 Task: Explore Griffith Observatory, Los Angeles.
Action: Mouse moved to (94, 77)
Screenshot: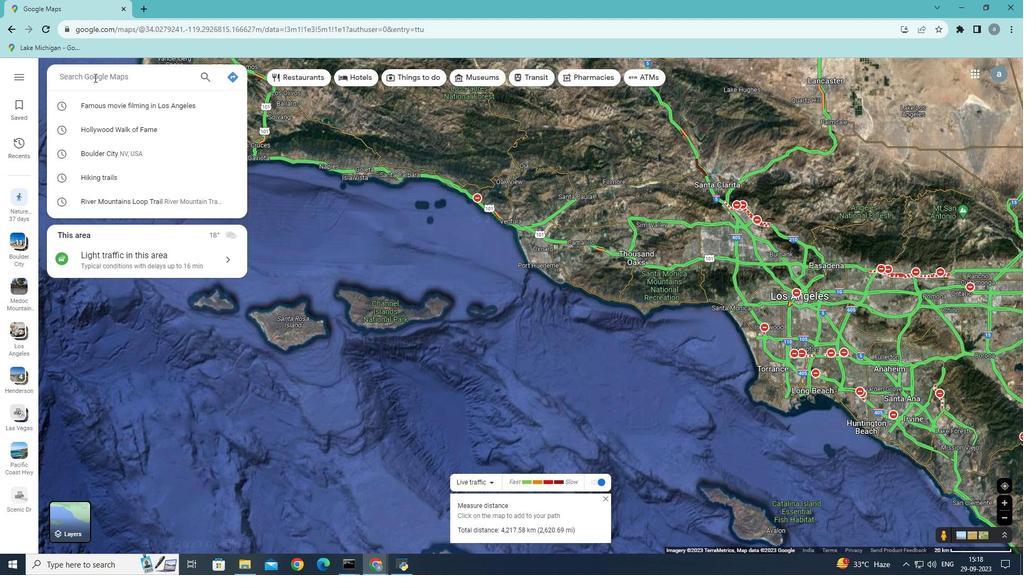 
Action: Mouse pressed left at (94, 77)
Screenshot: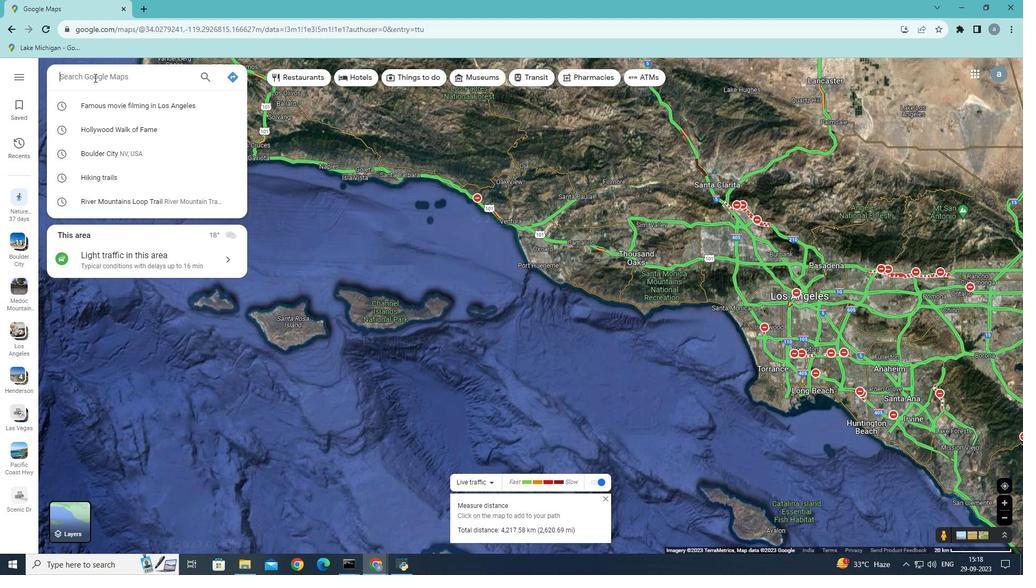 
Action: Mouse moved to (166, 81)
Screenshot: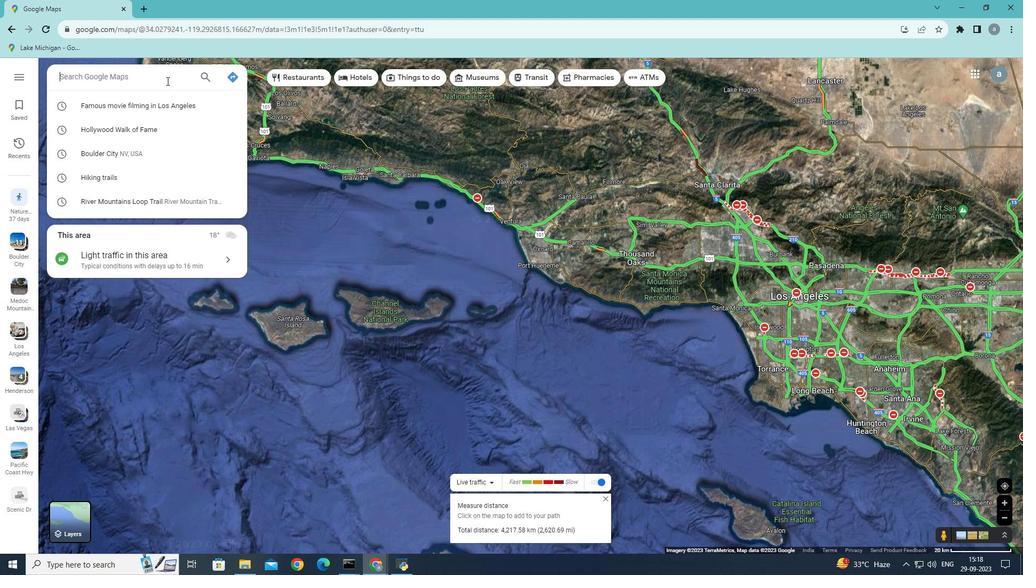 
Action: Key pressed <Key.shift><Key.shift><Key.shift><Key.shift><Key.shift><Key.shift><Key.shift><Key.shift><Key.shift><Key.shift><Key.shift><Key.shift><Key.shift>Gri
Screenshot: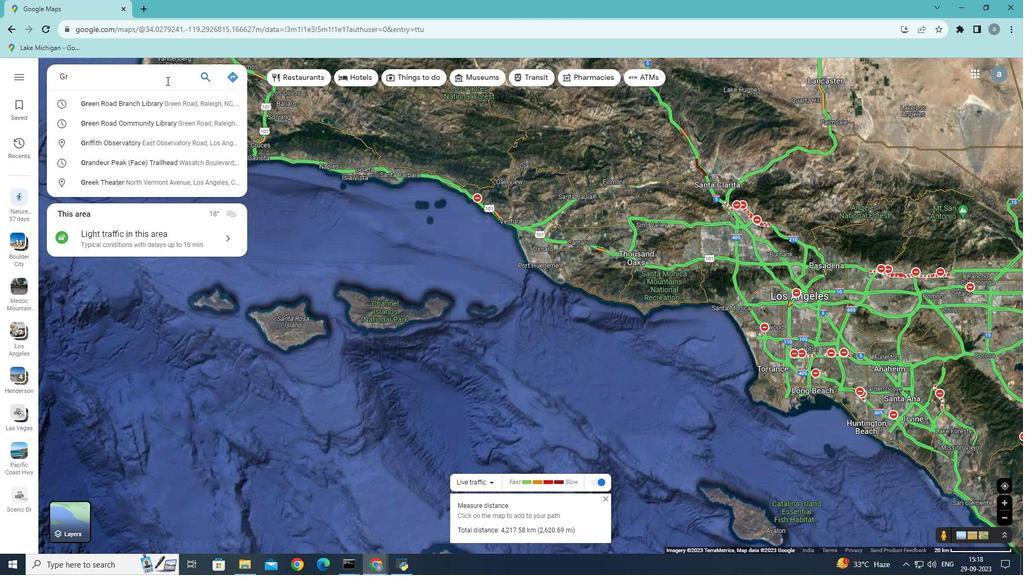 
Action: Mouse moved to (156, 110)
Screenshot: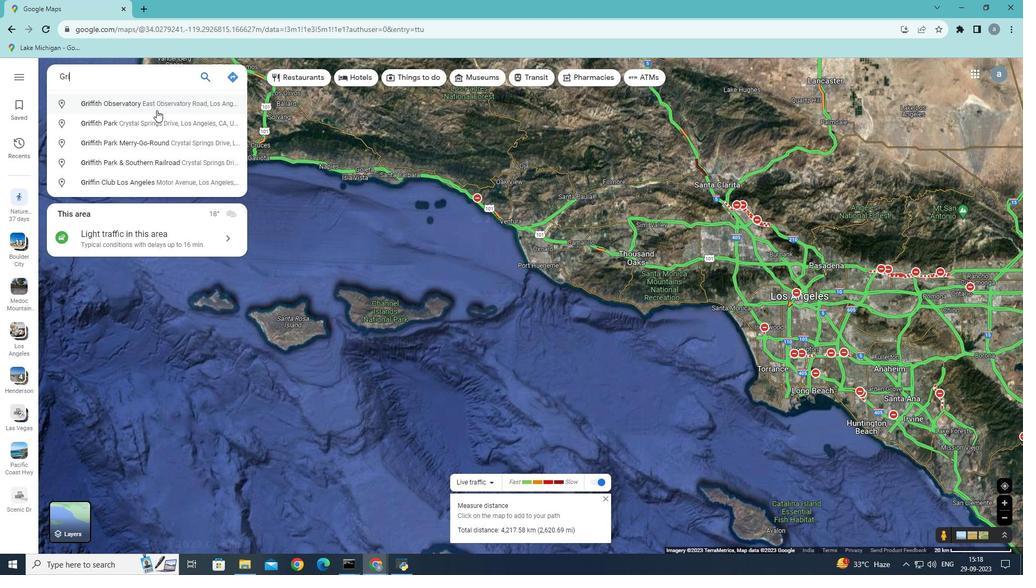 
Action: Mouse pressed left at (156, 110)
Screenshot: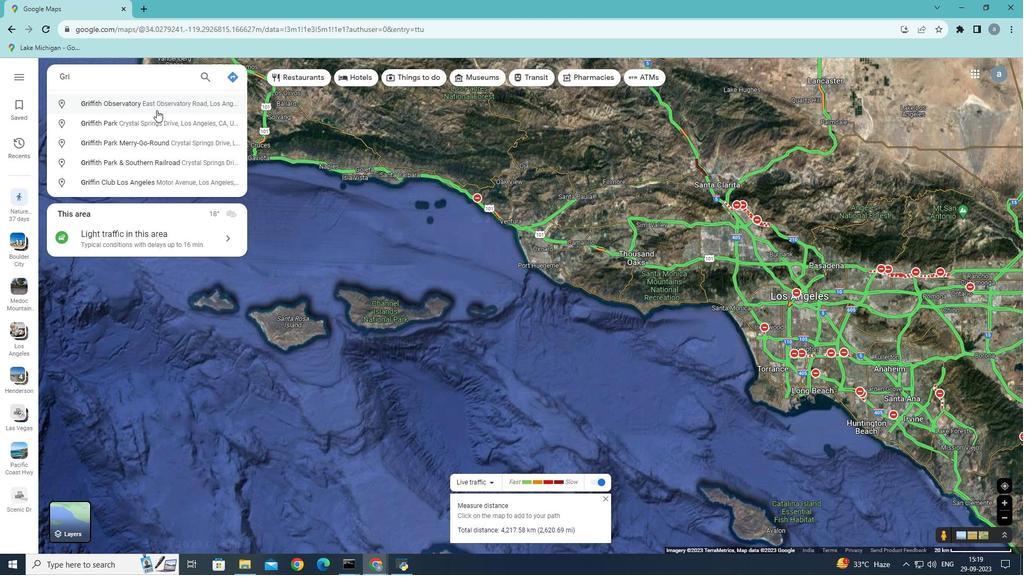 
Action: Mouse moved to (180, 148)
Screenshot: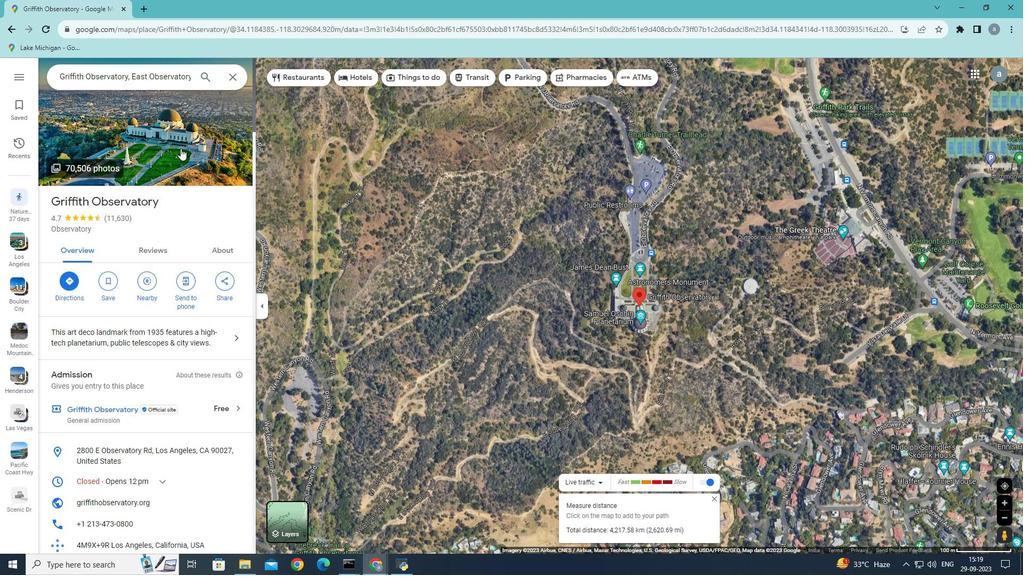 
Action: Mouse scrolled (180, 148) with delta (0, 0)
Screenshot: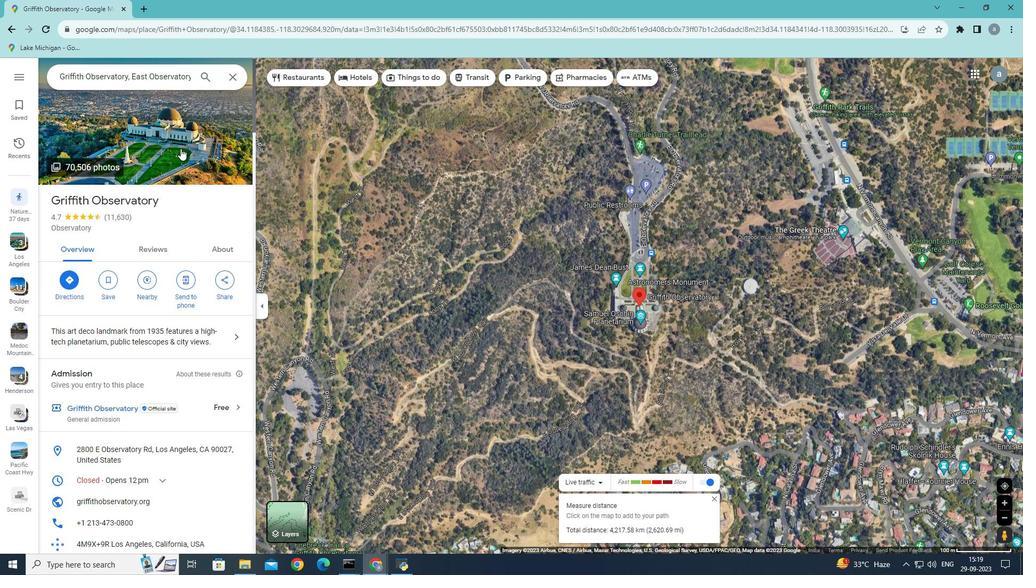 
Action: Mouse scrolled (180, 148) with delta (0, 0)
Screenshot: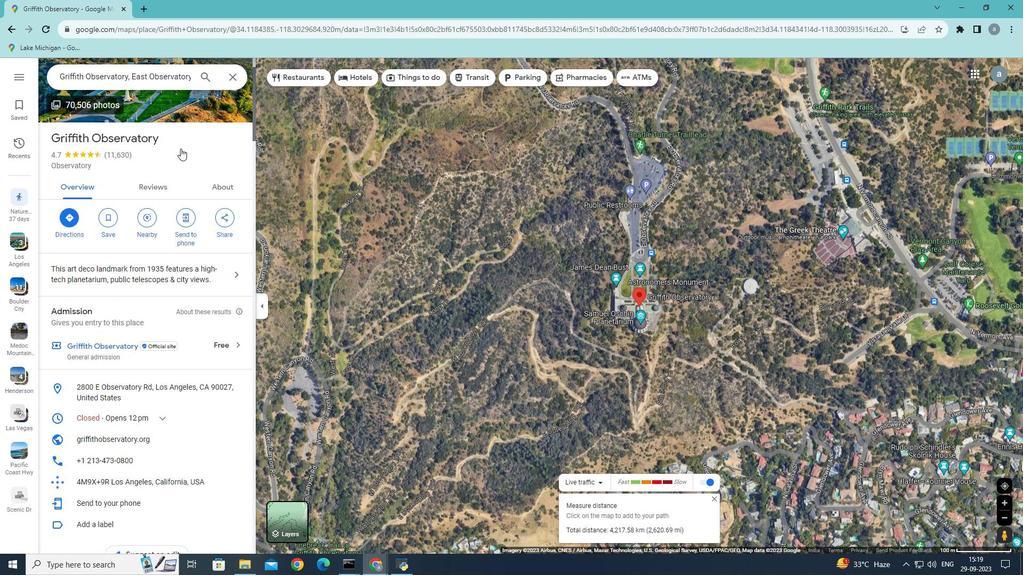 
Action: Mouse scrolled (180, 149) with delta (0, 0)
Screenshot: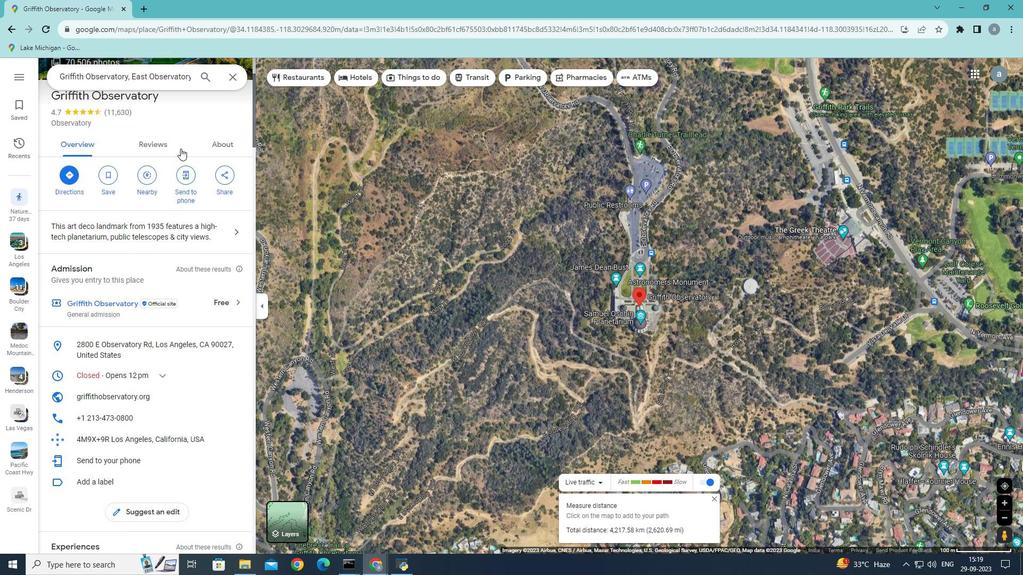 
Action: Mouse scrolled (180, 149) with delta (0, 0)
Screenshot: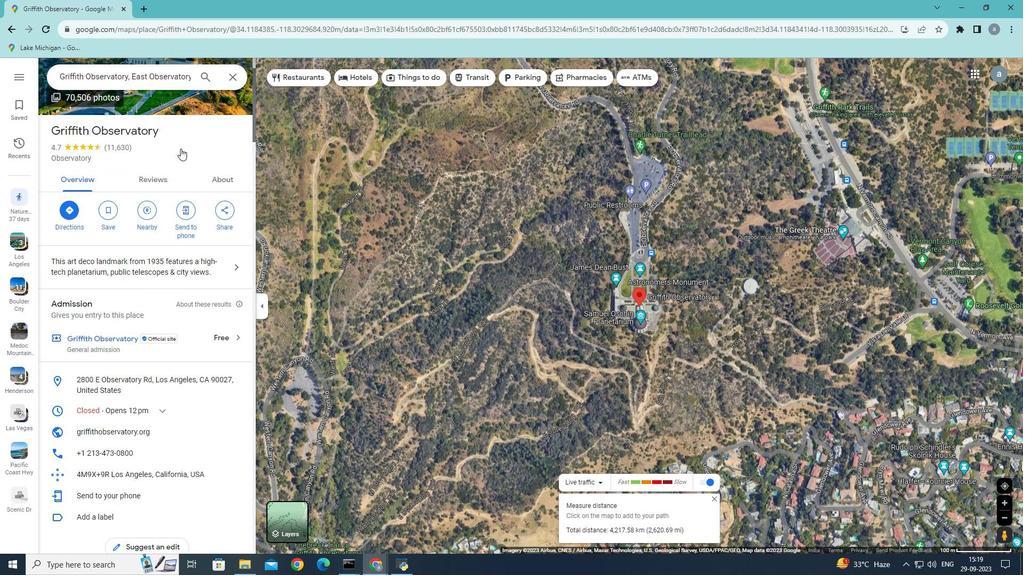 
Action: Mouse pressed left at (180, 148)
Screenshot: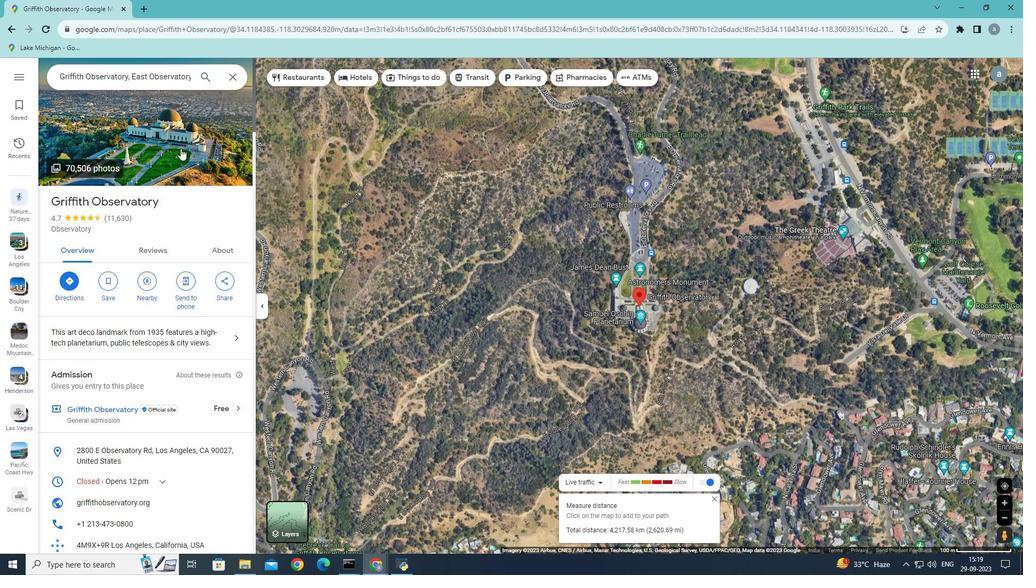 
Action: Mouse moved to (209, 284)
Screenshot: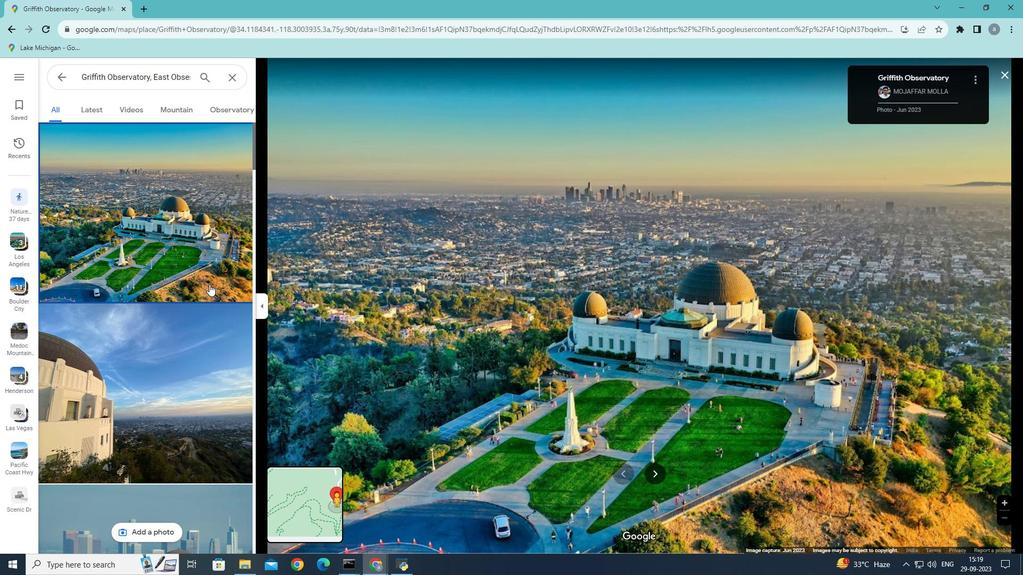 
Action: Mouse scrolled (209, 284) with delta (0, 0)
Screenshot: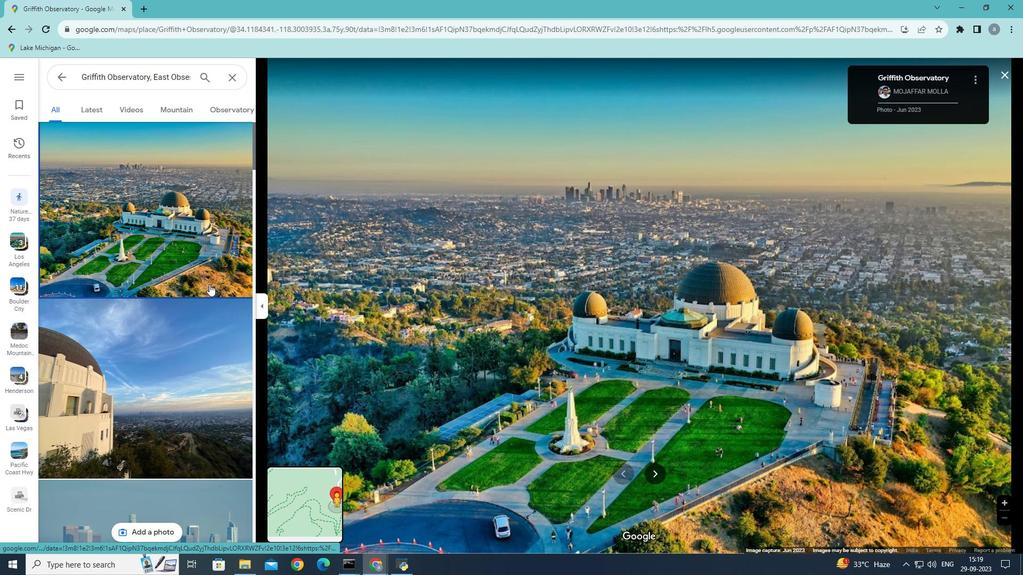 
Action: Mouse scrolled (209, 284) with delta (0, 0)
Screenshot: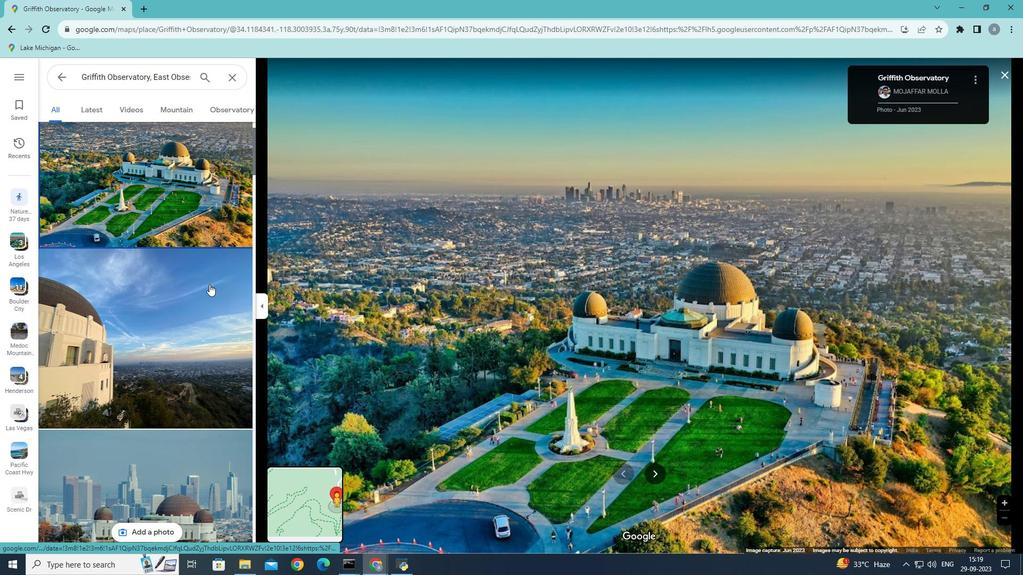 
Action: Mouse moved to (211, 277)
Screenshot: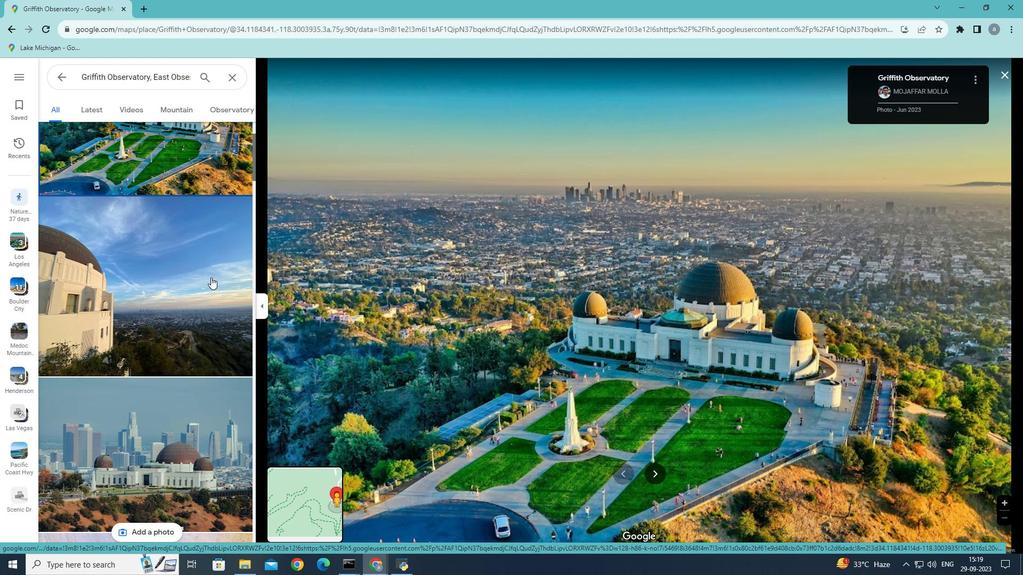
Action: Mouse scrolled (211, 277) with delta (0, 0)
Screenshot: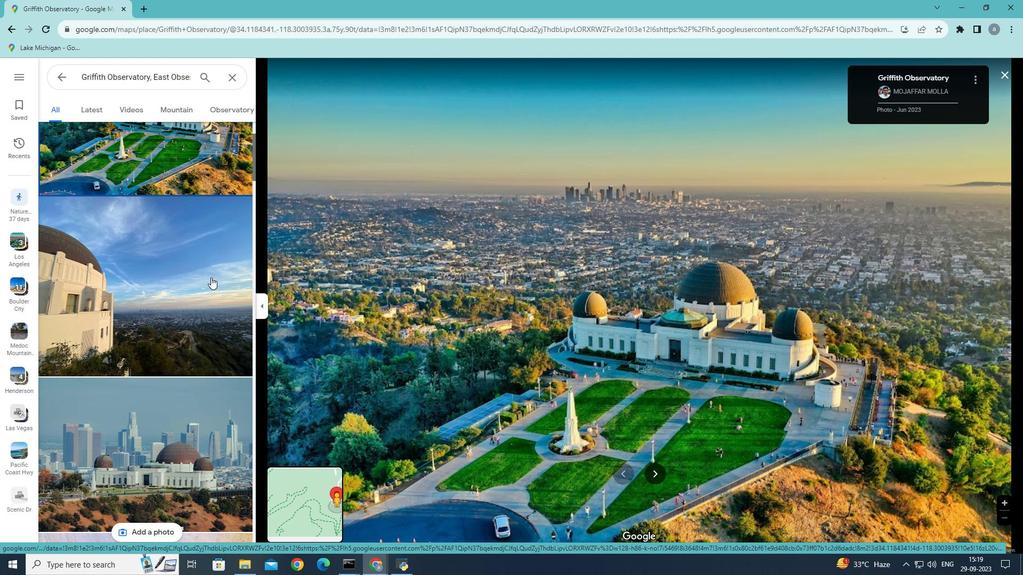 
Action: Mouse moved to (212, 278)
Screenshot: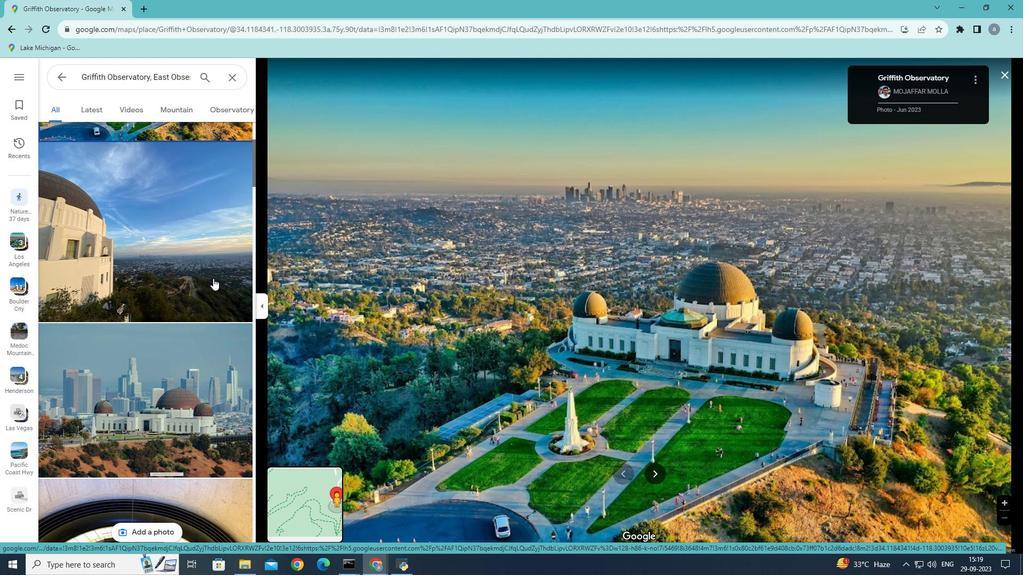 
Action: Mouse scrolled (212, 277) with delta (0, 0)
Screenshot: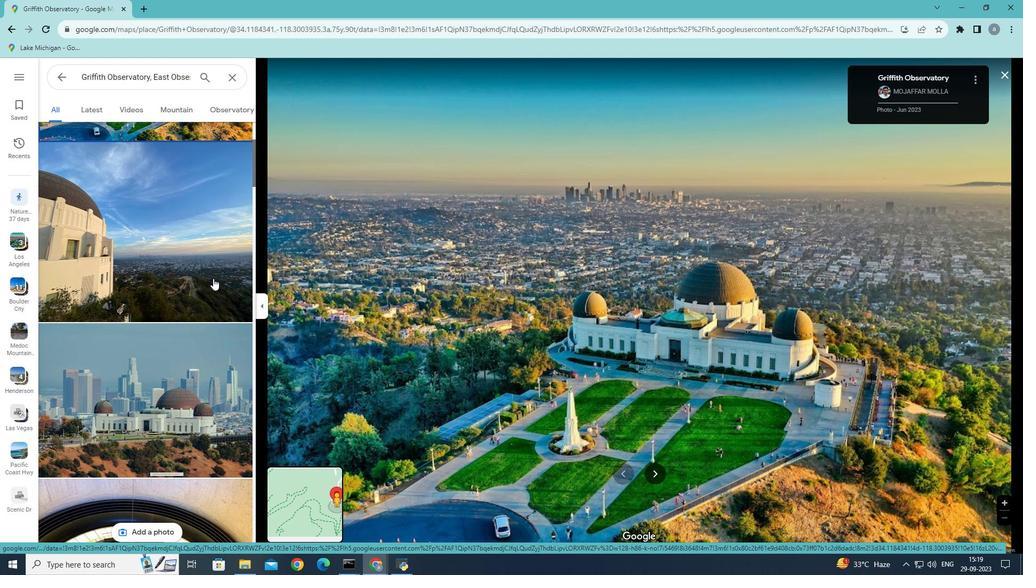 
Action: Mouse moved to (214, 279)
Screenshot: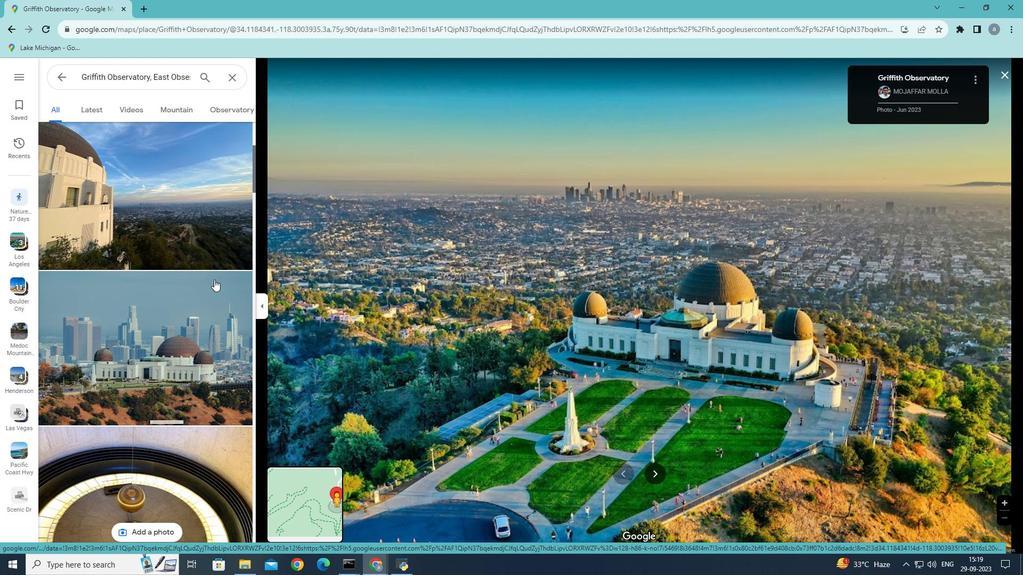 
Action: Mouse scrolled (214, 279) with delta (0, 0)
Screenshot: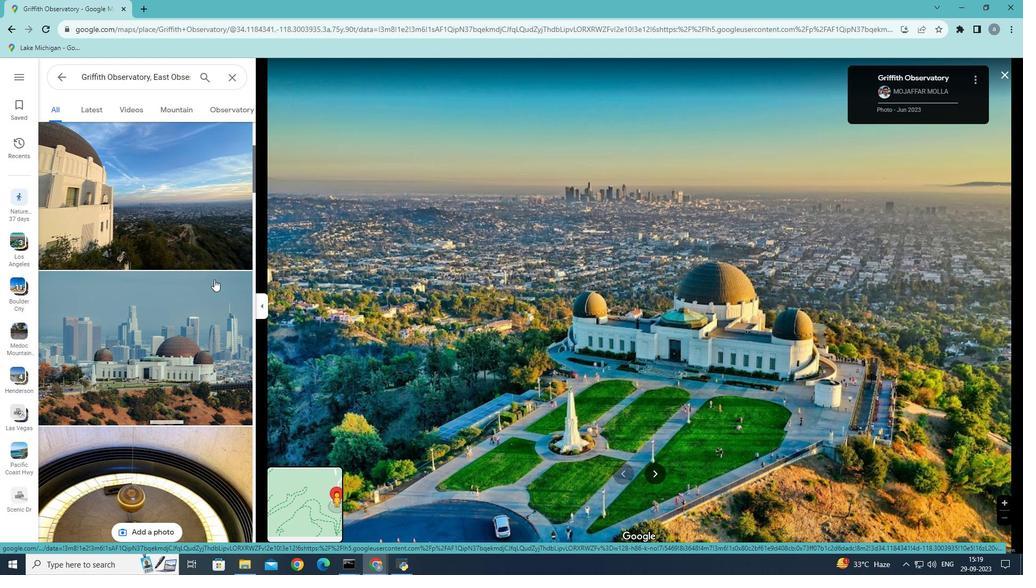 
Action: Mouse scrolled (214, 279) with delta (0, 0)
Screenshot: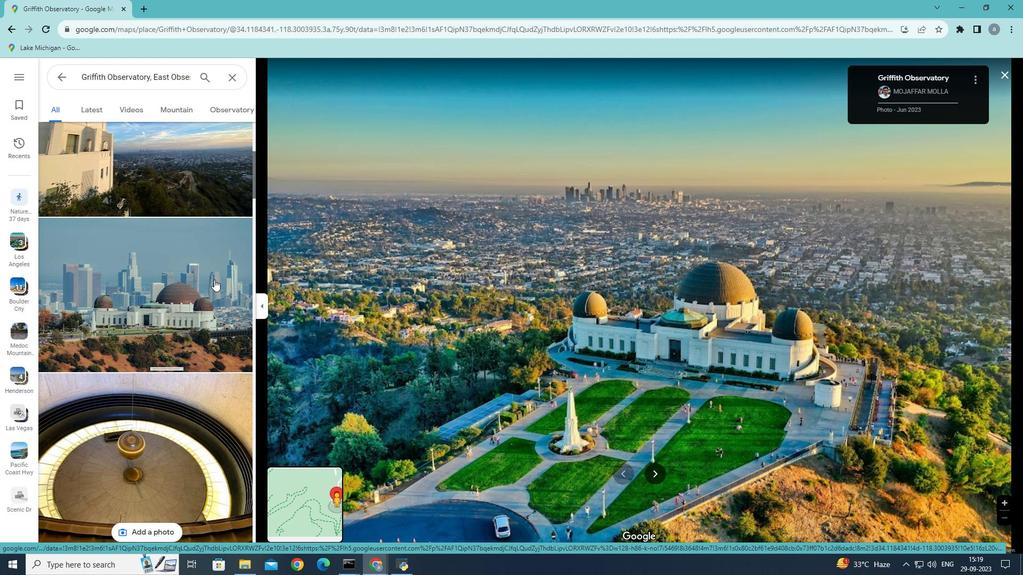 
Action: Mouse moved to (216, 280)
Screenshot: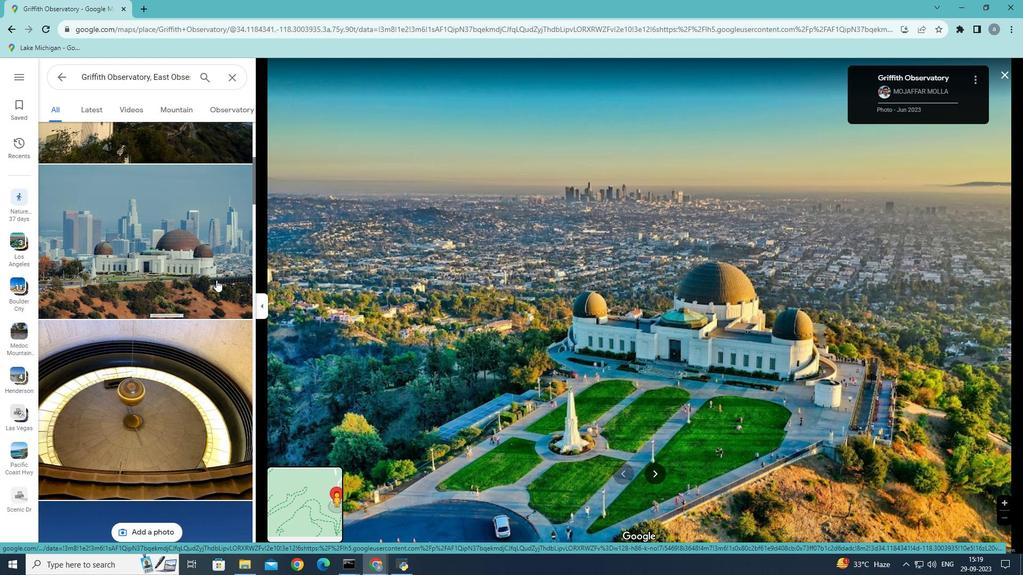 
Action: Mouse scrolled (216, 279) with delta (0, 0)
Screenshot: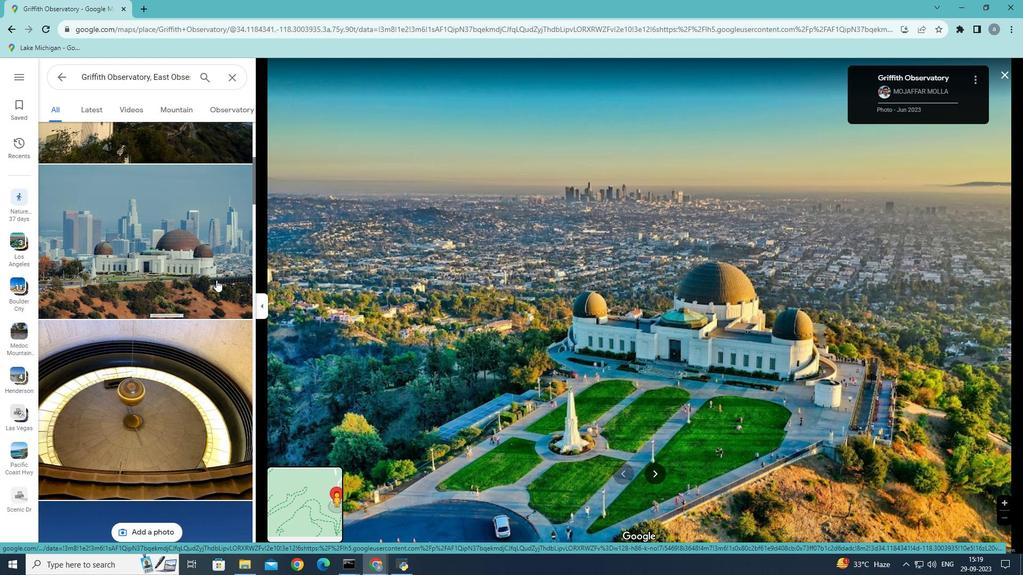 
Action: Mouse scrolled (216, 279) with delta (0, 0)
Screenshot: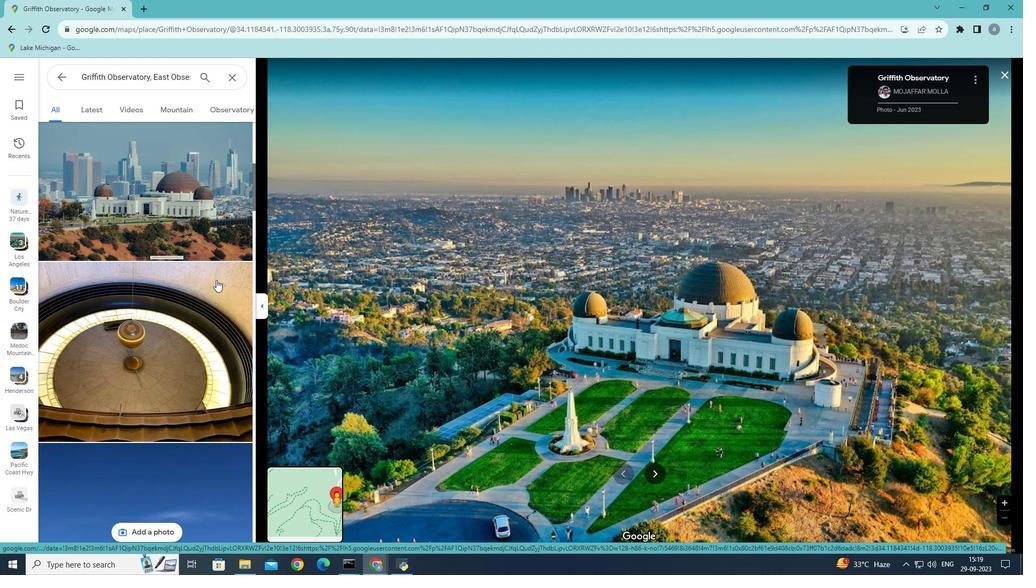 
Action: Mouse moved to (216, 279)
Screenshot: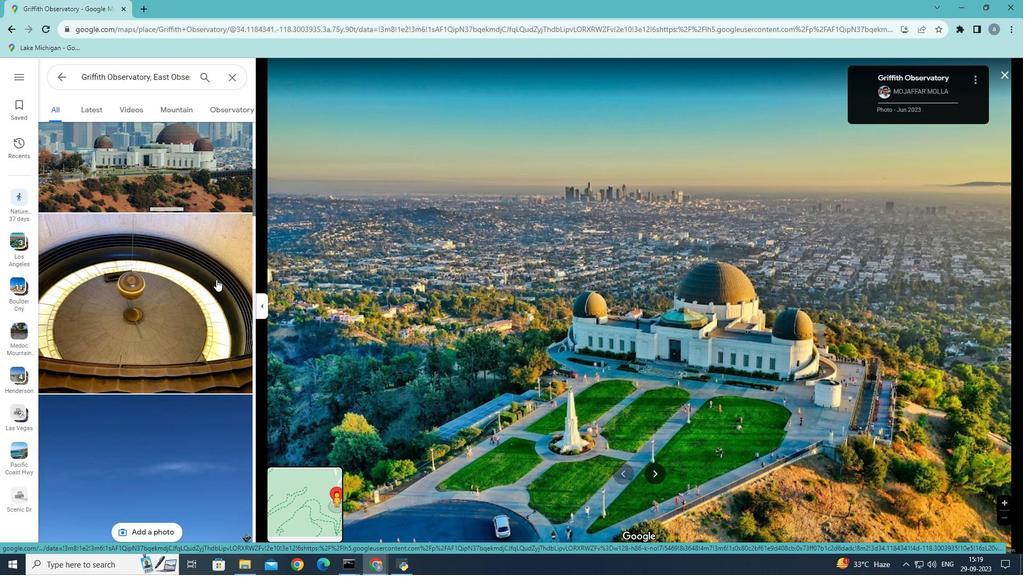 
Action: Mouse scrolled (216, 279) with delta (0, 0)
Screenshot: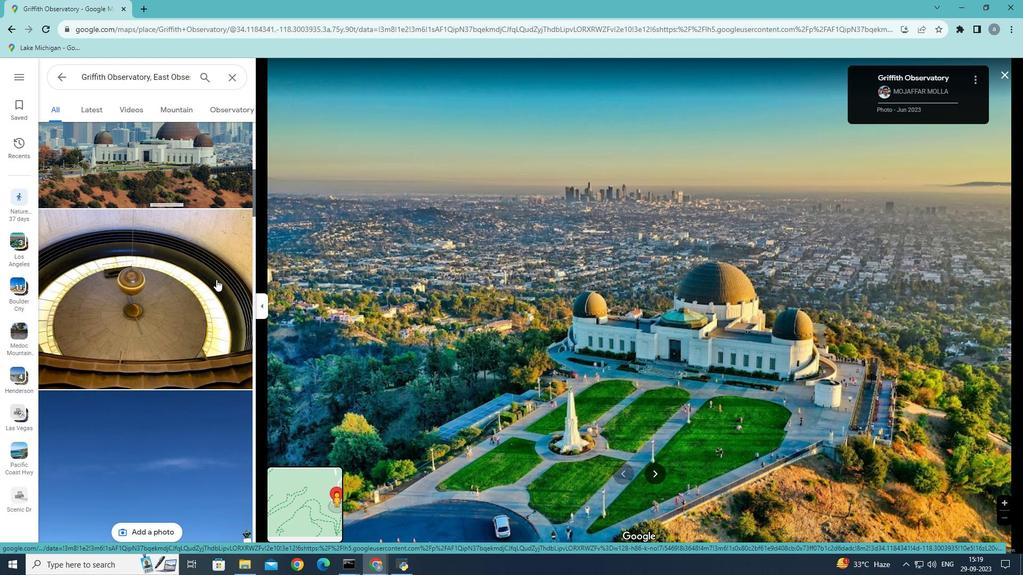
Action: Mouse moved to (217, 279)
Screenshot: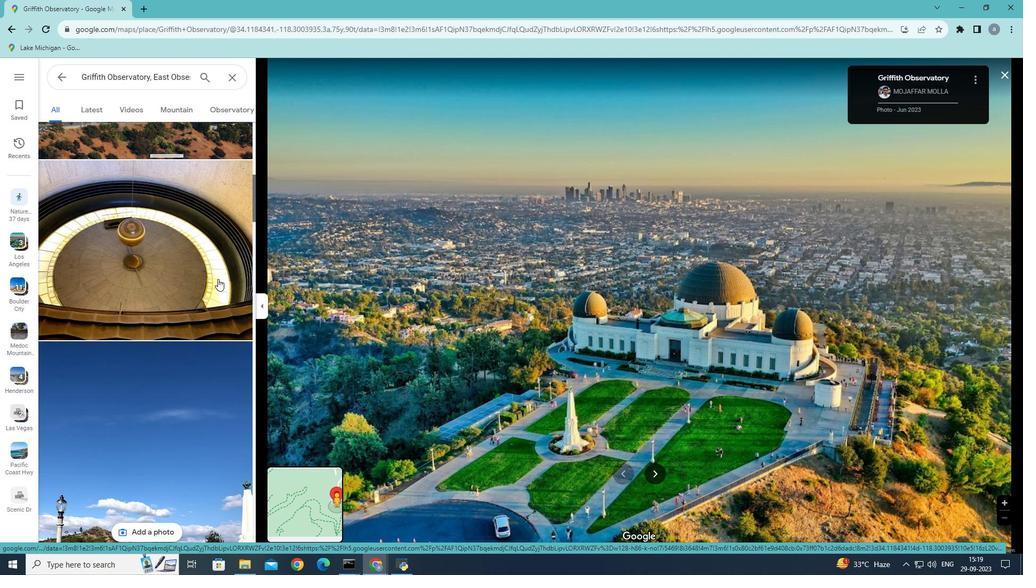 
Action: Mouse scrolled (217, 278) with delta (0, 0)
Screenshot: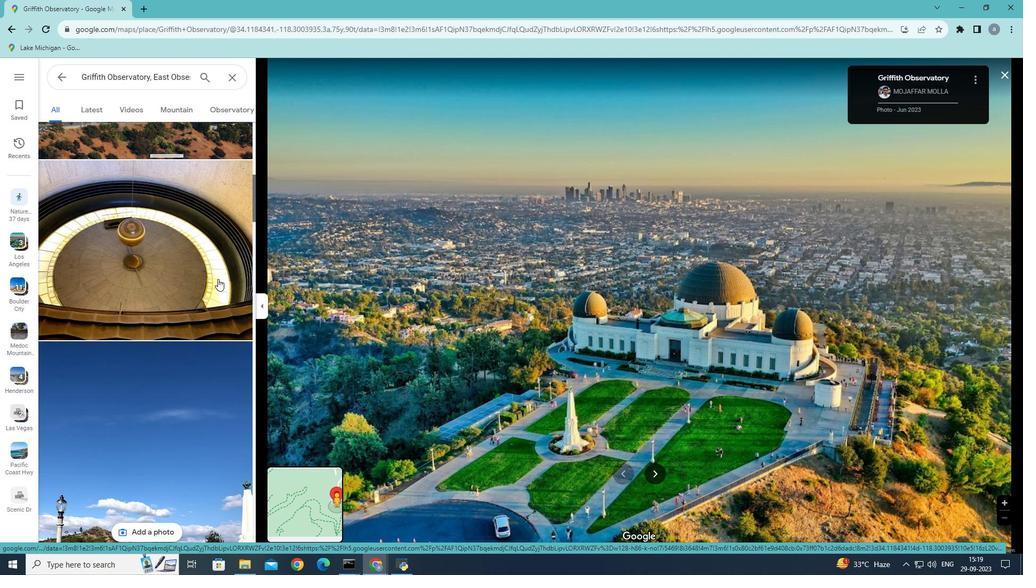 
Action: Mouse scrolled (217, 278) with delta (0, 0)
Screenshot: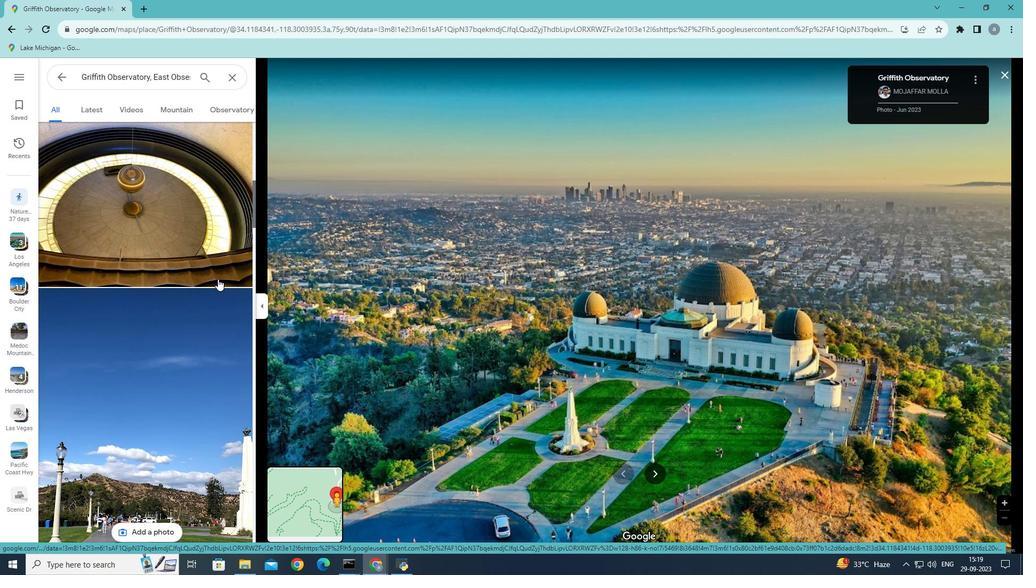 
Action: Mouse scrolled (217, 278) with delta (0, 0)
Screenshot: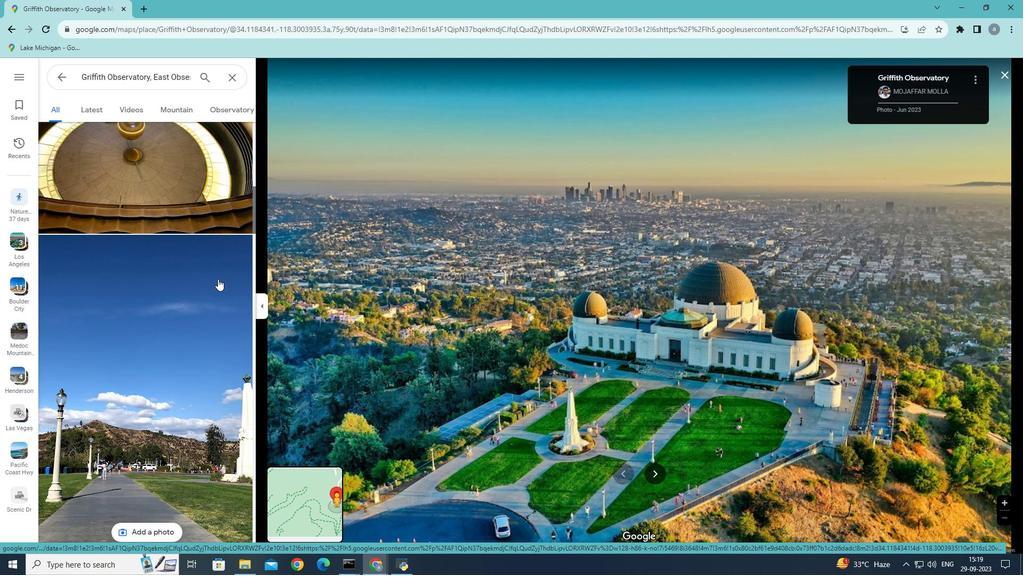 
Action: Mouse scrolled (217, 278) with delta (0, 0)
Screenshot: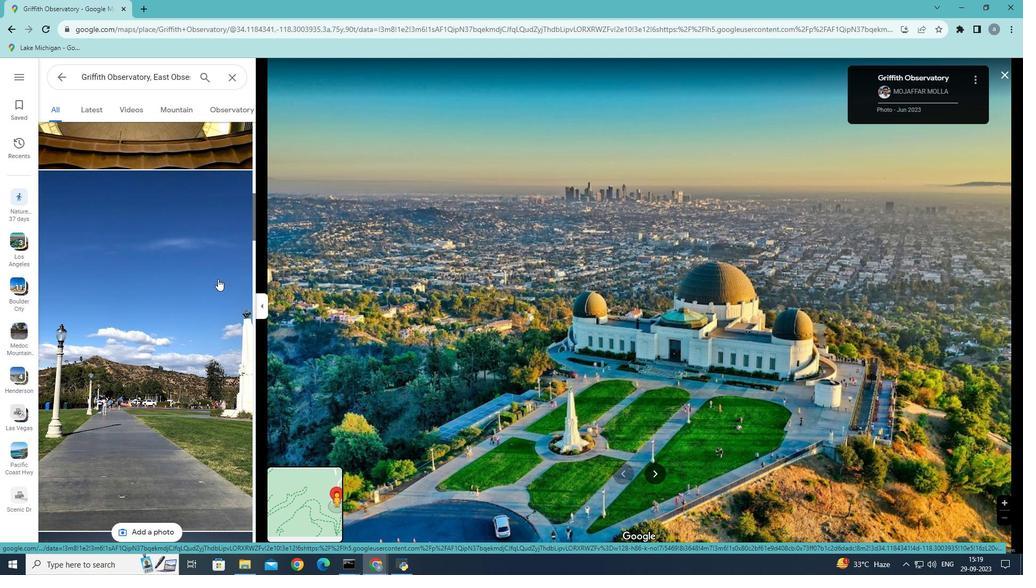 
Action: Mouse scrolled (217, 278) with delta (0, 0)
Screenshot: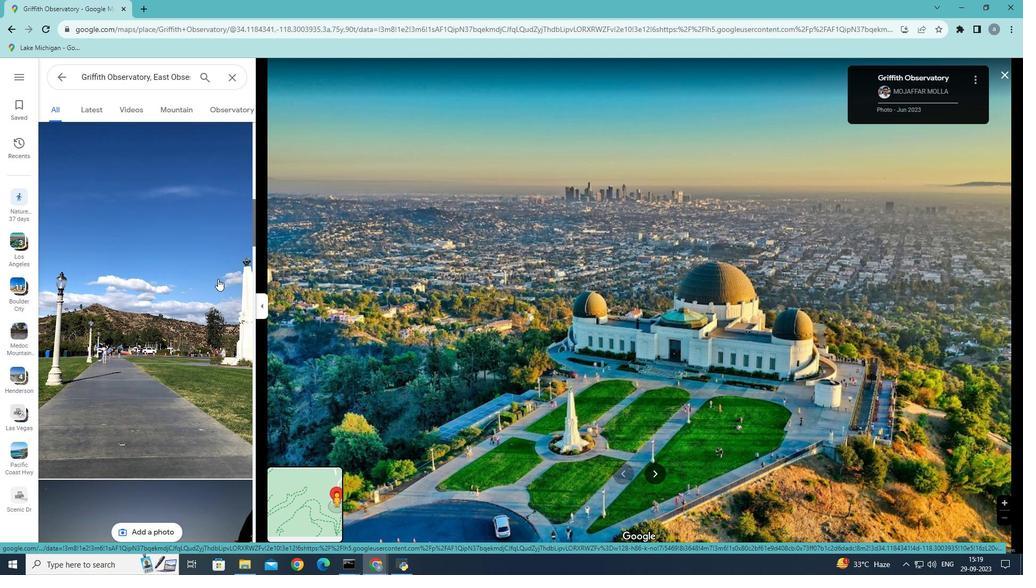 
Action: Mouse scrolled (217, 278) with delta (0, 0)
Screenshot: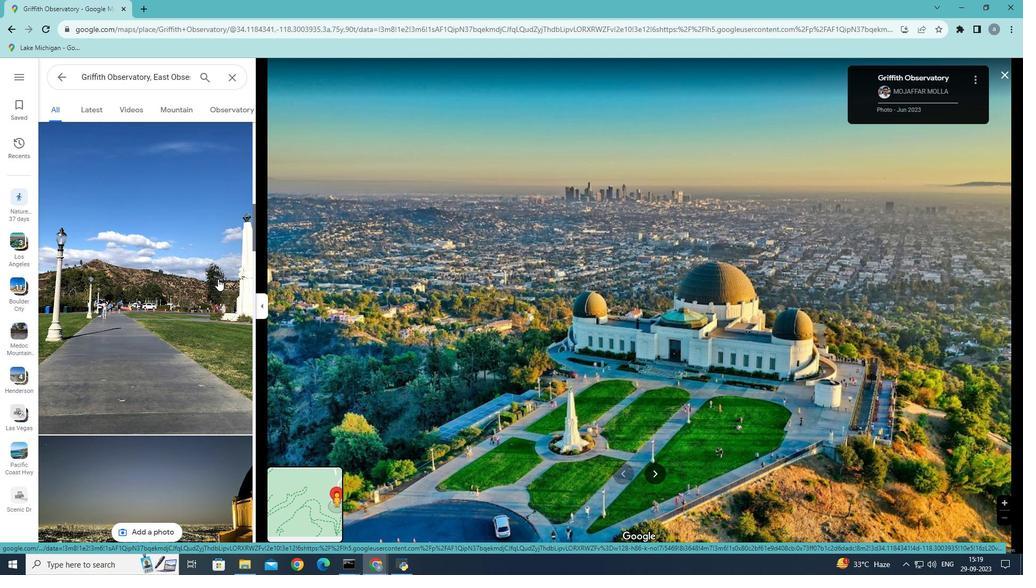 
Action: Mouse scrolled (217, 278) with delta (0, 0)
Screenshot: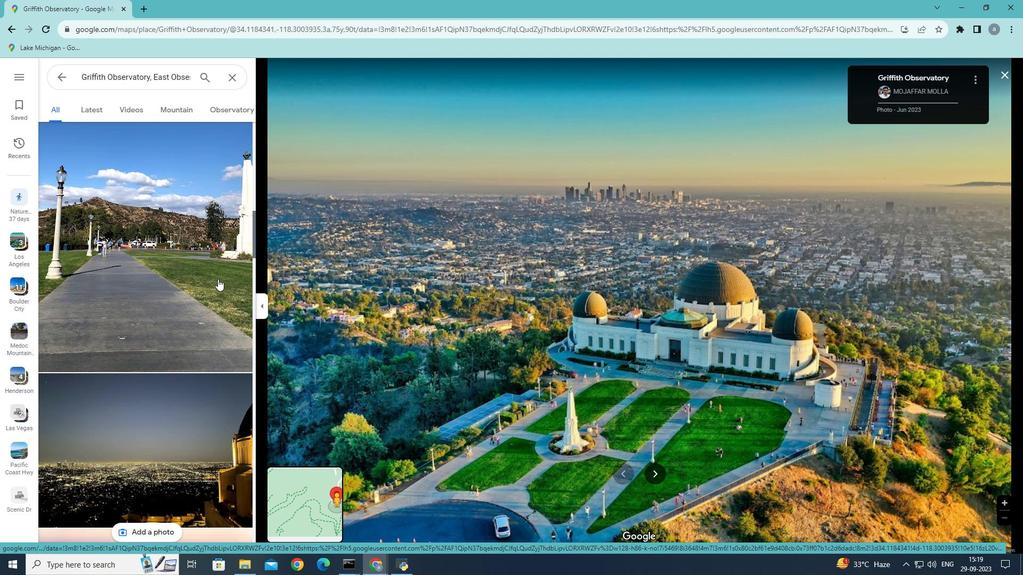 
Action: Mouse scrolled (217, 278) with delta (0, 0)
Screenshot: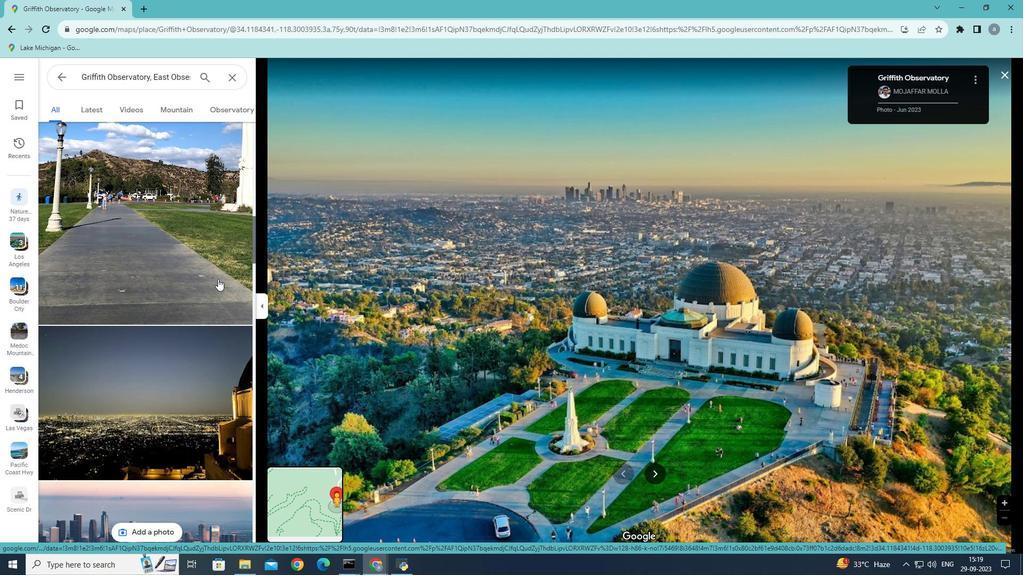 
Action: Mouse scrolled (217, 278) with delta (0, 0)
Screenshot: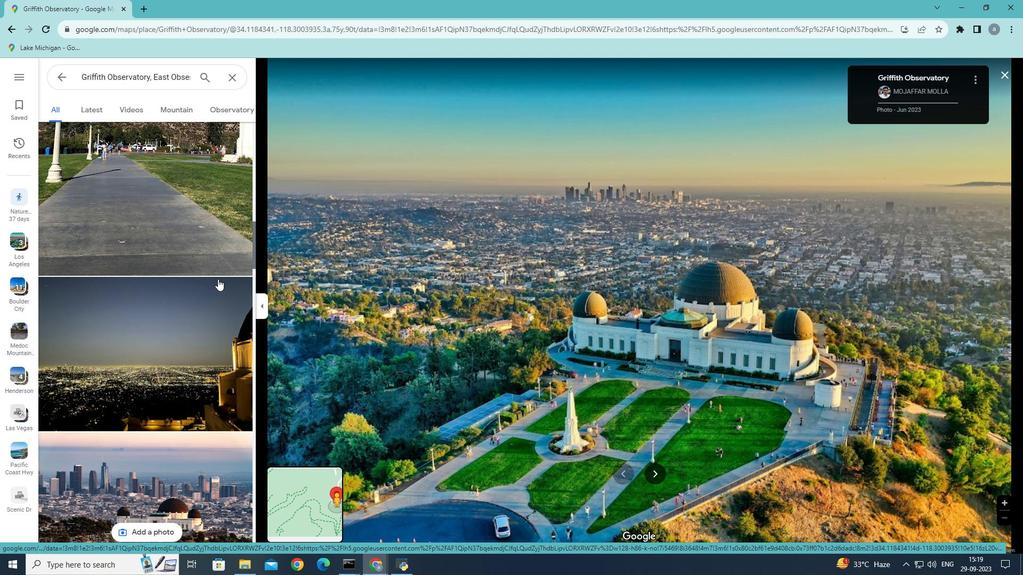 
Action: Mouse scrolled (217, 278) with delta (0, 0)
Screenshot: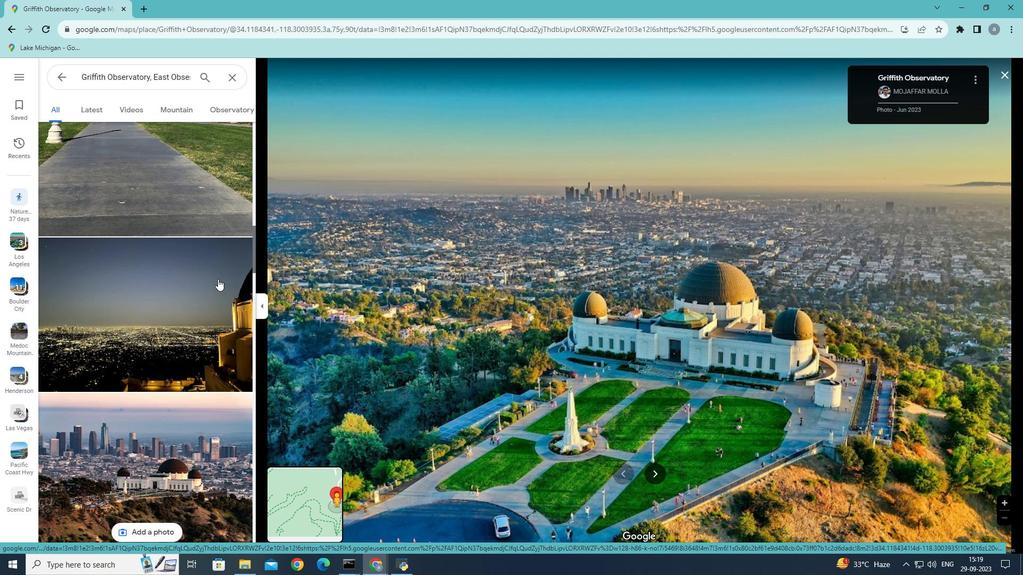 
Action: Mouse scrolled (217, 278) with delta (0, 0)
Screenshot: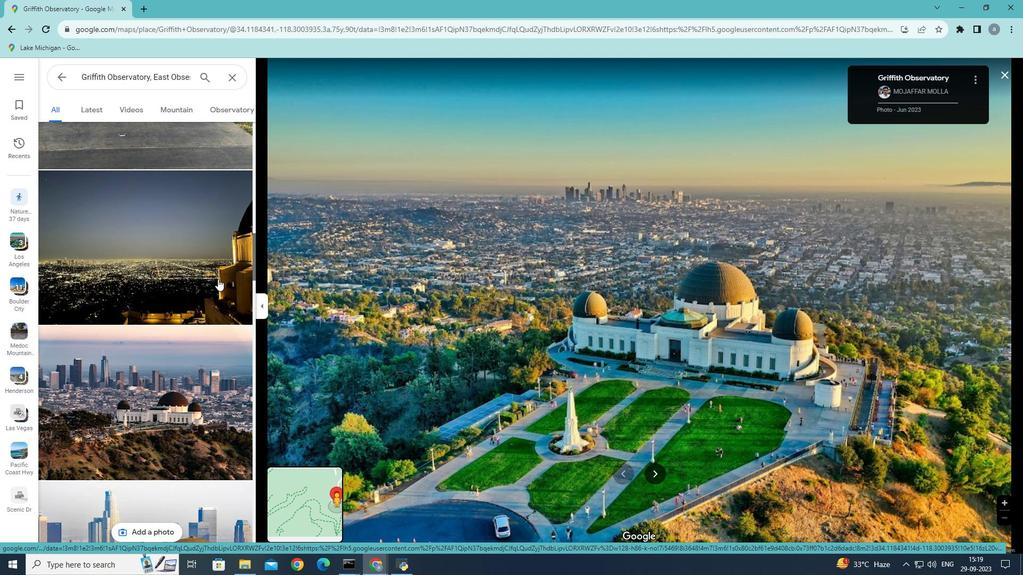 
Action: Mouse scrolled (217, 278) with delta (0, 0)
Screenshot: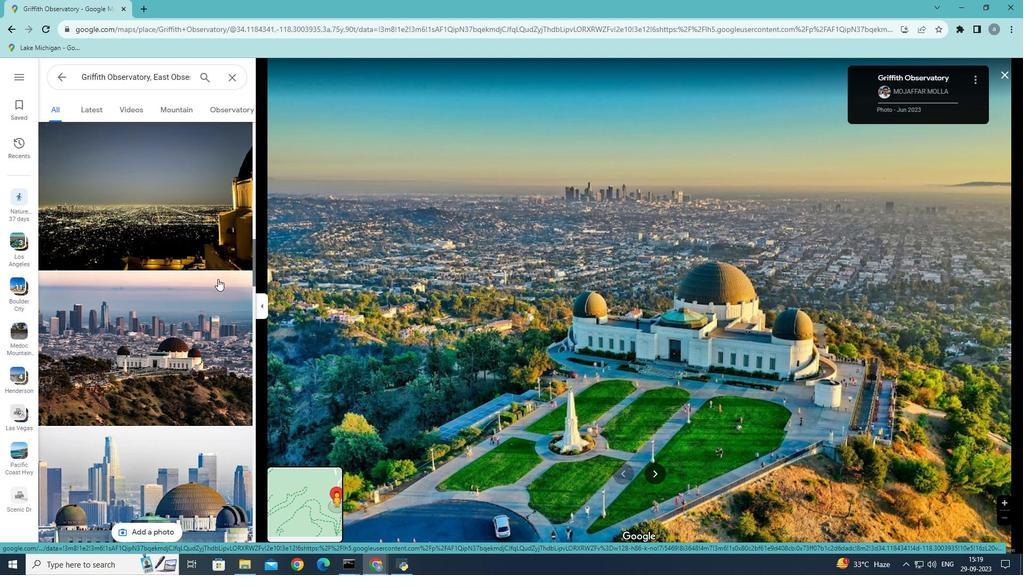 
Action: Mouse scrolled (217, 278) with delta (0, 0)
Screenshot: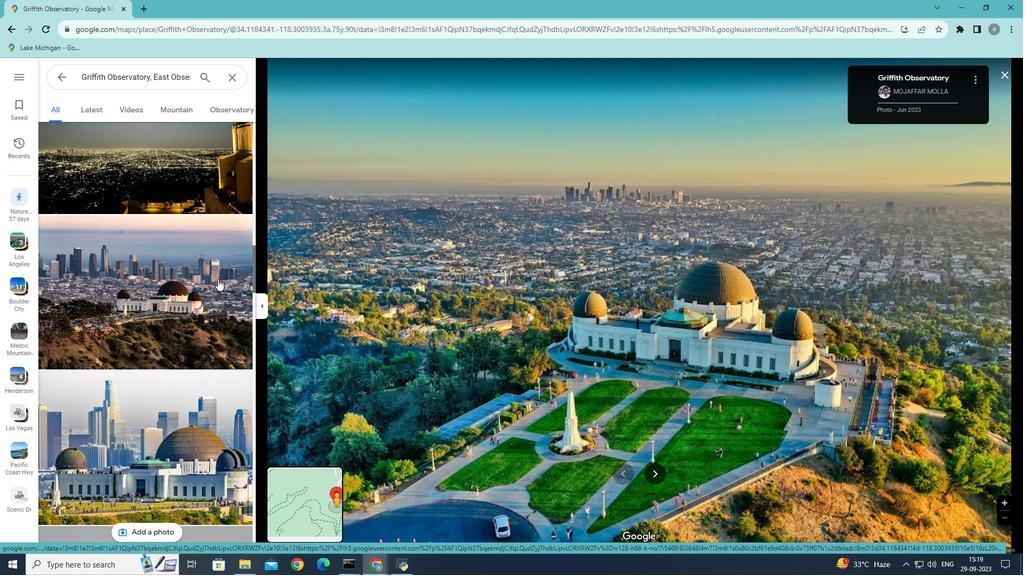 
Action: Mouse scrolled (217, 278) with delta (0, 0)
Screenshot: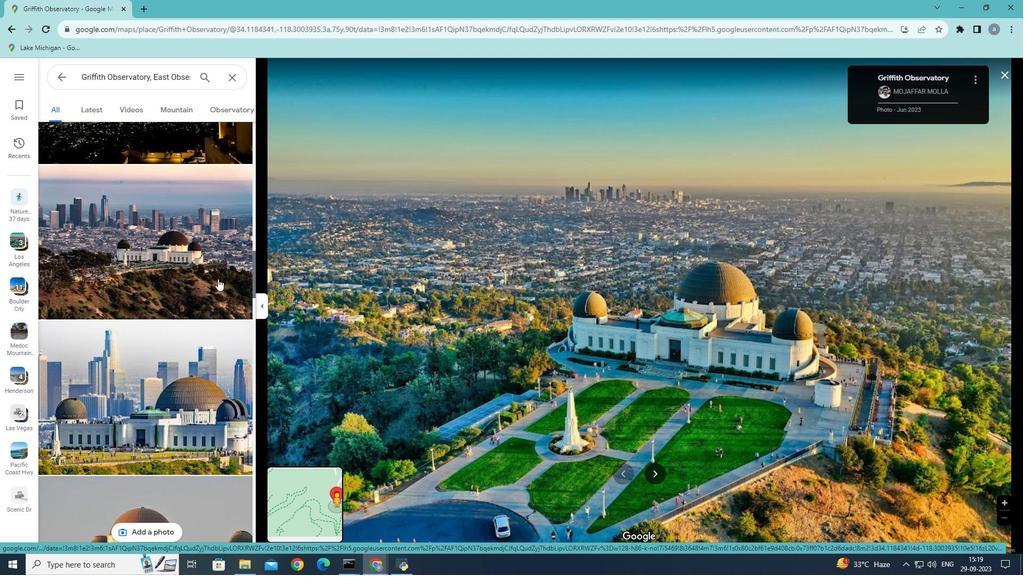 
Action: Mouse scrolled (217, 278) with delta (0, 0)
Screenshot: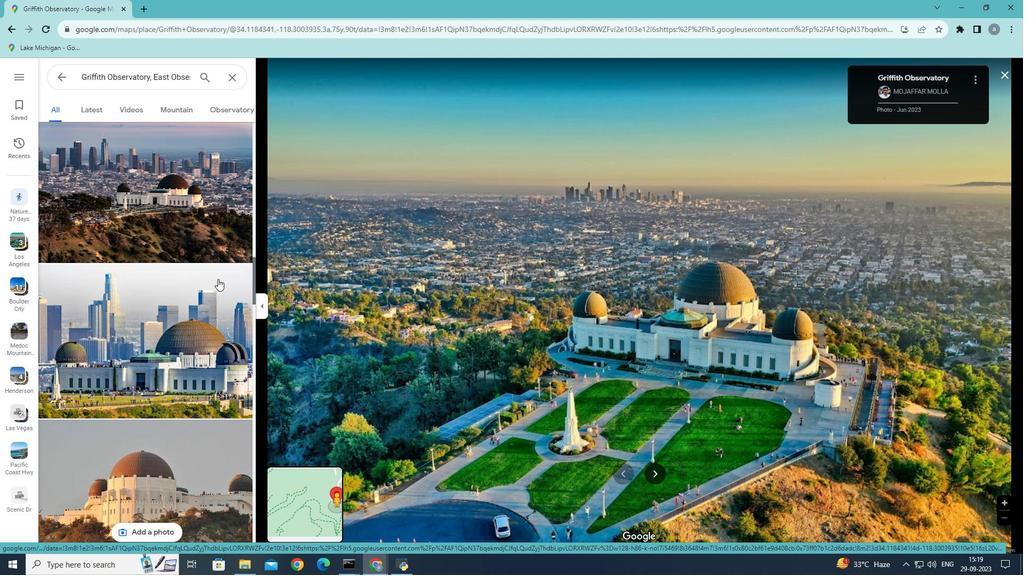 
Action: Mouse scrolled (217, 278) with delta (0, 0)
Screenshot: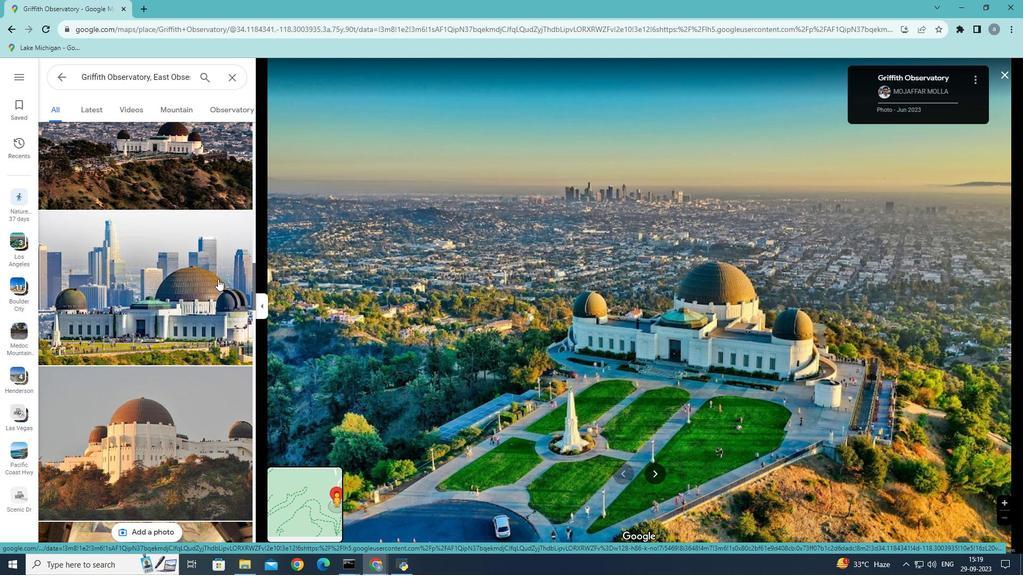 
Action: Mouse scrolled (217, 278) with delta (0, 0)
Screenshot: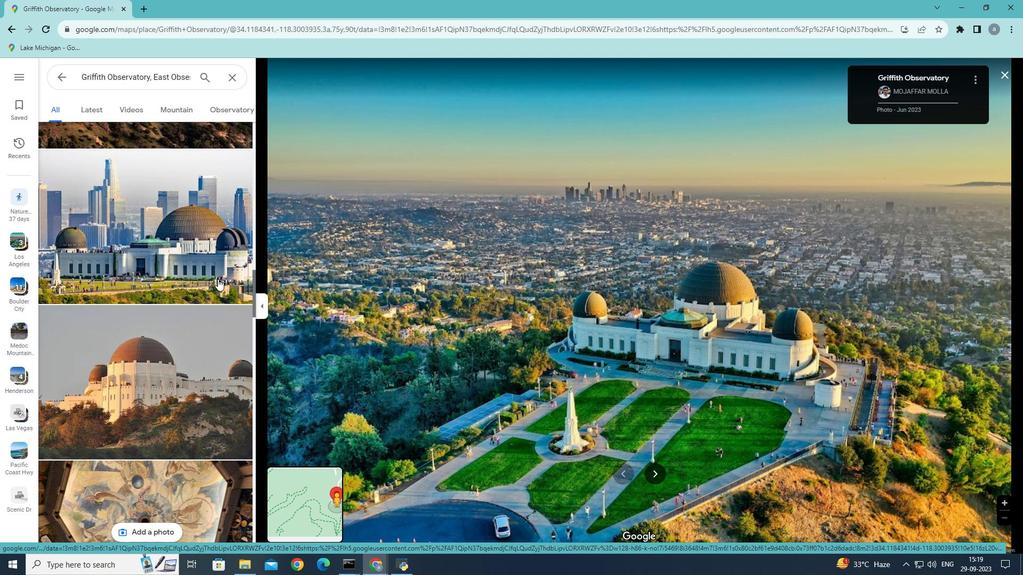 
Action: Mouse scrolled (217, 278) with delta (0, 0)
Screenshot: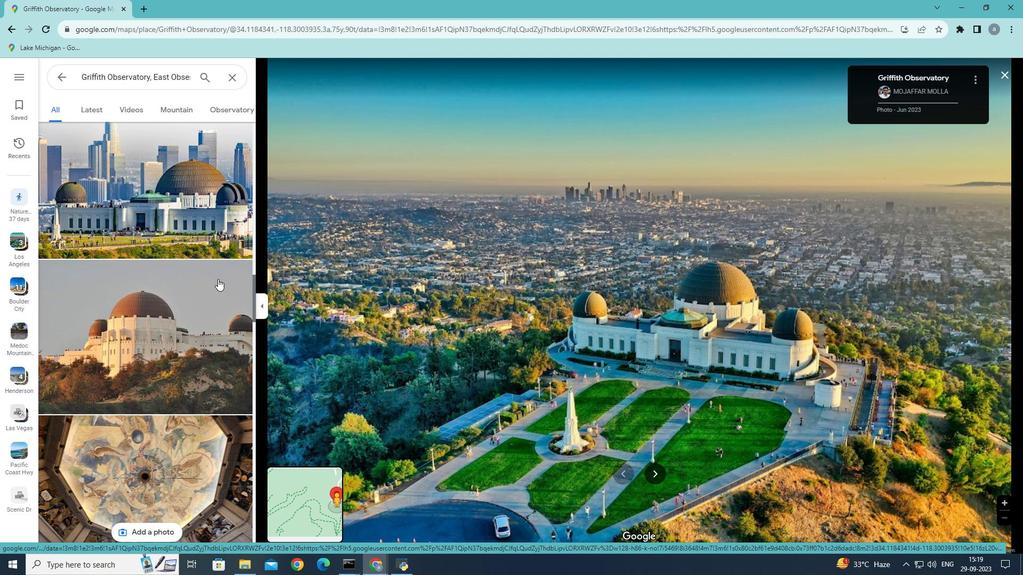 
Action: Mouse scrolled (217, 278) with delta (0, 0)
Screenshot: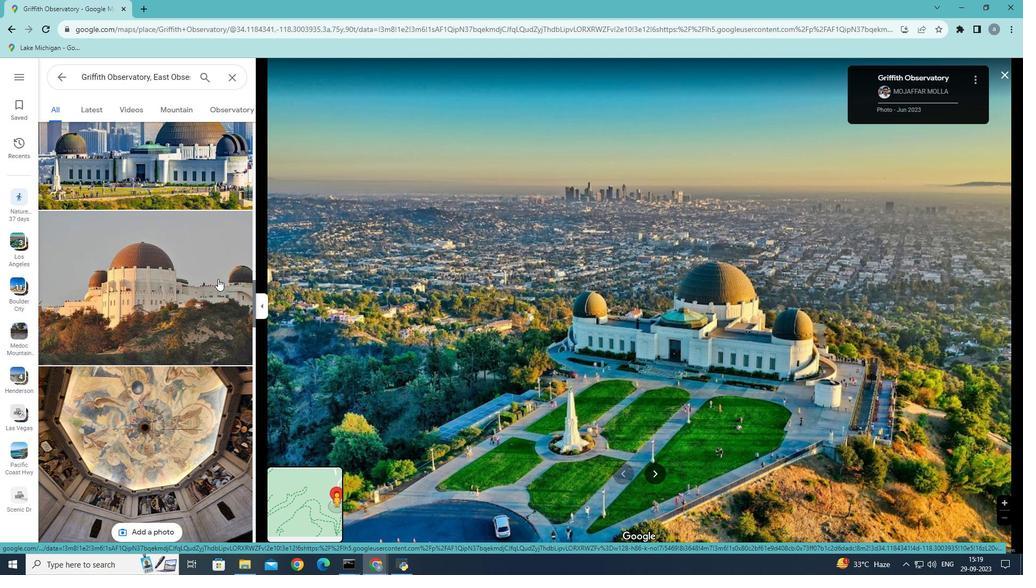 
Action: Mouse scrolled (217, 278) with delta (0, 0)
Screenshot: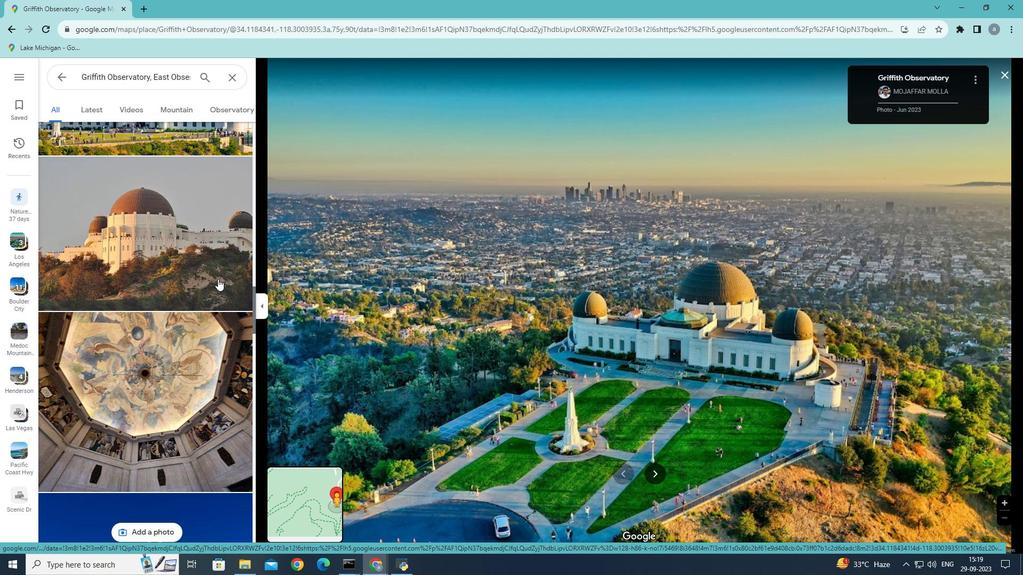 
Action: Mouse scrolled (217, 278) with delta (0, 0)
Screenshot: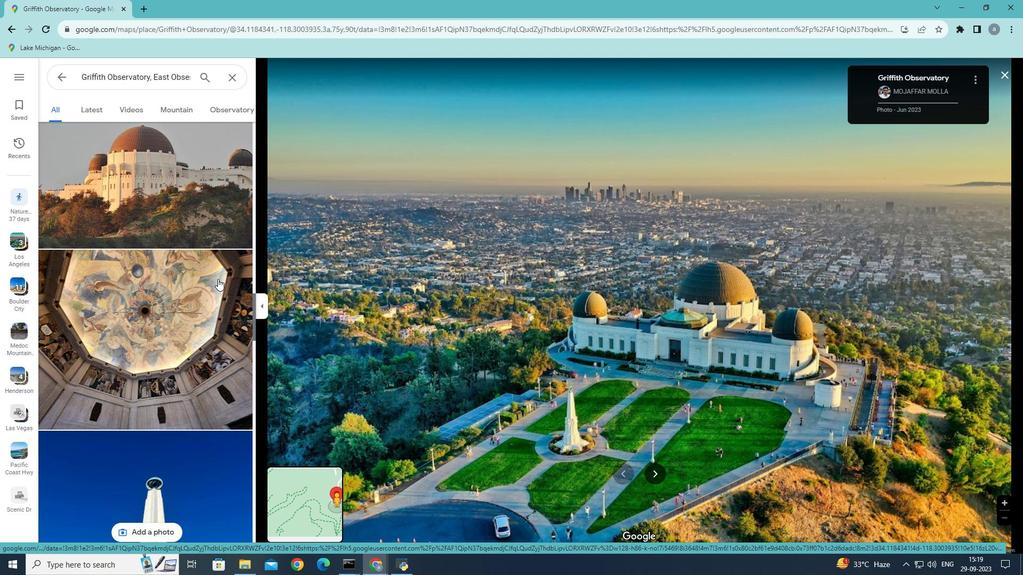 
Action: Mouse scrolled (217, 278) with delta (0, 0)
Screenshot: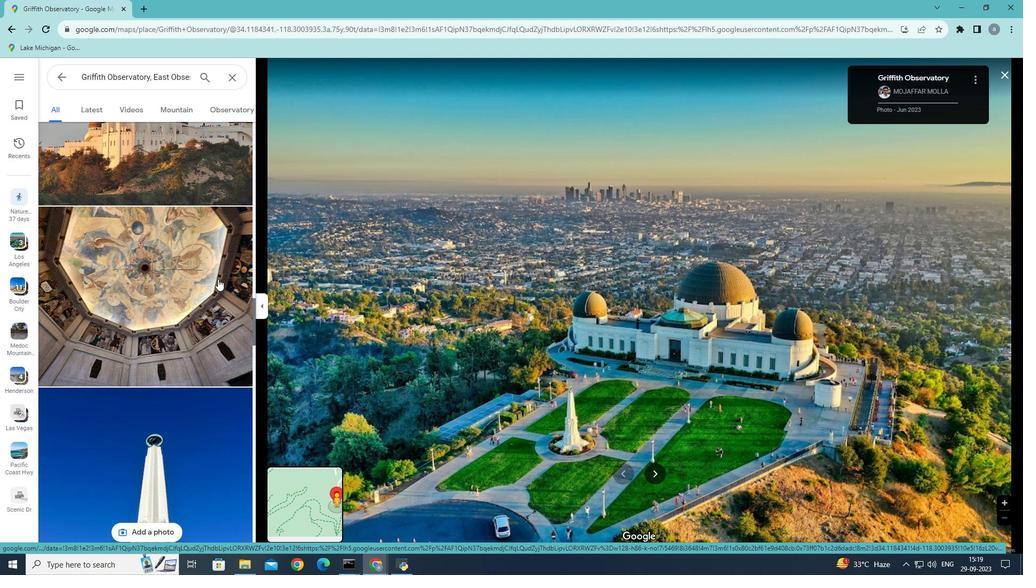 
Action: Mouse scrolled (217, 278) with delta (0, 0)
Screenshot: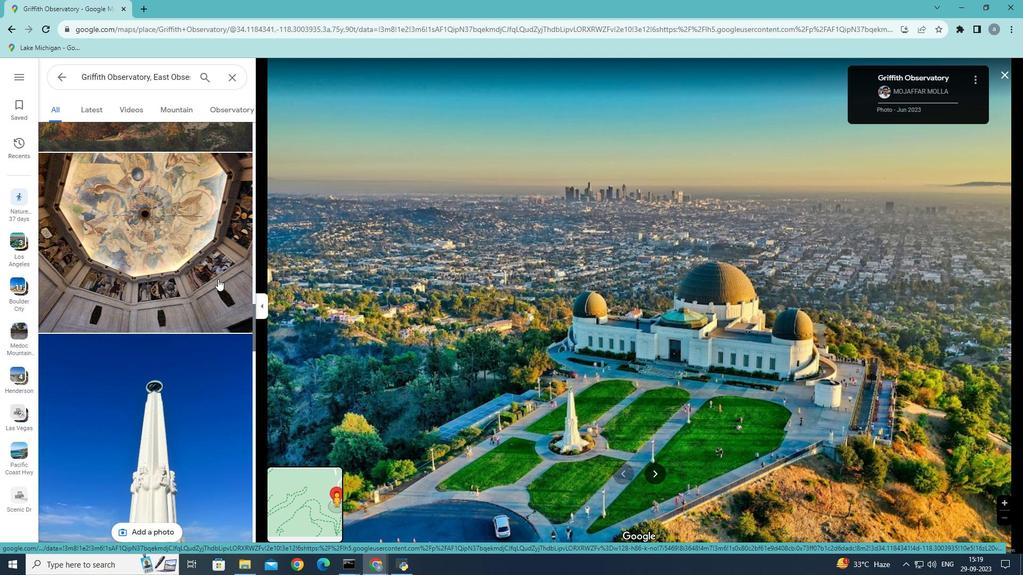 
Action: Mouse scrolled (217, 278) with delta (0, 0)
Screenshot: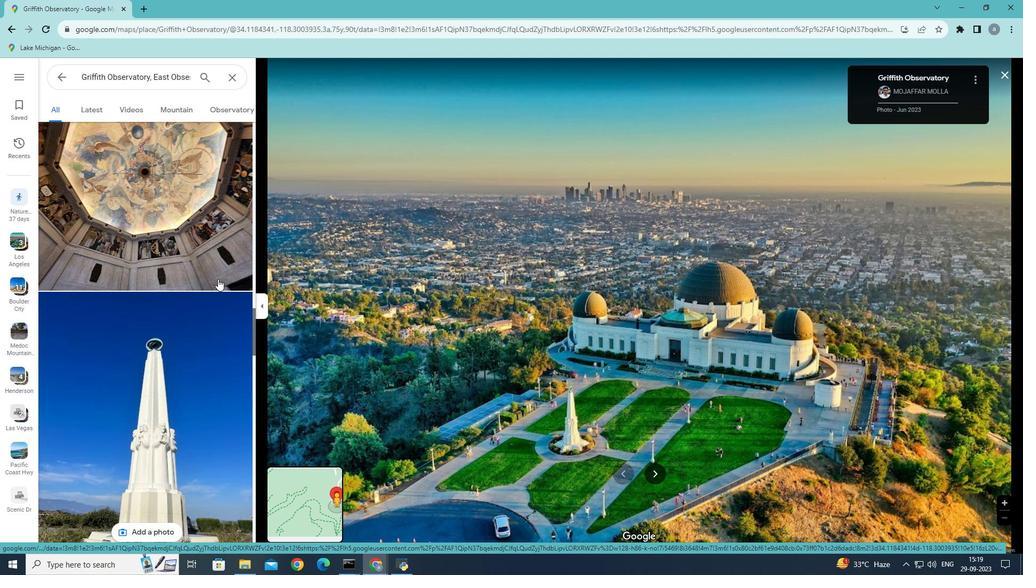 
Action: Mouse scrolled (217, 278) with delta (0, 0)
Screenshot: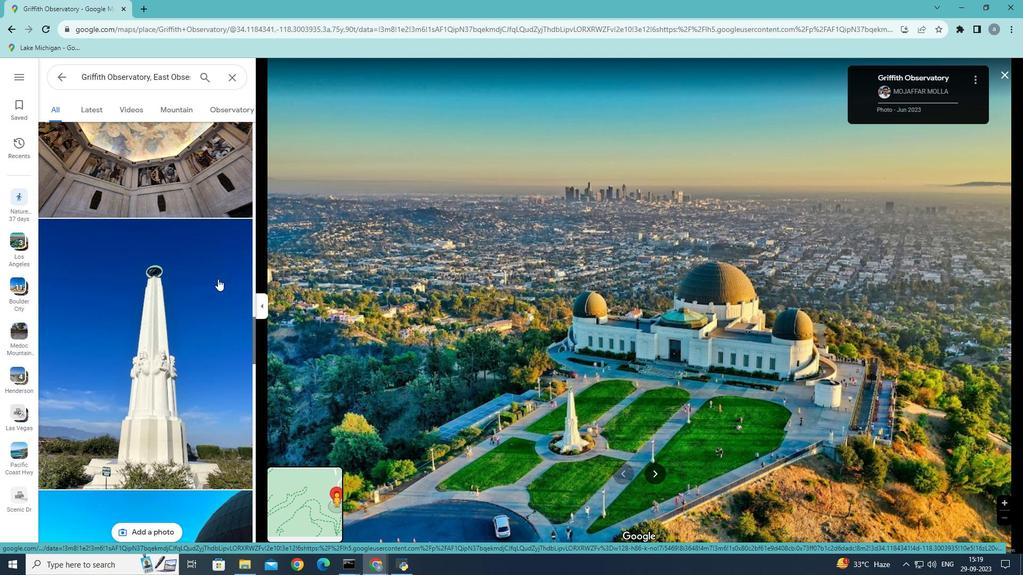 
Action: Mouse scrolled (217, 278) with delta (0, 0)
Screenshot: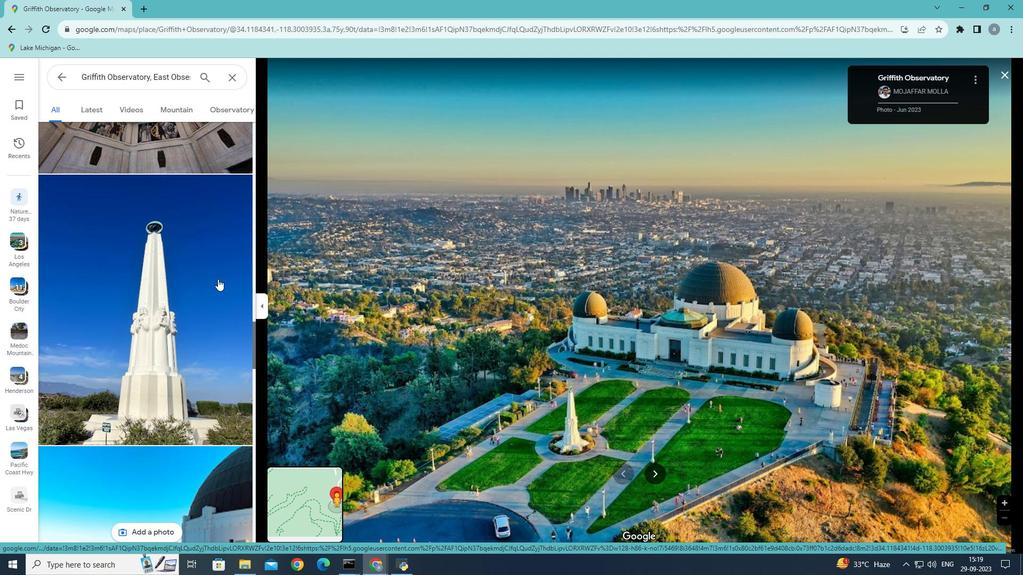 
Action: Mouse scrolled (217, 278) with delta (0, 0)
Screenshot: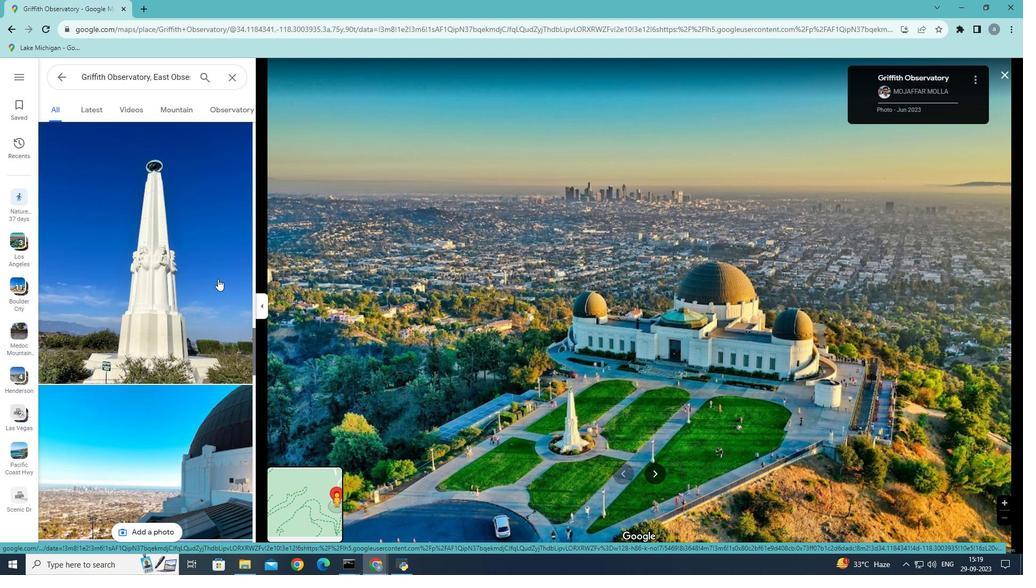 
Action: Mouse scrolled (217, 278) with delta (0, 0)
Screenshot: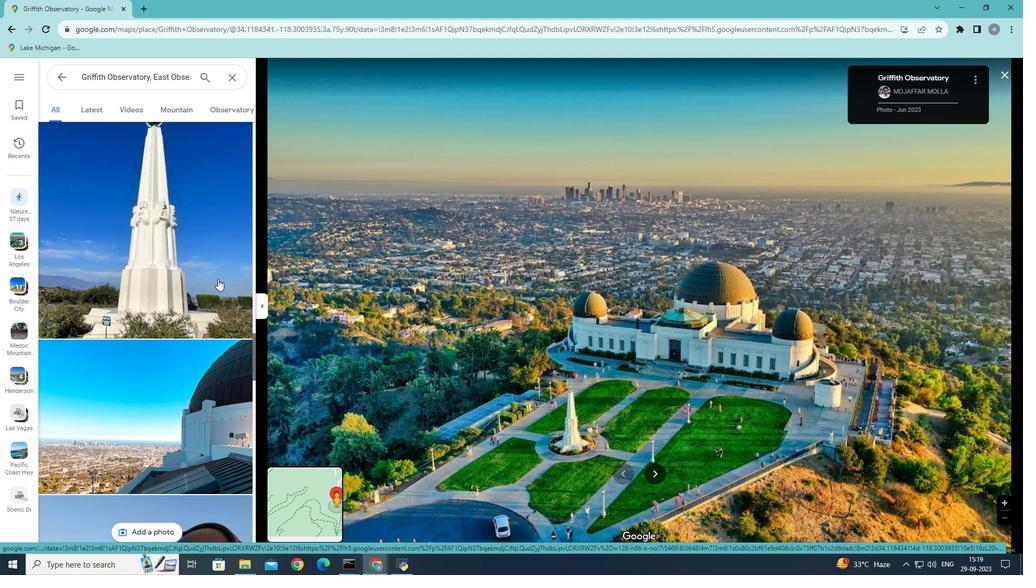 
Action: Mouse scrolled (217, 278) with delta (0, 0)
Screenshot: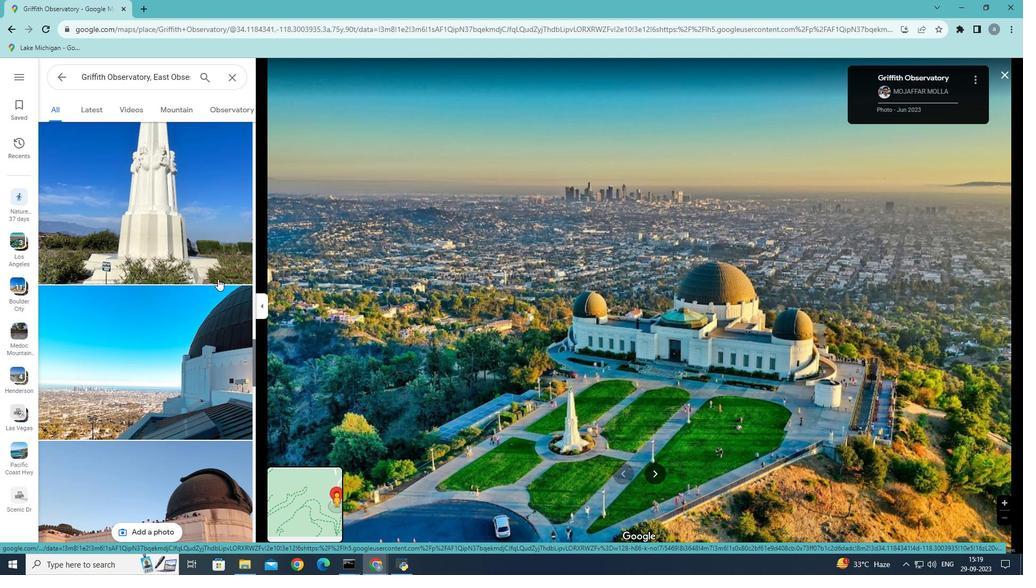 
Action: Mouse scrolled (217, 278) with delta (0, 0)
Screenshot: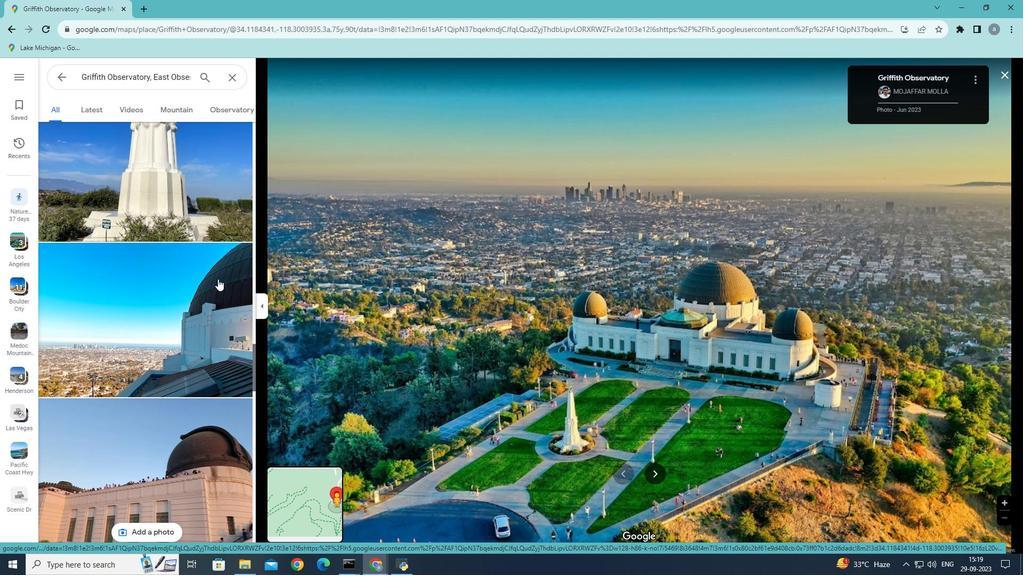 
Action: Mouse scrolled (217, 278) with delta (0, 0)
Screenshot: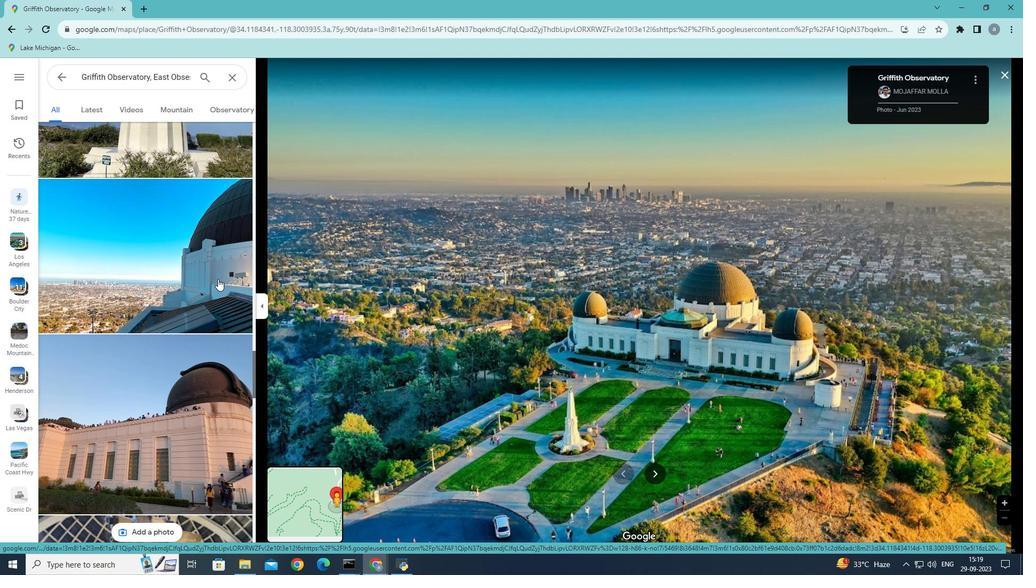 
Action: Mouse scrolled (217, 278) with delta (0, 0)
Screenshot: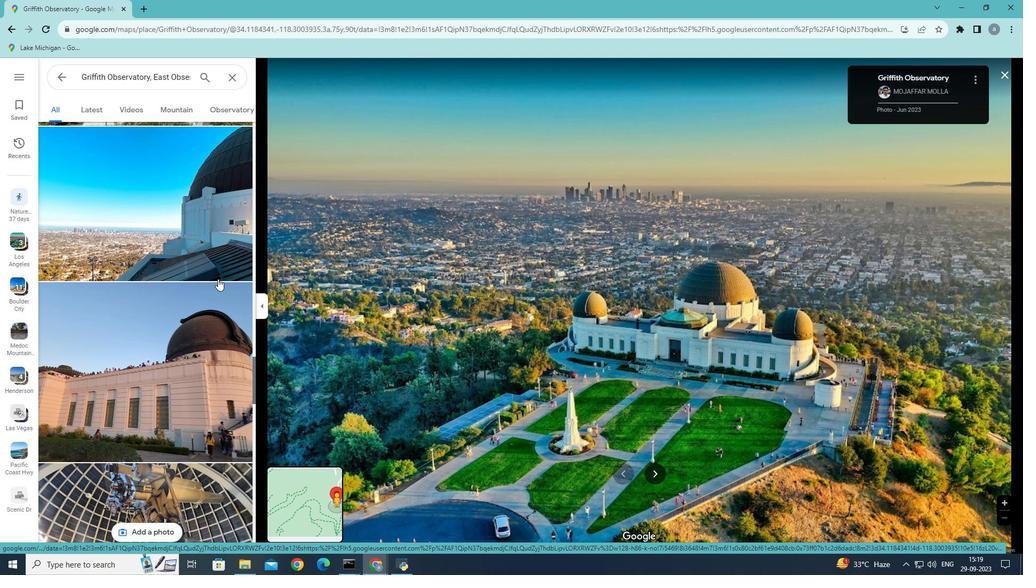 
Action: Mouse scrolled (217, 278) with delta (0, 0)
Screenshot: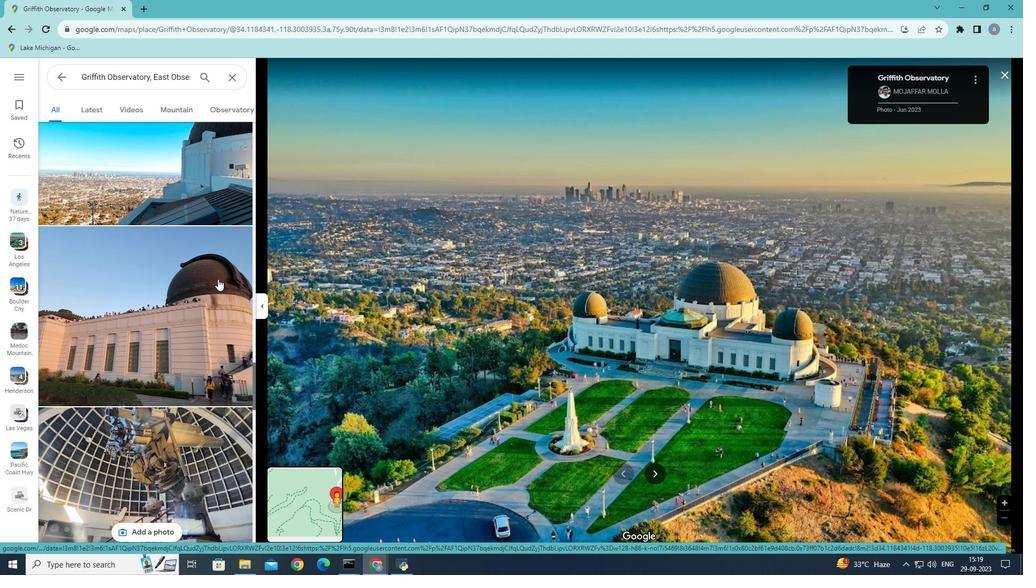 
Action: Mouse scrolled (217, 278) with delta (0, 0)
Screenshot: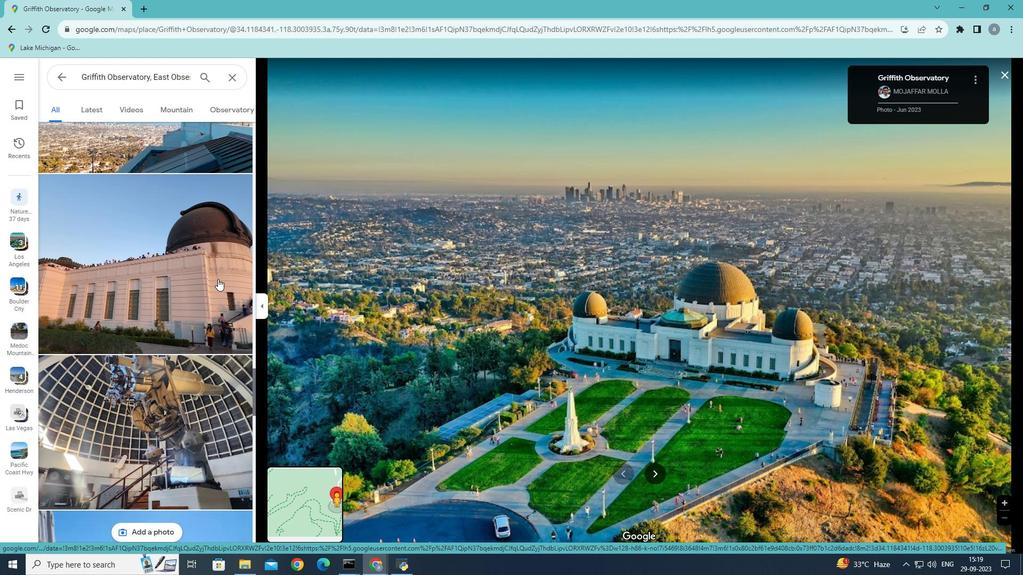 
Action: Mouse scrolled (217, 278) with delta (0, 0)
Screenshot: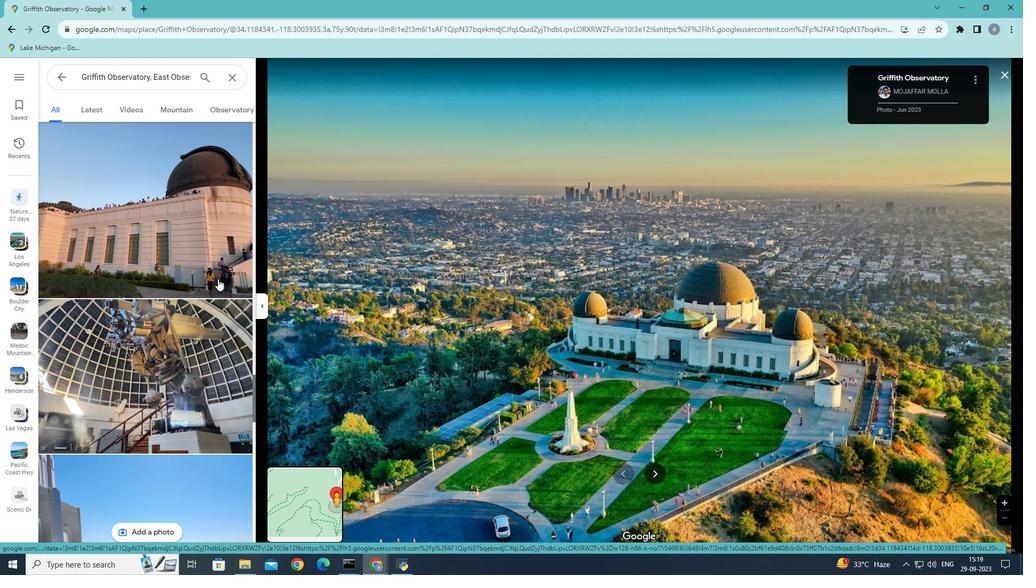 
Action: Mouse scrolled (217, 278) with delta (0, 0)
Screenshot: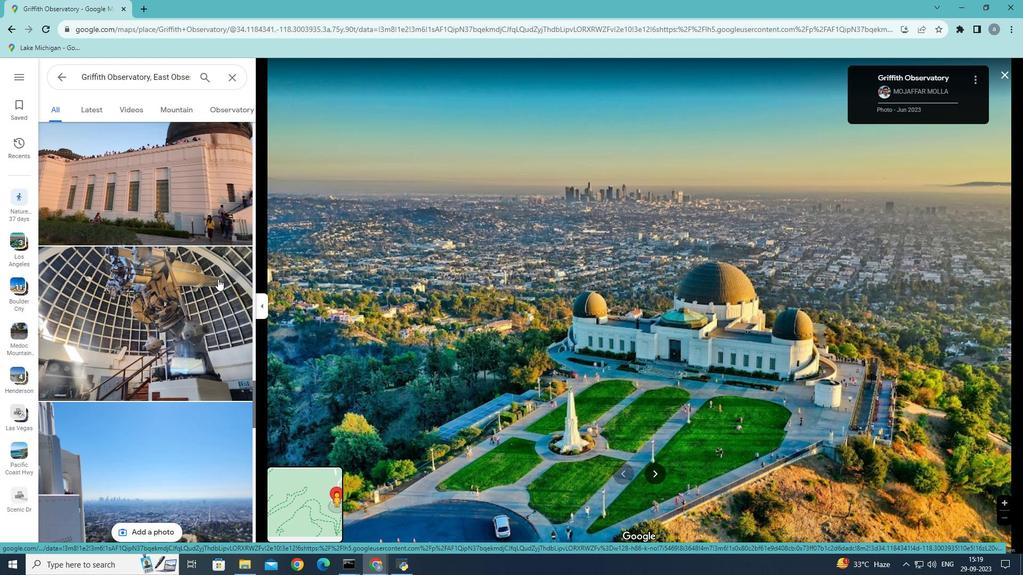 
Action: Mouse scrolled (217, 278) with delta (0, 0)
Screenshot: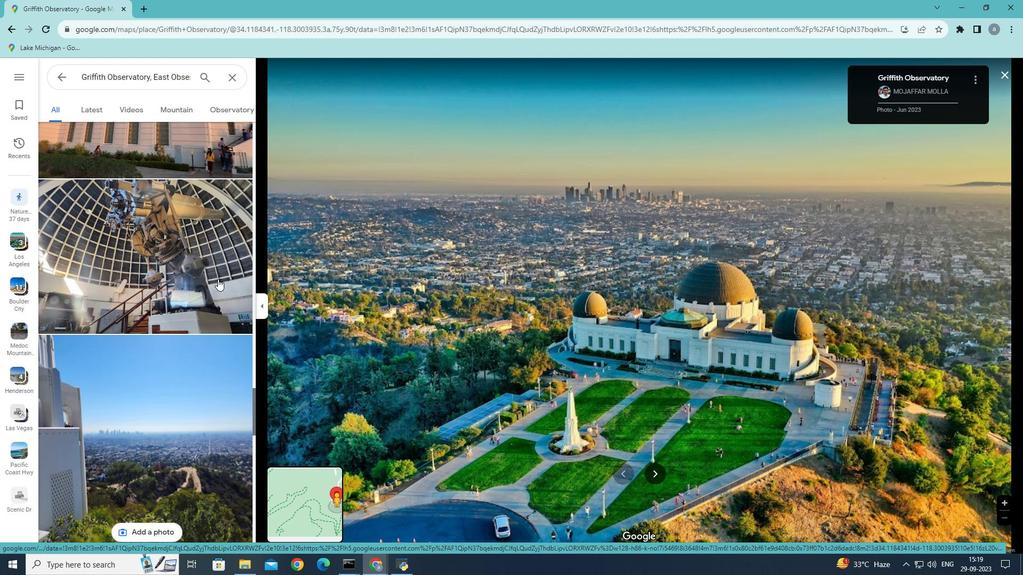 
Action: Mouse scrolled (217, 278) with delta (0, 0)
Screenshot: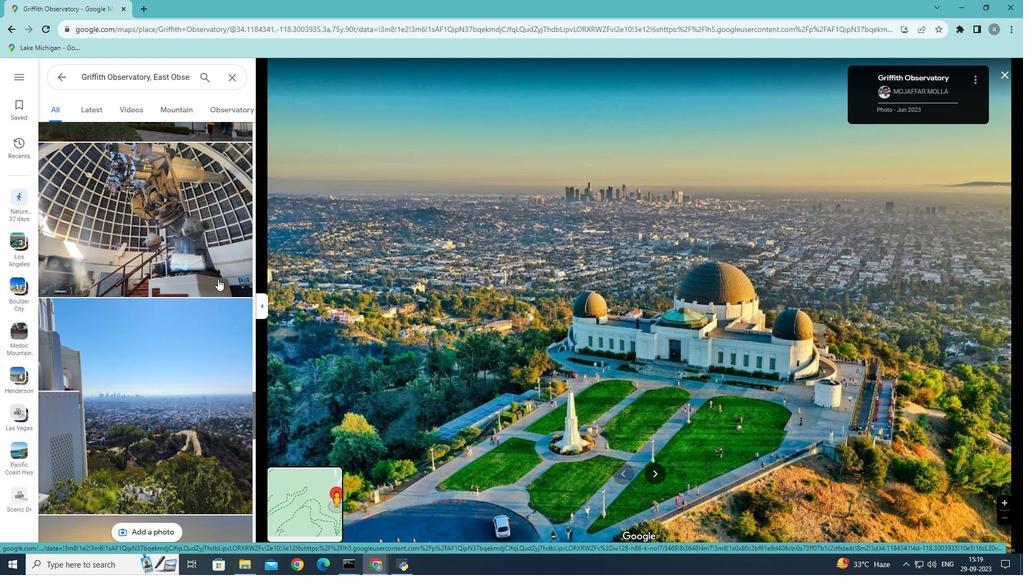 
Action: Mouse scrolled (217, 278) with delta (0, 0)
Screenshot: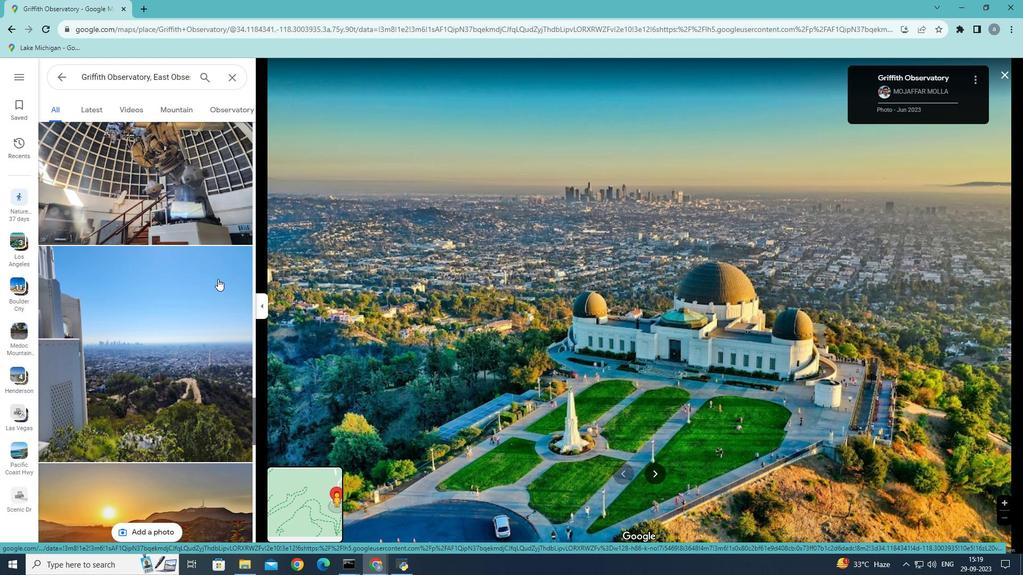
Action: Mouse scrolled (217, 278) with delta (0, 0)
Screenshot: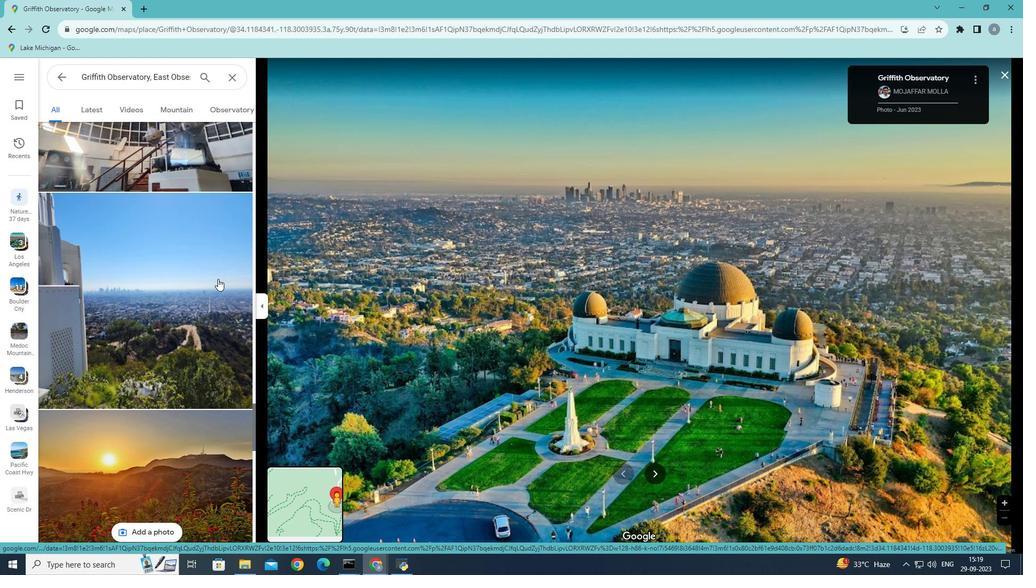 
Action: Mouse scrolled (217, 278) with delta (0, 0)
Screenshot: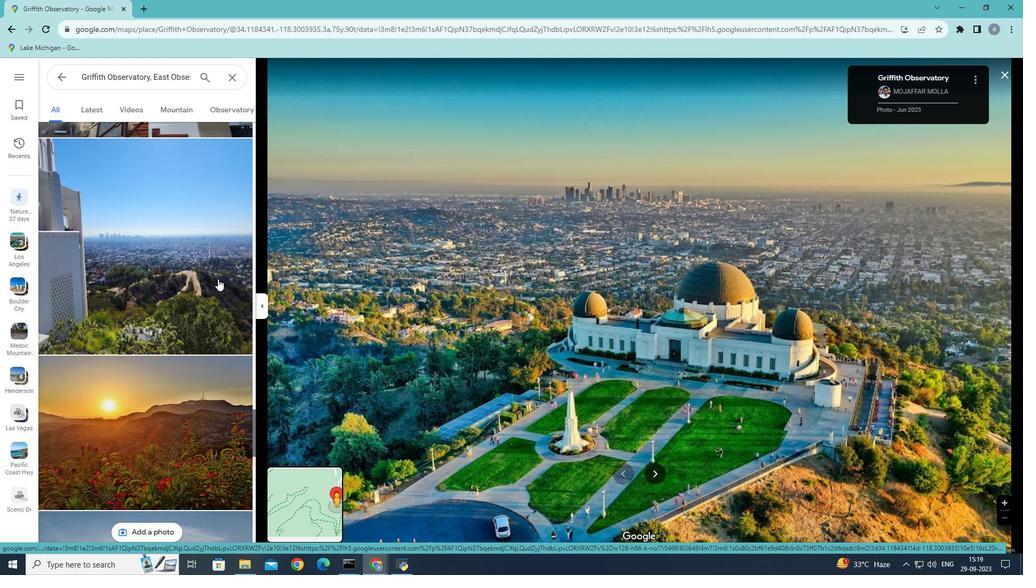 
Action: Mouse scrolled (217, 278) with delta (0, 0)
Screenshot: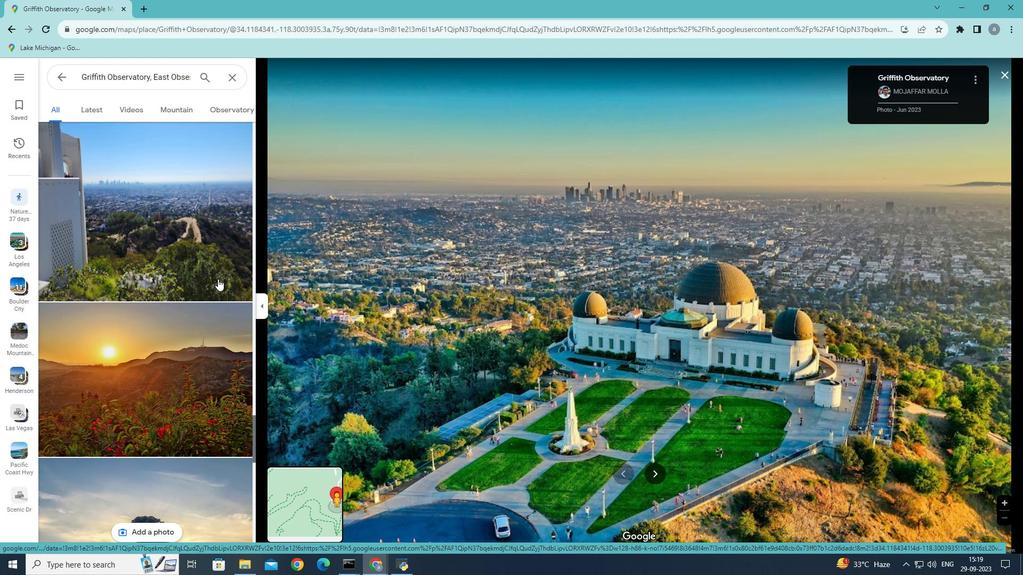
Action: Mouse scrolled (217, 278) with delta (0, 0)
Screenshot: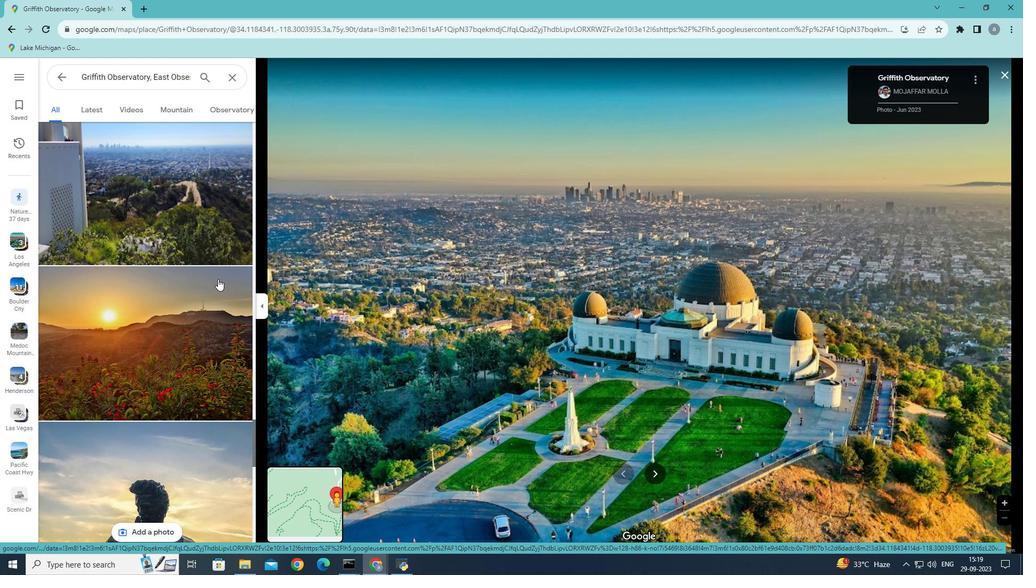 
Action: Mouse scrolled (217, 278) with delta (0, 0)
Screenshot: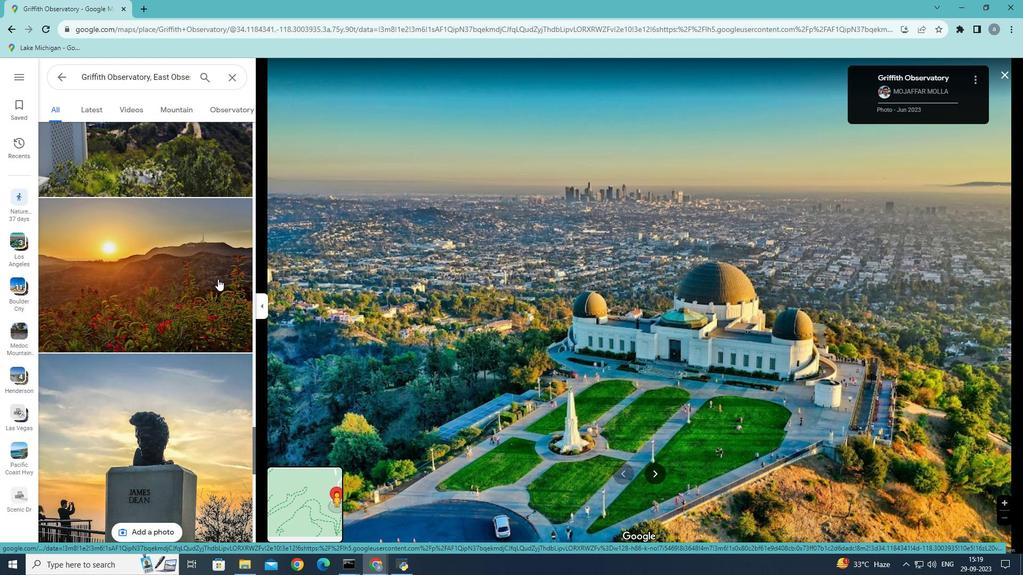
Action: Mouse scrolled (217, 278) with delta (0, 0)
Screenshot: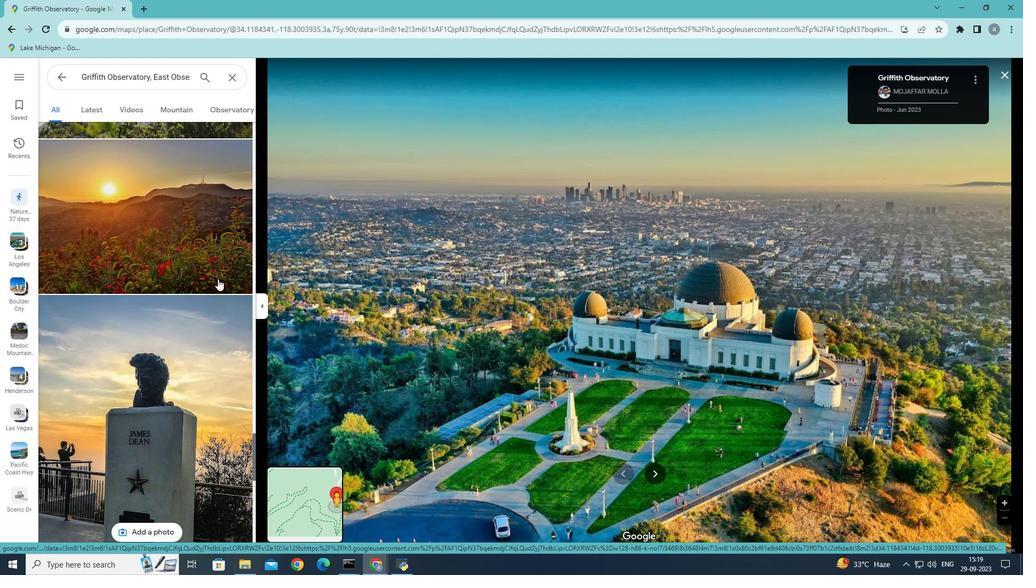 
Action: Mouse scrolled (217, 278) with delta (0, 0)
Screenshot: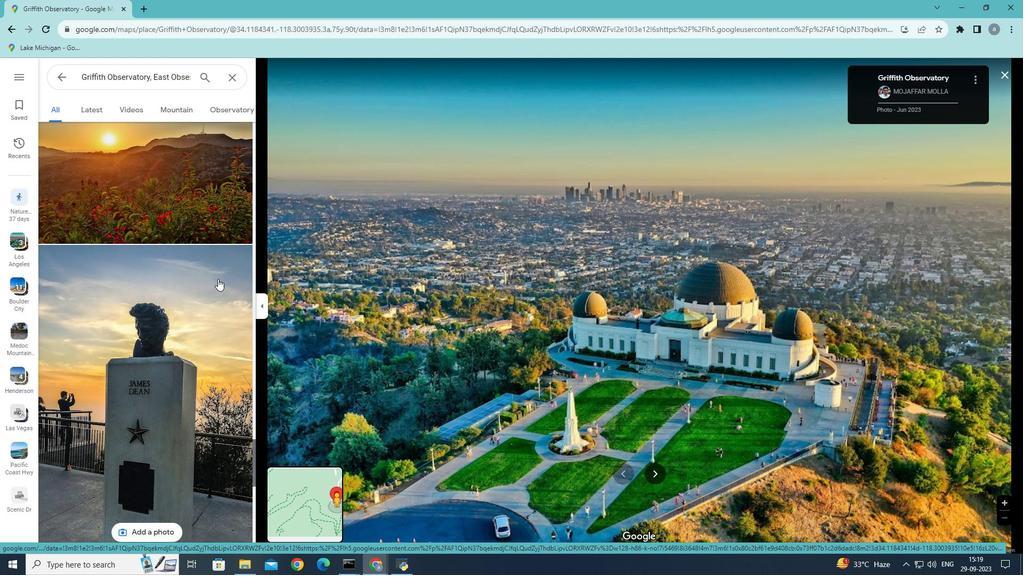 
Action: Mouse scrolled (217, 278) with delta (0, 0)
Screenshot: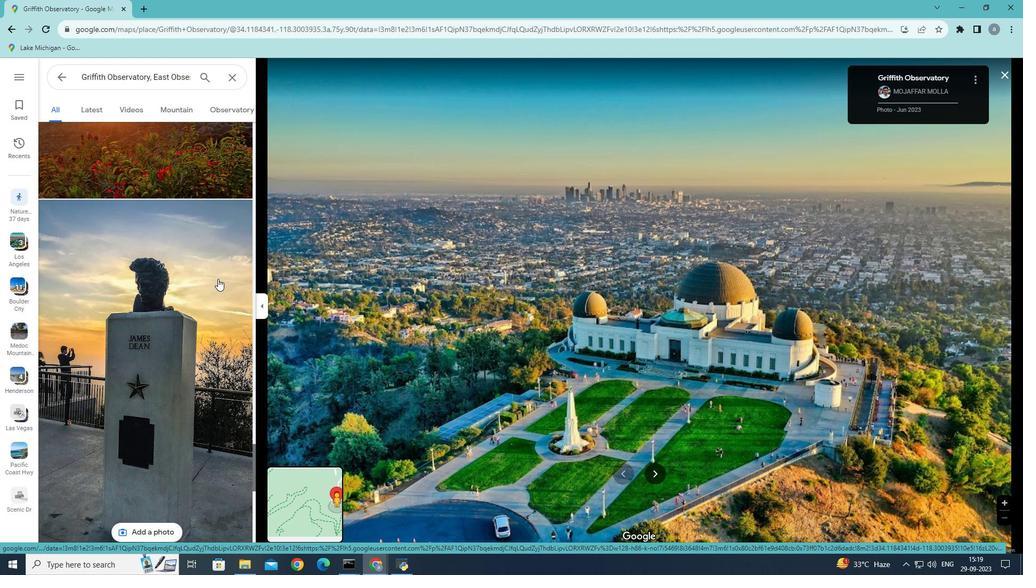 
Action: Mouse scrolled (217, 278) with delta (0, 0)
Screenshot: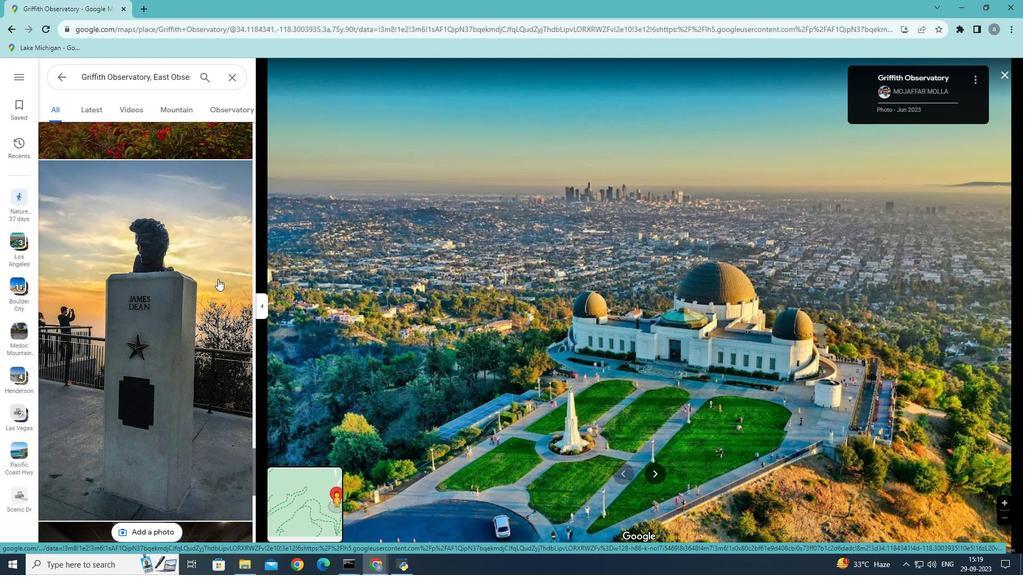 
Action: Mouse scrolled (217, 278) with delta (0, 0)
Screenshot: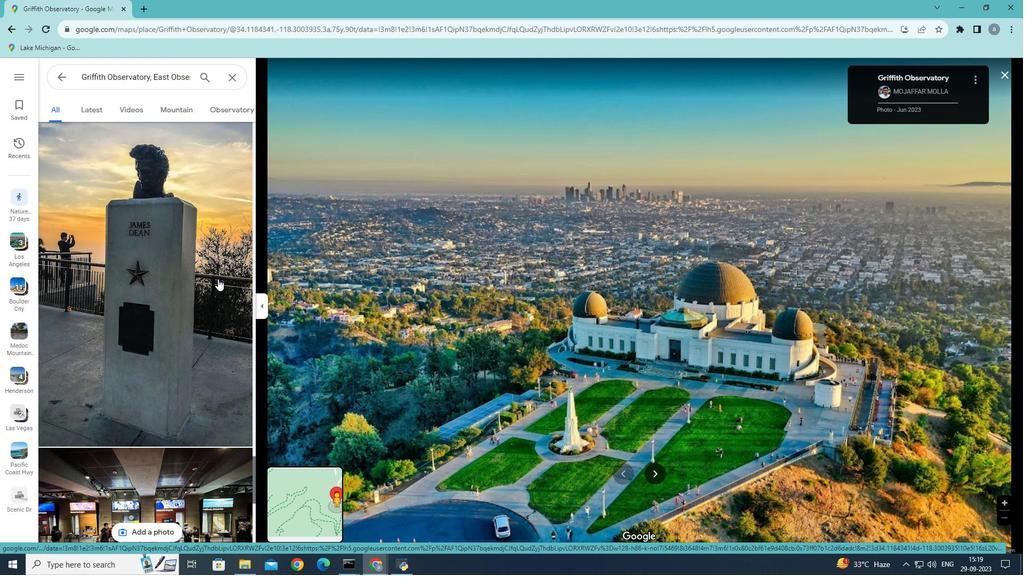 
Action: Mouse scrolled (217, 278) with delta (0, 0)
Screenshot: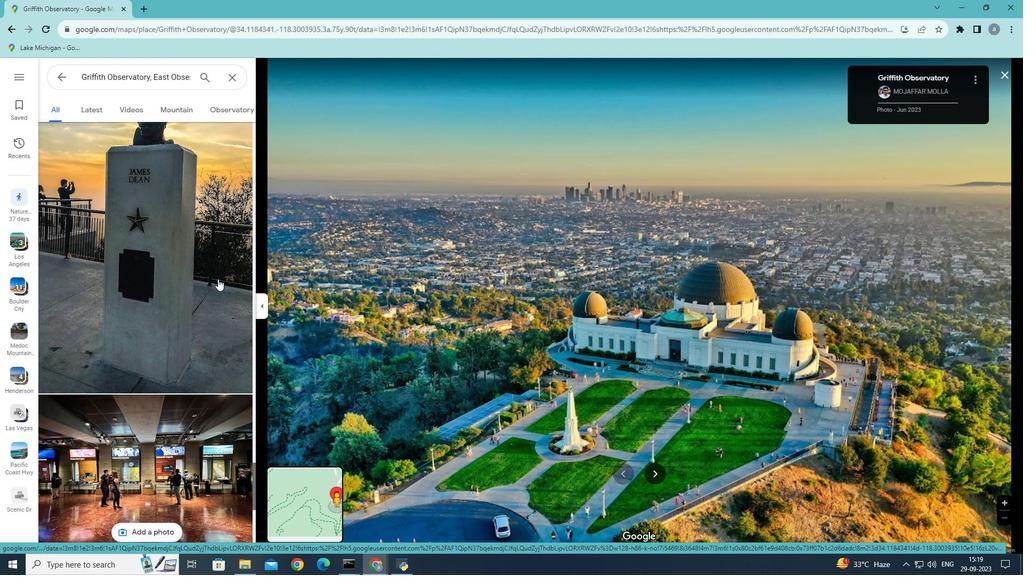 
Action: Mouse scrolled (217, 278) with delta (0, 0)
Screenshot: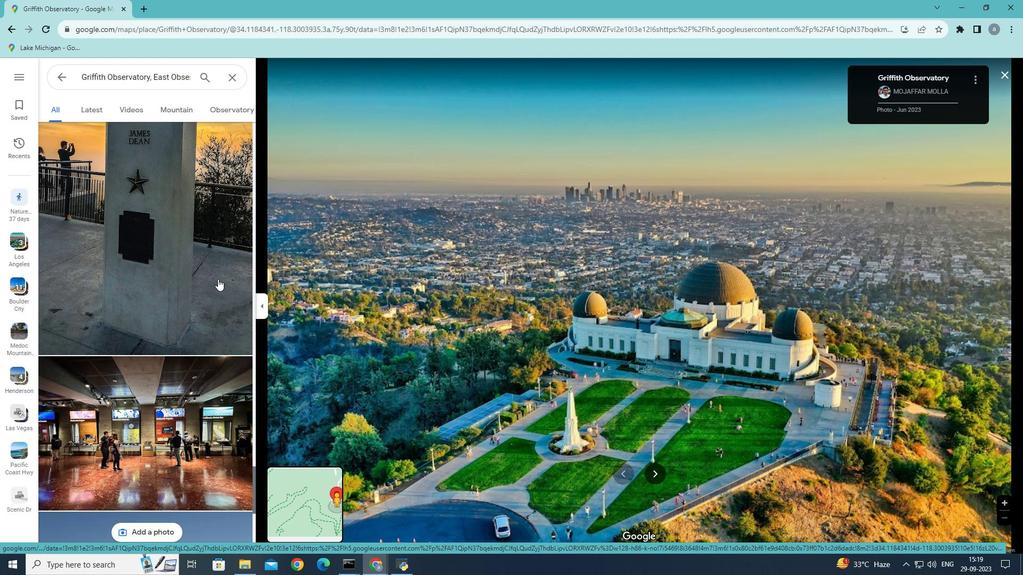 
Action: Mouse scrolled (217, 278) with delta (0, 0)
Screenshot: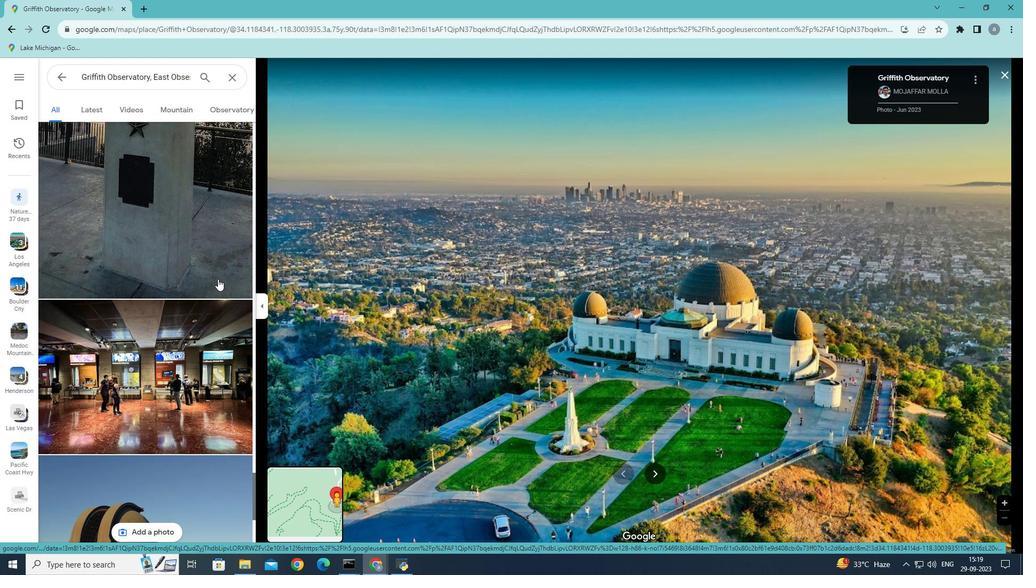 
Action: Mouse scrolled (217, 278) with delta (0, 0)
Screenshot: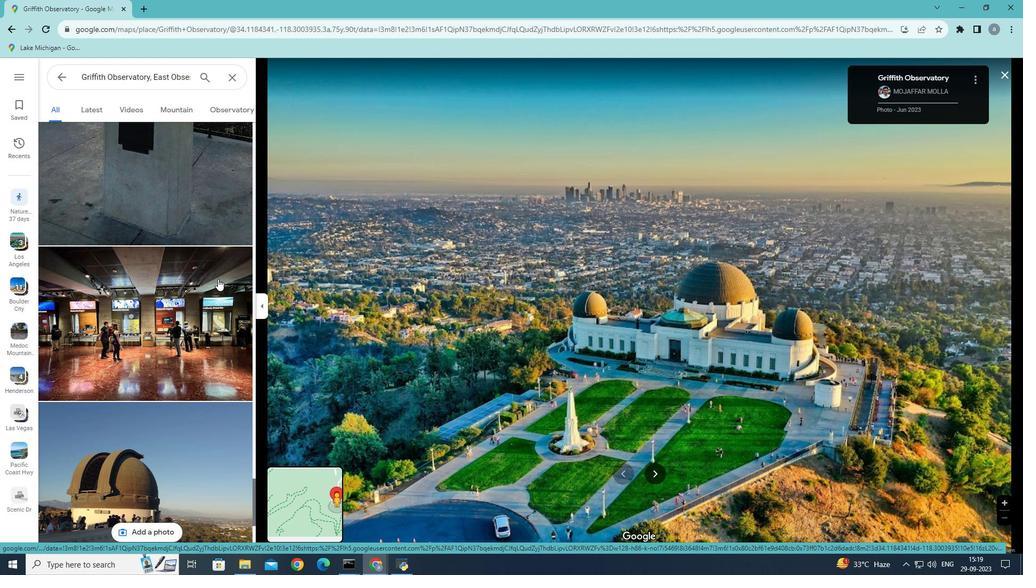 
Action: Mouse scrolled (217, 278) with delta (0, 0)
Screenshot: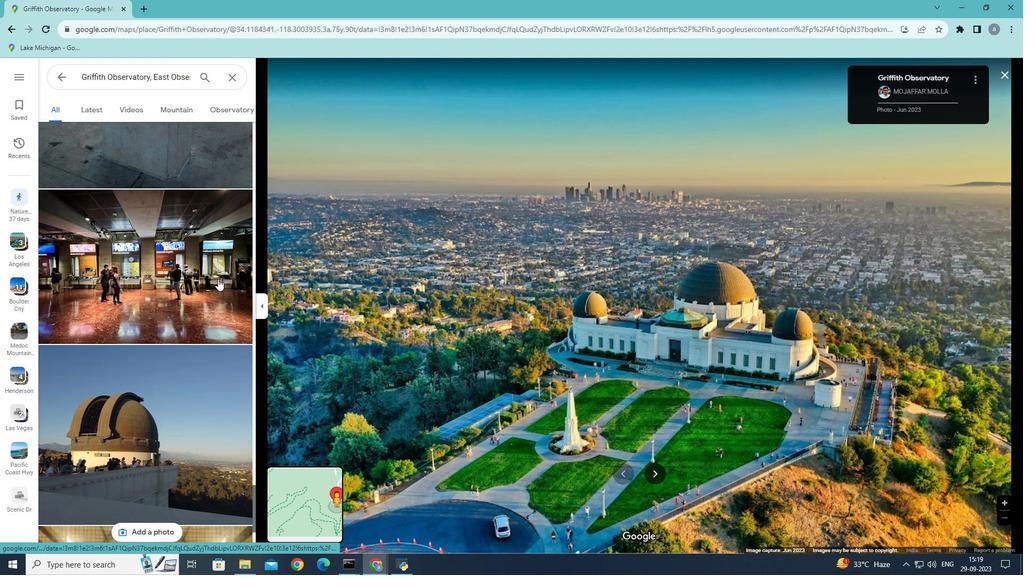 
Action: Mouse scrolled (217, 278) with delta (0, 0)
Screenshot: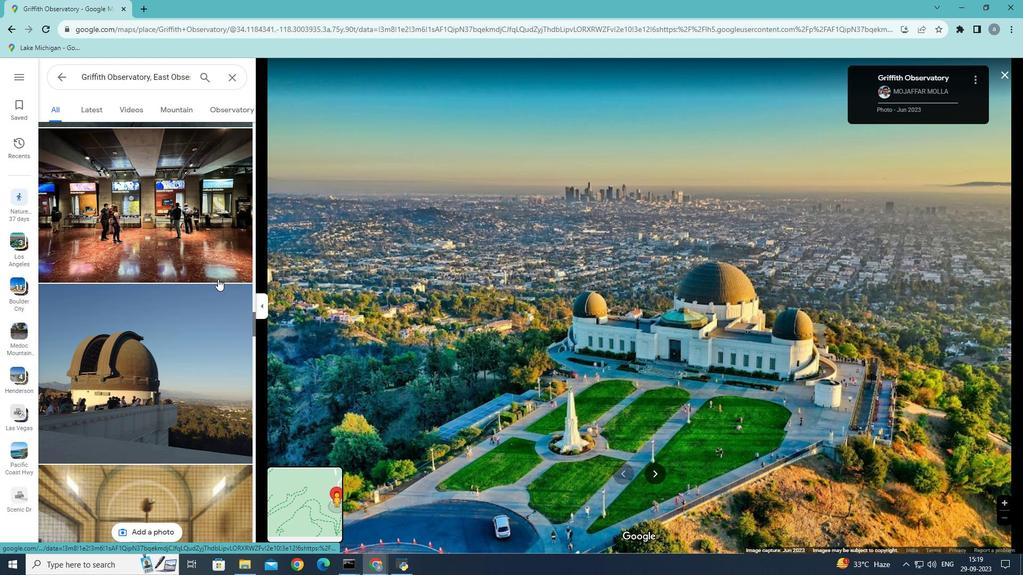
Action: Mouse scrolled (217, 278) with delta (0, 0)
Screenshot: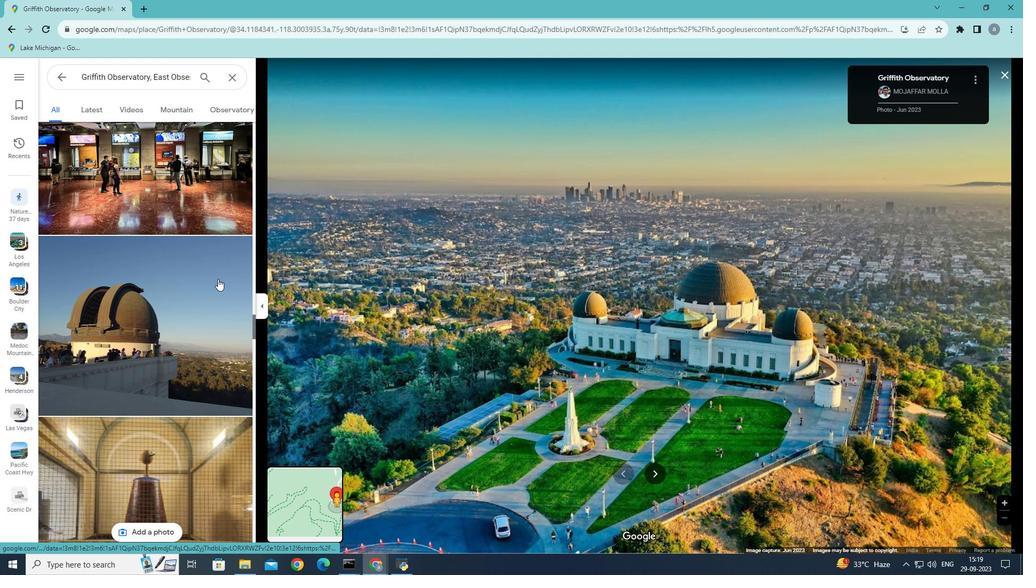
Action: Mouse scrolled (217, 278) with delta (0, 0)
Screenshot: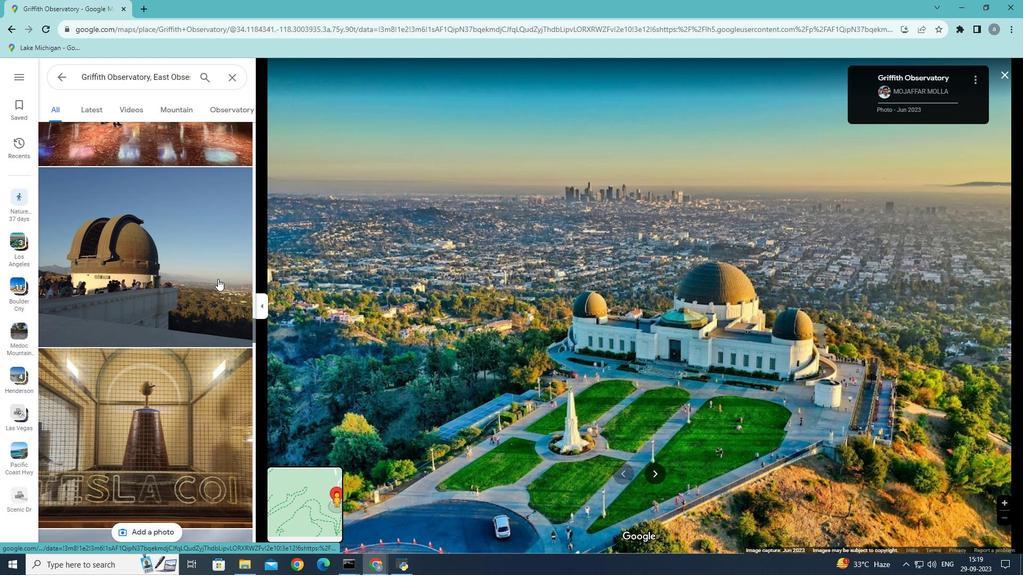 
Action: Mouse scrolled (217, 278) with delta (0, 0)
Screenshot: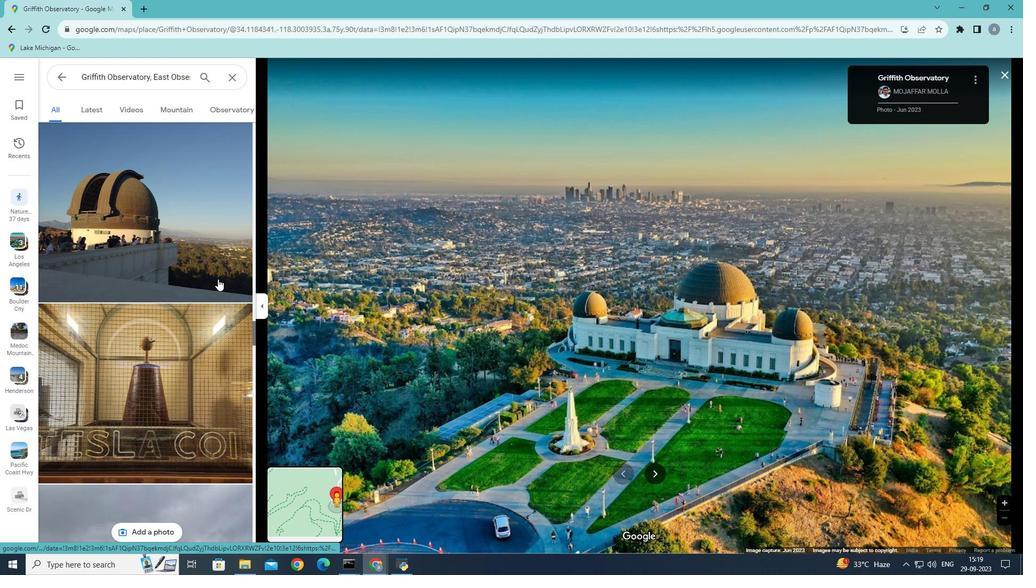 
Action: Mouse scrolled (217, 278) with delta (0, 0)
Screenshot: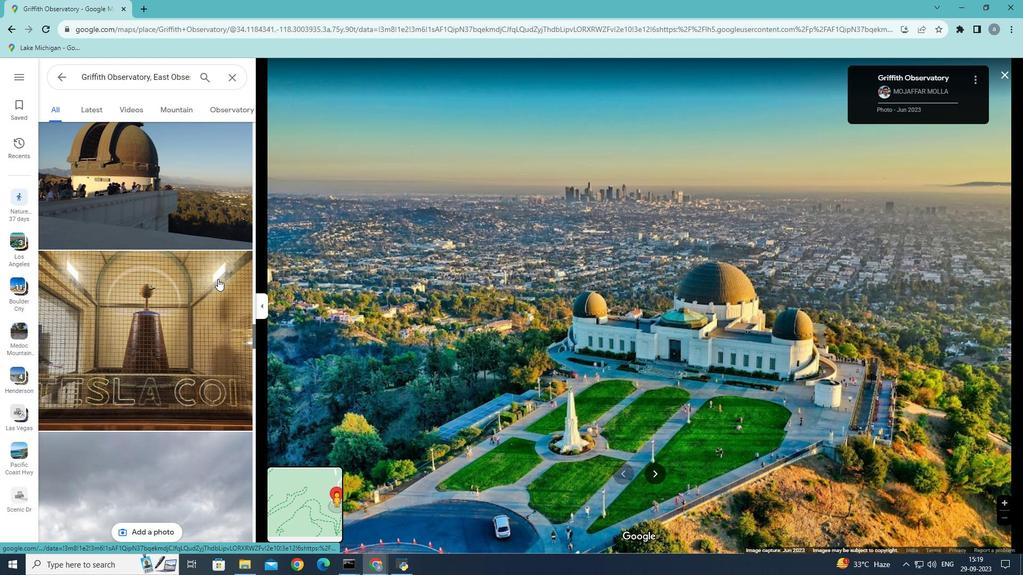 
Action: Mouse scrolled (217, 278) with delta (0, 0)
Screenshot: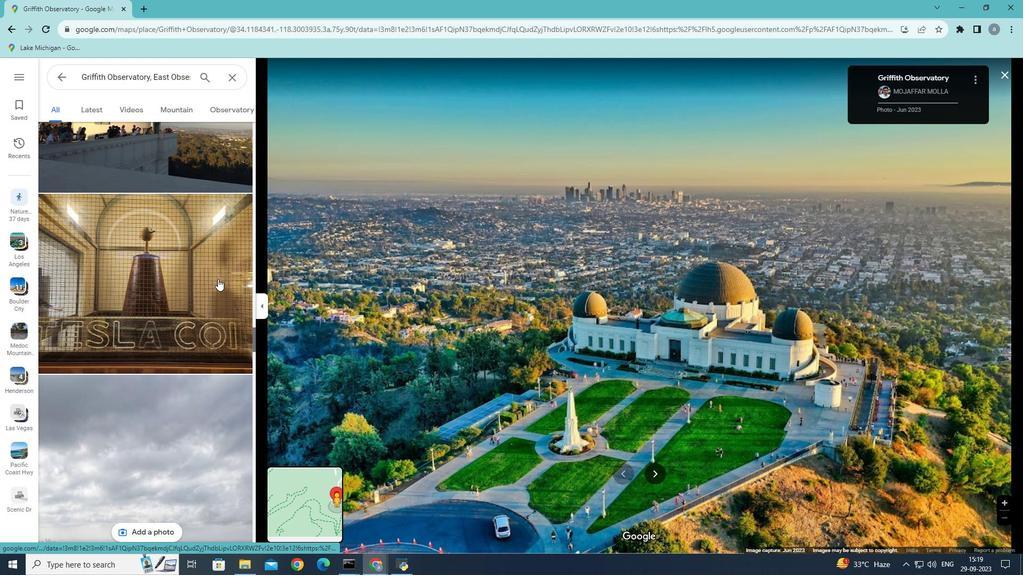 
Action: Mouse scrolled (217, 278) with delta (0, 0)
Screenshot: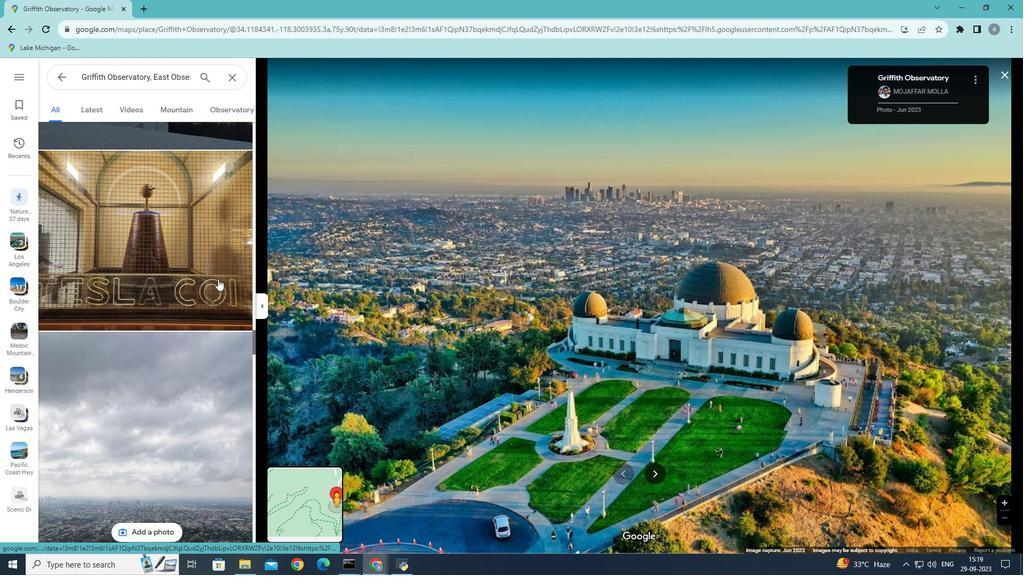 
Action: Mouse scrolled (217, 278) with delta (0, 0)
Screenshot: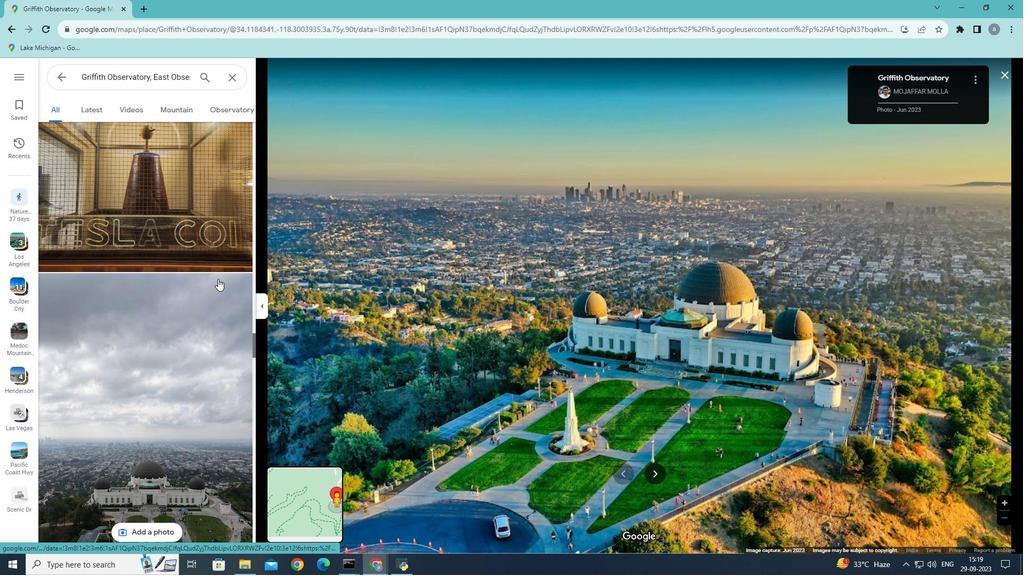 
Action: Mouse scrolled (217, 278) with delta (0, 0)
Screenshot: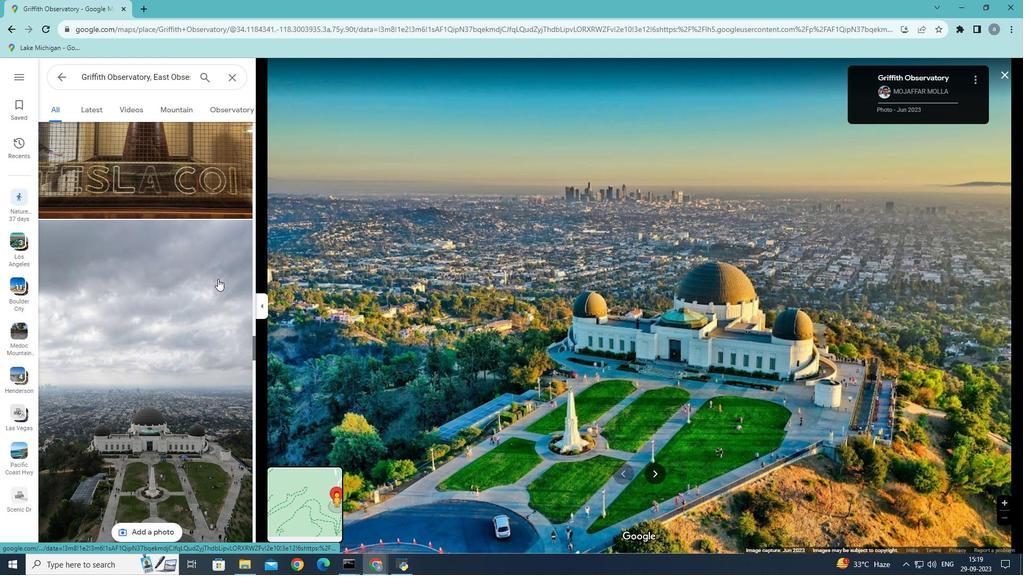 
Action: Mouse scrolled (217, 278) with delta (0, 0)
Screenshot: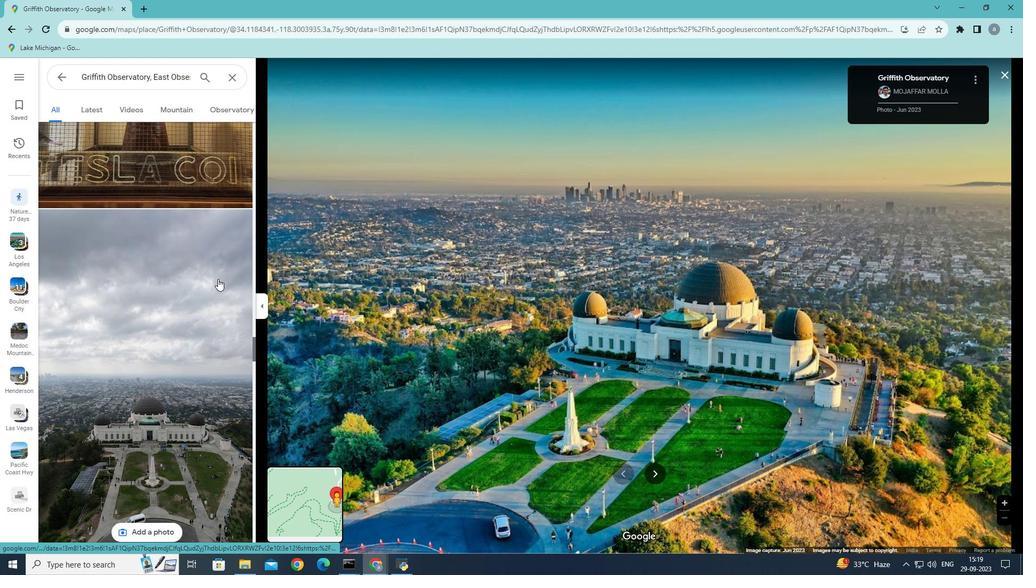 
Action: Mouse scrolled (217, 278) with delta (0, 0)
Screenshot: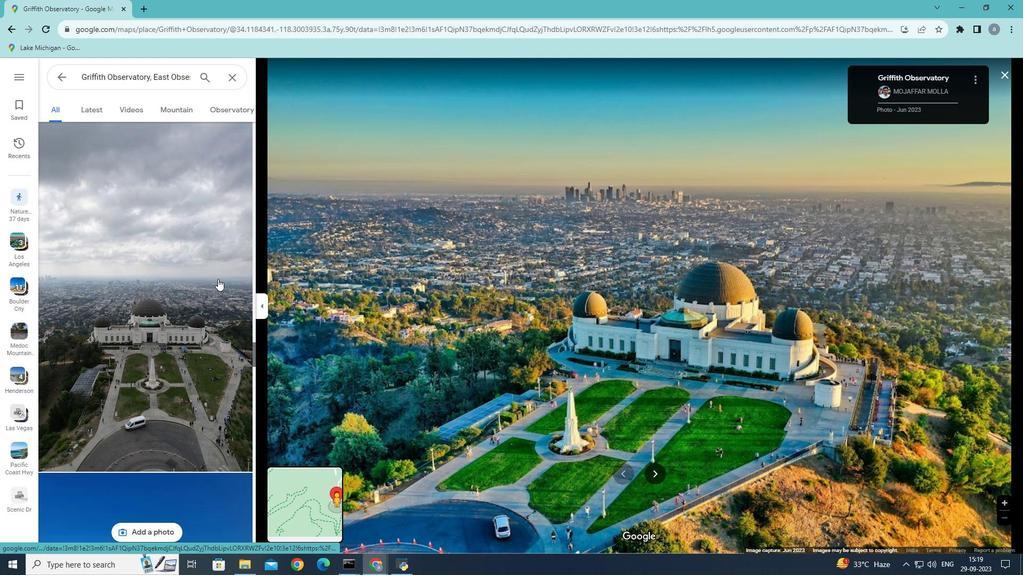 
Action: Mouse scrolled (217, 278) with delta (0, 0)
Screenshot: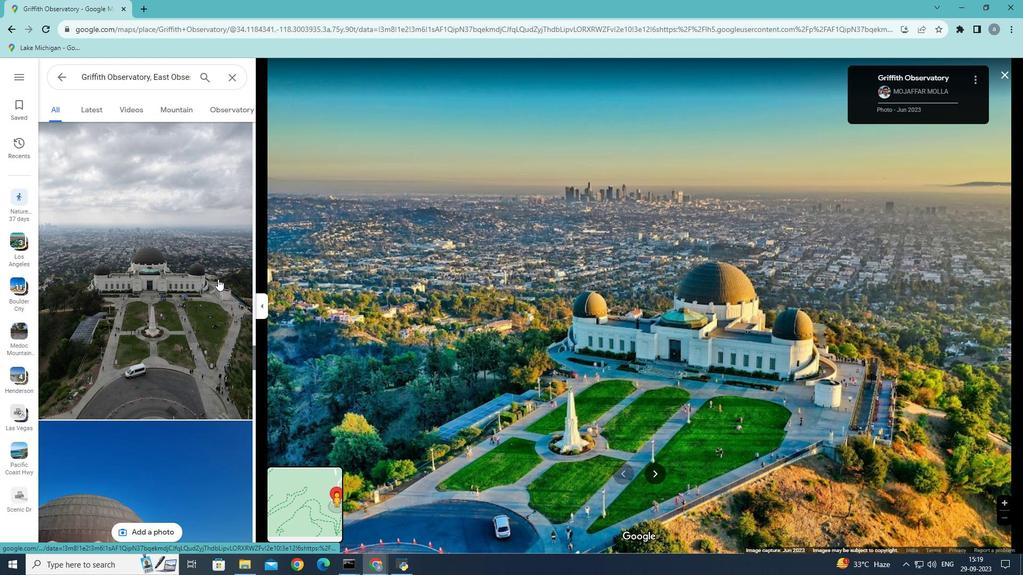 
Action: Mouse scrolled (217, 278) with delta (0, 0)
Screenshot: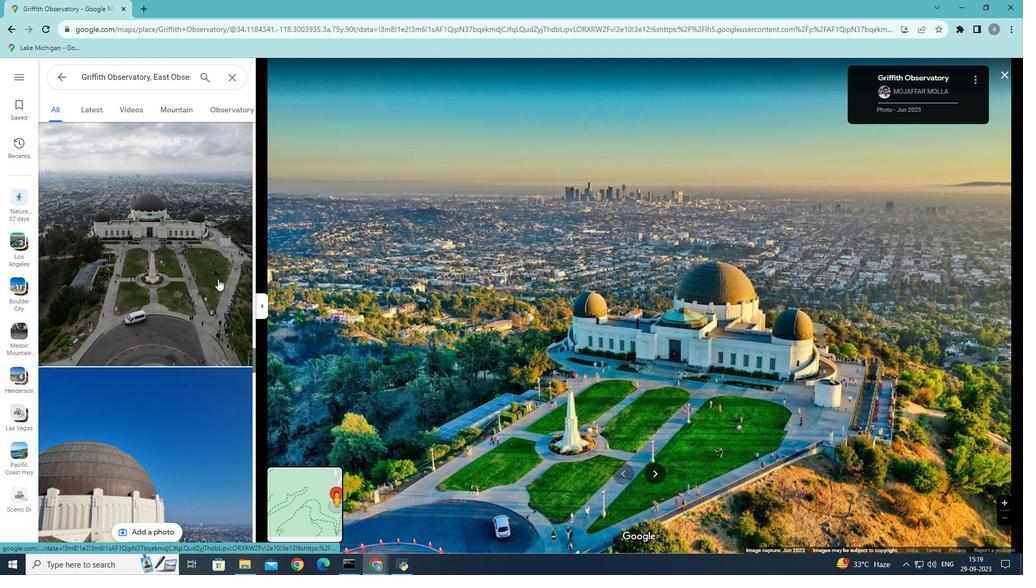 
Action: Mouse scrolled (217, 278) with delta (0, 0)
Screenshot: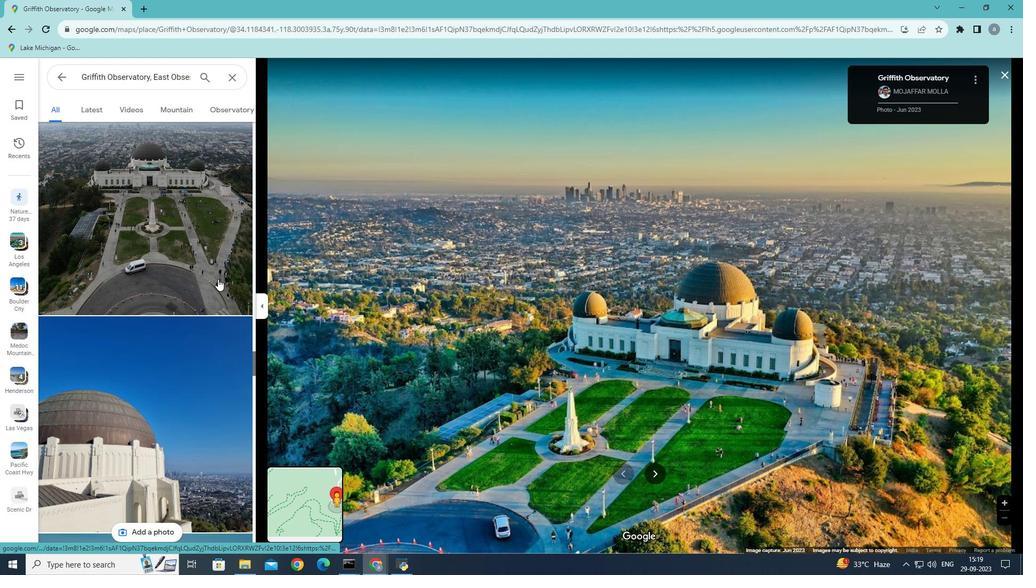 
Action: Mouse scrolled (217, 278) with delta (0, 0)
Screenshot: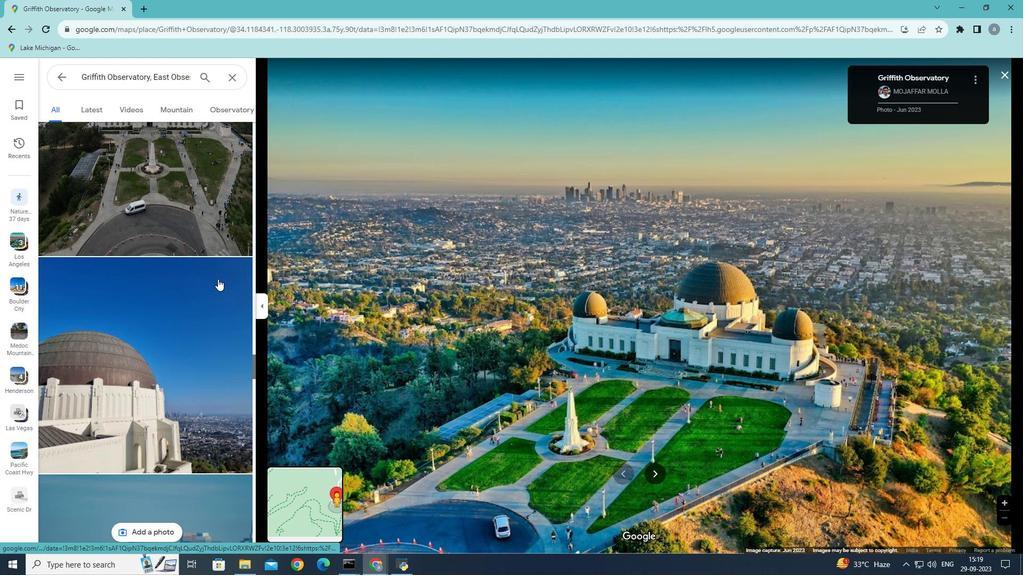 
Action: Mouse scrolled (217, 278) with delta (0, 0)
Screenshot: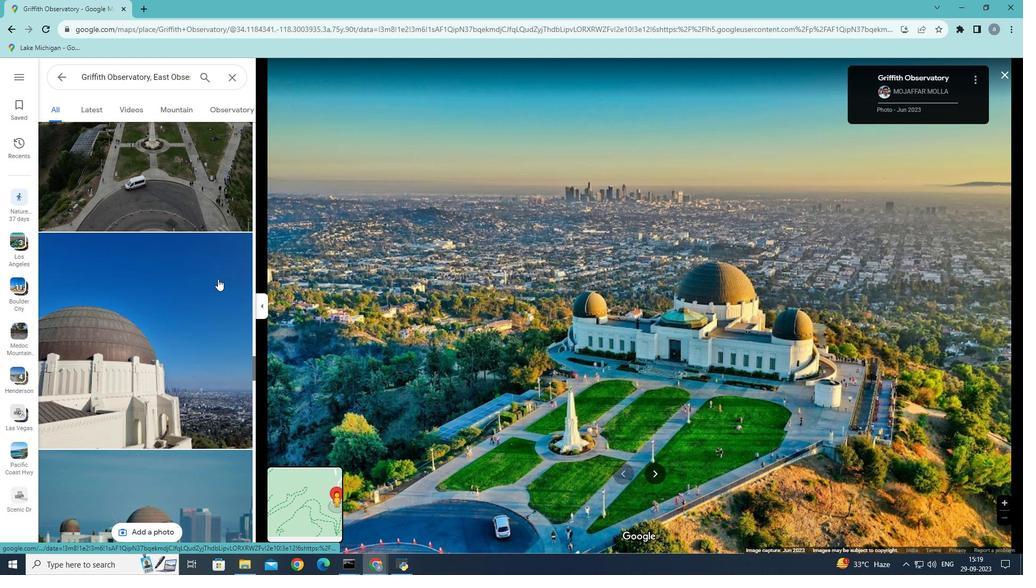 
Action: Mouse scrolled (217, 278) with delta (0, 0)
Screenshot: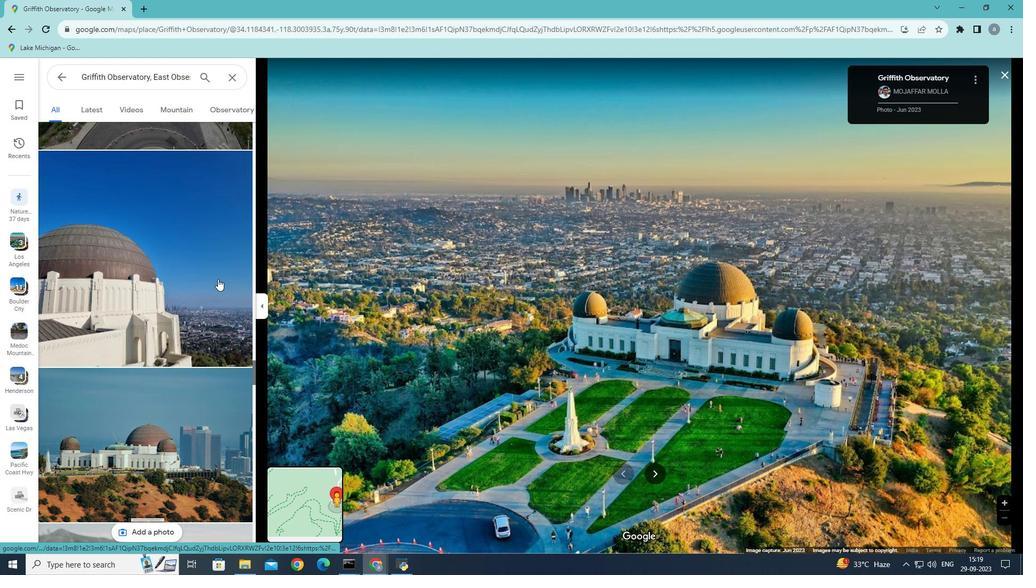 
Action: Mouse scrolled (217, 278) with delta (0, 0)
Screenshot: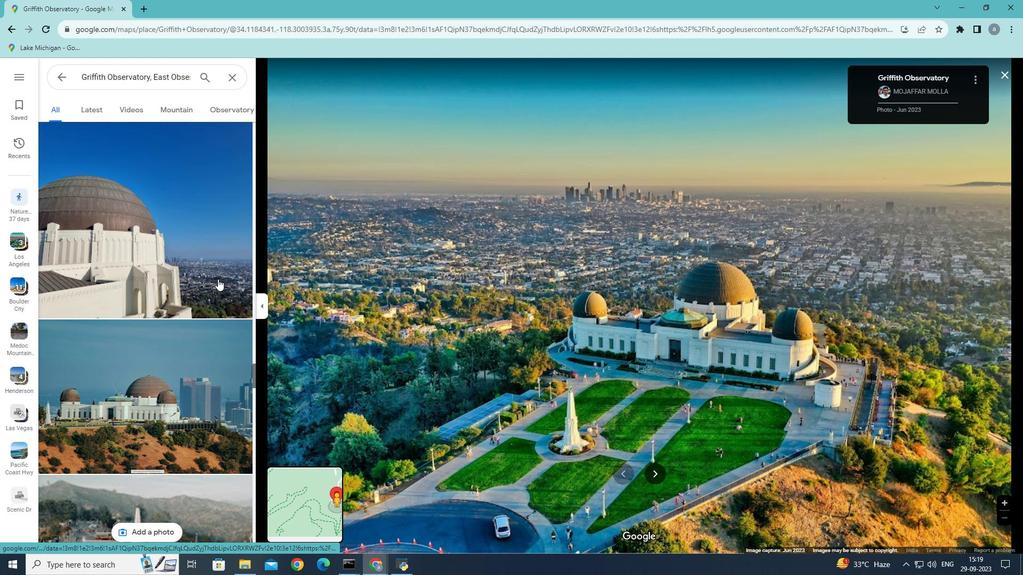 
Action: Mouse scrolled (217, 278) with delta (0, 0)
Screenshot: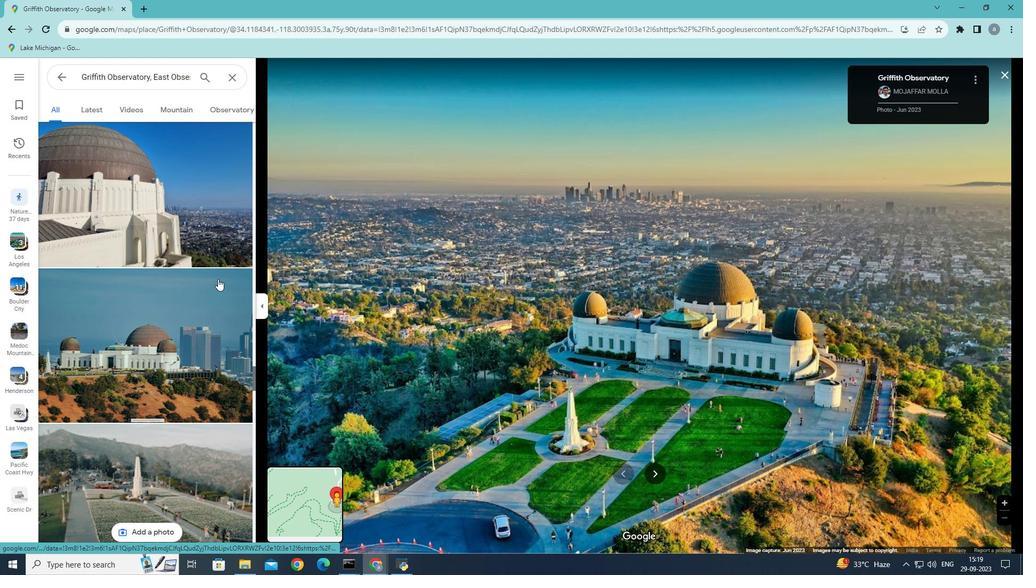 
Action: Mouse scrolled (217, 278) with delta (0, 0)
Screenshot: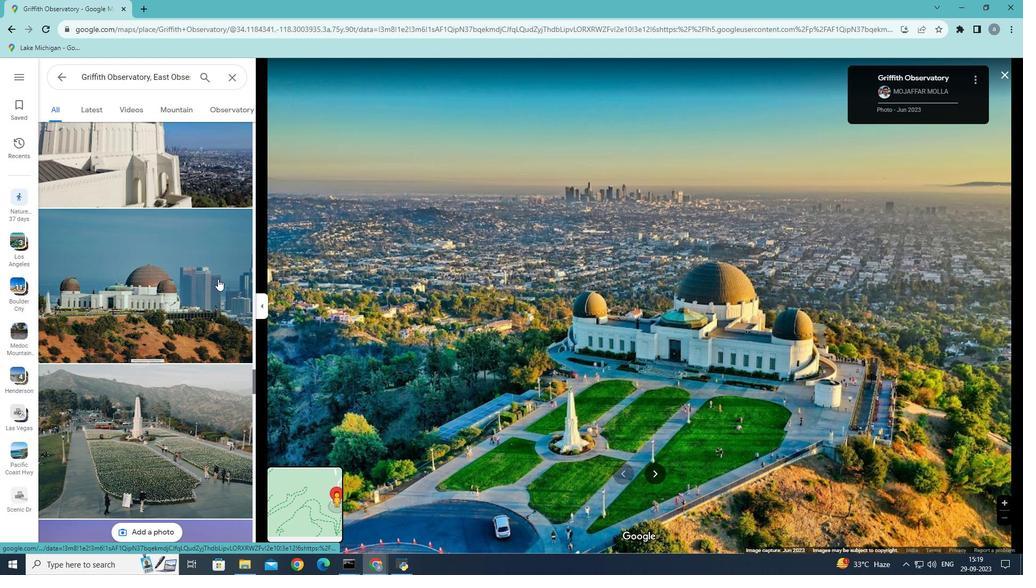 
Action: Mouse scrolled (217, 278) with delta (0, 0)
Screenshot: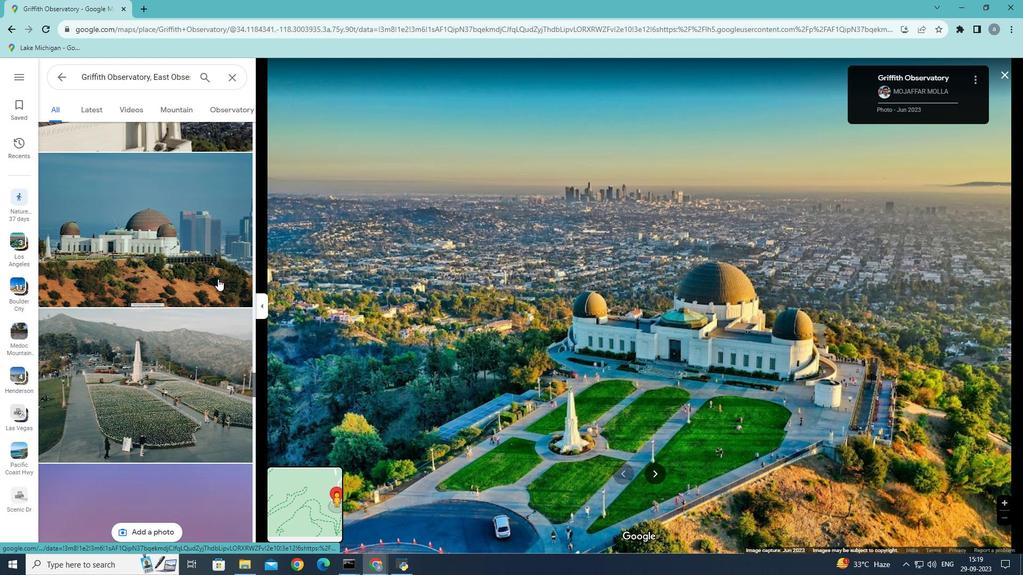 
Action: Mouse scrolled (217, 278) with delta (0, 0)
Screenshot: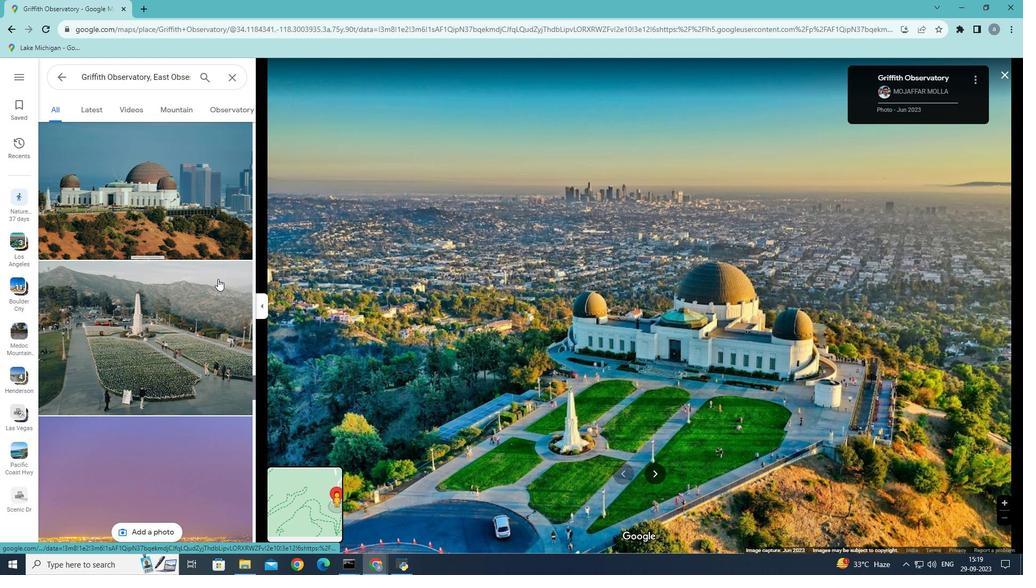 
Action: Mouse scrolled (217, 278) with delta (0, 0)
Screenshot: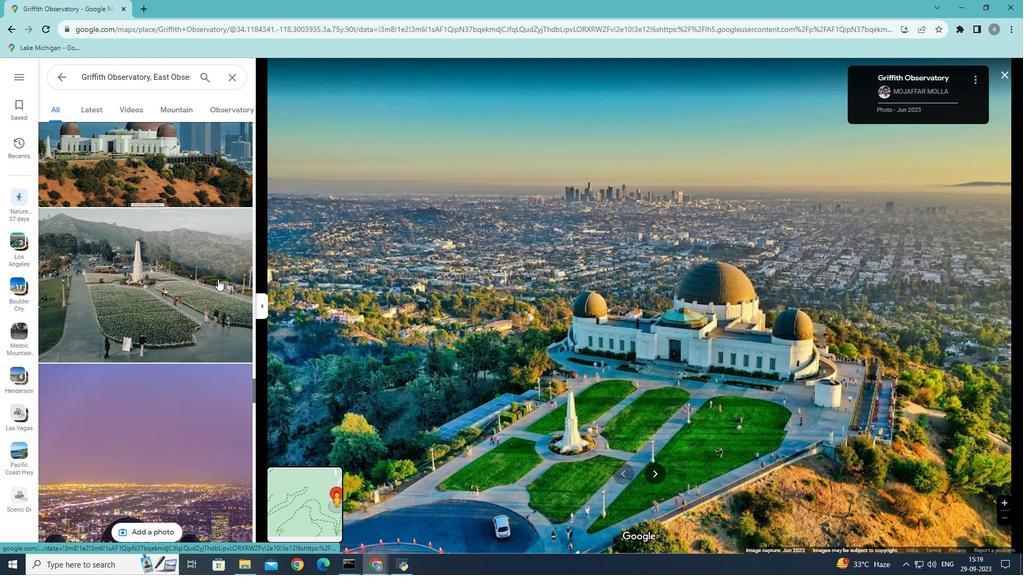 
Action: Mouse scrolled (217, 278) with delta (0, 0)
Screenshot: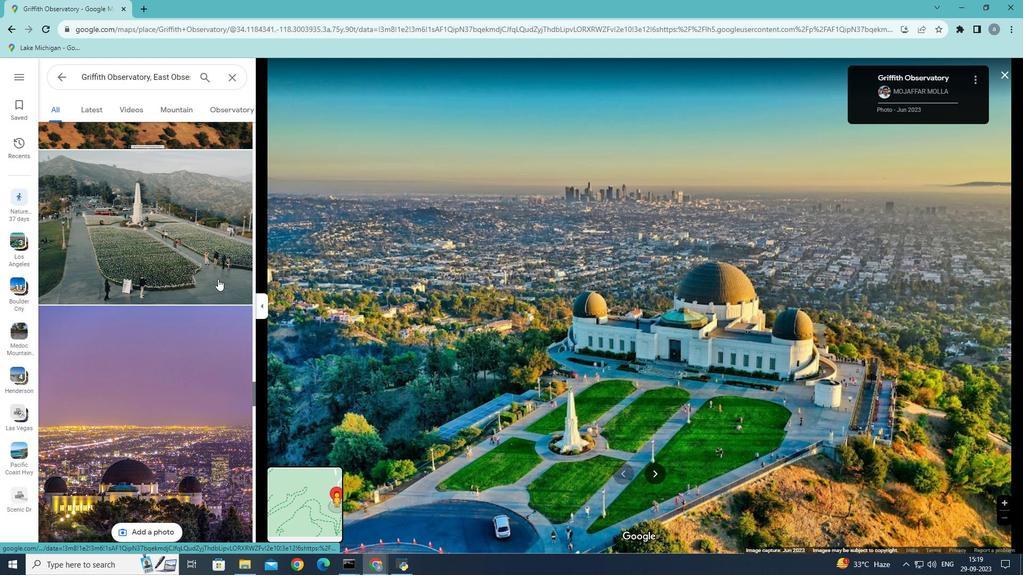 
Action: Mouse scrolled (217, 278) with delta (0, 0)
Screenshot: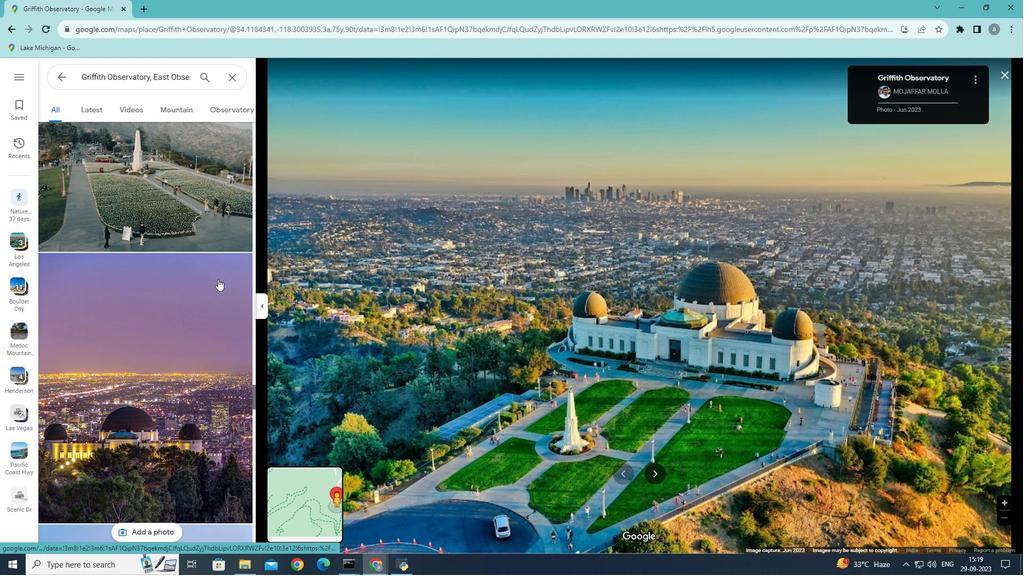 
Action: Mouse scrolled (217, 278) with delta (0, 0)
Screenshot: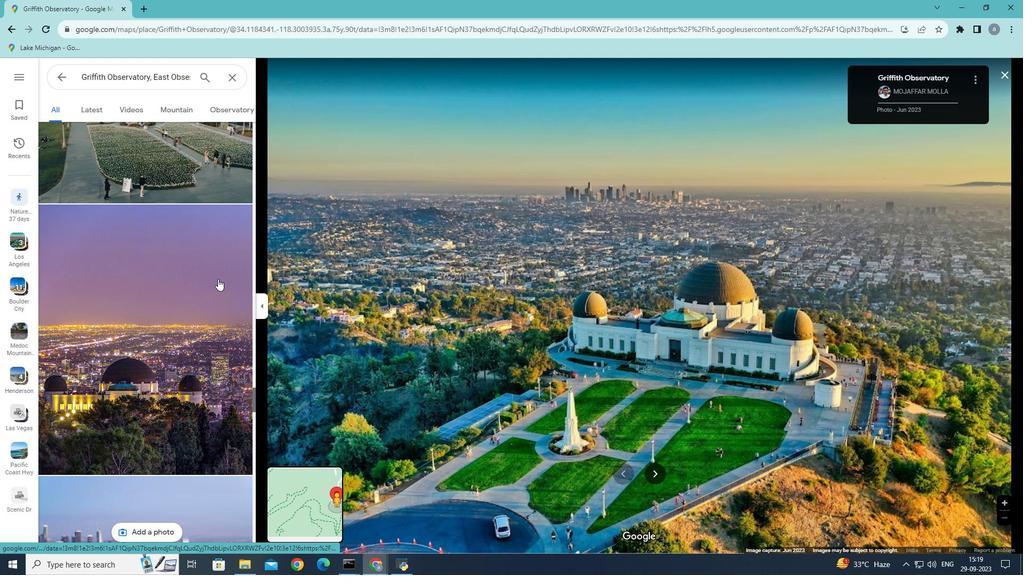 
Action: Mouse scrolled (217, 278) with delta (0, 0)
Screenshot: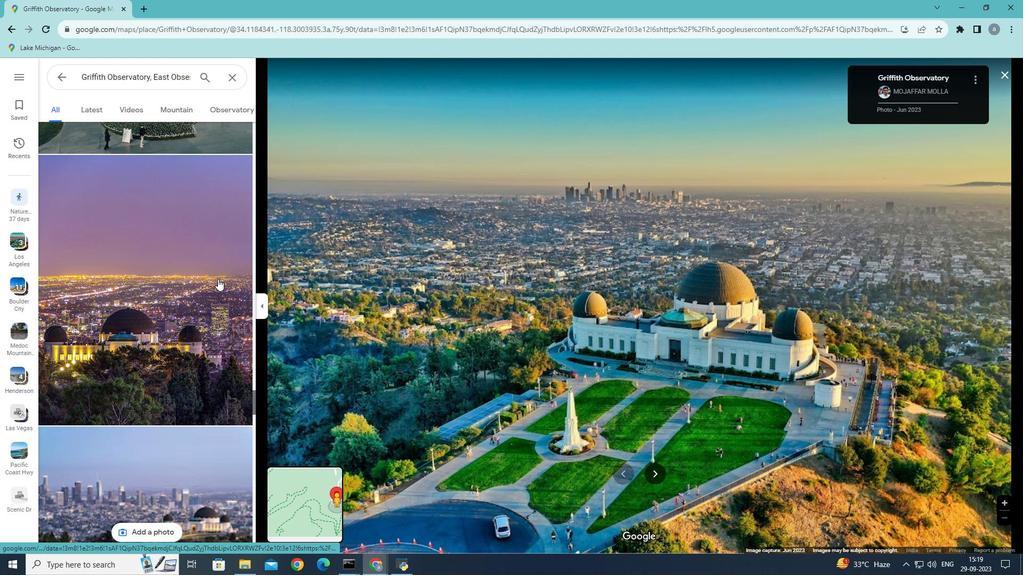 
Action: Mouse scrolled (217, 278) with delta (0, 0)
Screenshot: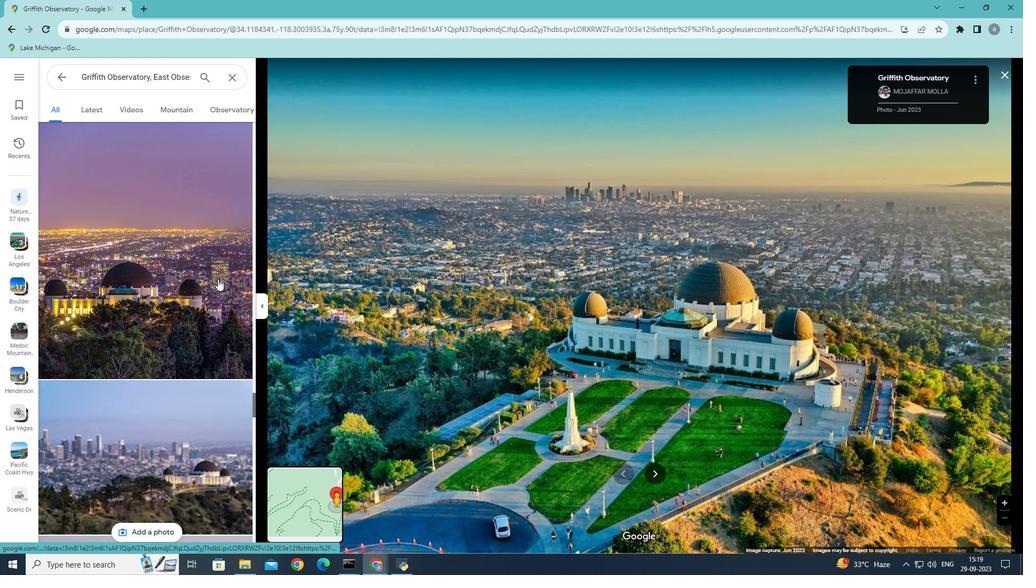 
Action: Mouse scrolled (217, 278) with delta (0, 0)
Screenshot: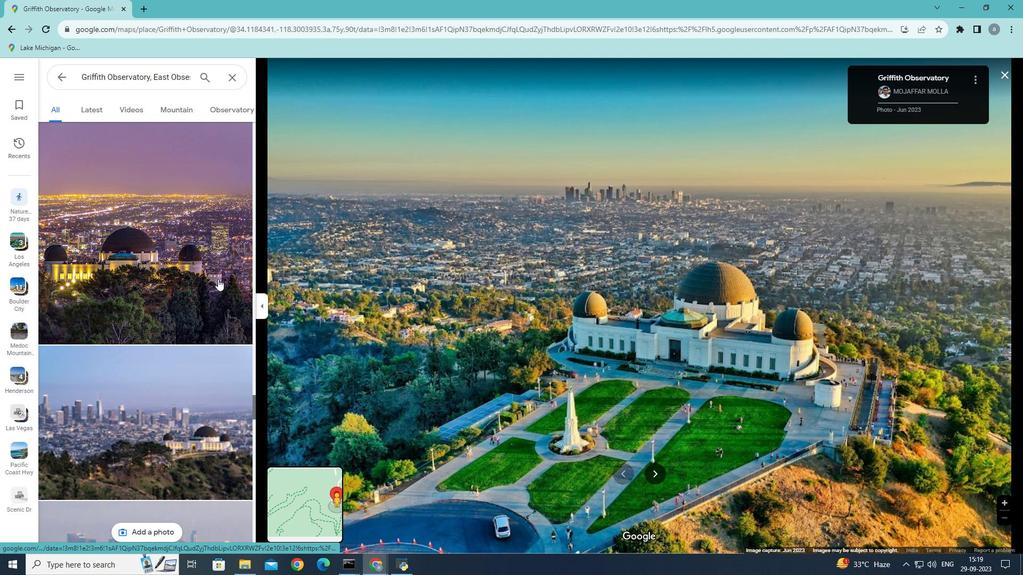 
Action: Mouse moved to (265, 311)
Screenshot: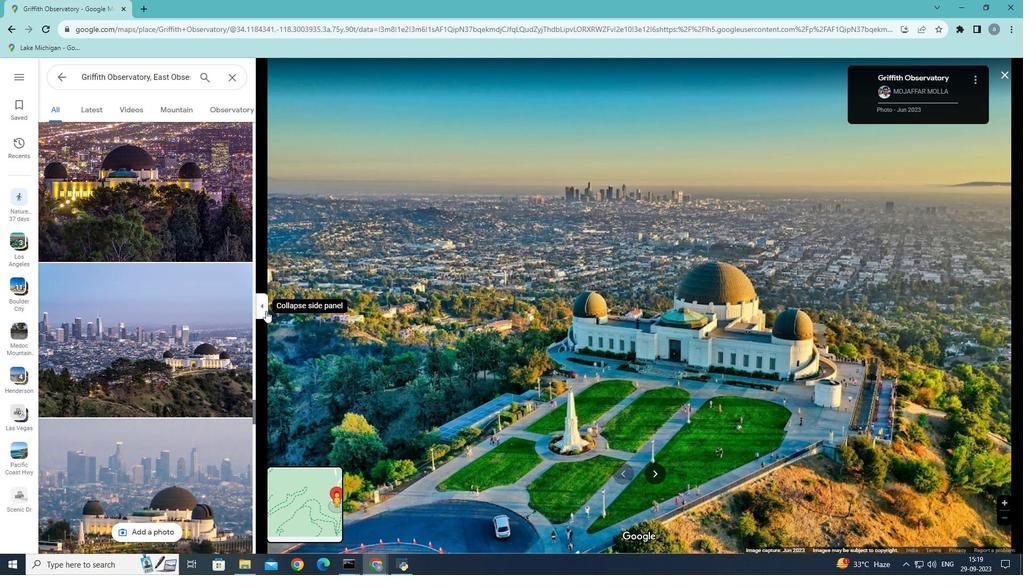 
Action: Mouse pressed left at (265, 311)
Screenshot: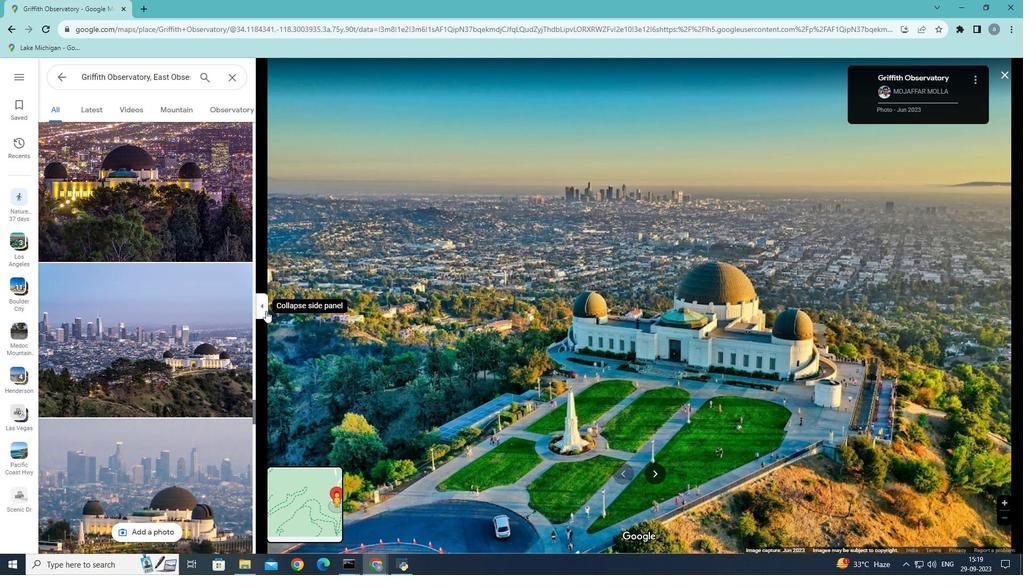 
Action: Mouse moved to (929, 279)
Screenshot: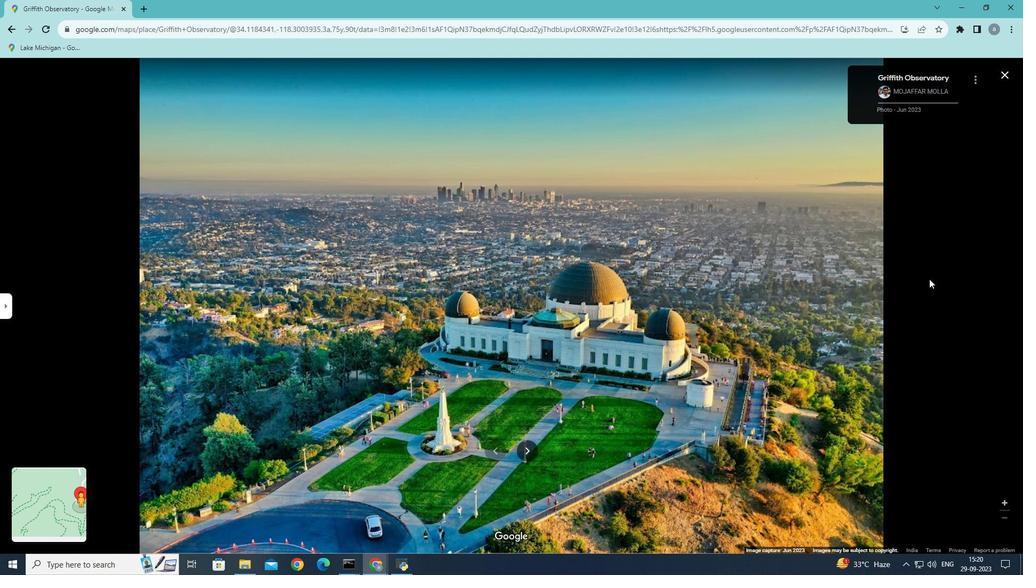 
Action: Mouse pressed left at (929, 279)
Screenshot: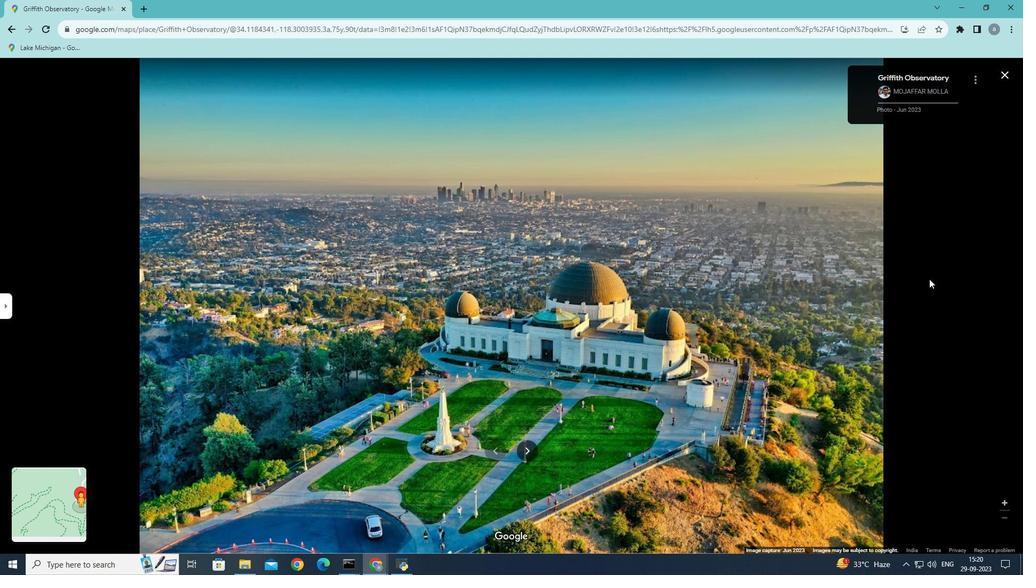 
Action: Mouse moved to (896, 285)
Screenshot: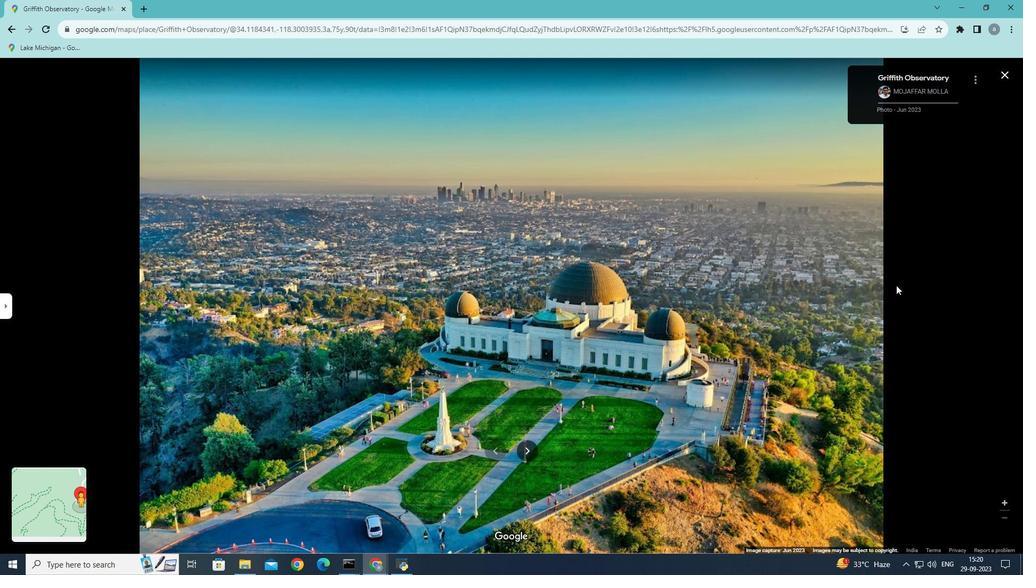 
Action: Mouse scrolled (896, 285) with delta (0, 0)
Screenshot: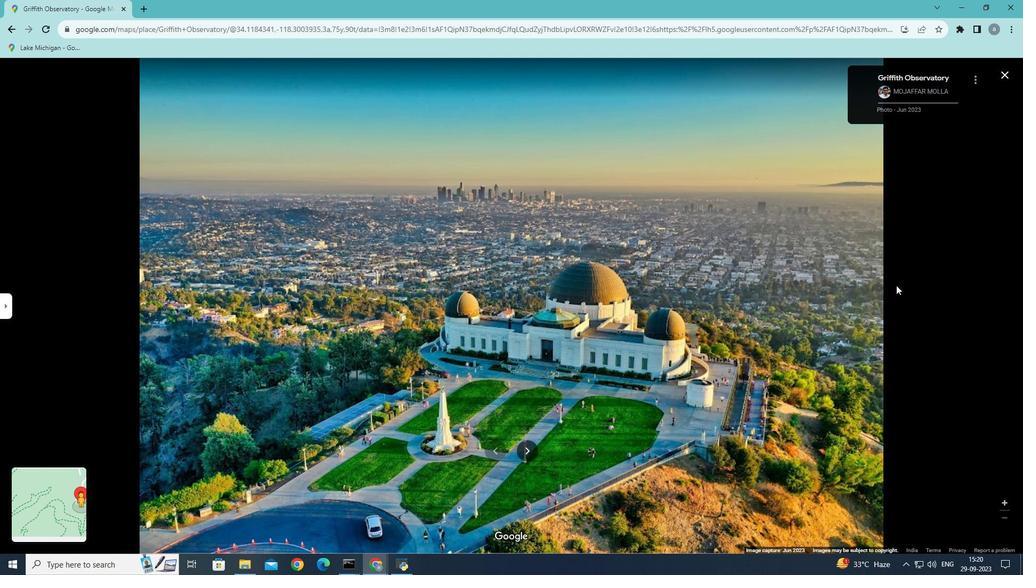 
Action: Mouse scrolled (896, 285) with delta (0, 0)
Screenshot: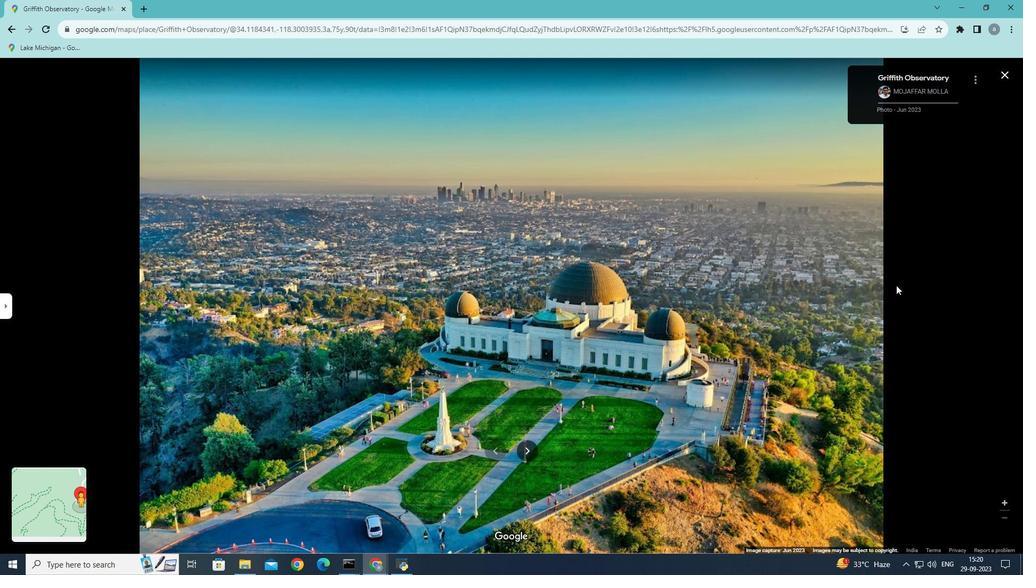
Action: Mouse scrolled (896, 285) with delta (0, 0)
Screenshot: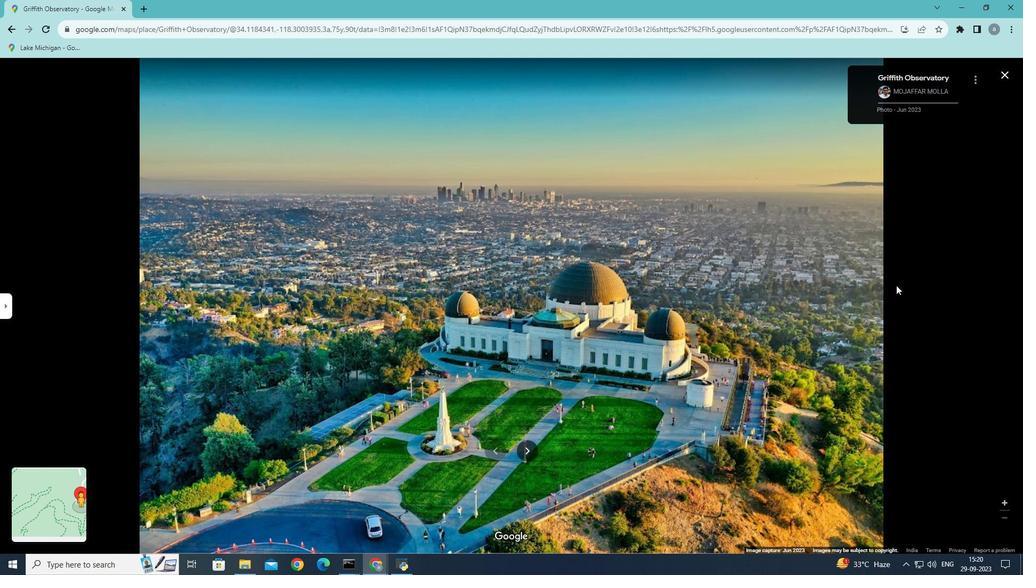 
Action: Mouse scrolled (896, 285) with delta (0, 0)
Screenshot: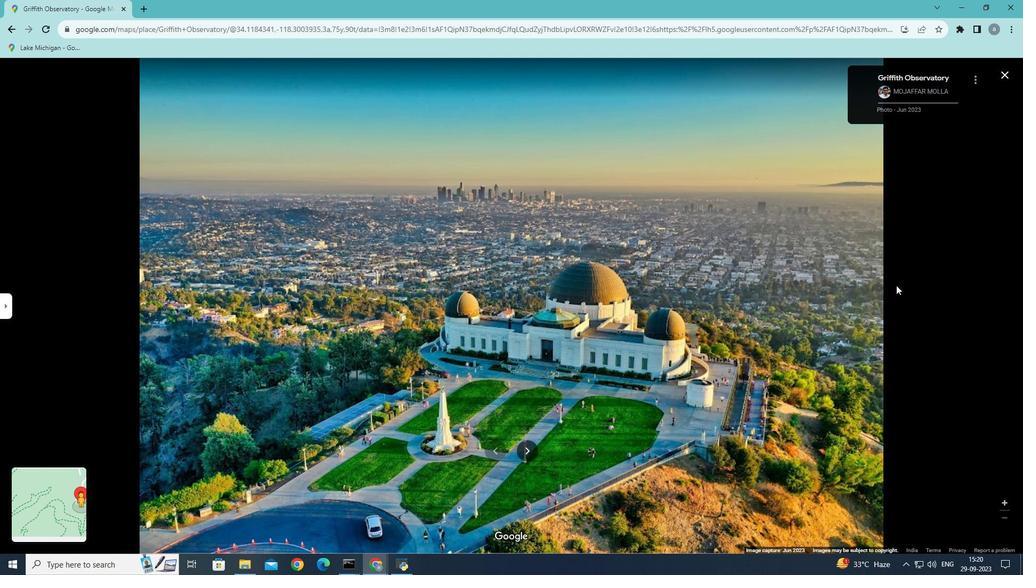 
Action: Mouse moved to (736, 321)
Screenshot: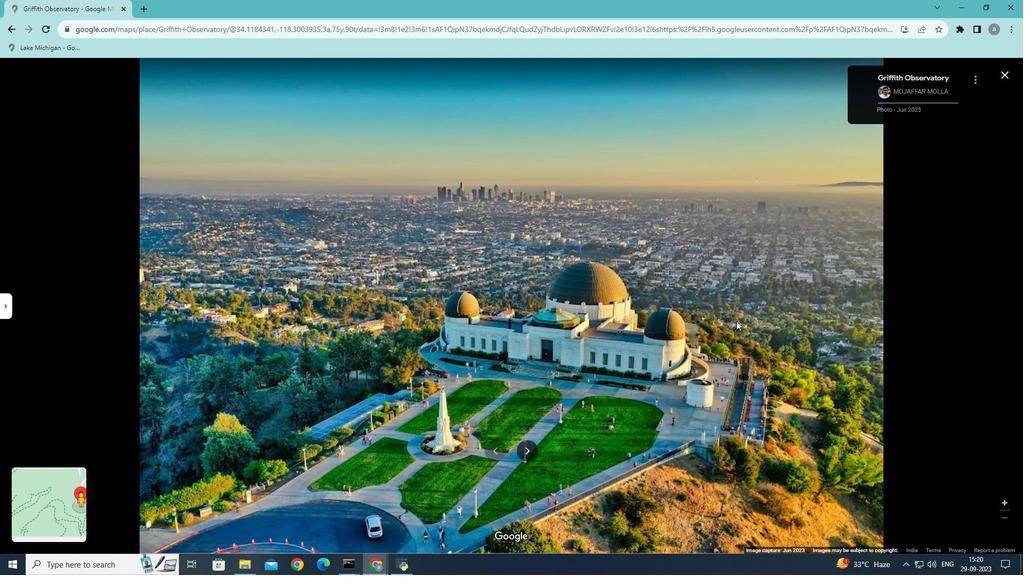 
Action: Mouse scrolled (736, 320) with delta (0, 0)
Screenshot: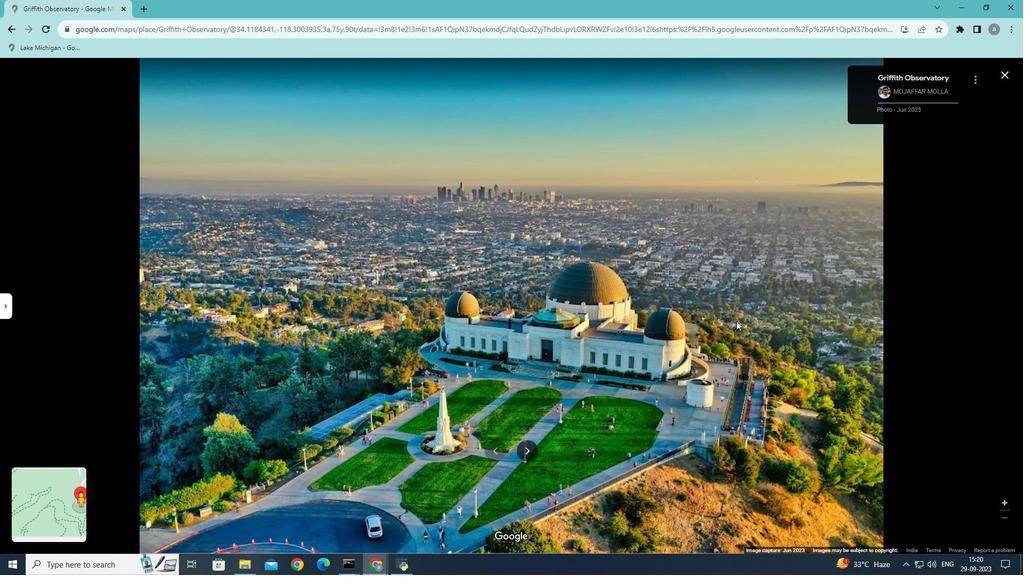 
Action: Mouse scrolled (736, 320) with delta (0, 0)
Screenshot: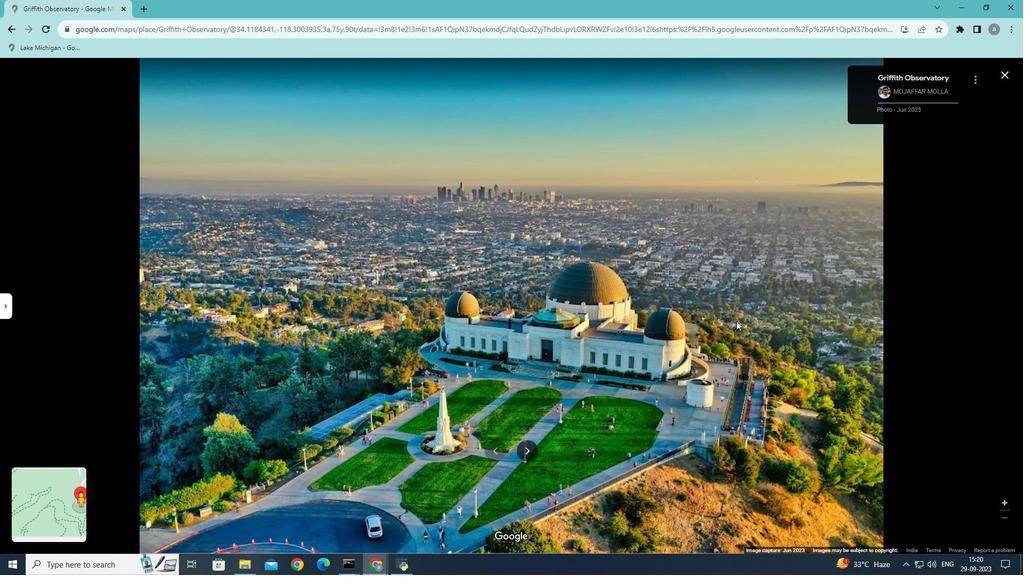 
Action: Mouse moved to (0, 300)
Screenshot: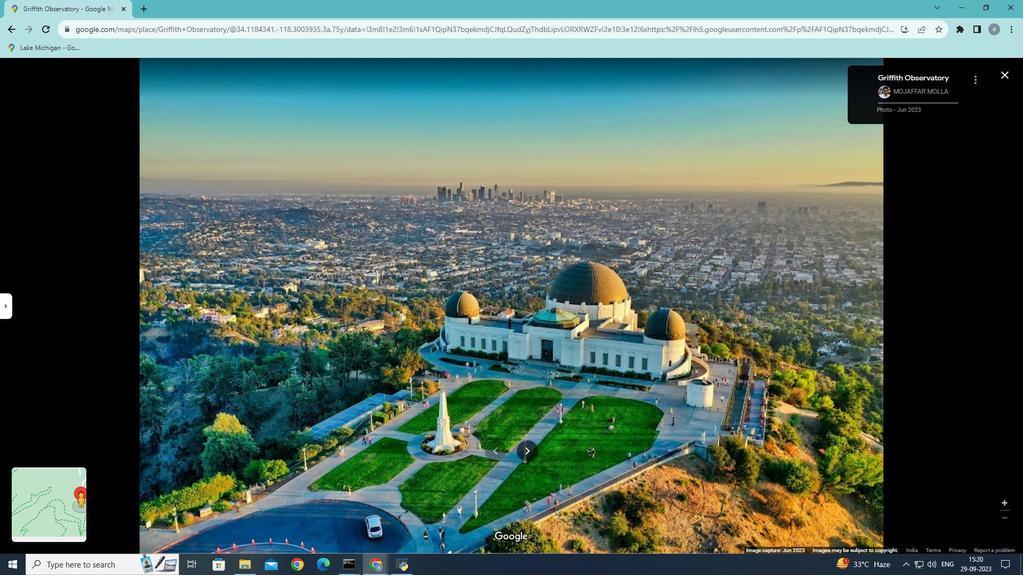 
Action: Mouse pressed left at (0, 300)
Screenshot: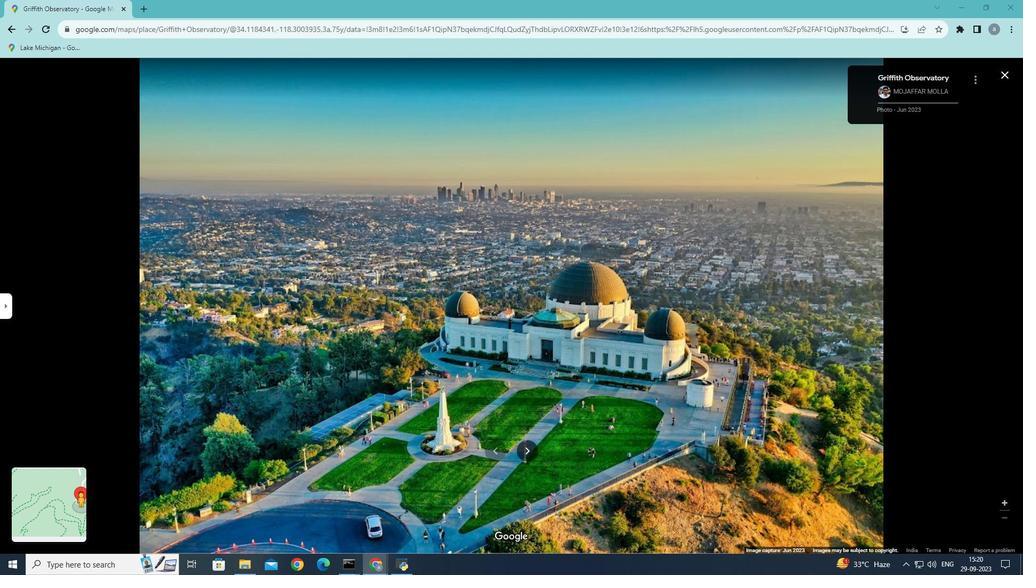 
Action: Mouse pressed left at (0, 300)
Screenshot: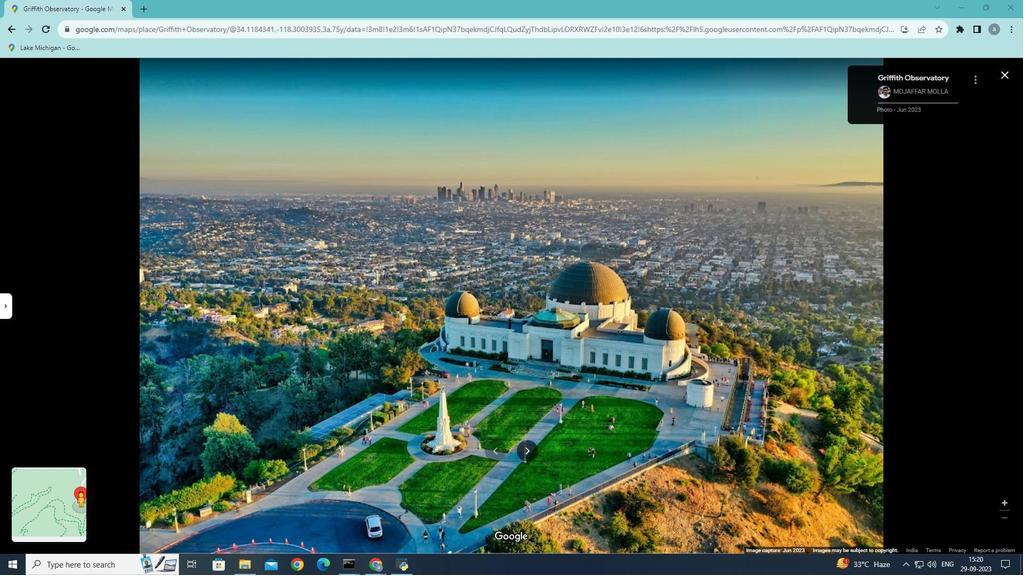 
Action: Mouse moved to (1, 302)
Screenshot: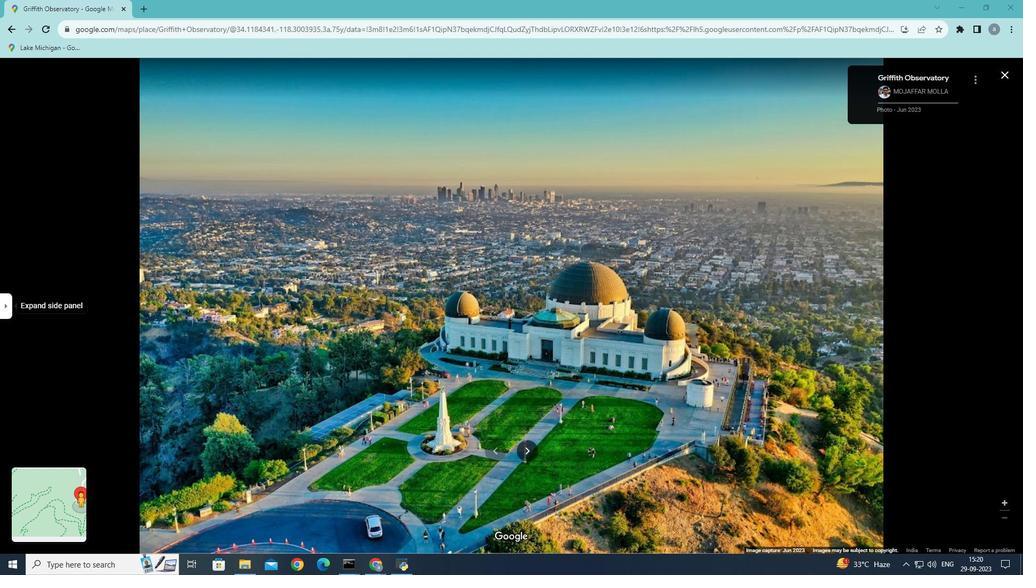 
Action: Mouse pressed left at (1, 302)
Screenshot: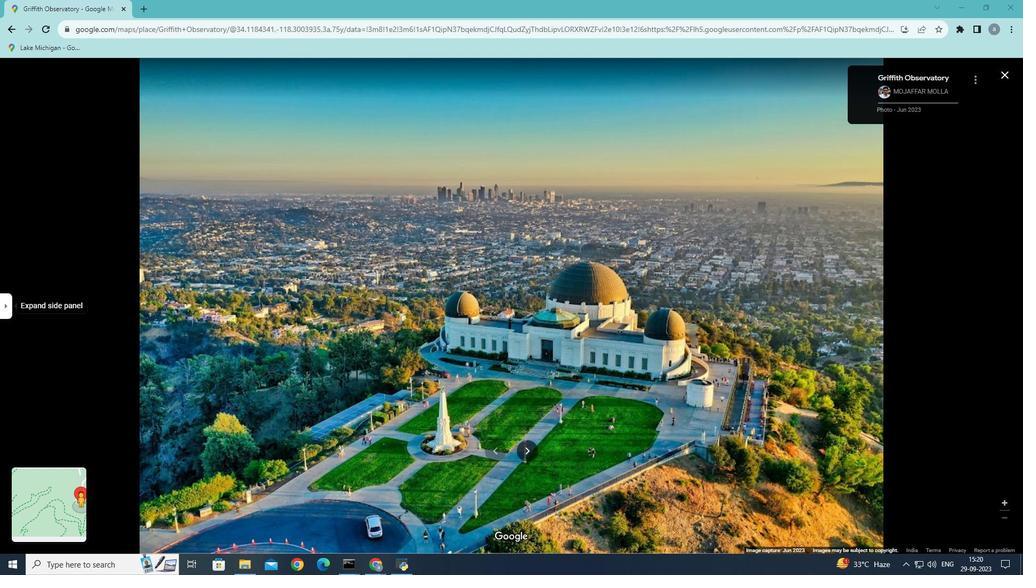 
Action: Mouse moved to (1, 303)
Screenshot: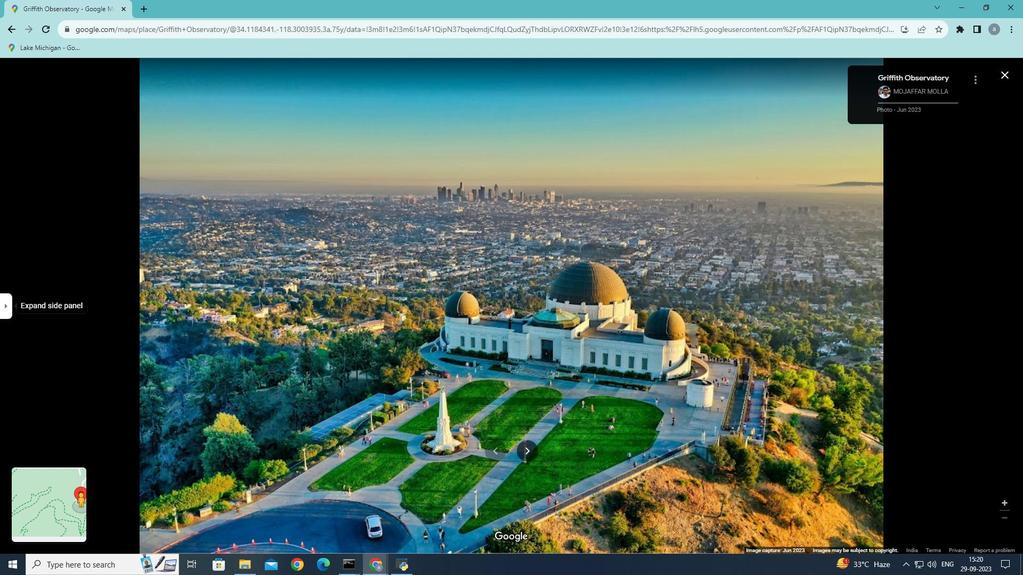 
Action: Mouse pressed left at (1, 303)
Screenshot: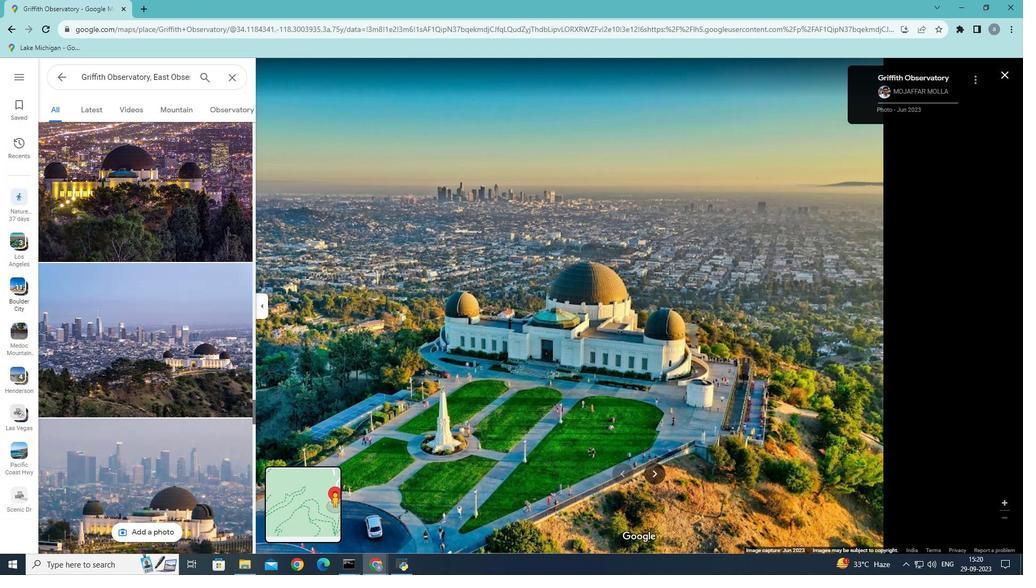 
Action: Mouse moved to (144, 306)
Screenshot: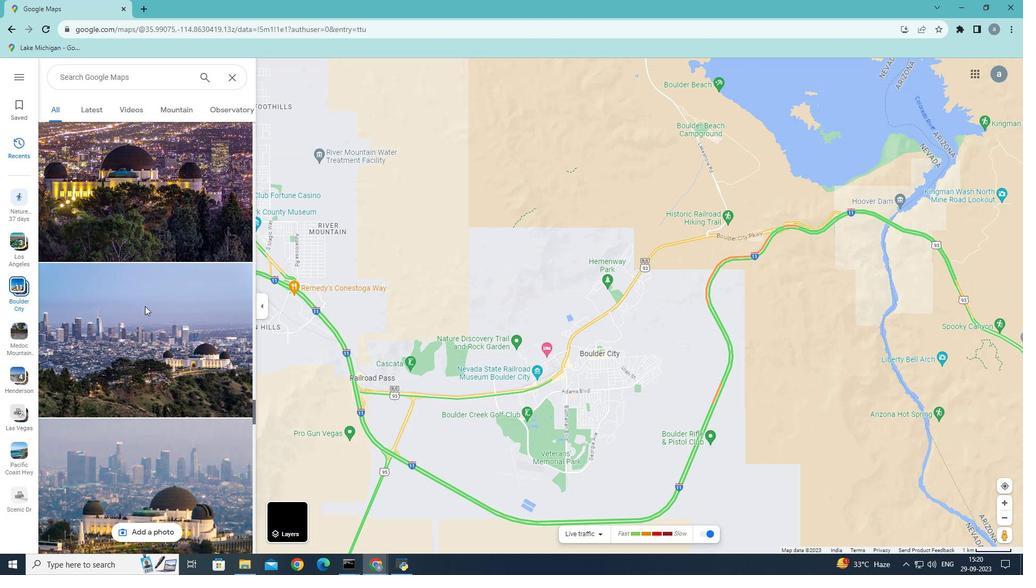 
Action: Mouse scrolled (144, 305) with delta (0, 0)
Screenshot: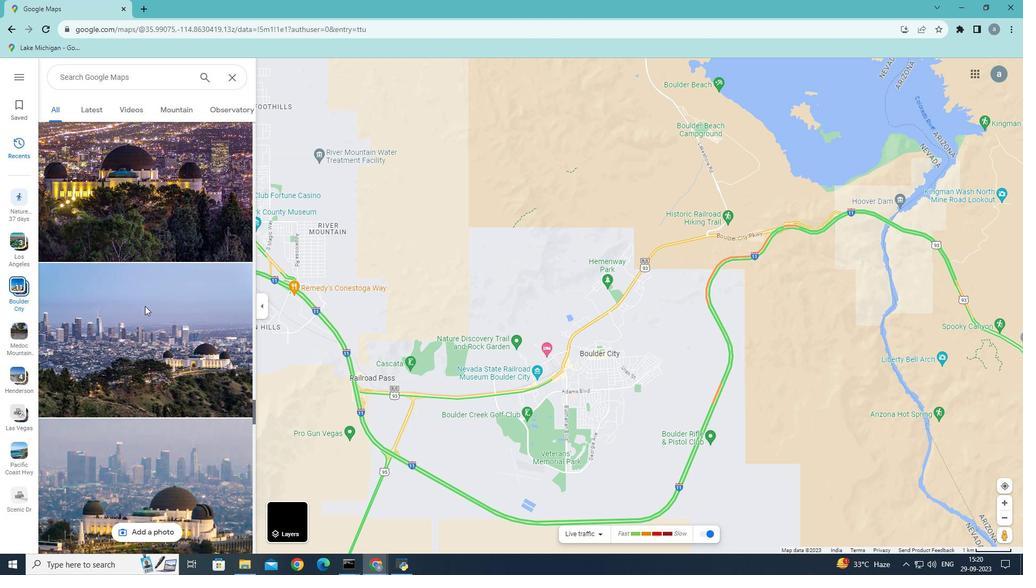 
Action: Mouse scrolled (144, 305) with delta (0, 0)
Screenshot: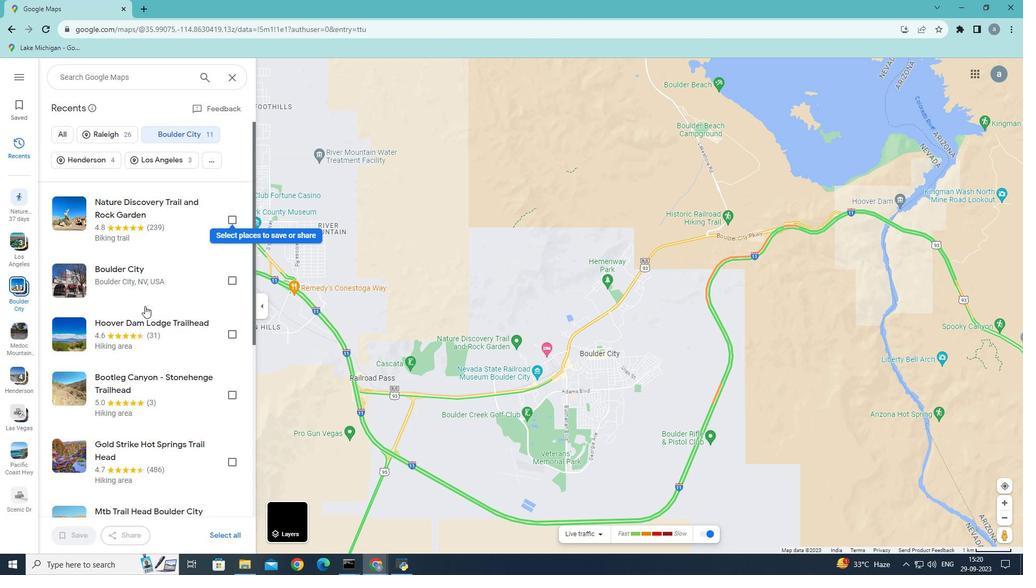 
Action: Mouse scrolled (144, 305) with delta (0, 0)
Screenshot: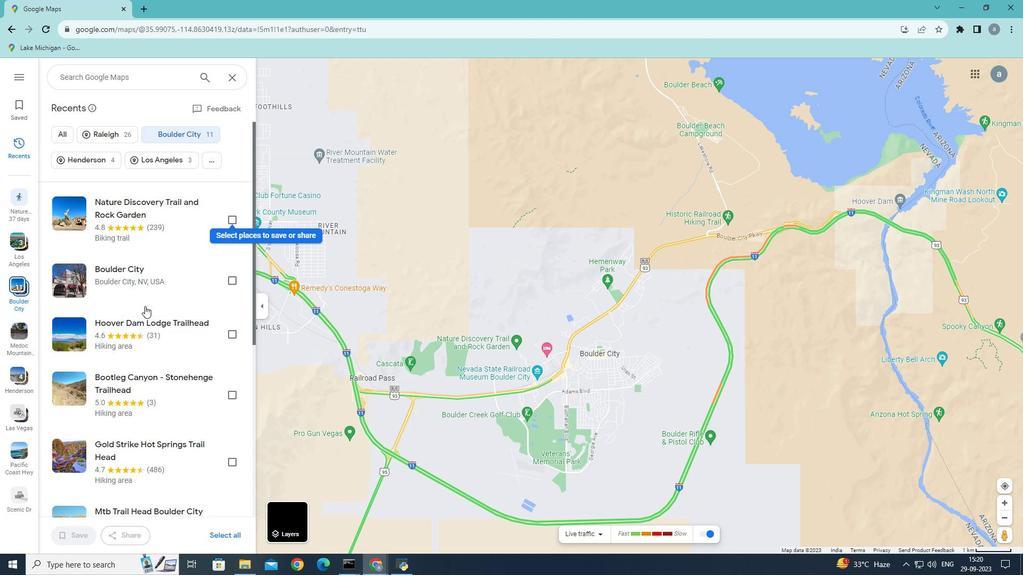 
Action: Mouse scrolled (144, 305) with delta (0, 0)
Screenshot: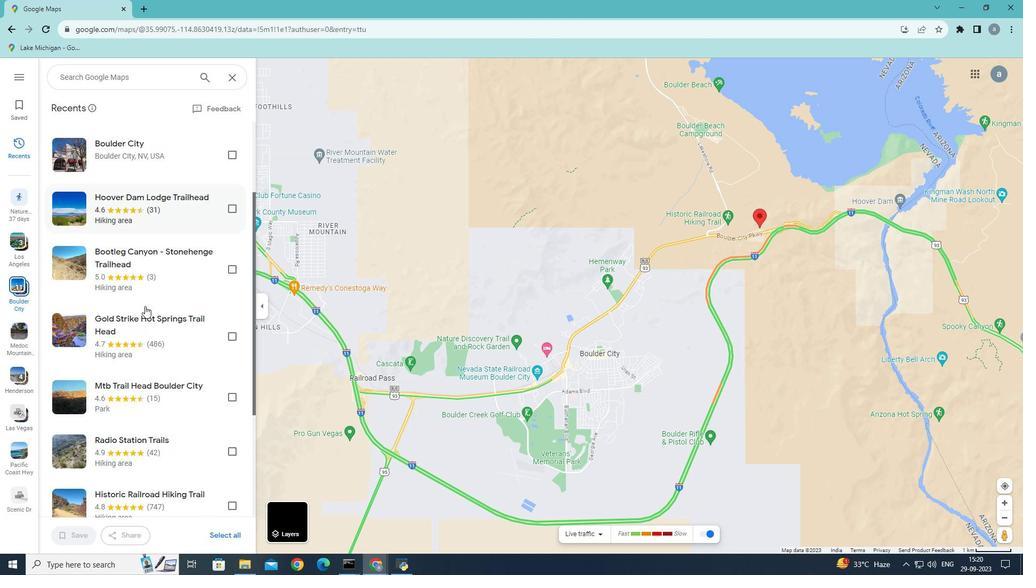 
Action: Mouse scrolled (144, 306) with delta (0, 0)
Screenshot: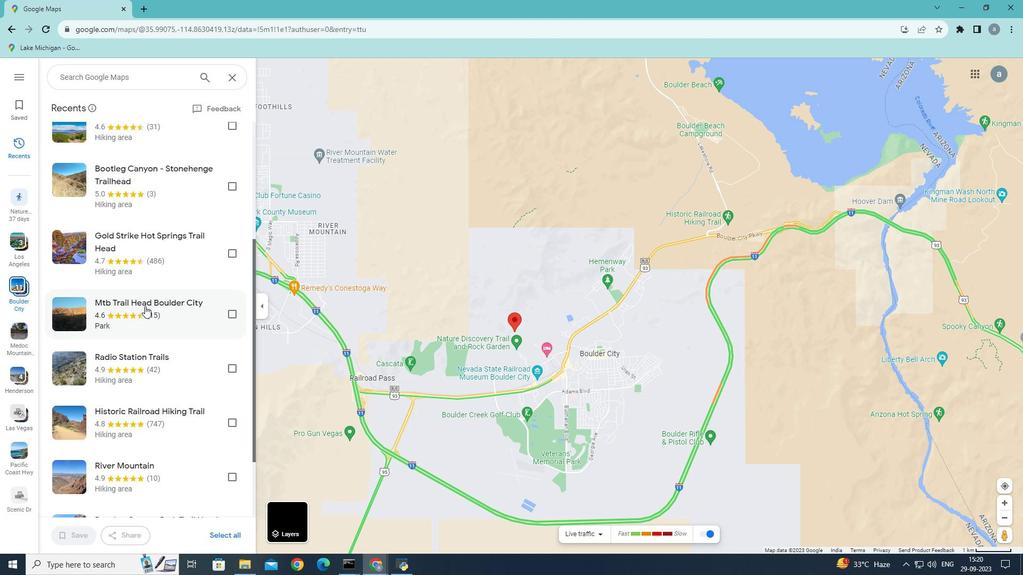 
Action: Mouse scrolled (144, 306) with delta (0, 0)
Screenshot: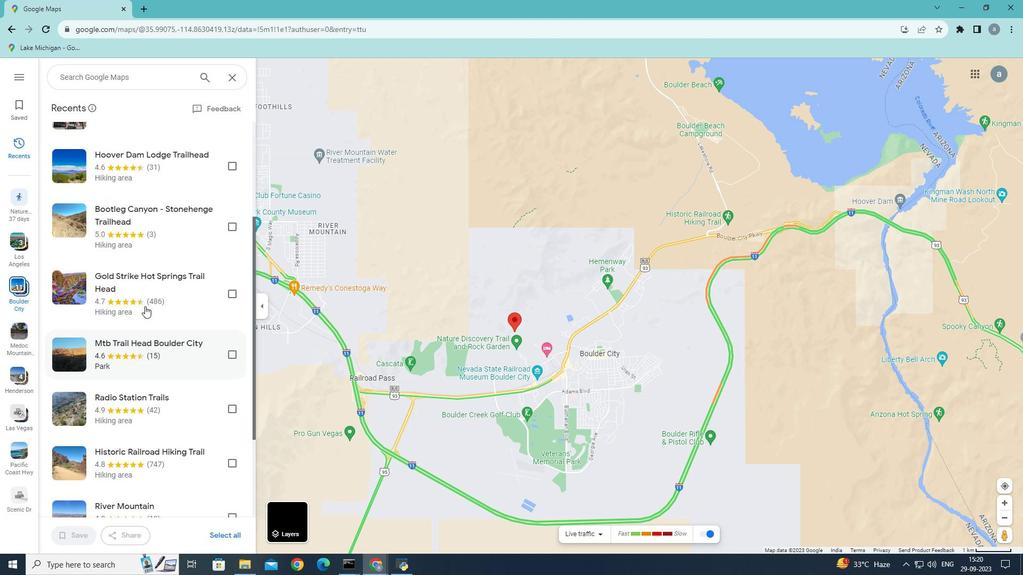 
Action: Mouse scrolled (144, 306) with delta (0, 0)
Screenshot: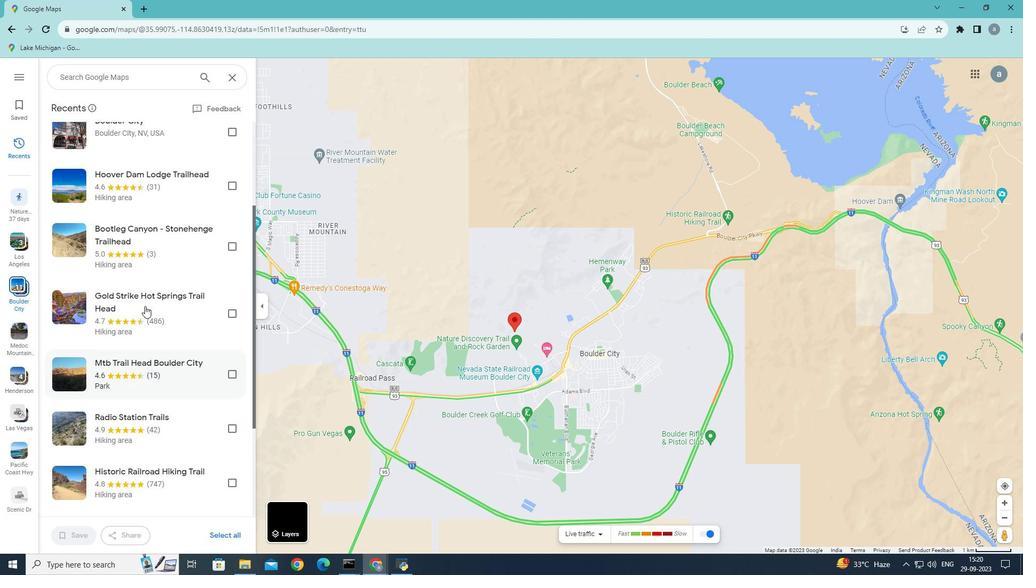 
Action: Mouse scrolled (144, 306) with delta (0, 0)
Screenshot: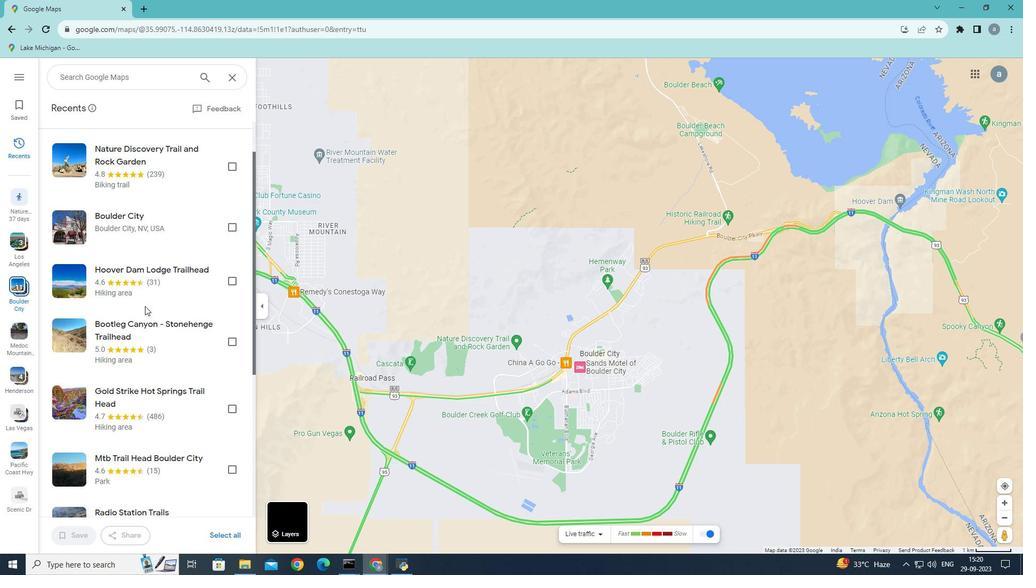 
Action: Mouse scrolled (144, 306) with delta (0, 0)
Screenshot: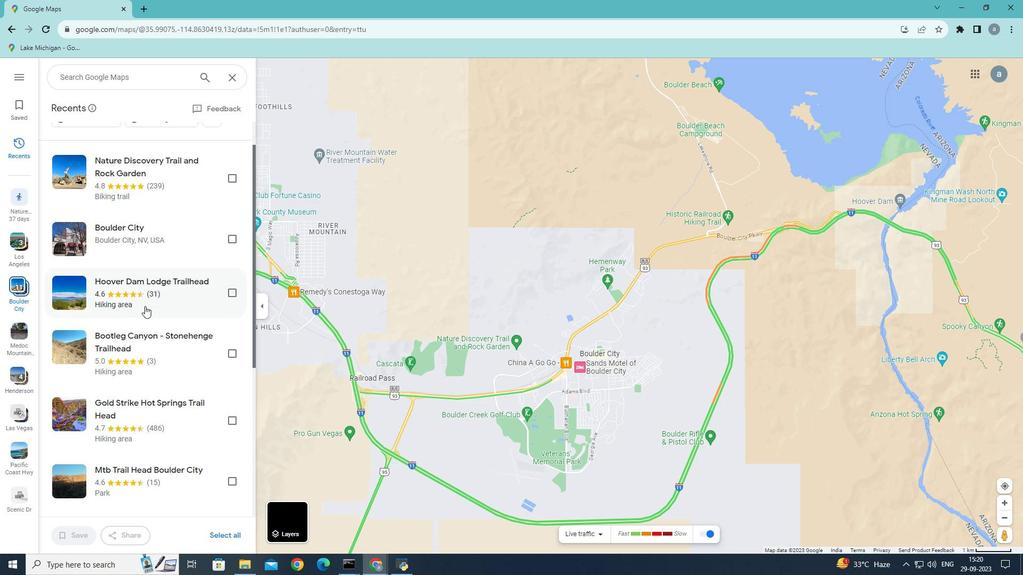 
Action: Mouse scrolled (144, 306) with delta (0, 0)
Screenshot: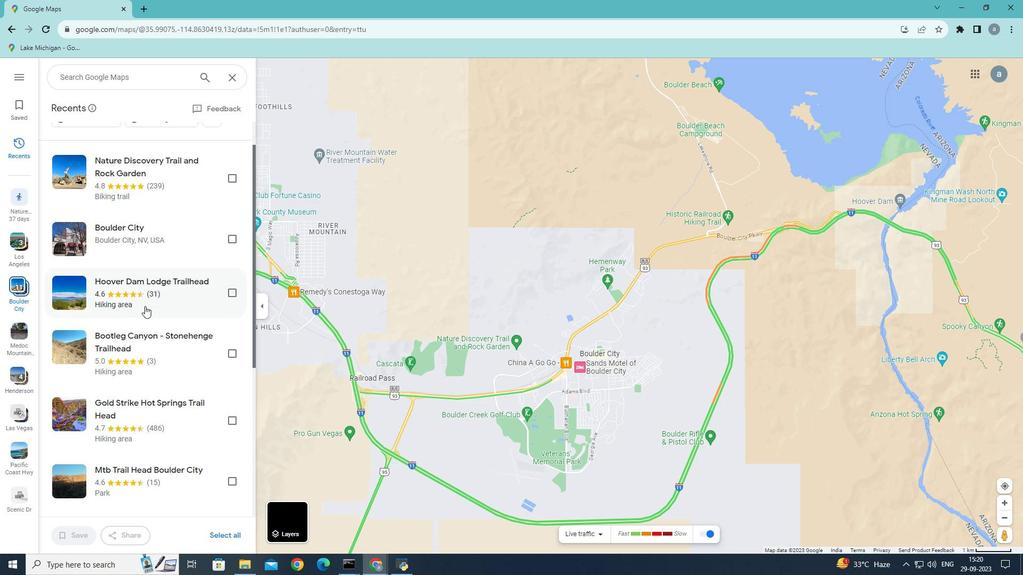 
Action: Mouse scrolled (144, 306) with delta (0, 0)
Screenshot: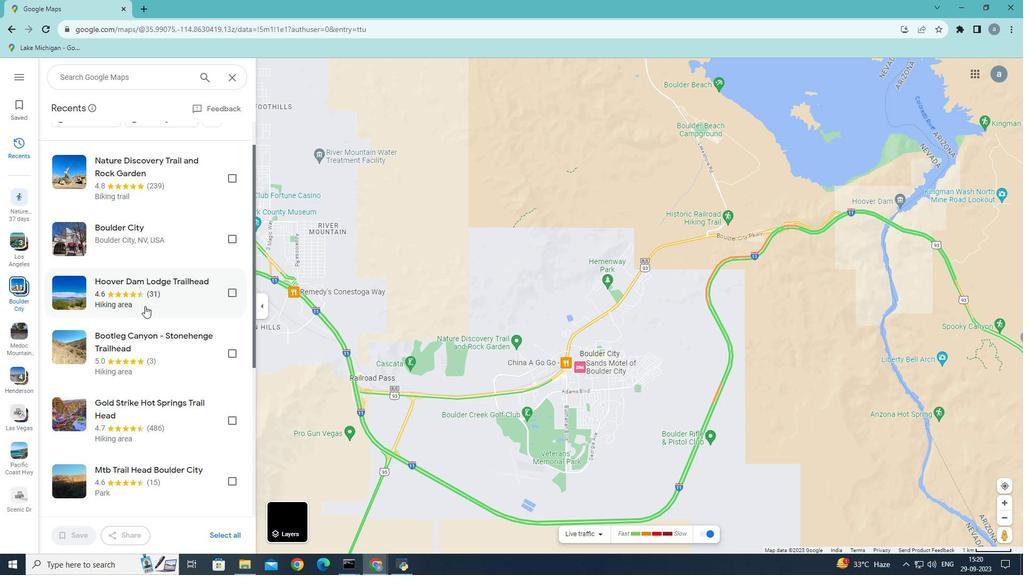 
Action: Mouse scrolled (144, 306) with delta (0, 0)
Screenshot: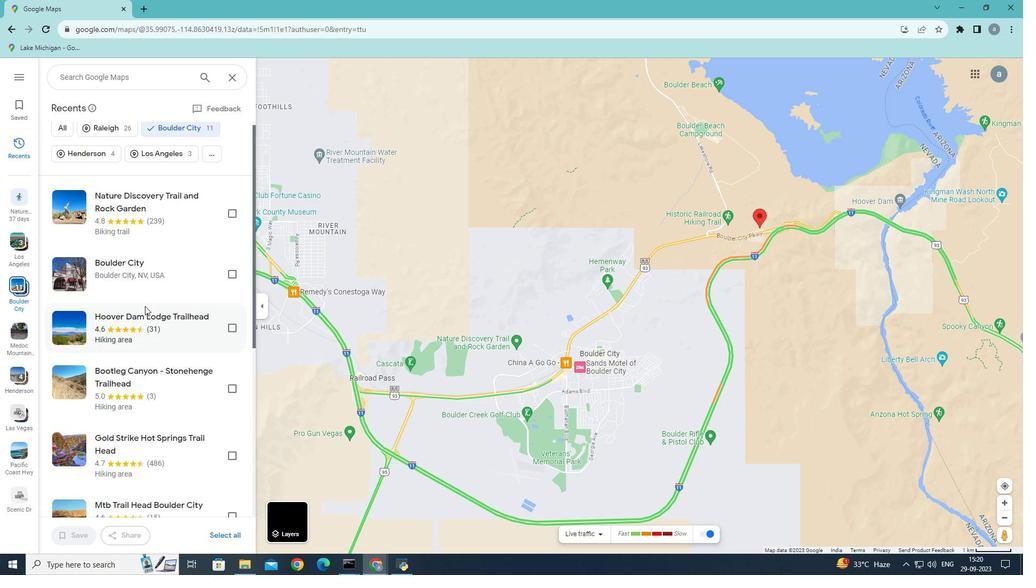 
Action: Mouse scrolled (144, 306) with delta (0, 0)
Screenshot: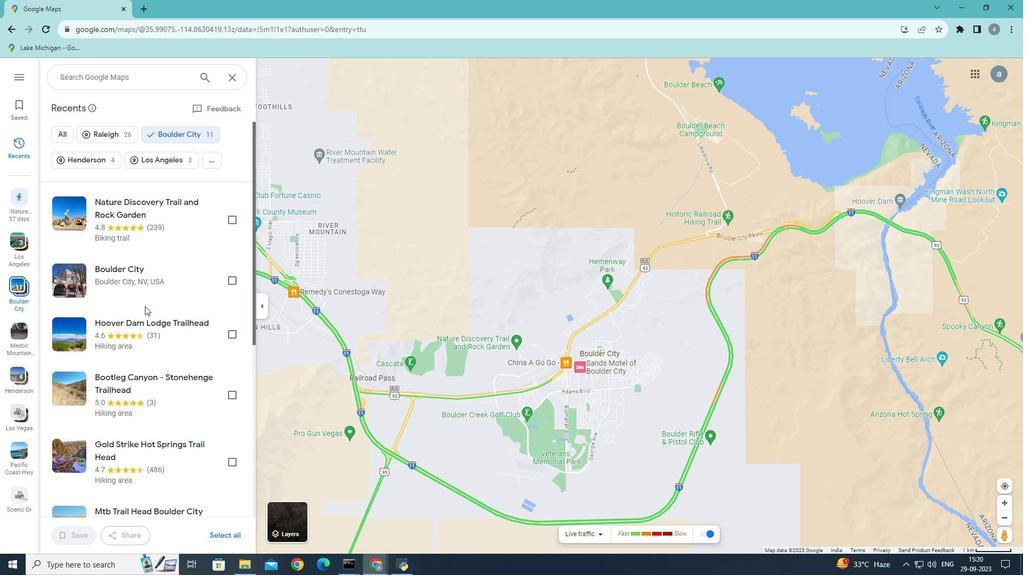
Action: Mouse scrolled (144, 306) with delta (0, 0)
Screenshot: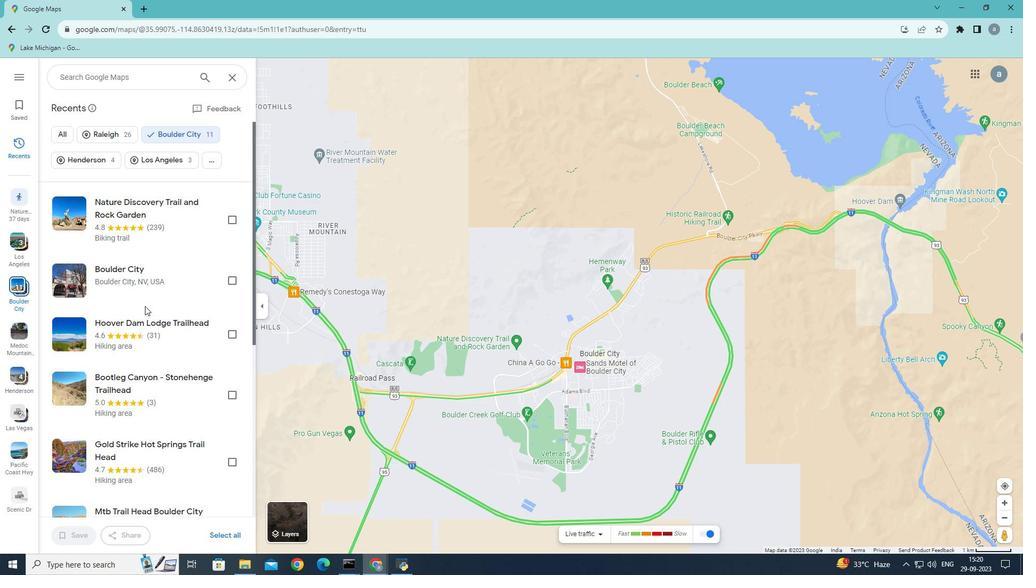 
Action: Mouse scrolled (144, 306) with delta (0, 0)
Screenshot: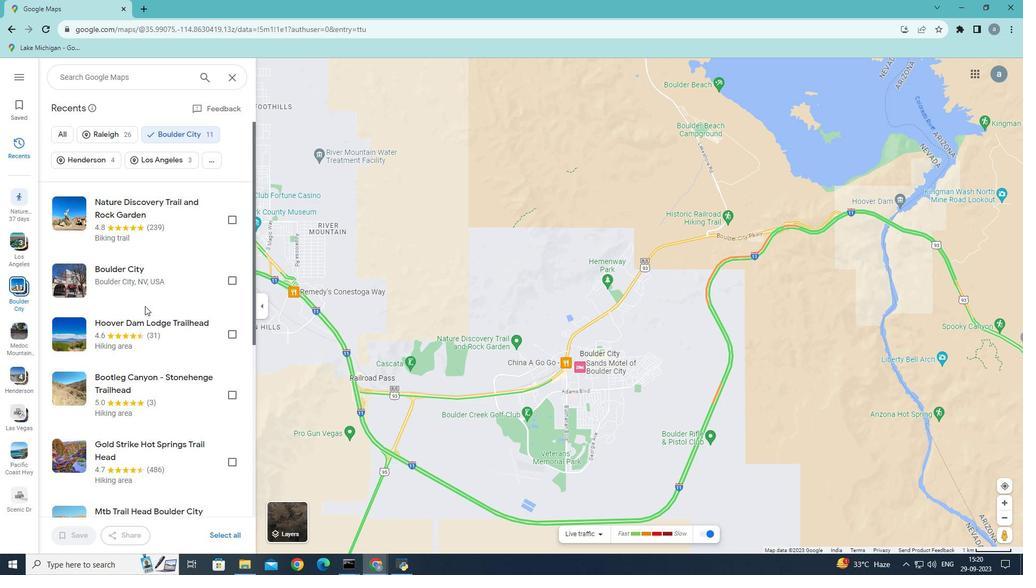 
Action: Mouse scrolled (144, 306) with delta (0, 0)
Screenshot: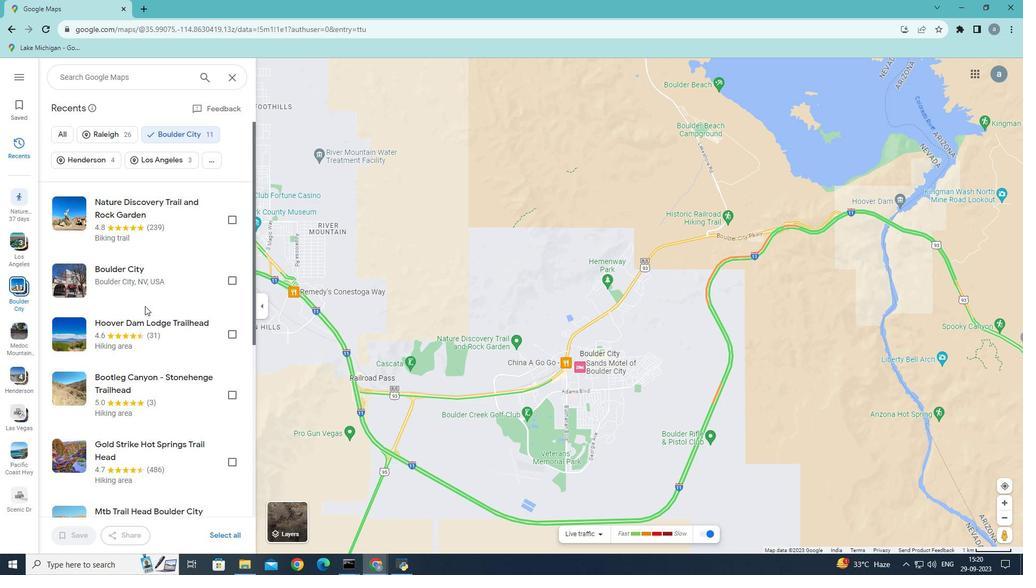 
Action: Mouse moved to (107, 81)
Screenshot: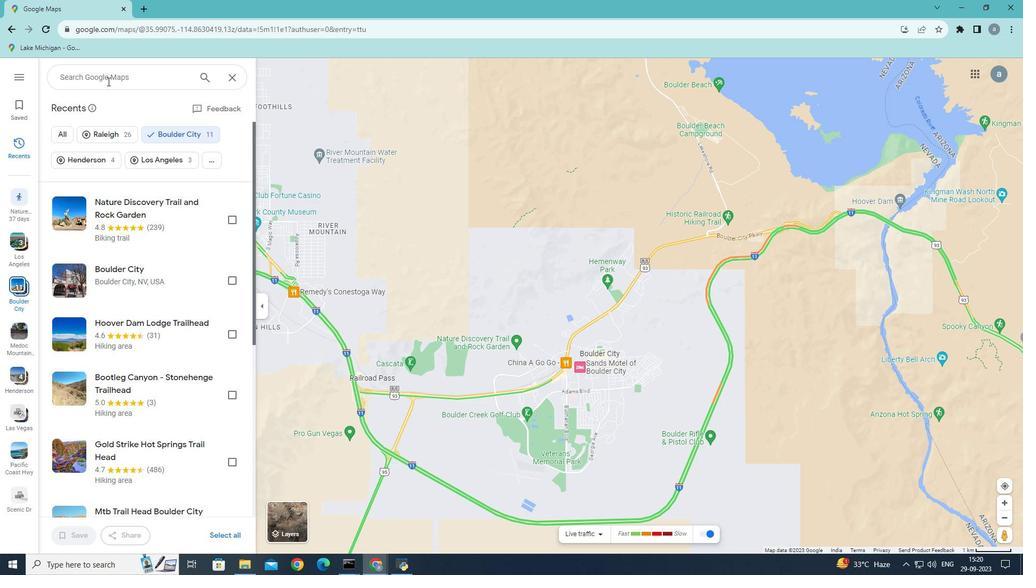 
Action: Mouse pressed left at (107, 81)
Screenshot: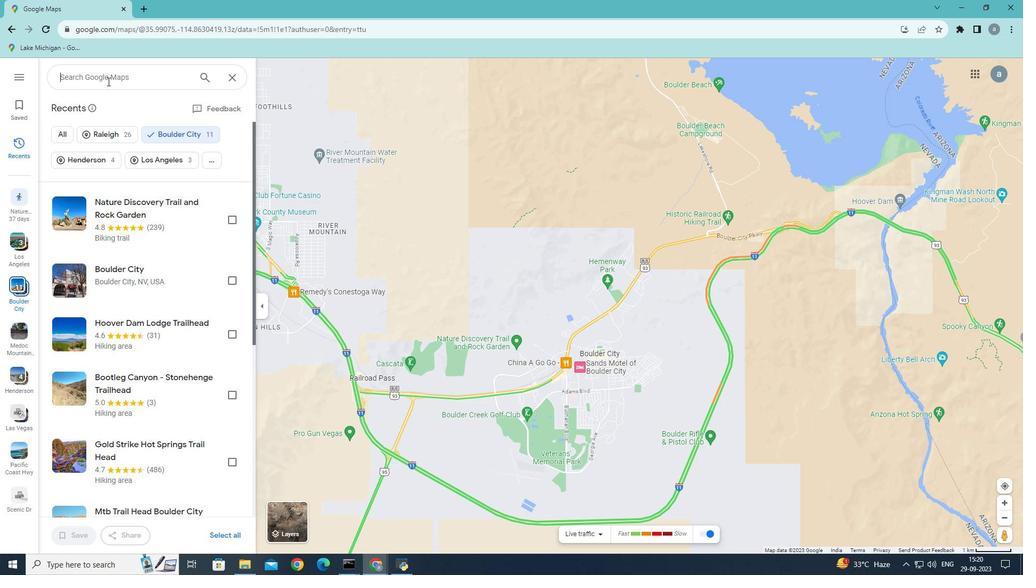 
Action: Mouse moved to (108, 104)
Screenshot: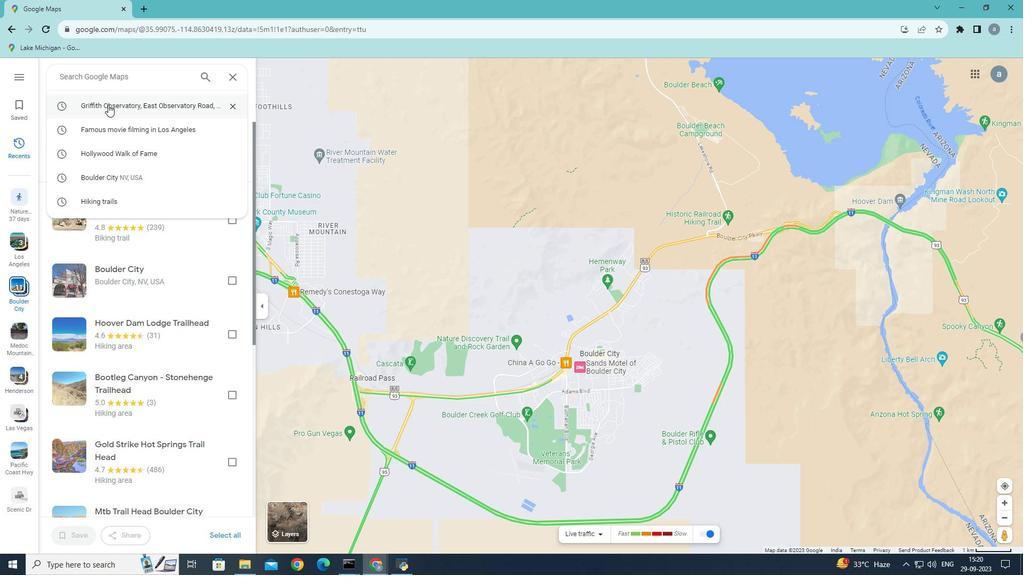
Action: Mouse pressed left at (108, 104)
Screenshot: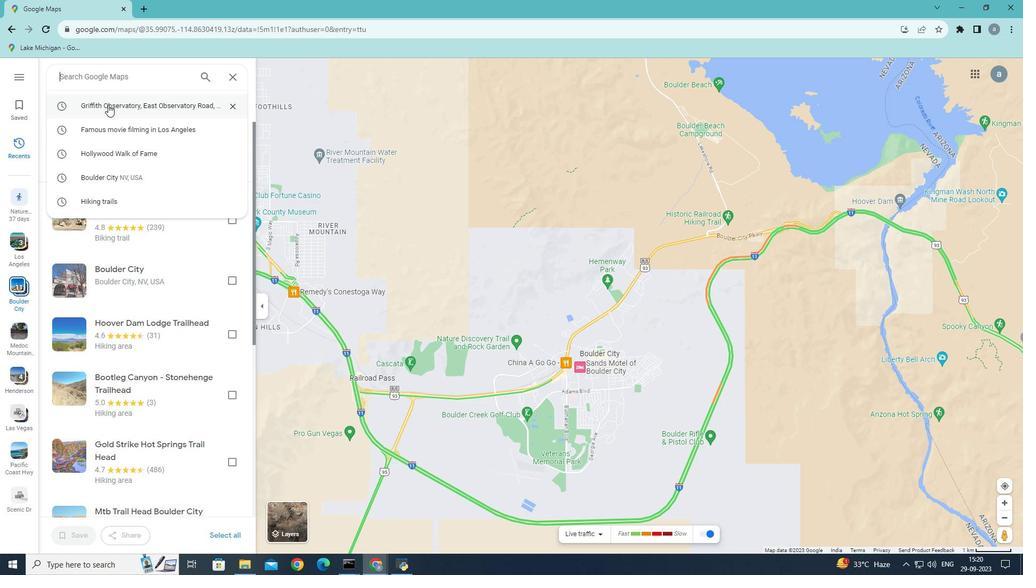
Action: Mouse moved to (178, 150)
Screenshot: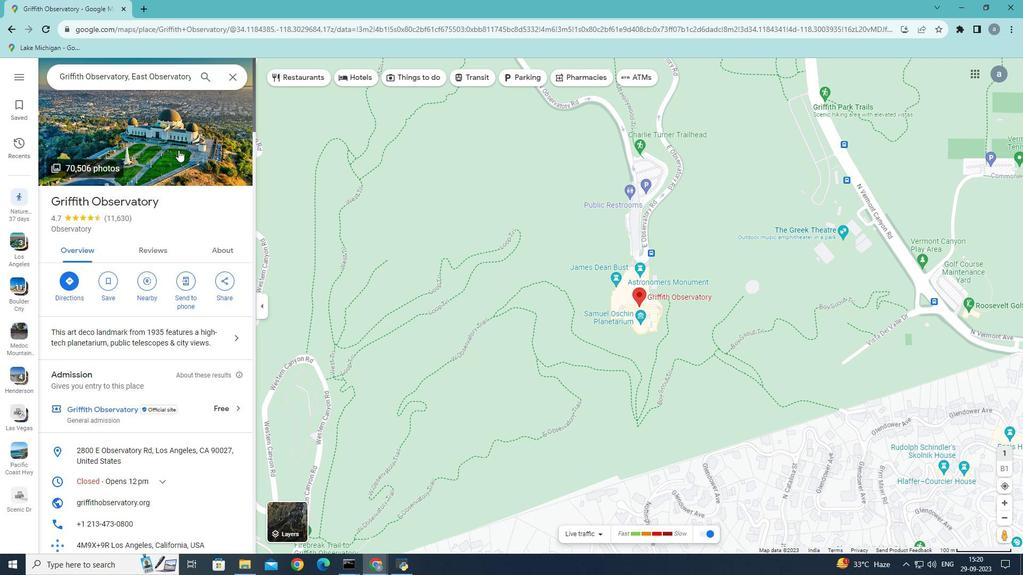 
Action: Mouse scrolled (178, 149) with delta (0, 0)
Screenshot: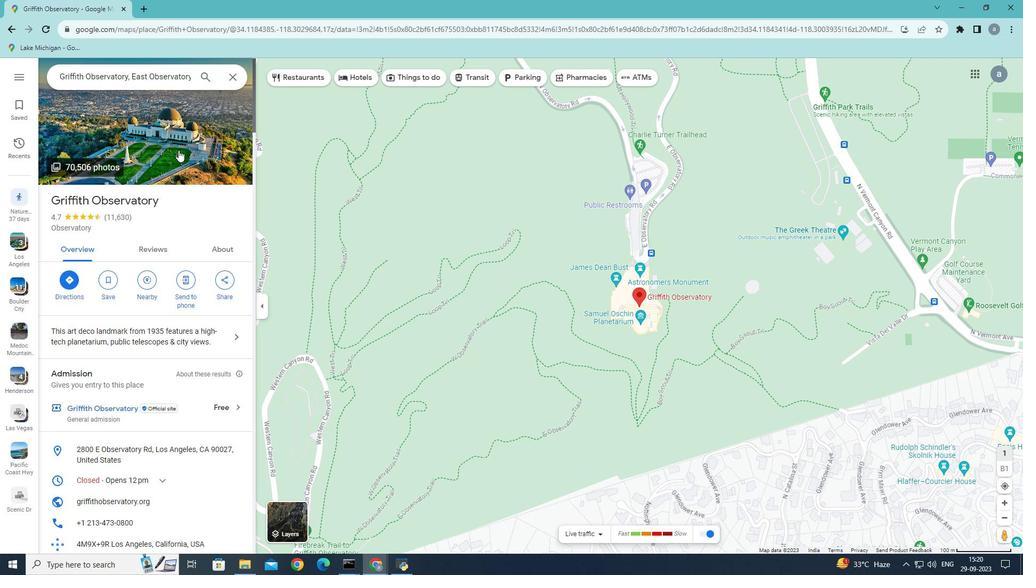 
Action: Mouse scrolled (178, 149) with delta (0, 0)
Screenshot: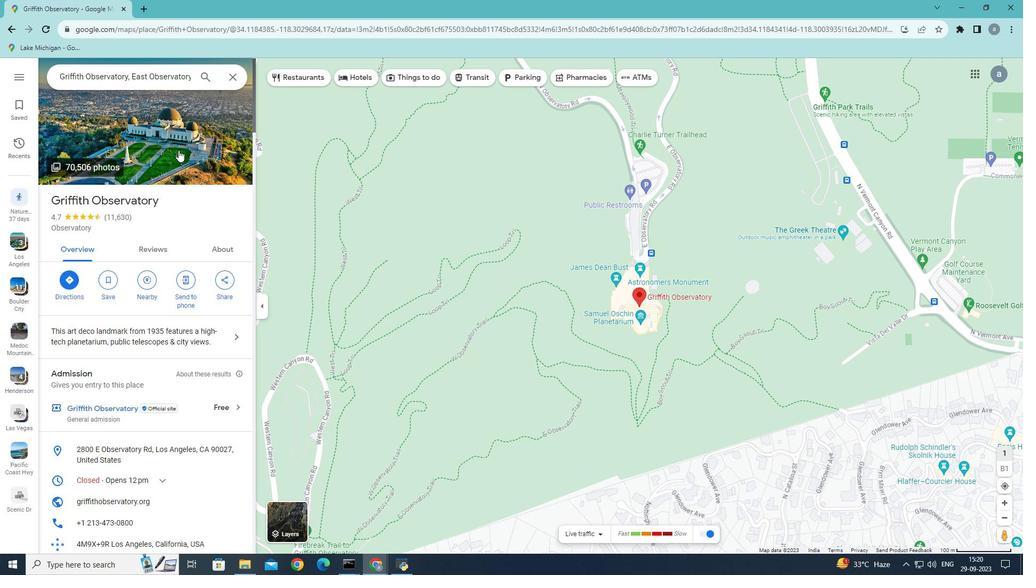
Action: Mouse scrolled (178, 149) with delta (0, 0)
Screenshot: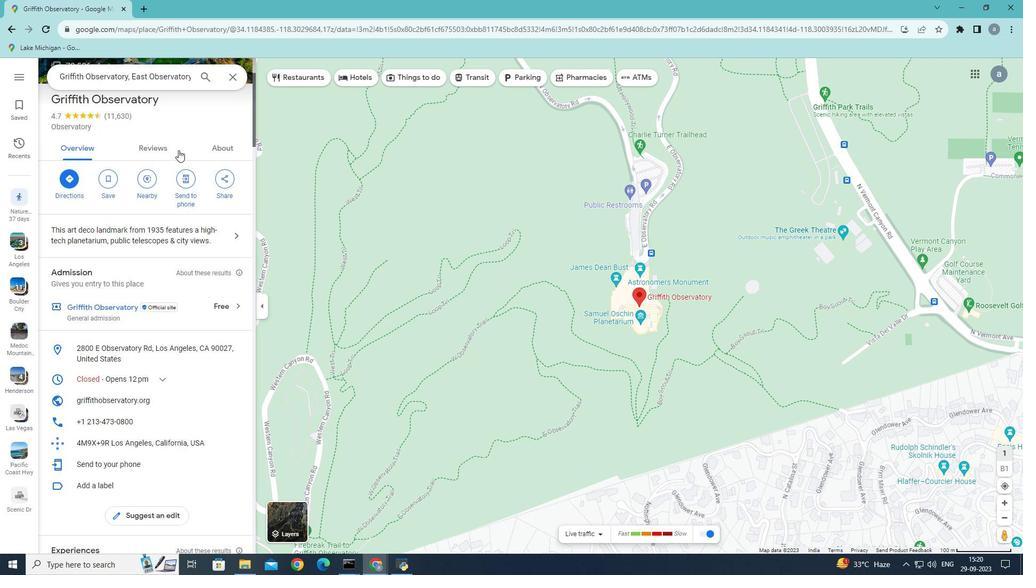 
Action: Mouse scrolled (178, 149) with delta (0, 0)
Screenshot: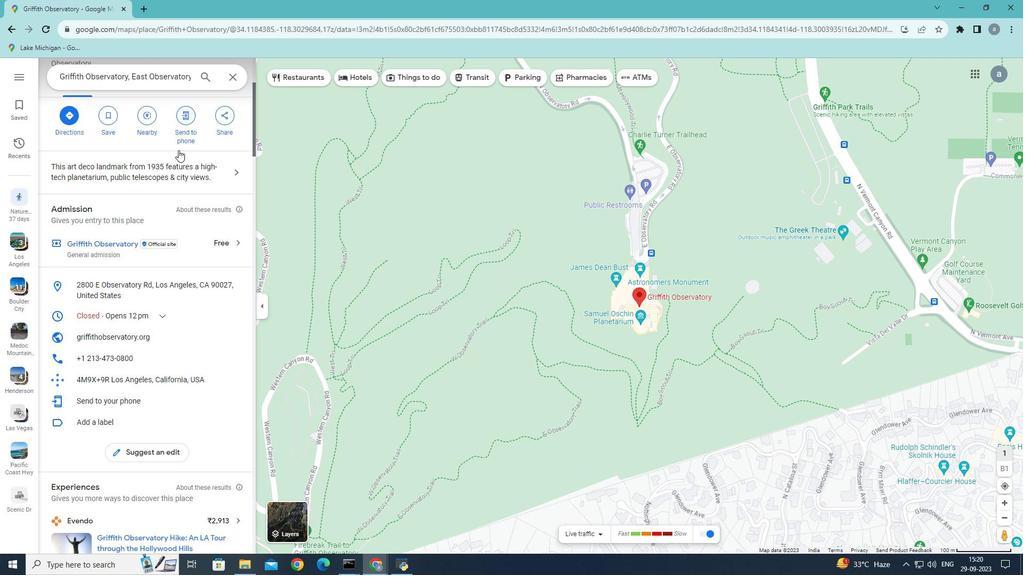 
Action: Mouse scrolled (178, 149) with delta (0, 0)
Screenshot: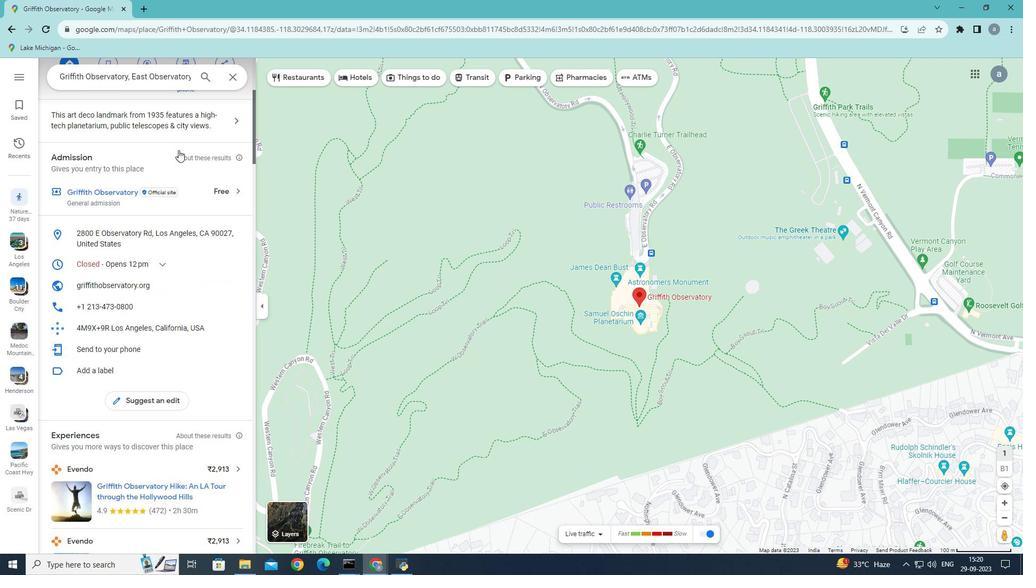 
Action: Mouse scrolled (178, 149) with delta (0, 0)
Screenshot: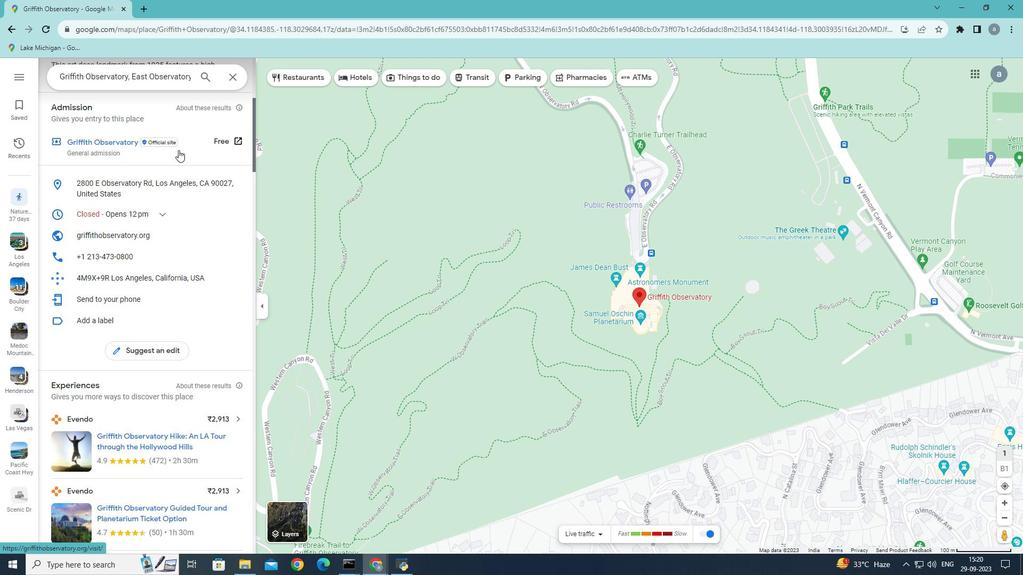 
Action: Mouse scrolled (178, 149) with delta (0, 0)
Screenshot: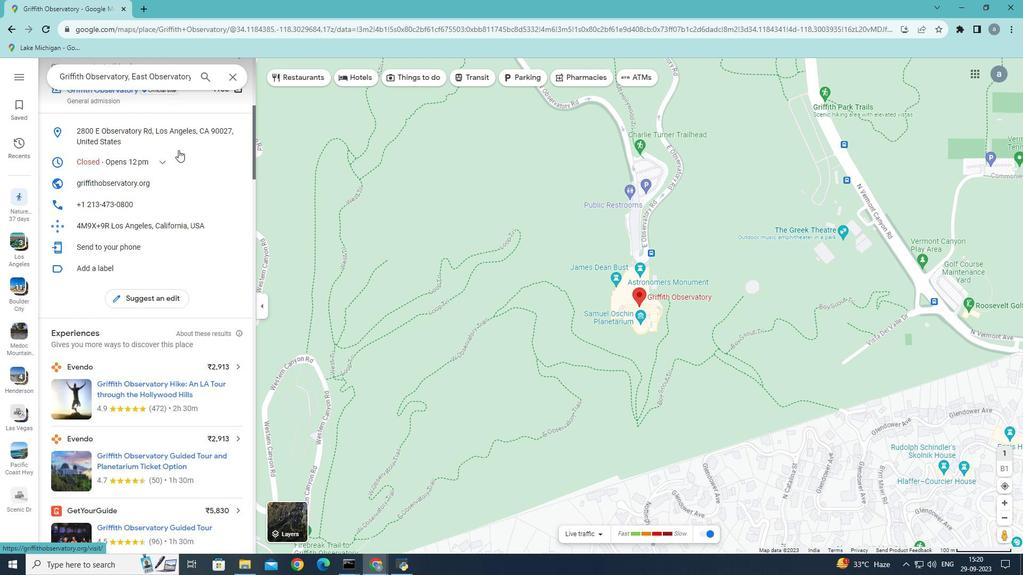
Action: Mouse scrolled (178, 149) with delta (0, 0)
Screenshot: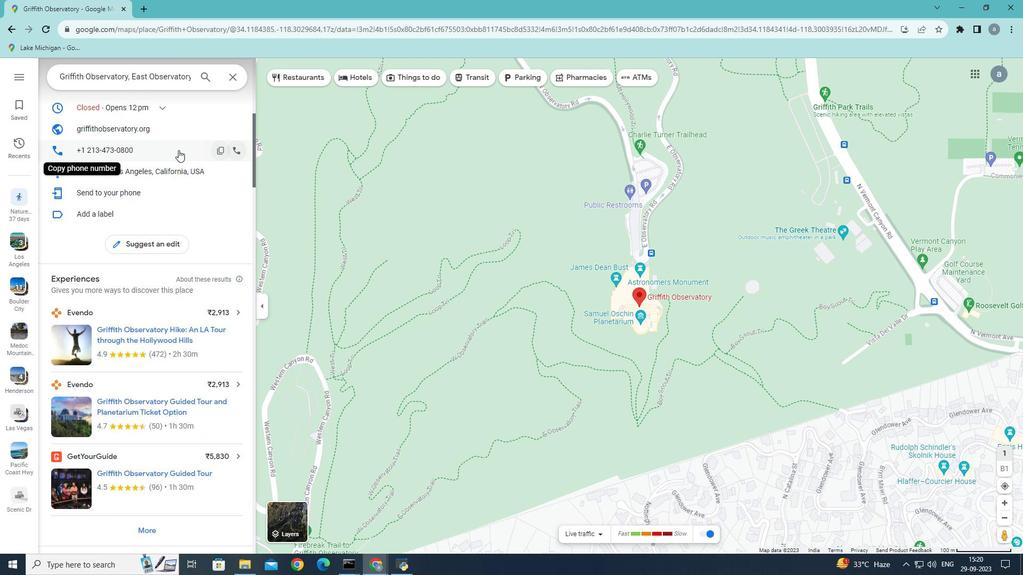 
Action: Mouse scrolled (178, 149) with delta (0, 0)
Screenshot: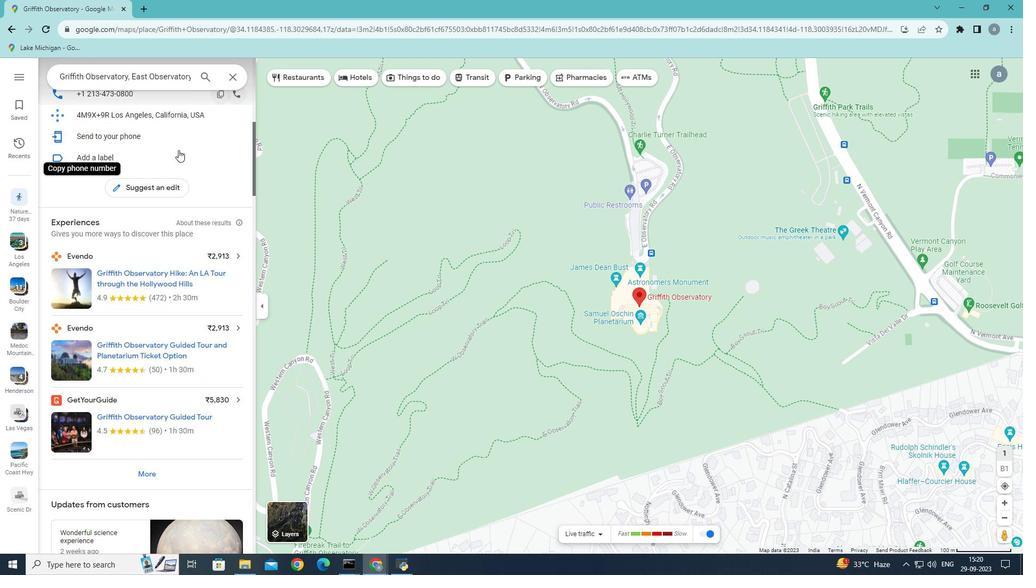 
Action: Mouse moved to (178, 150)
Screenshot: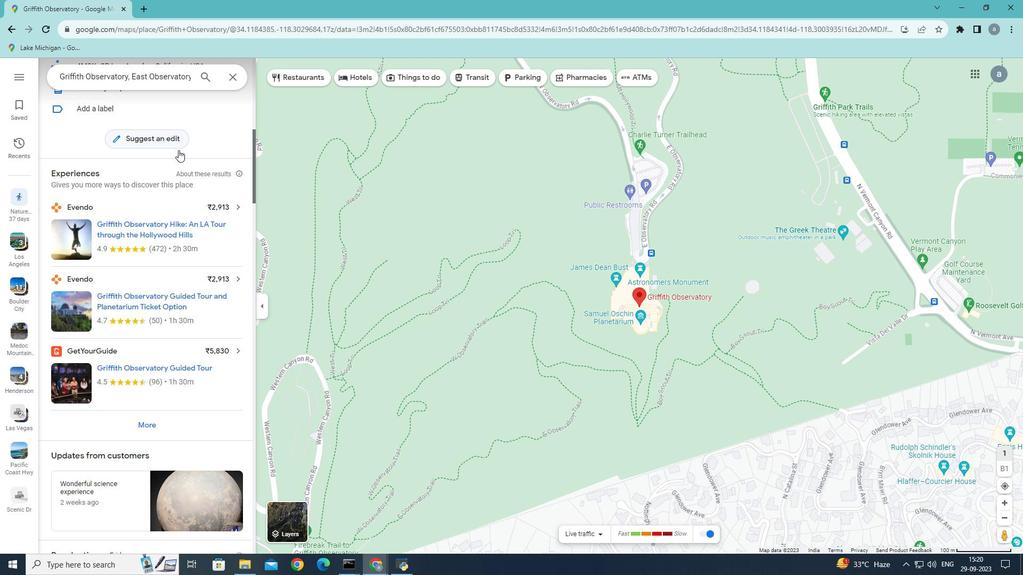 
Action: Mouse scrolled (178, 149) with delta (0, 0)
Screenshot: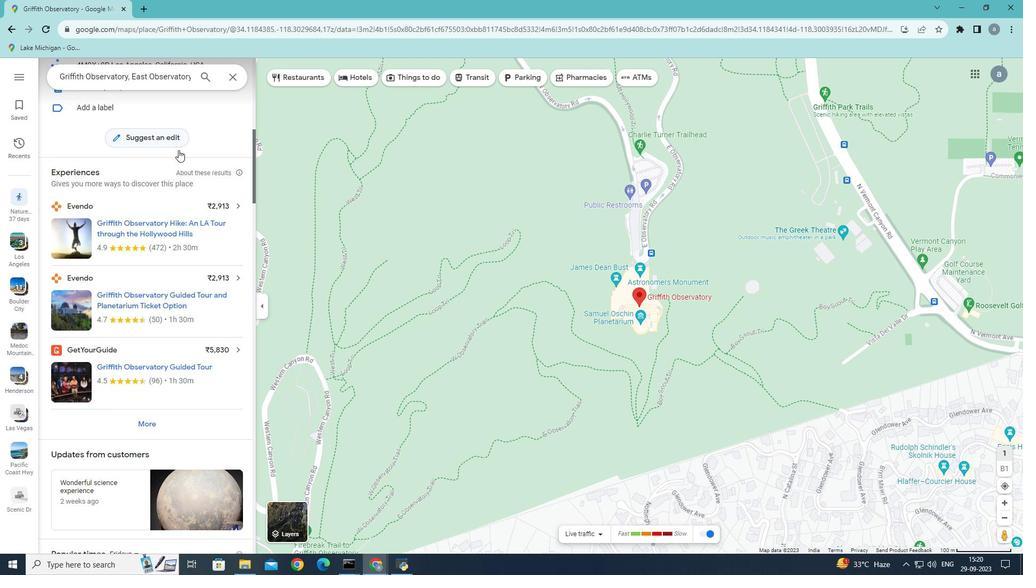 
Action: Mouse moved to (178, 150)
Screenshot: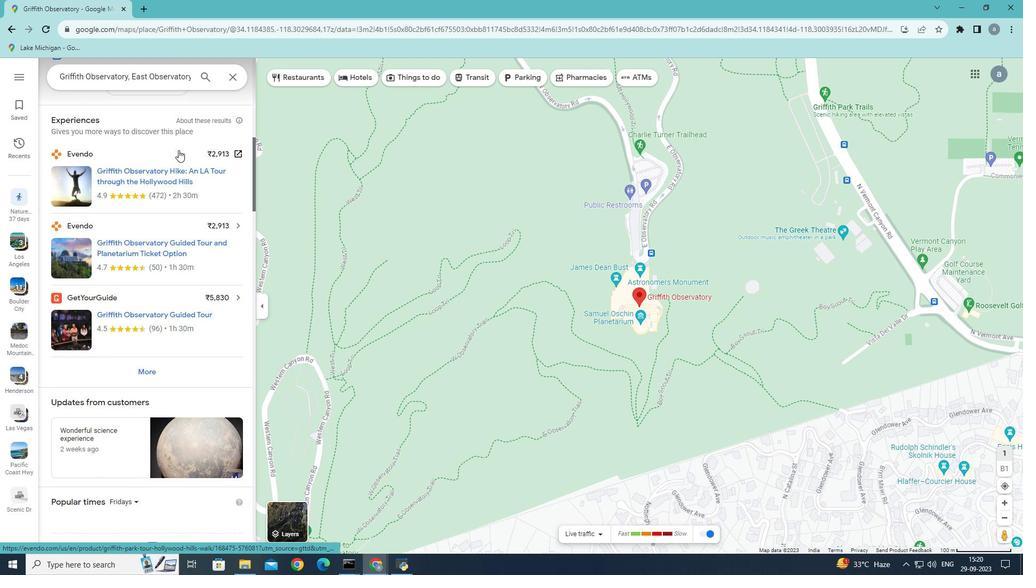 
Action: Mouse scrolled (178, 149) with delta (0, 0)
Screenshot: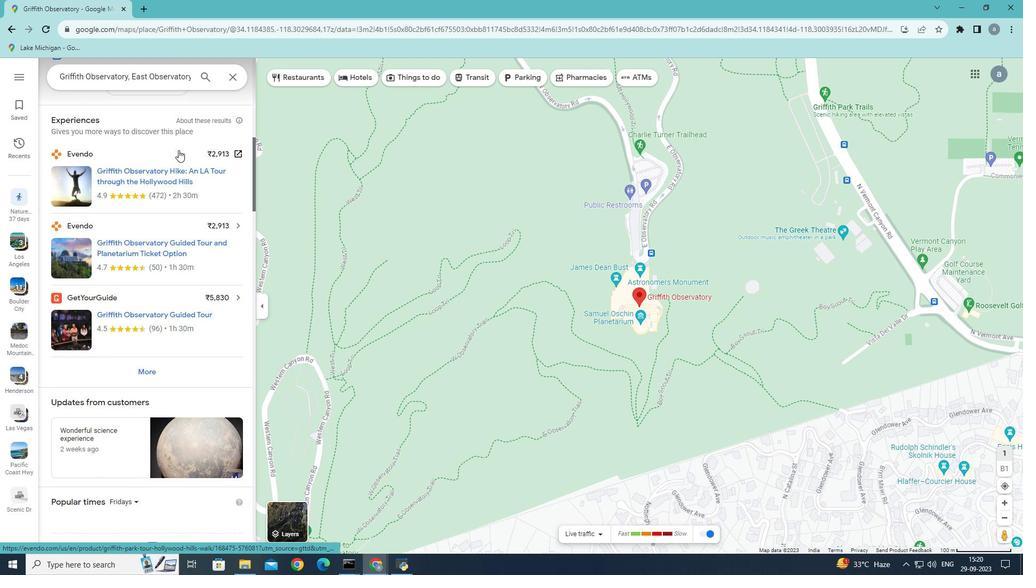 
Action: Mouse scrolled (178, 149) with delta (0, 0)
Screenshot: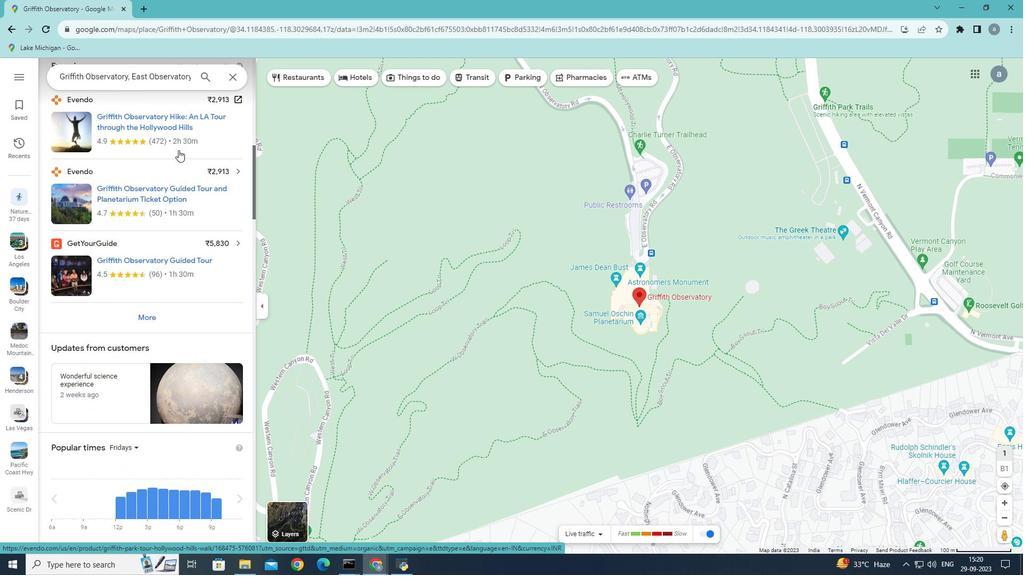 
Action: Mouse scrolled (178, 149) with delta (0, 0)
Screenshot: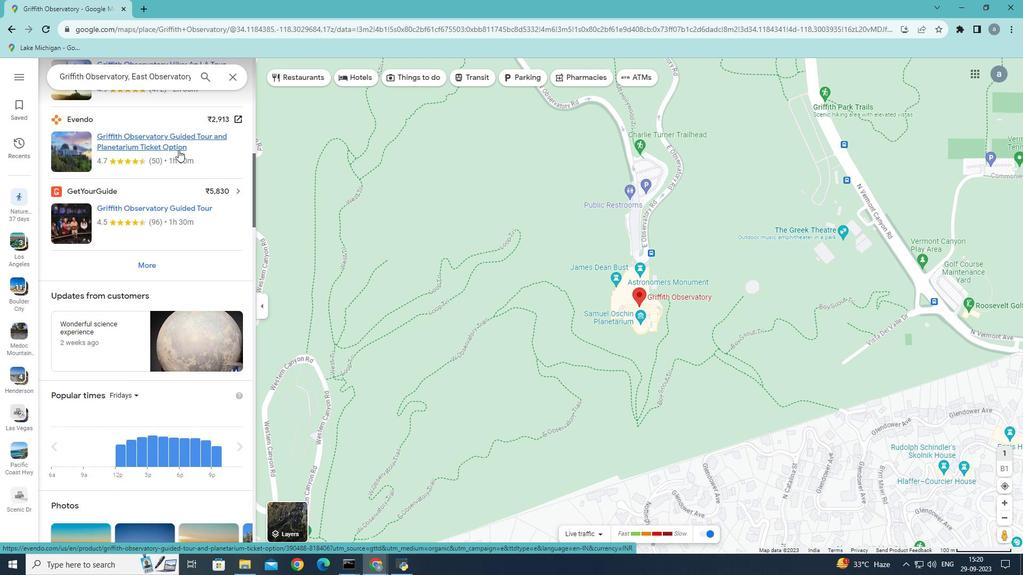 
Action: Mouse scrolled (178, 149) with delta (0, 0)
Screenshot: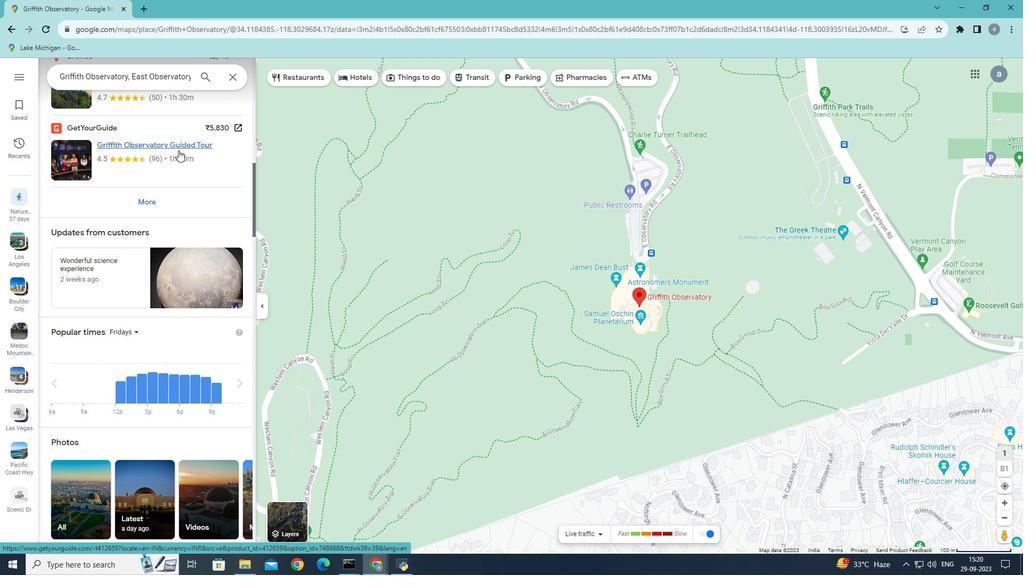 
Action: Mouse scrolled (178, 149) with delta (0, 0)
Screenshot: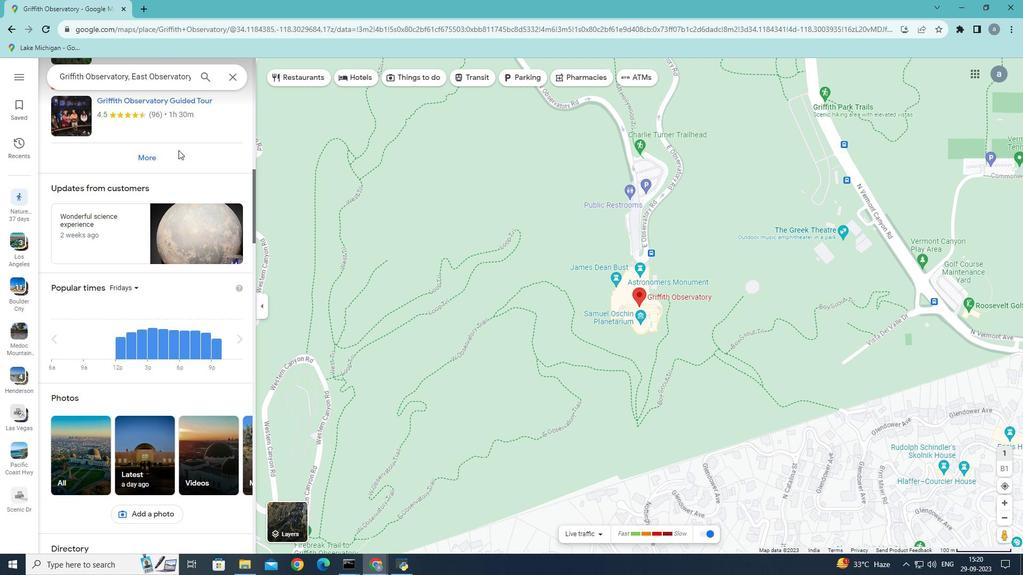 
Action: Mouse scrolled (178, 149) with delta (0, 0)
Screenshot: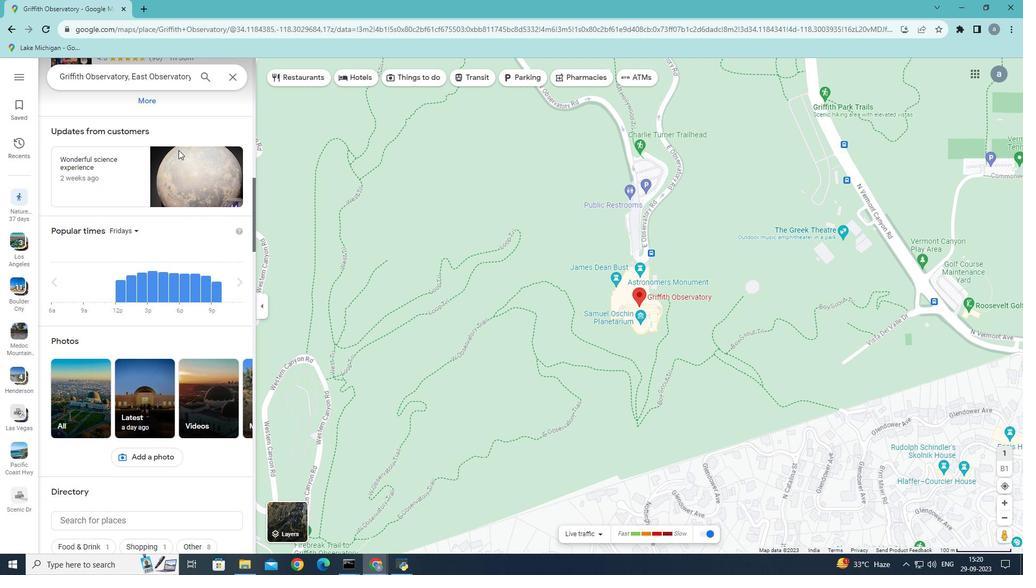 
Action: Mouse scrolled (178, 149) with delta (0, 0)
Screenshot: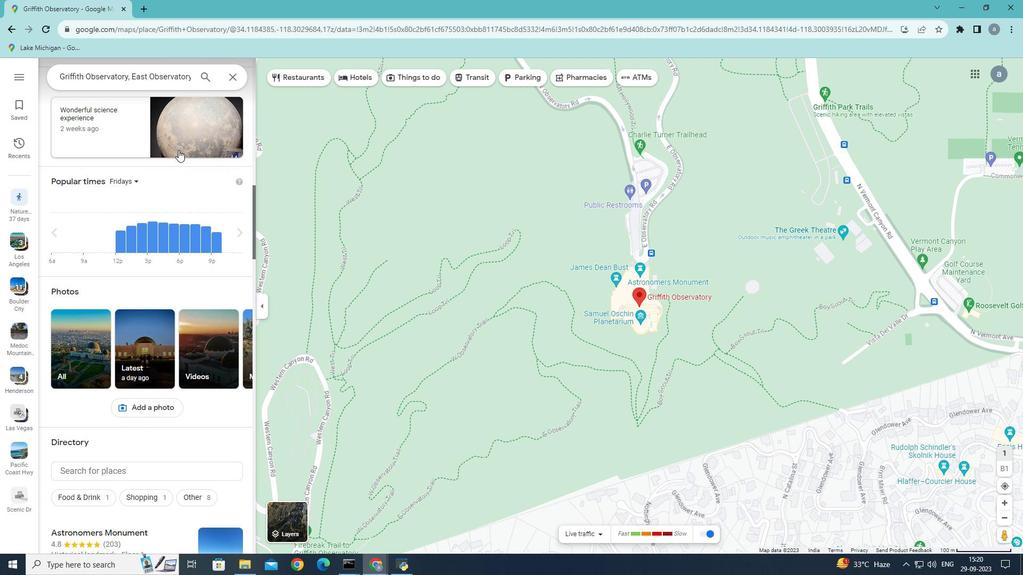 
Action: Mouse scrolled (178, 149) with delta (0, 0)
Screenshot: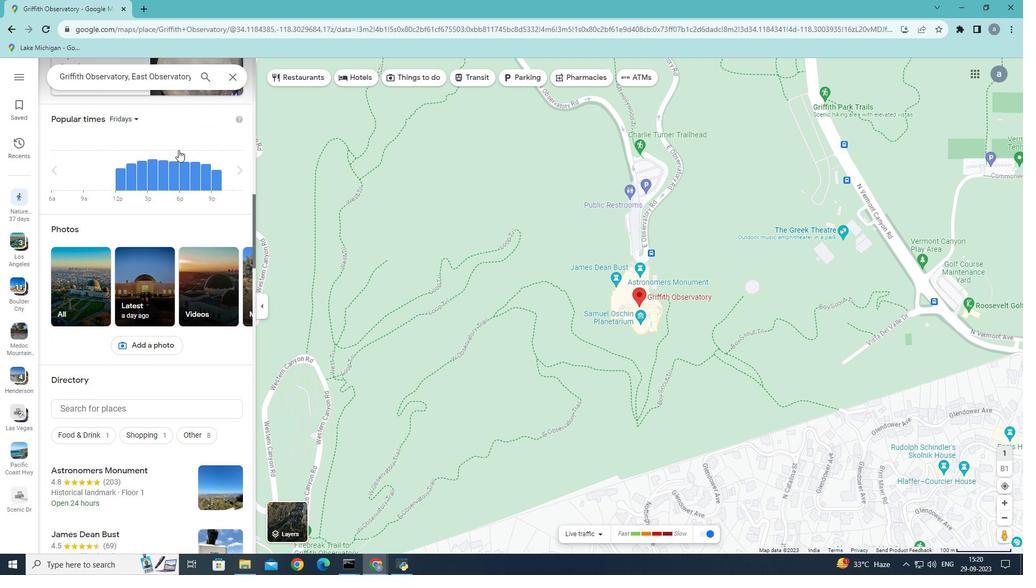 
Action: Mouse moved to (235, 233)
Screenshot: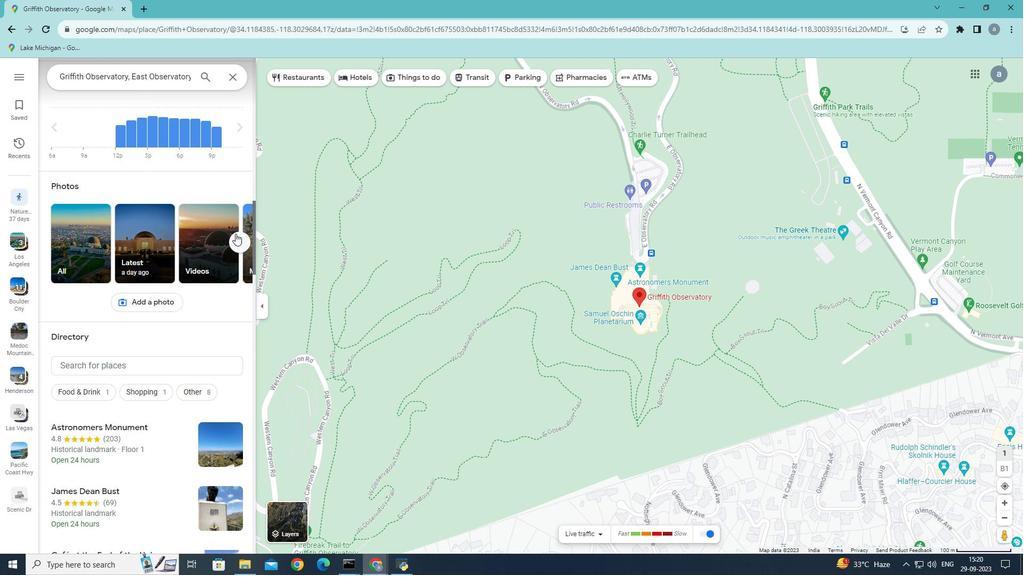 
Action: Mouse pressed left at (235, 233)
Screenshot: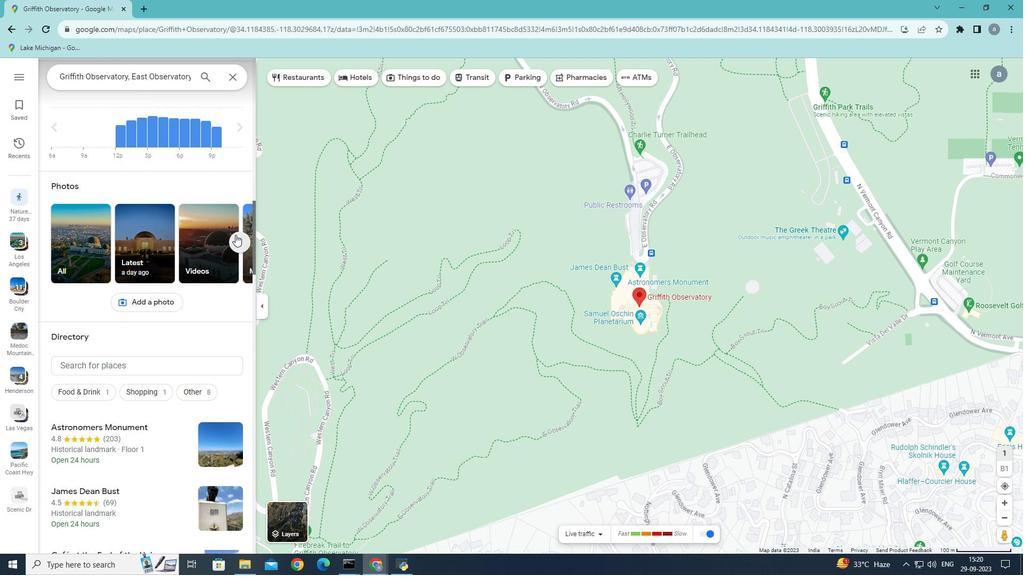 
Action: Mouse moved to (235, 241)
Screenshot: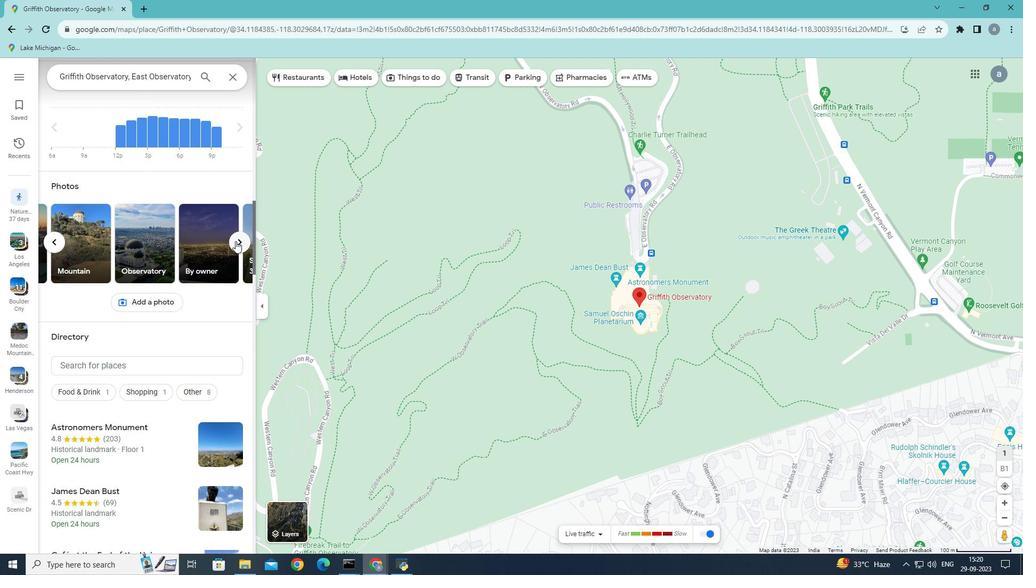 
Action: Mouse pressed left at (235, 241)
Screenshot: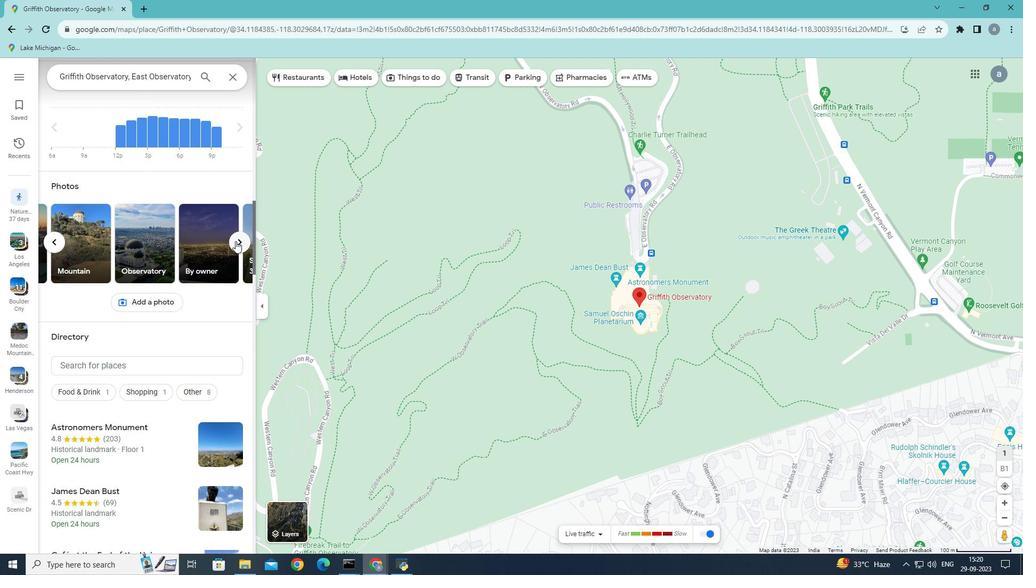 
Action: Mouse moved to (236, 241)
Screenshot: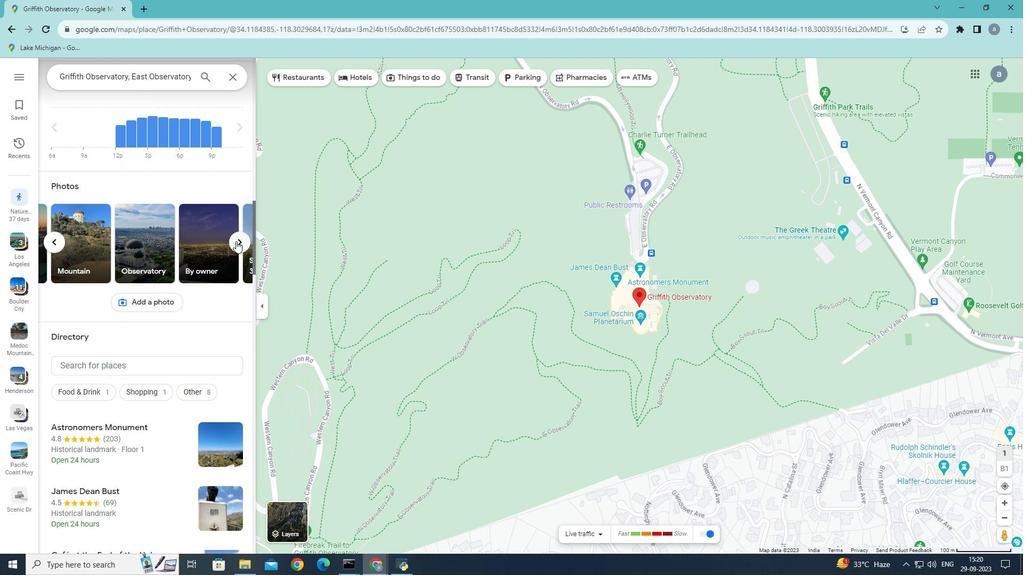 
Action: Mouse pressed left at (236, 241)
Screenshot: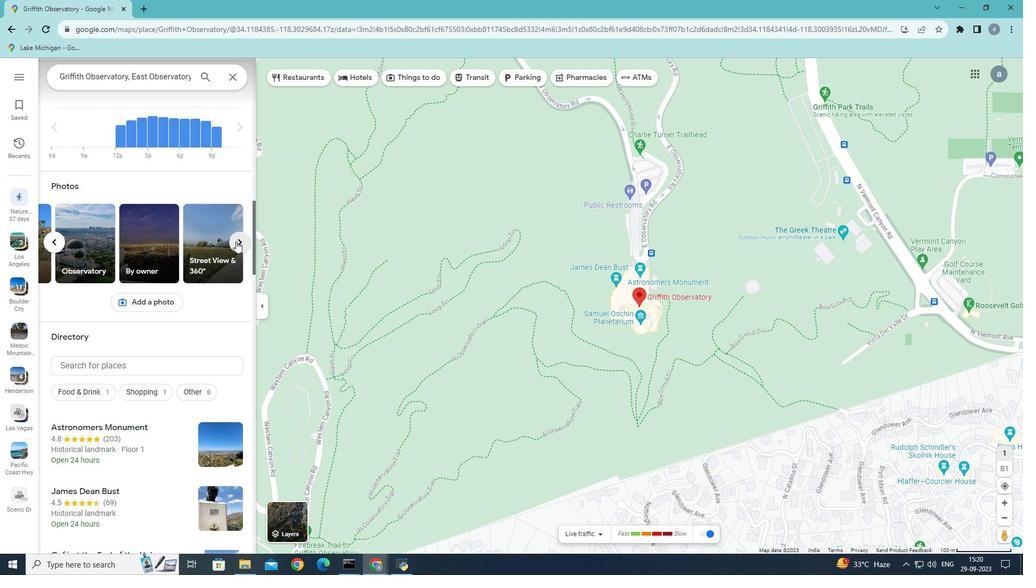 
Action: Mouse moved to (214, 245)
Screenshot: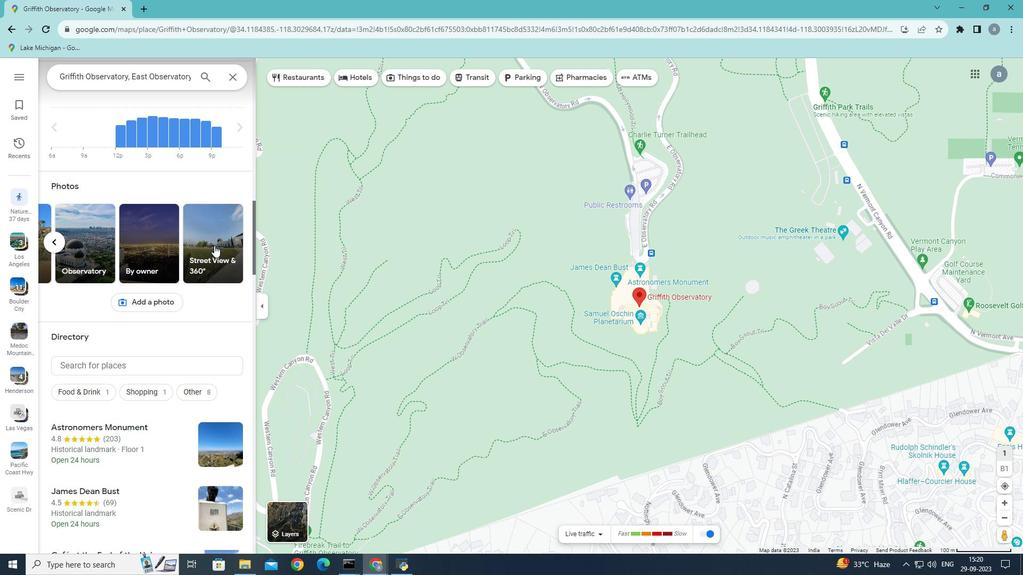 
Action: Mouse pressed left at (214, 245)
Screenshot: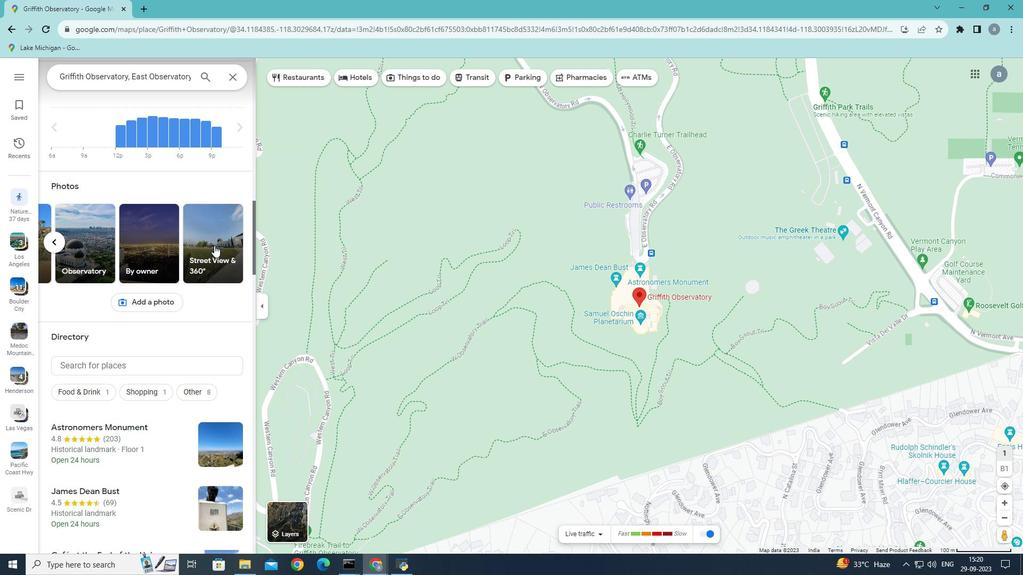 
Action: Mouse moved to (1011, 485)
Screenshot: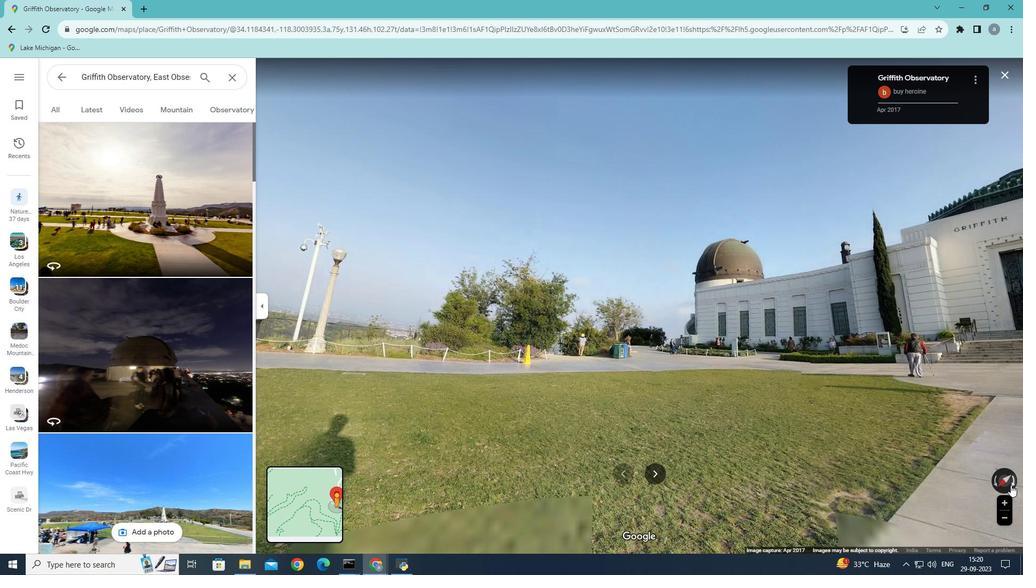 
Action: Mouse pressed left at (1011, 485)
Screenshot: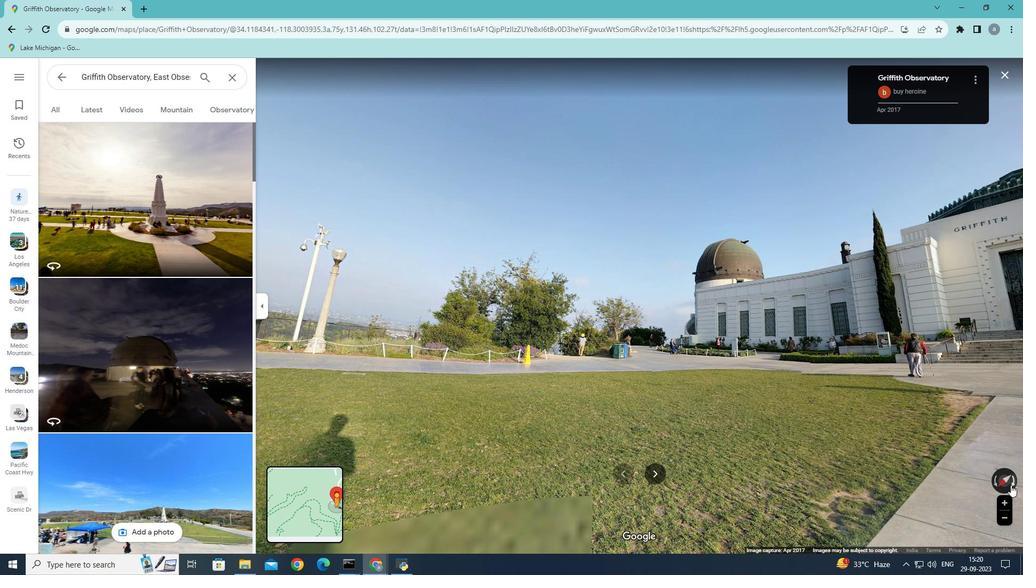 
Action: Mouse moved to (1011, 485)
Screenshot: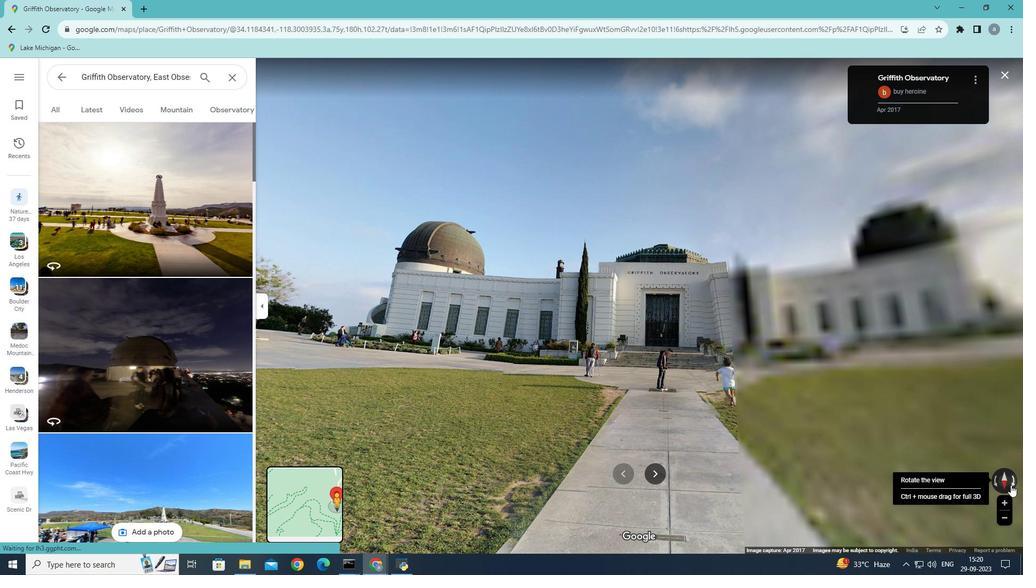
Action: Mouse pressed left at (1011, 485)
Screenshot: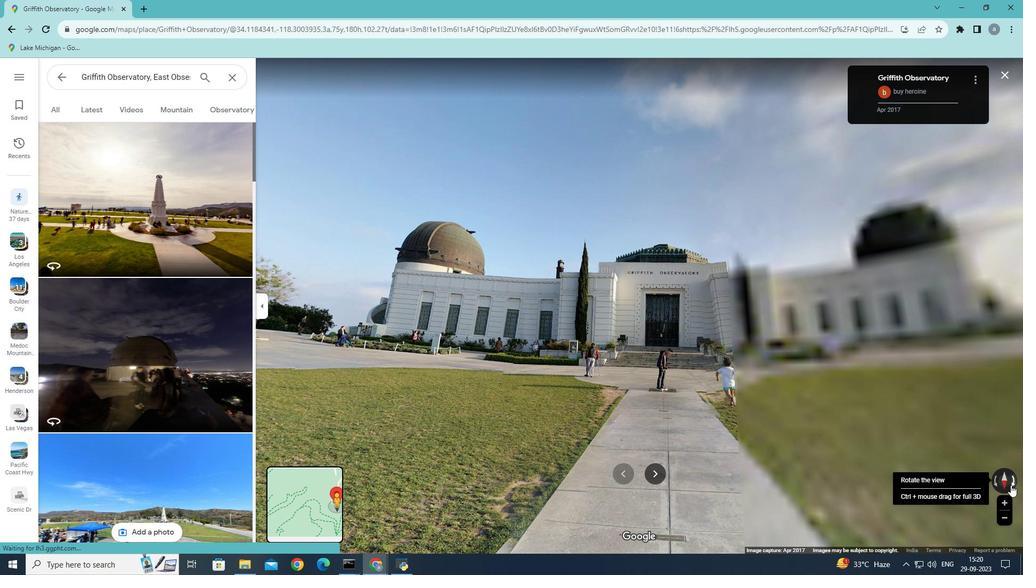 
Action: Mouse pressed left at (1011, 485)
Screenshot: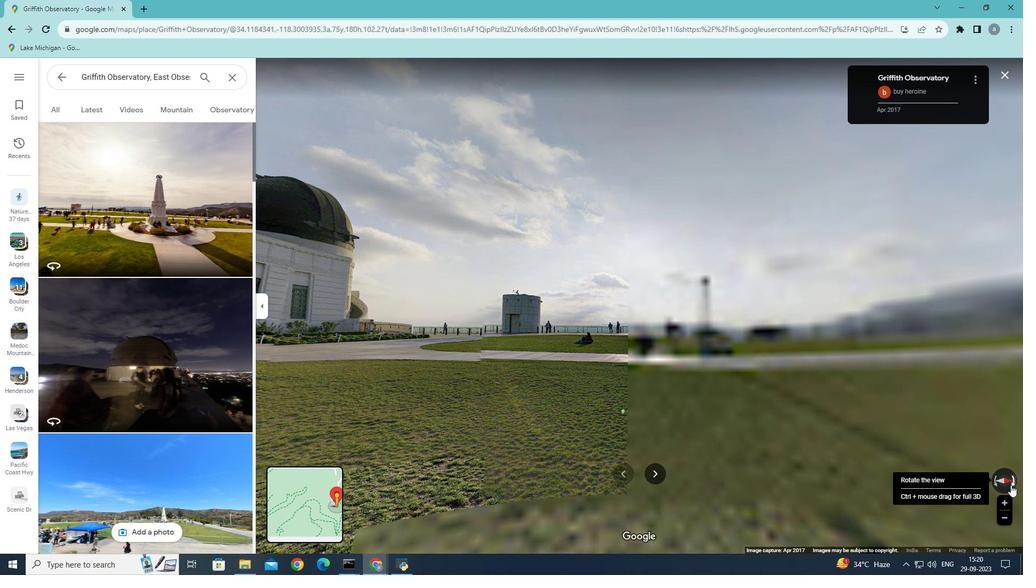 
Action: Mouse pressed left at (1011, 485)
Screenshot: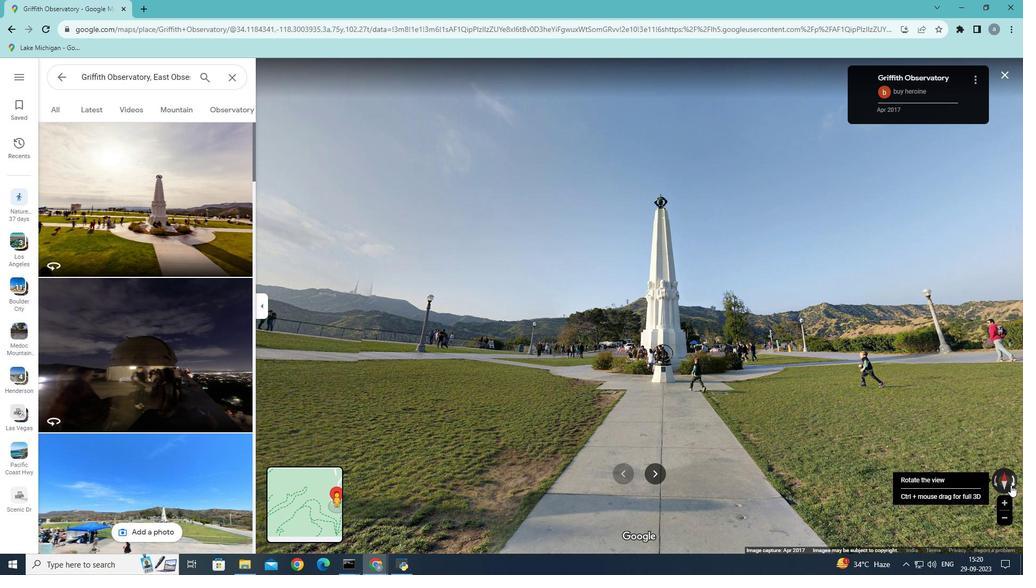 
Action: Mouse moved to (1009, 482)
Screenshot: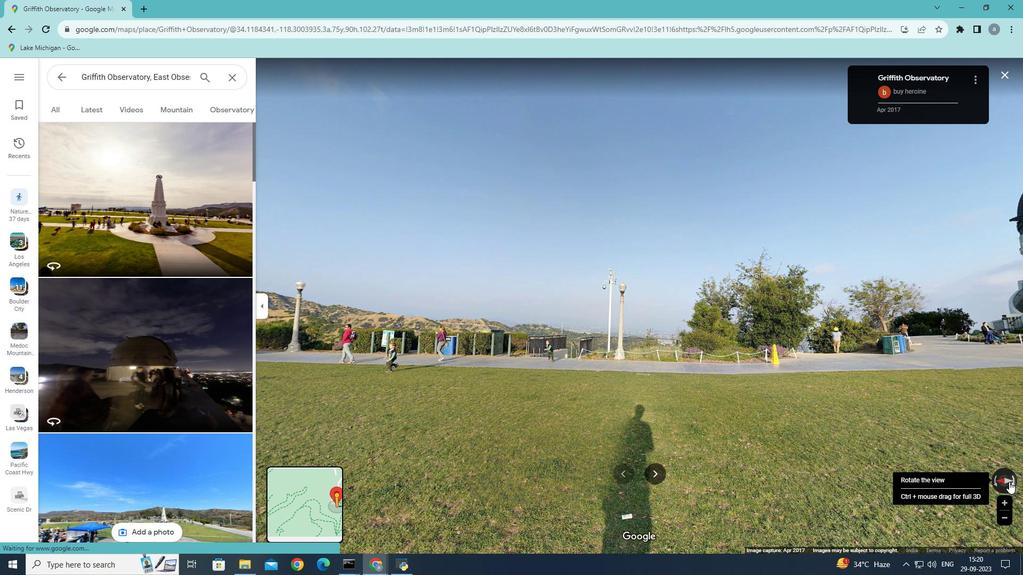 
Action: Mouse pressed left at (1009, 482)
Screenshot: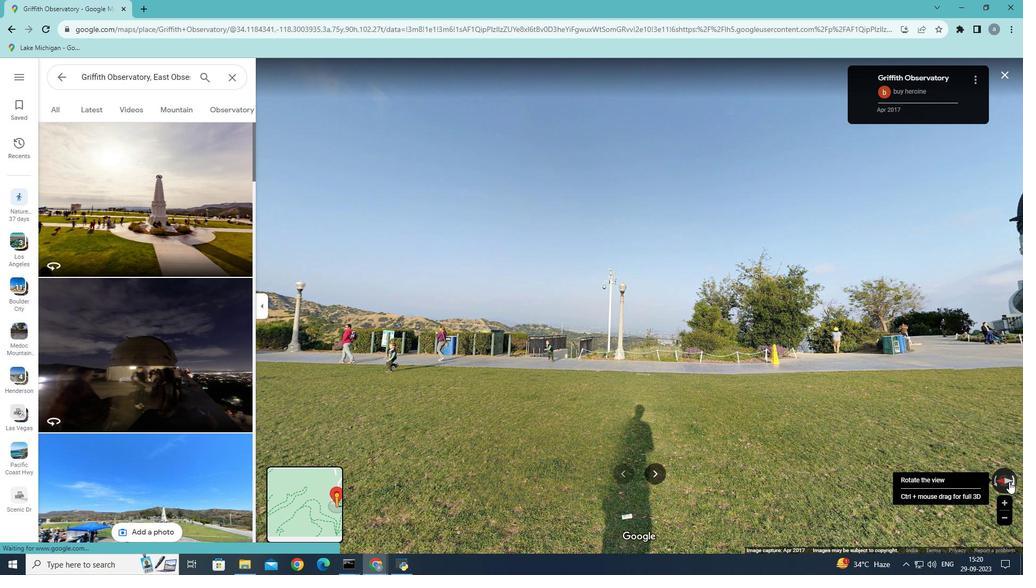 
Action: Mouse moved to (1009, 483)
Screenshot: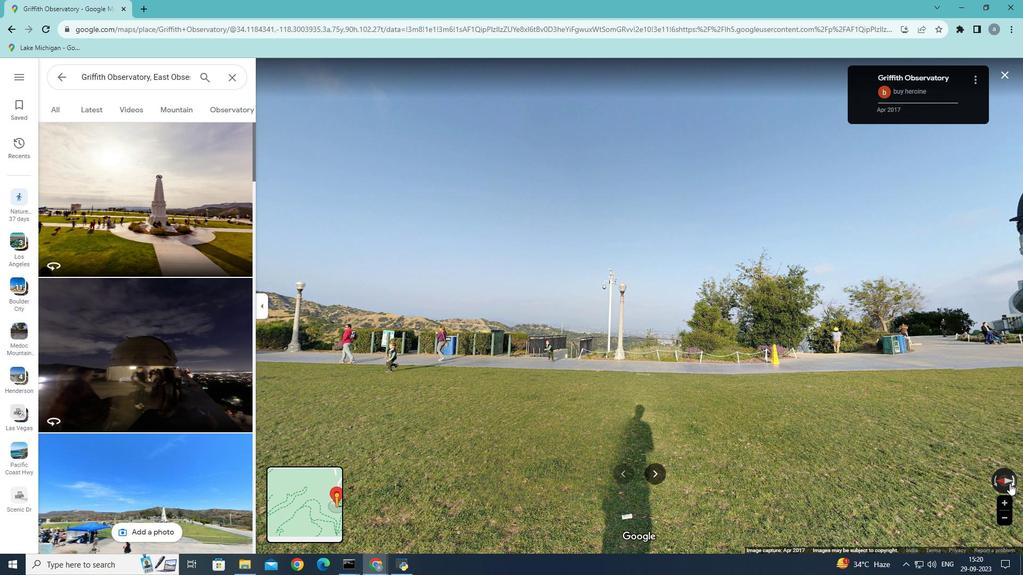 
Action: Mouse pressed left at (1009, 483)
Screenshot: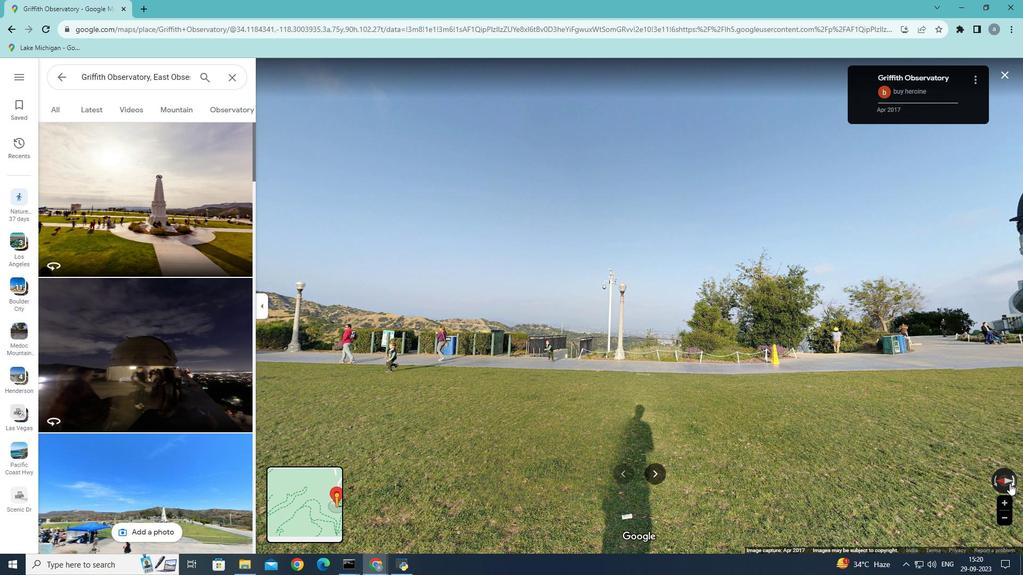
Action: Mouse moved to (216, 384)
Screenshot: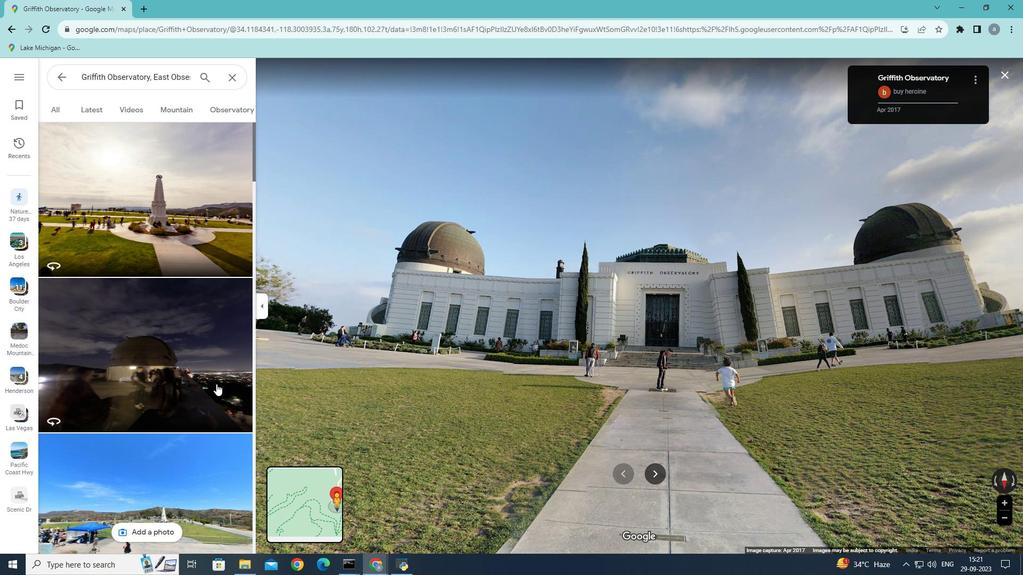 
Action: Mouse pressed left at (216, 384)
Screenshot: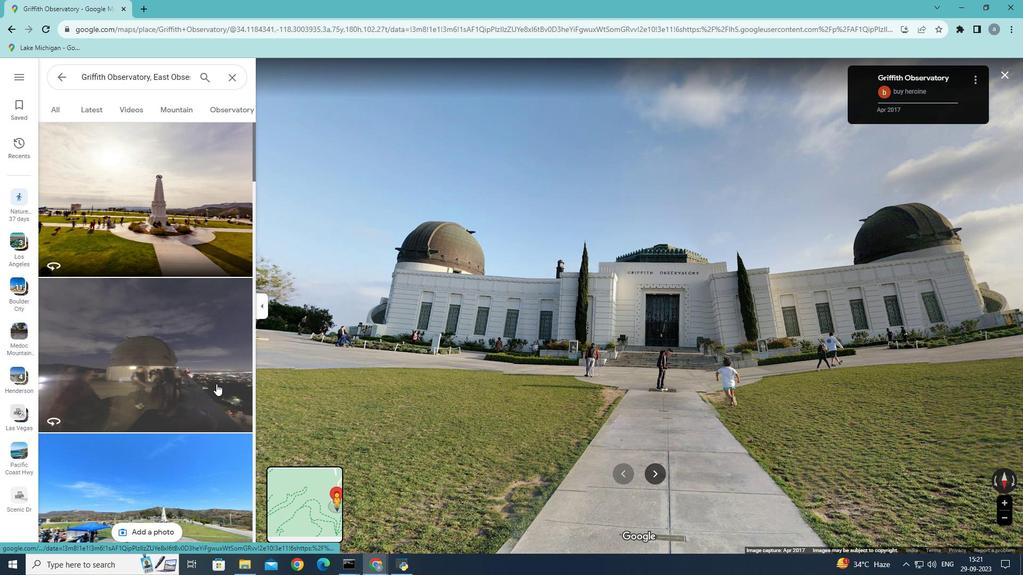 
Action: Mouse moved to (656, 476)
Screenshot: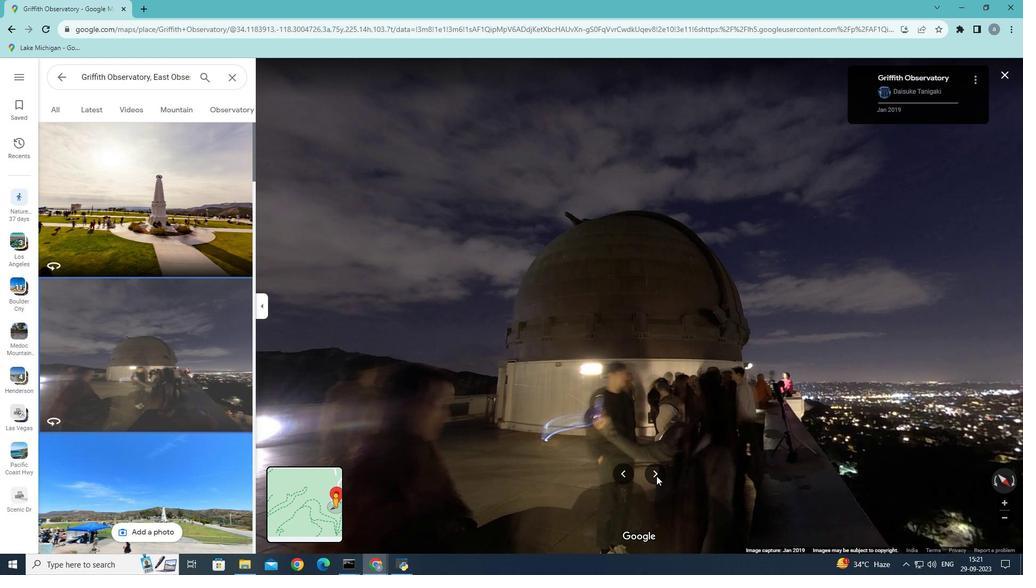 
Action: Mouse pressed left at (656, 476)
Screenshot: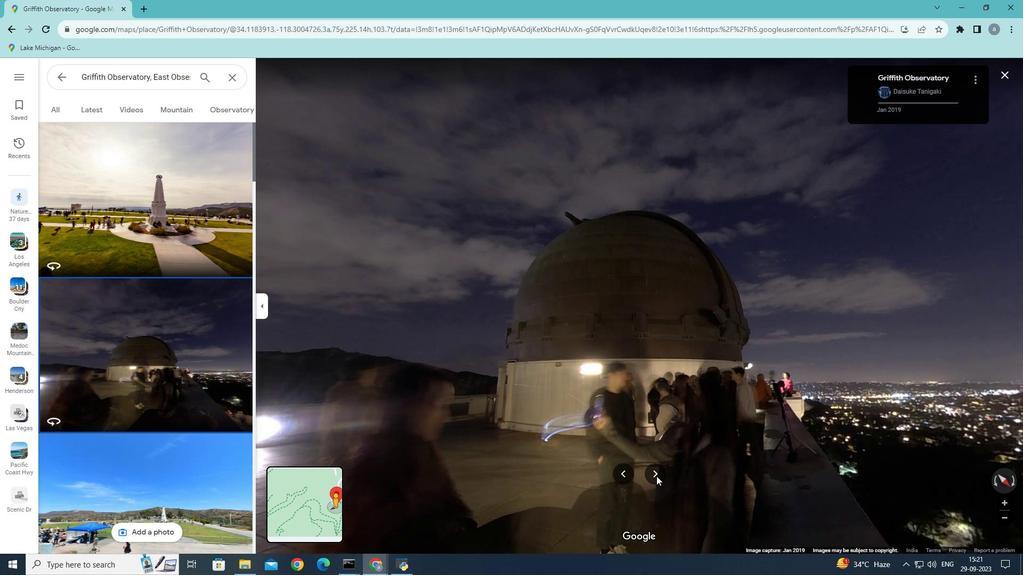 
Action: Mouse moved to (1013, 483)
Screenshot: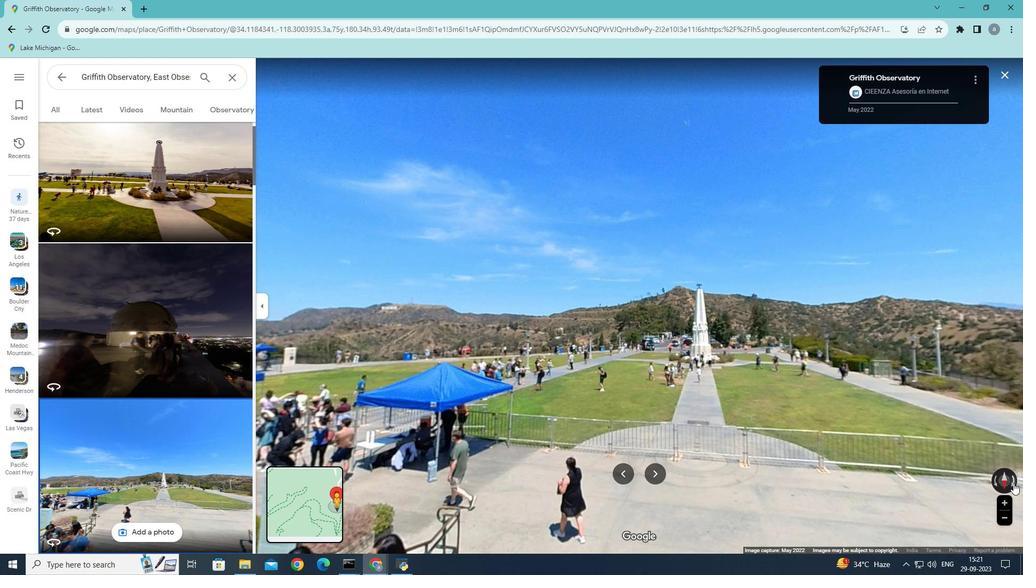 
Action: Mouse pressed left at (1013, 483)
Screenshot: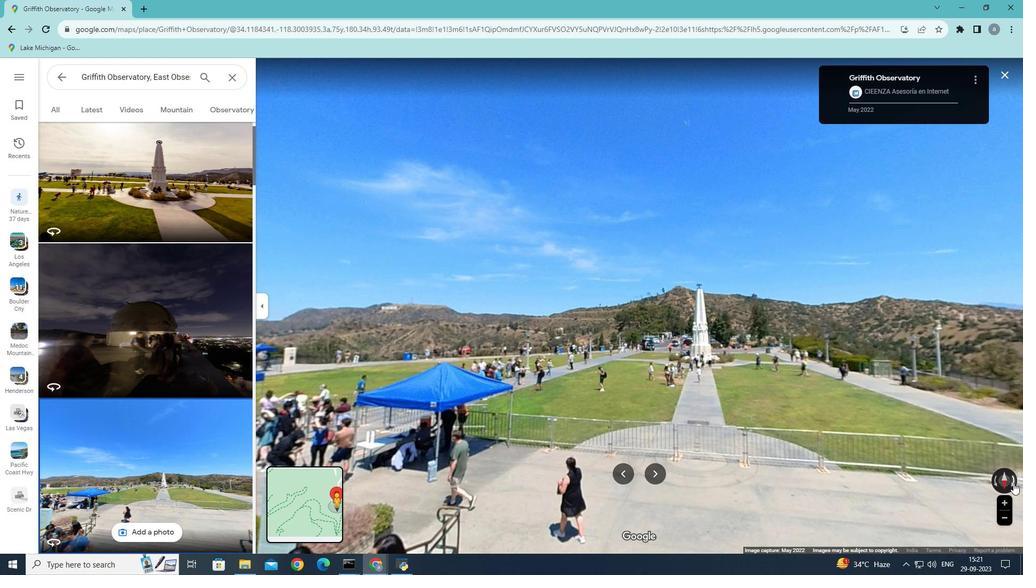 
Action: Mouse moved to (1011, 484)
Screenshot: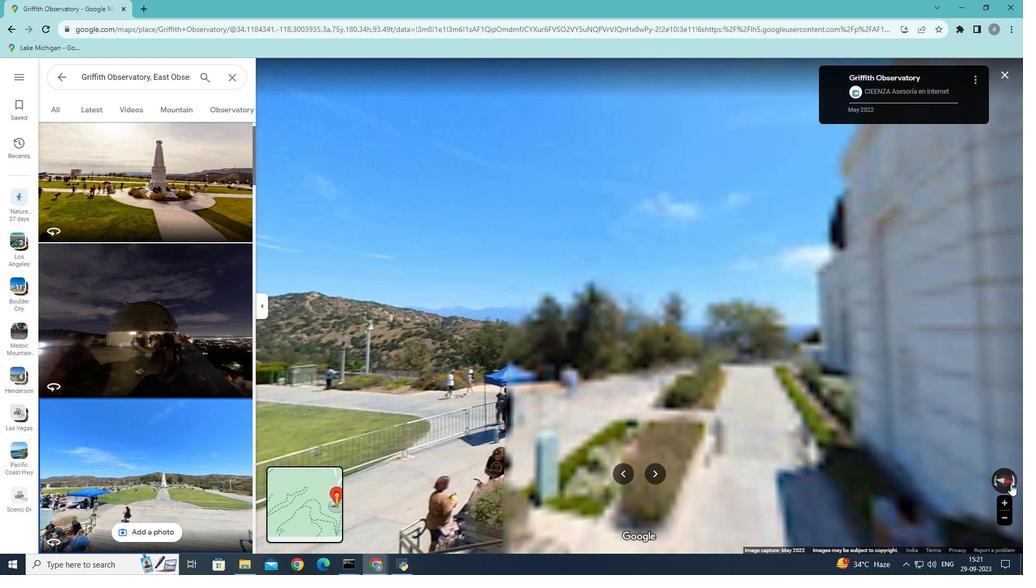 
Action: Mouse pressed left at (1011, 484)
Screenshot: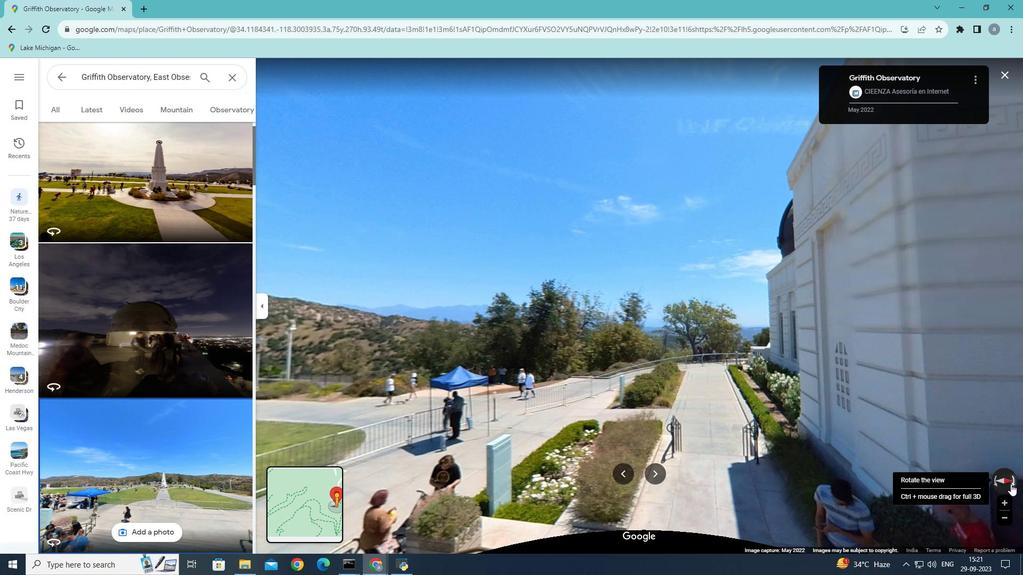 
Action: Mouse pressed left at (1011, 484)
Screenshot: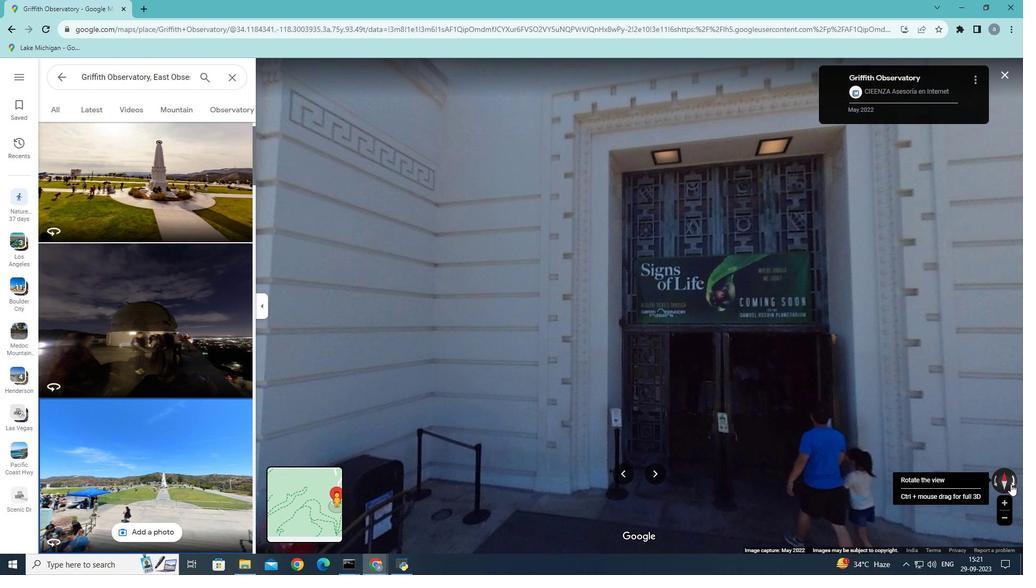 
Action: Mouse pressed left at (1011, 484)
Screenshot: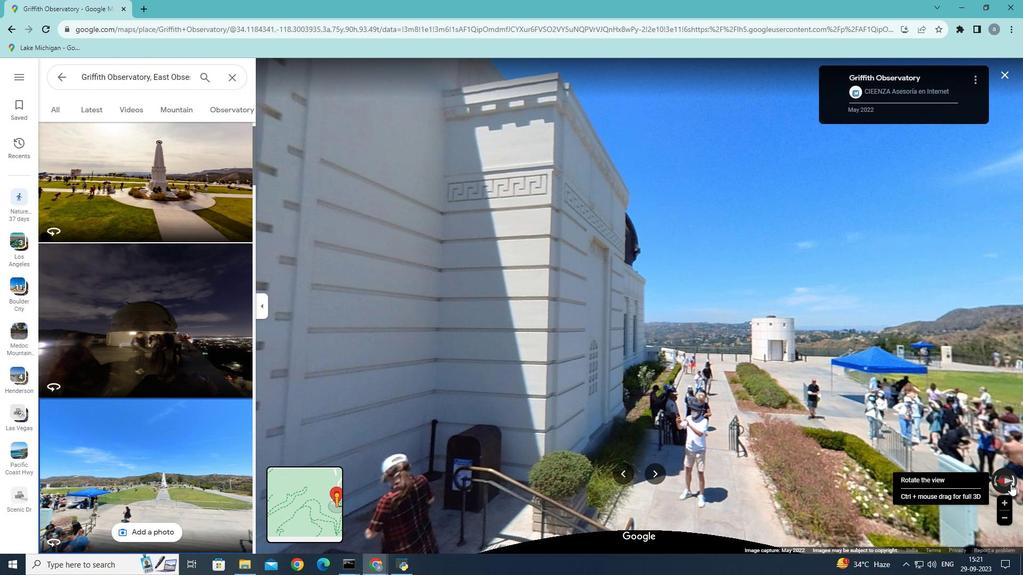 
Action: Mouse pressed left at (1011, 484)
Screenshot: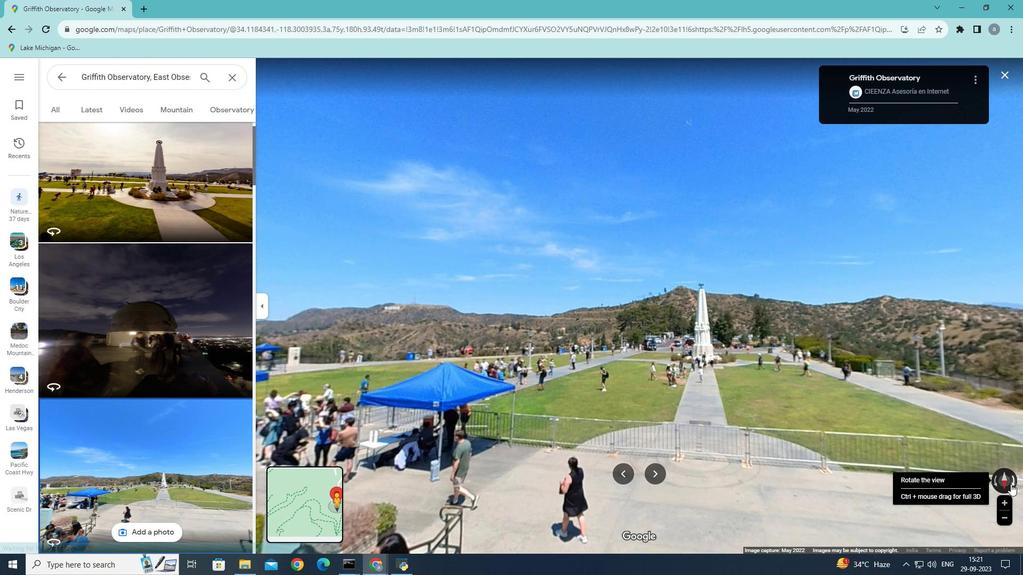 
Action: Mouse moved to (656, 473)
Screenshot: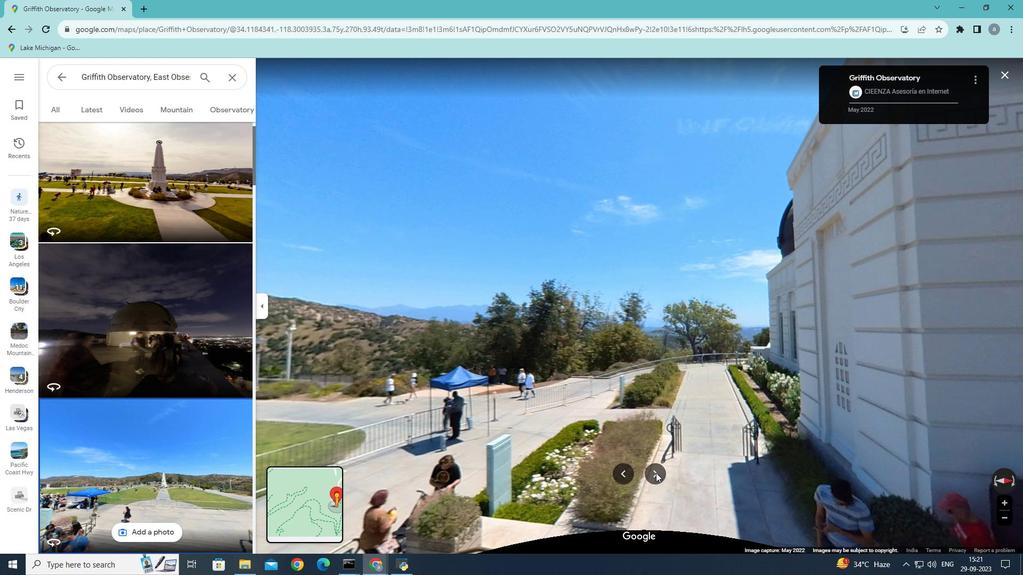 
Action: Mouse pressed left at (656, 473)
Screenshot: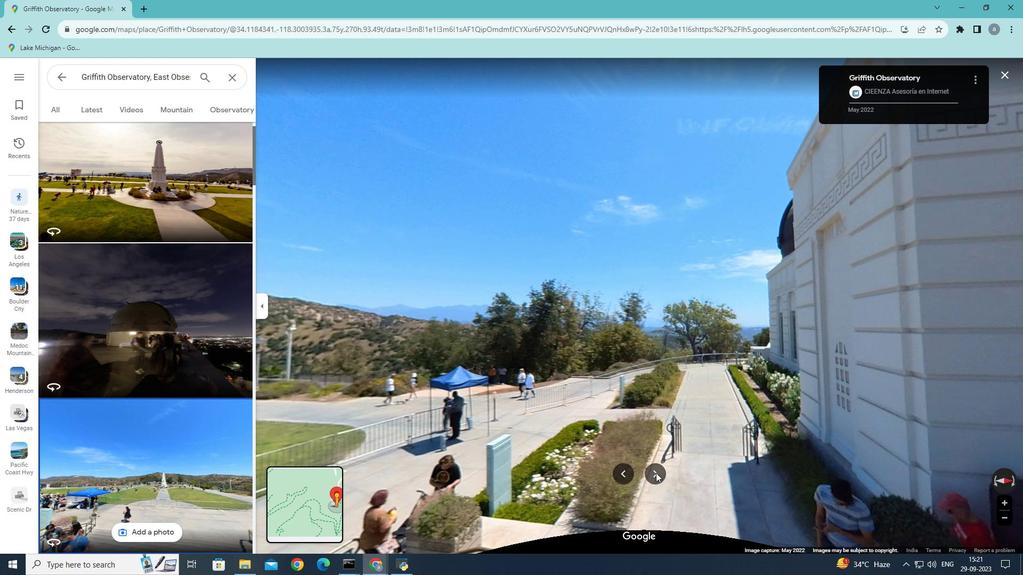 
Action: Mouse moved to (1009, 486)
Screenshot: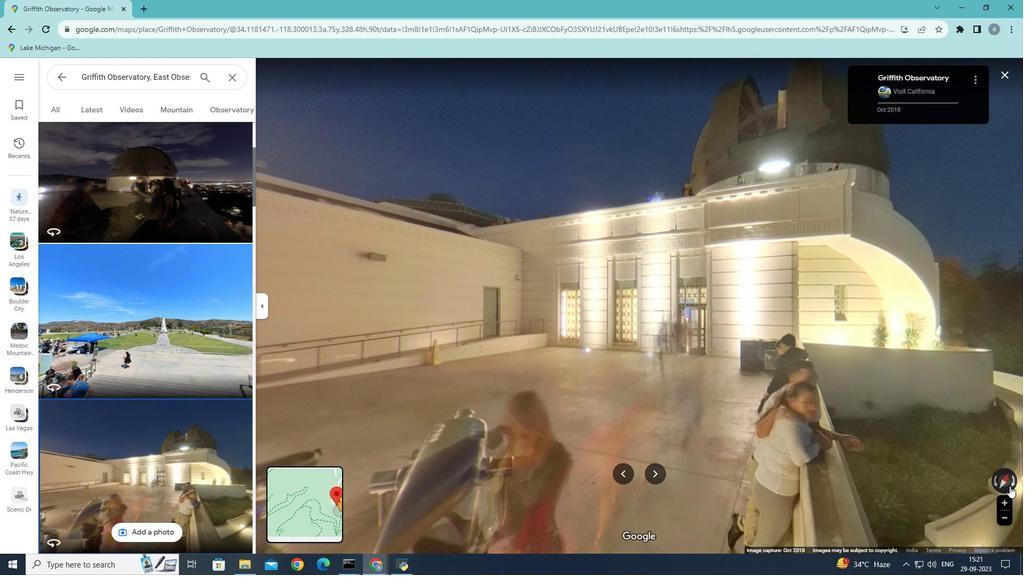 
Action: Mouse pressed left at (1009, 486)
Screenshot: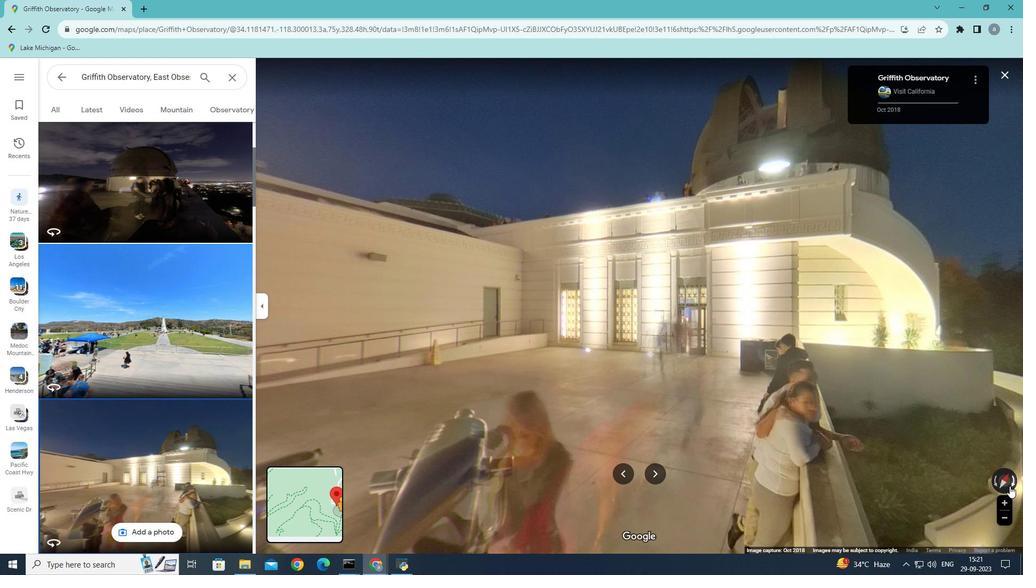 
Action: Mouse pressed left at (1009, 486)
Screenshot: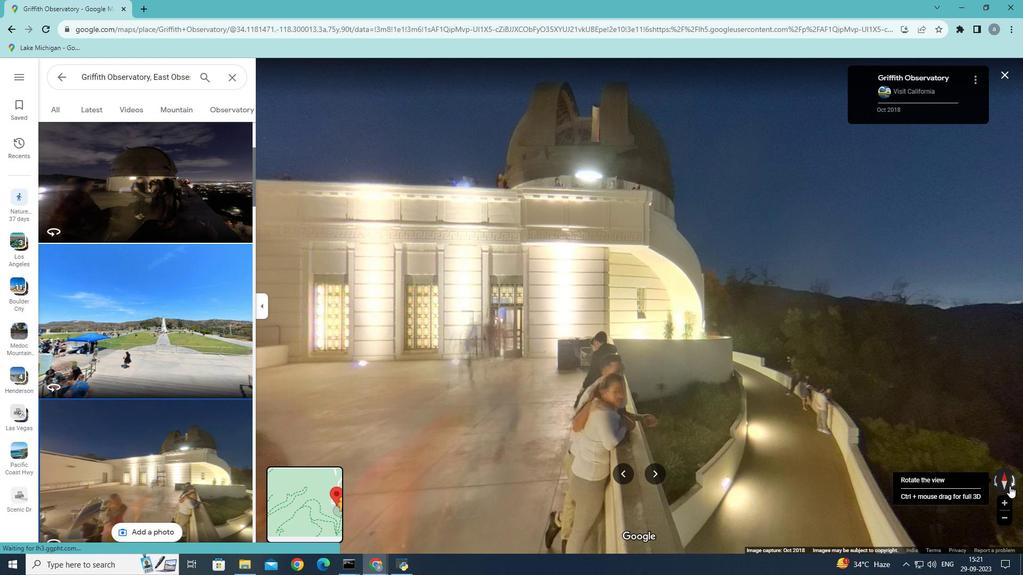 
Action: Mouse pressed left at (1009, 486)
Screenshot: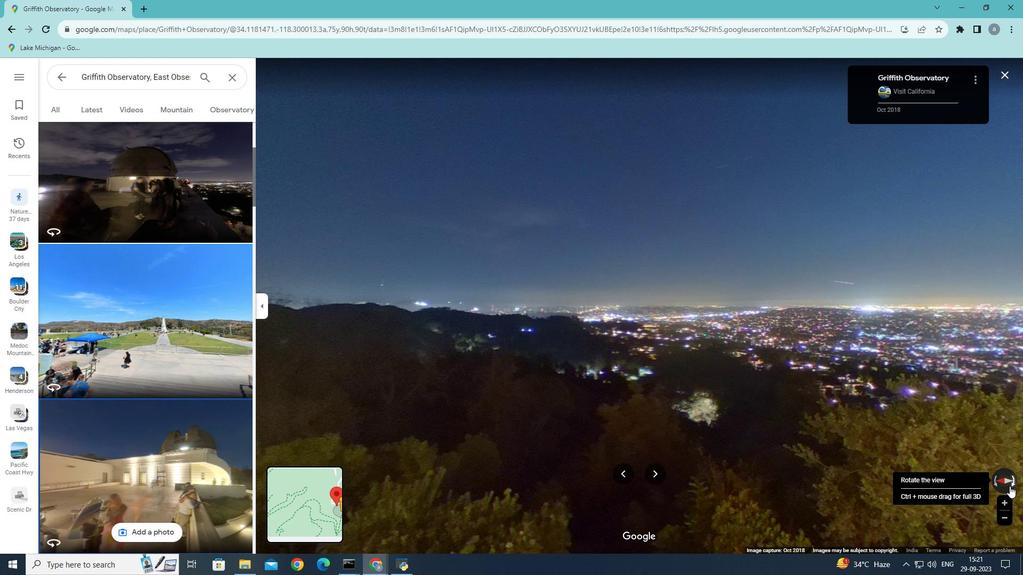
Action: Mouse pressed left at (1009, 486)
Screenshot: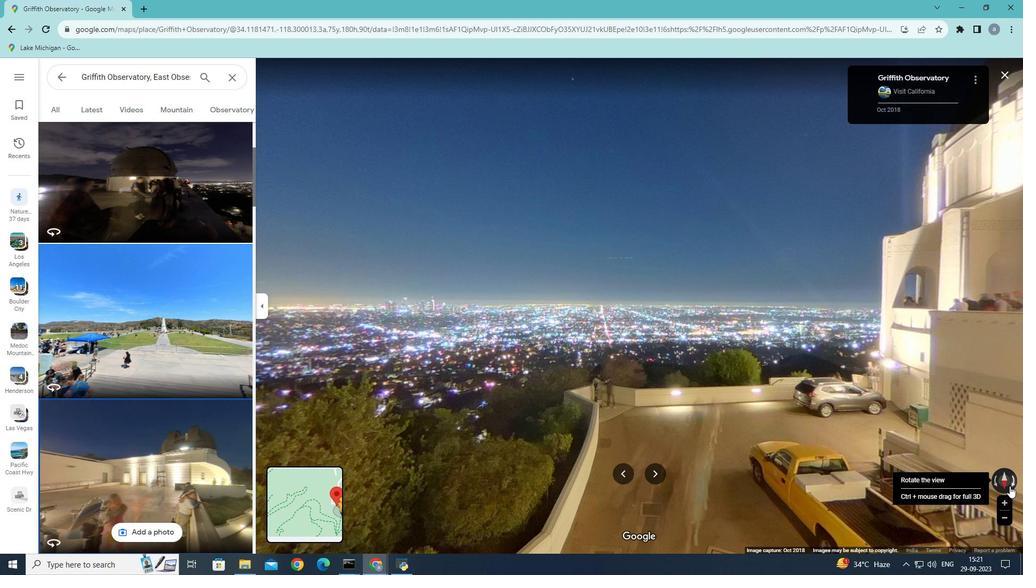 
Action: Mouse pressed left at (1009, 486)
Screenshot: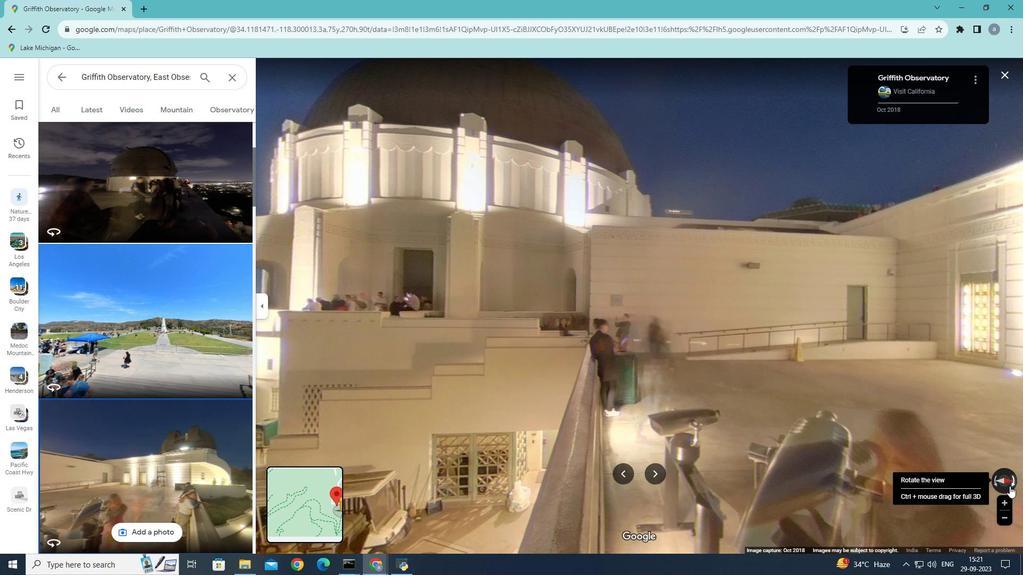 
Action: Mouse pressed left at (1009, 486)
Screenshot: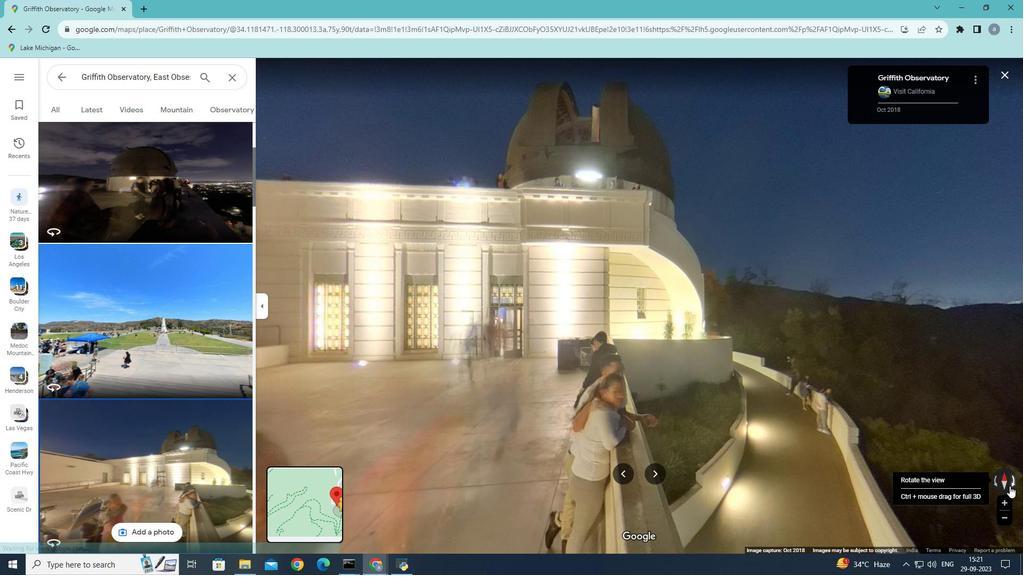 
Action: Mouse pressed left at (1009, 486)
Screenshot: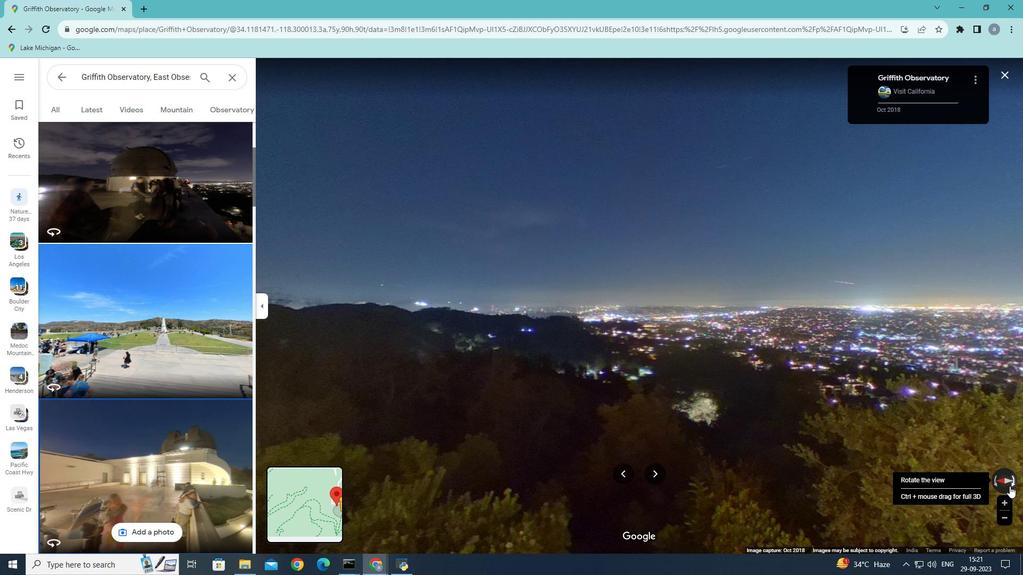 
Action: Mouse moved to (231, 428)
Screenshot: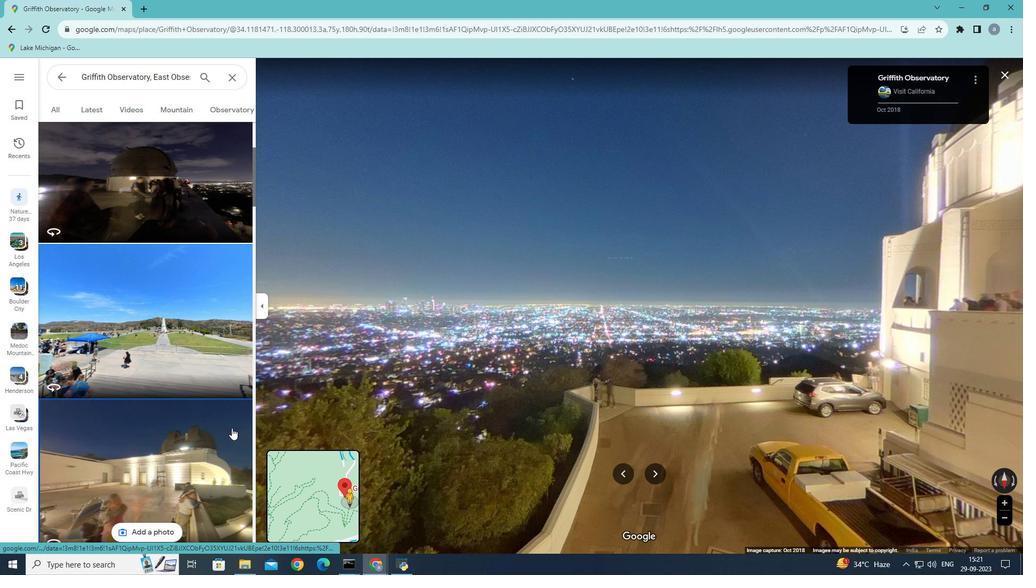 
Action: Mouse scrolled (231, 427) with delta (0, 0)
Screenshot: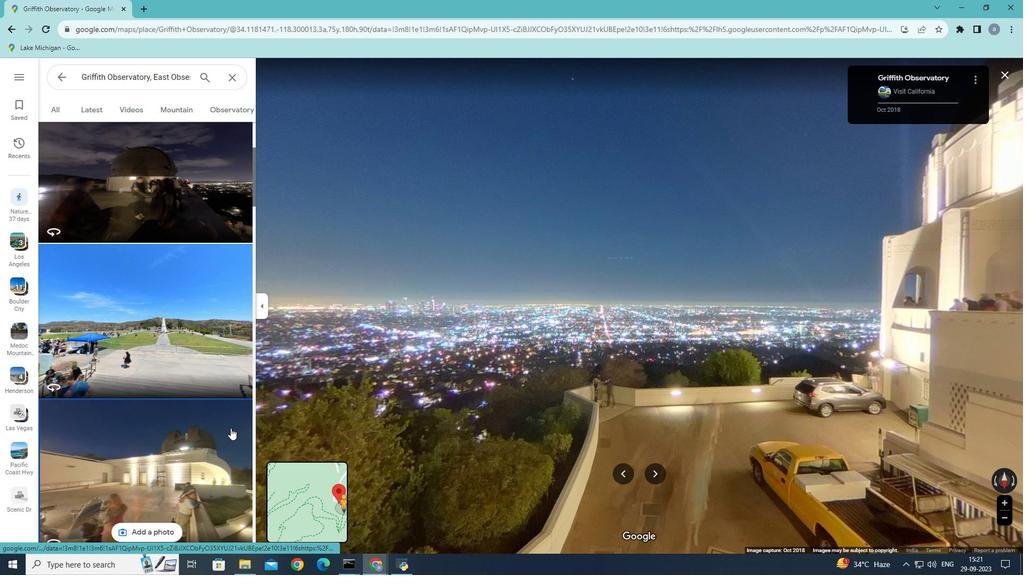 
Action: Mouse moved to (230, 428)
Screenshot: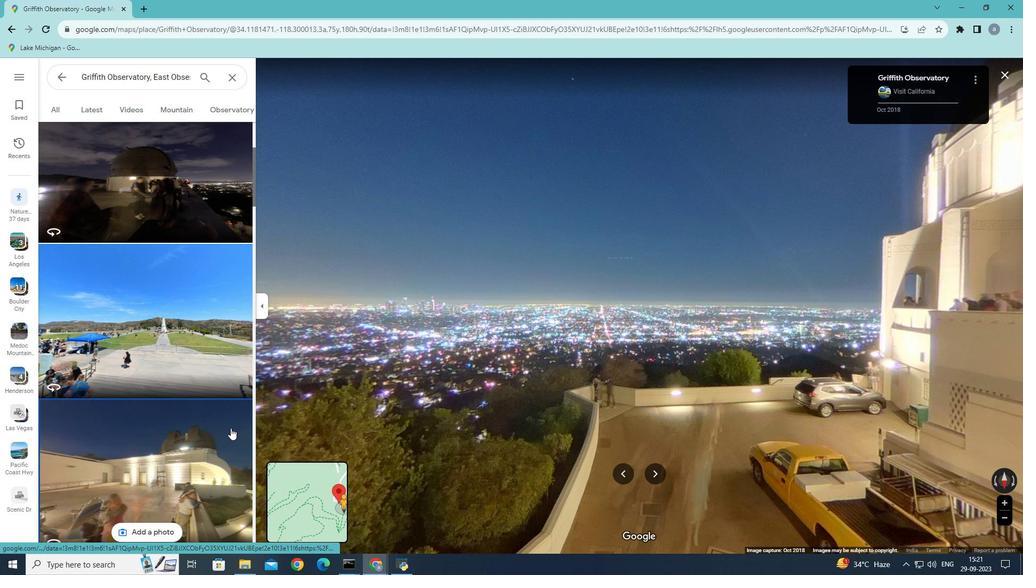 
Action: Mouse scrolled (230, 427) with delta (0, 0)
Screenshot: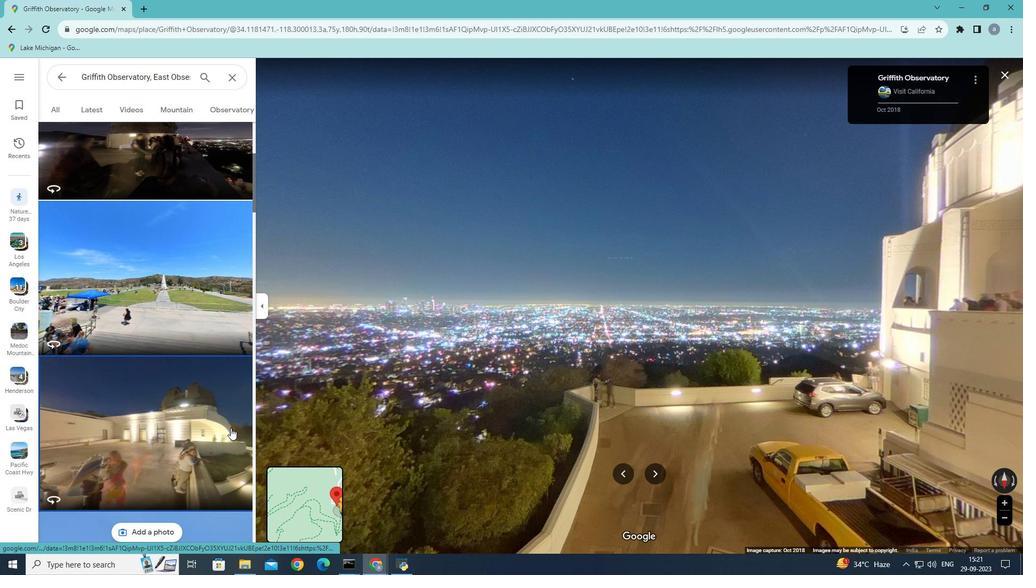 
Action: Mouse scrolled (230, 427) with delta (0, 0)
Screenshot: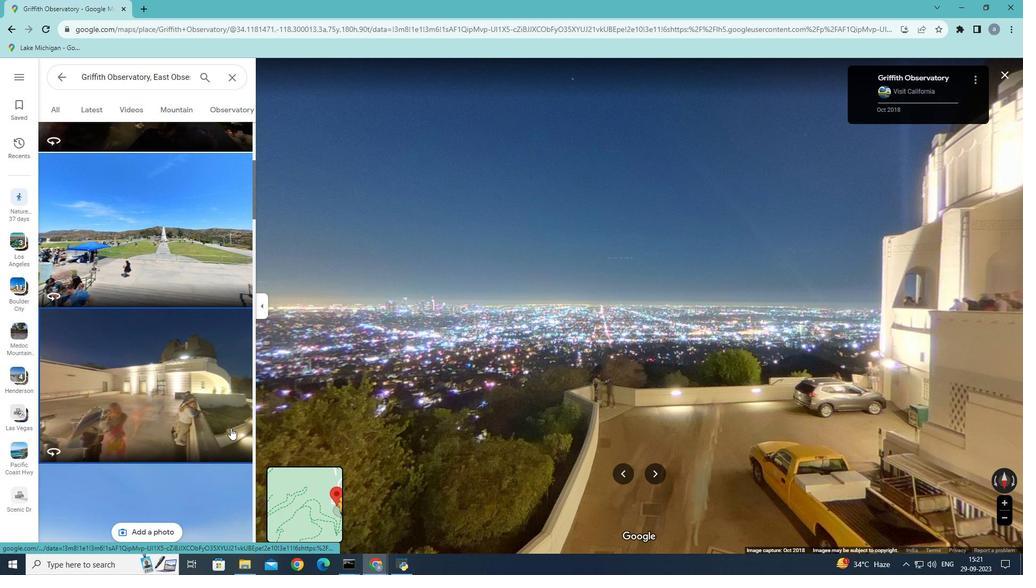 
Action: Mouse scrolled (230, 427) with delta (0, 0)
Screenshot: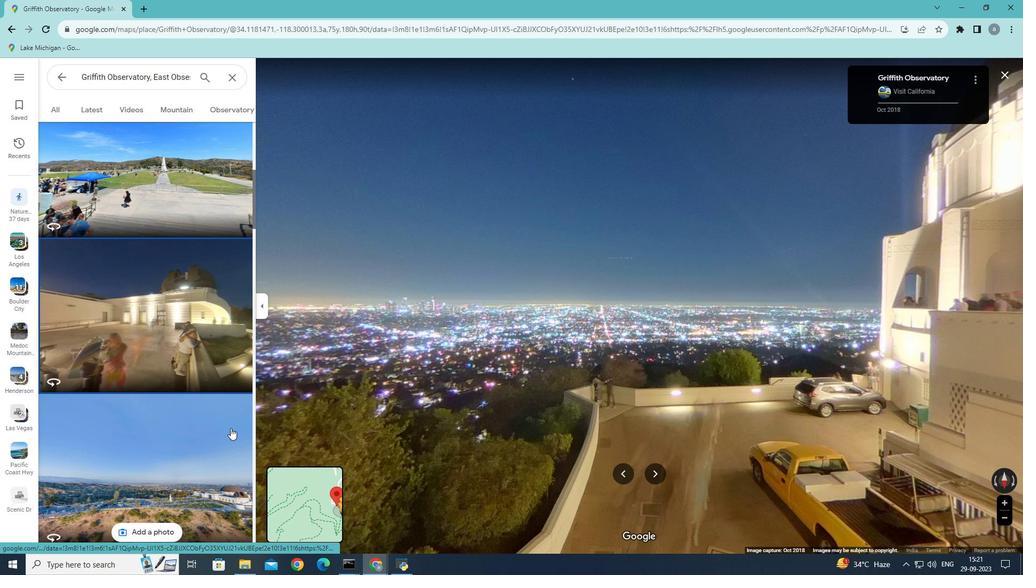
Action: Mouse scrolled (230, 427) with delta (0, 0)
Screenshot: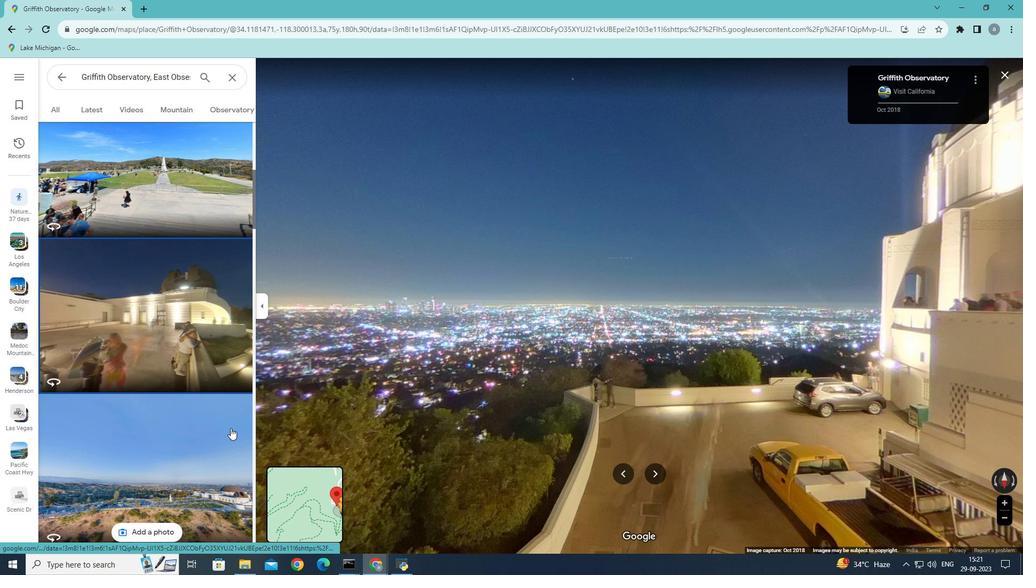 
Action: Mouse scrolled (230, 427) with delta (0, 0)
Screenshot: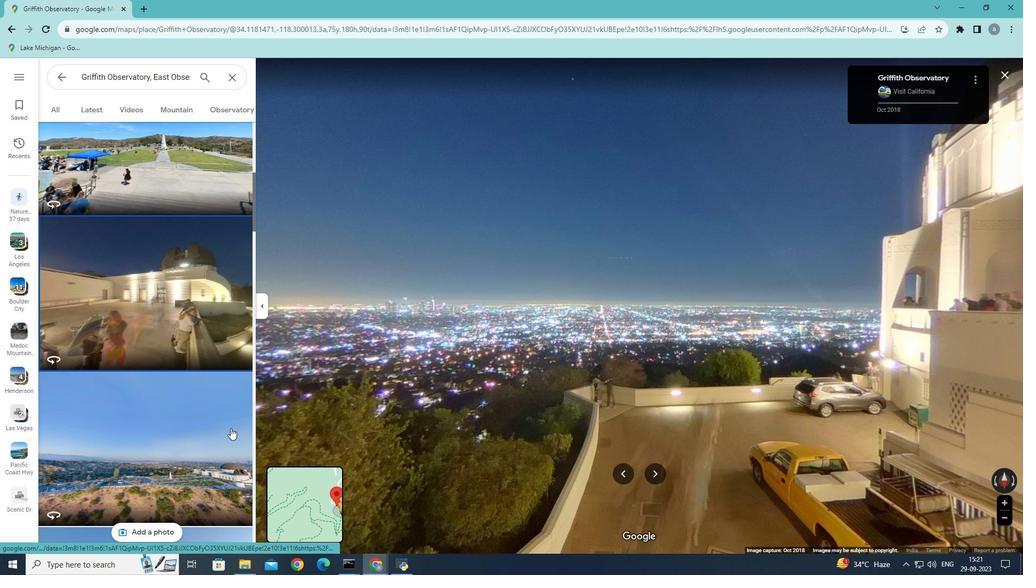 
Action: Mouse moved to (91, 329)
Screenshot: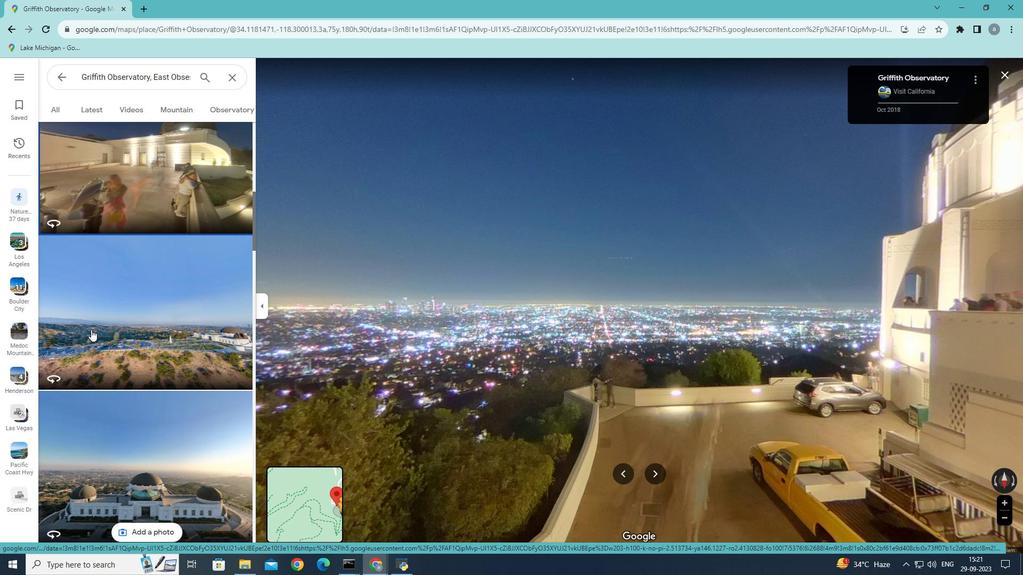 
Action: Mouse pressed left at (91, 329)
Screenshot: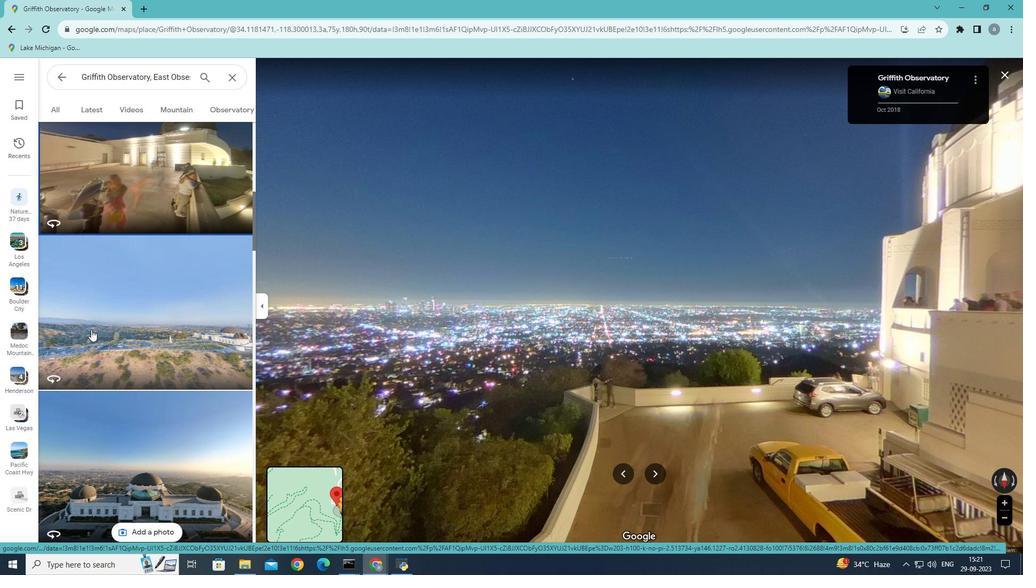 
Action: Mouse moved to (1012, 485)
Screenshot: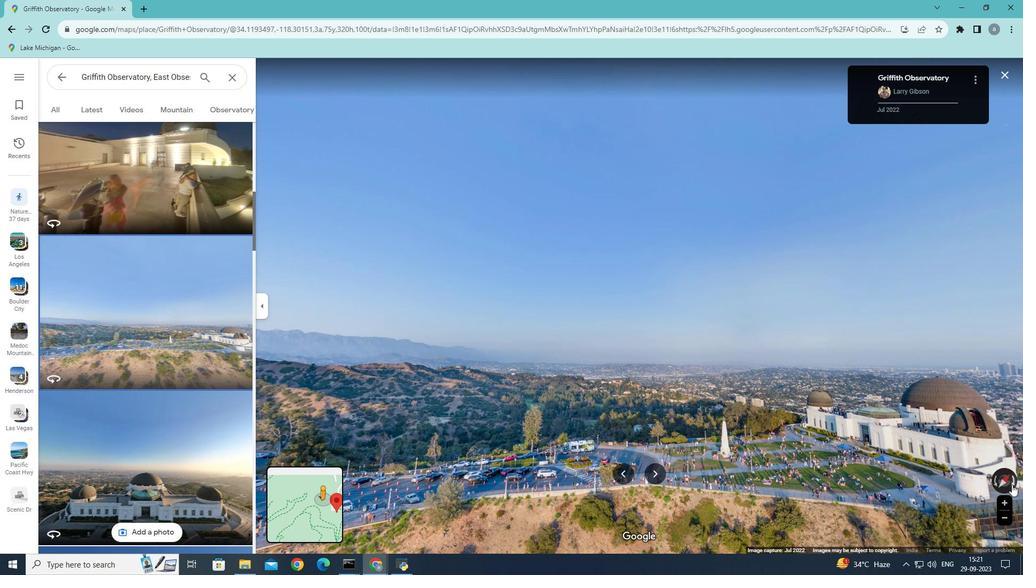 
Action: Mouse pressed left at (1012, 485)
Screenshot: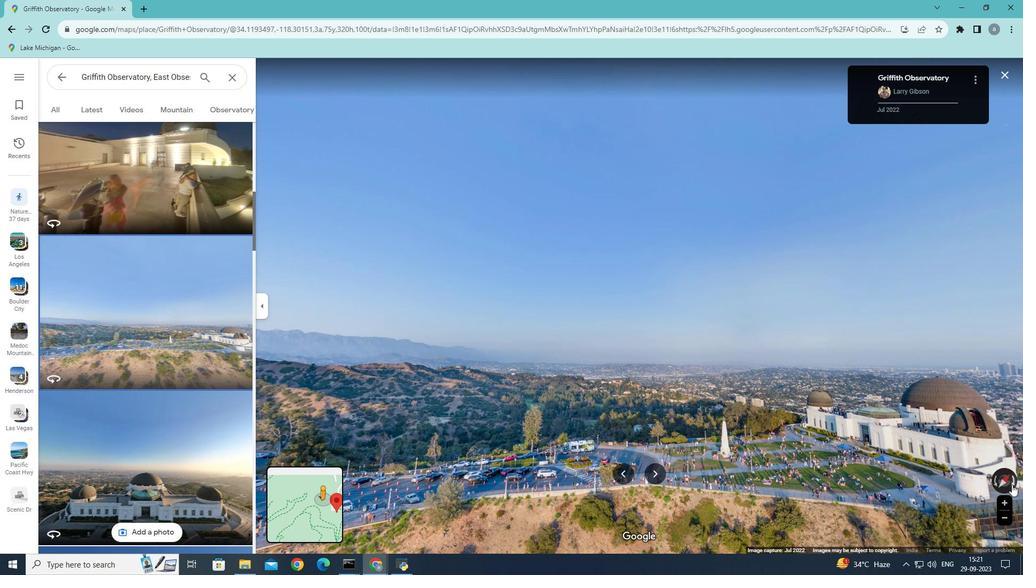 
Action: Mouse pressed left at (1012, 485)
Screenshot: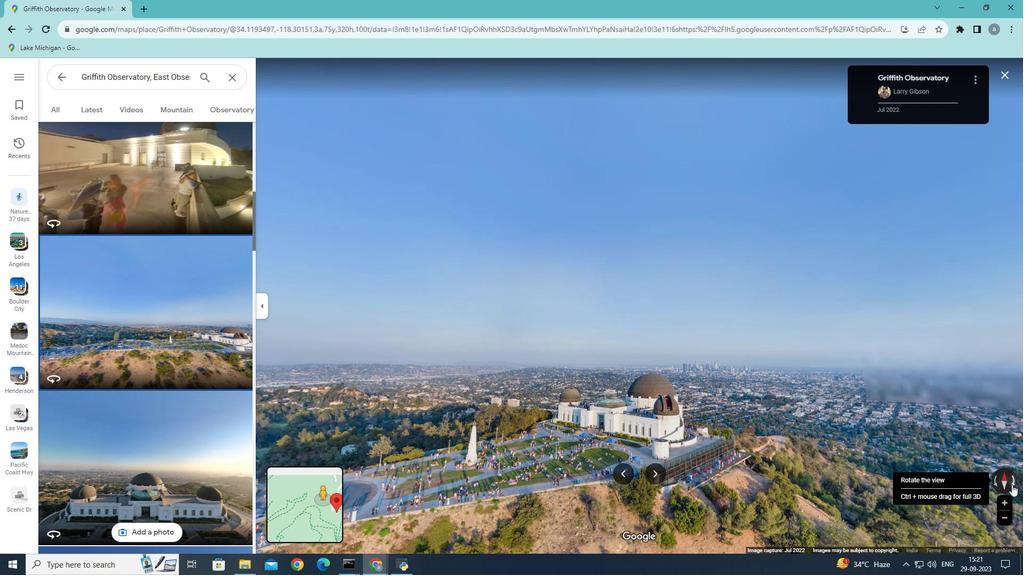 
Action: Mouse pressed left at (1012, 485)
Screenshot: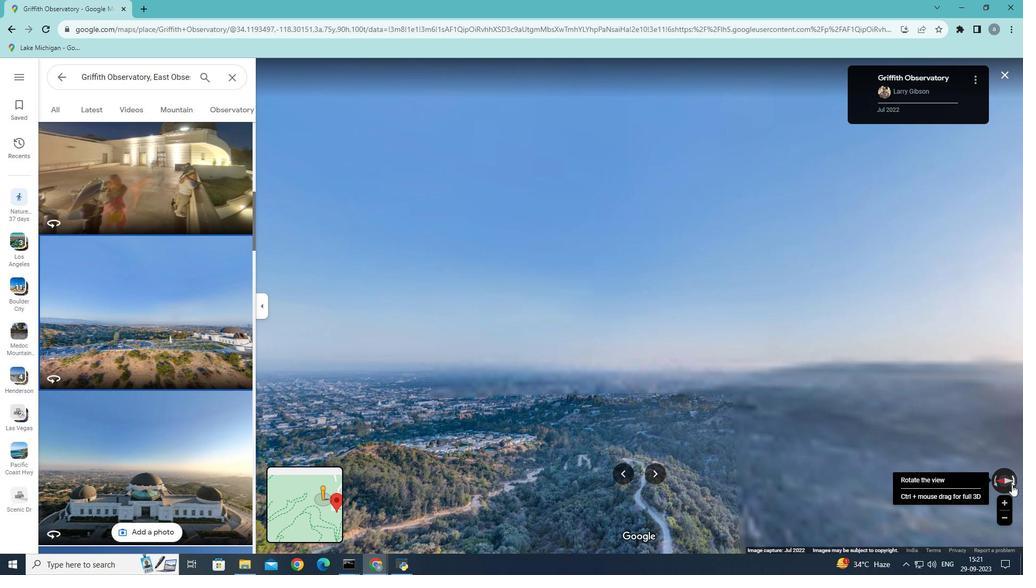
Action: Mouse moved to (1011, 484)
Screenshot: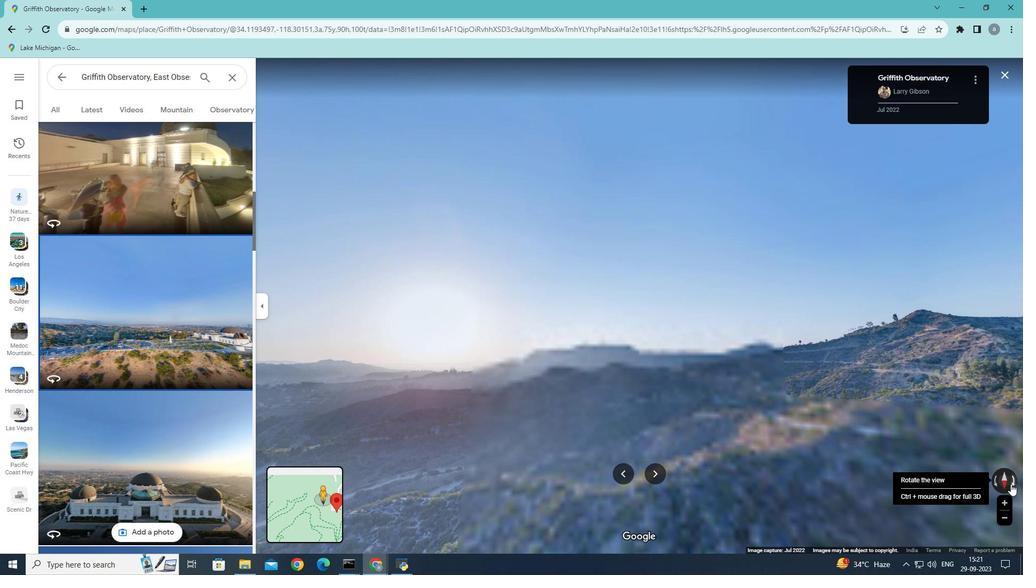
Action: Mouse pressed left at (1011, 484)
Screenshot: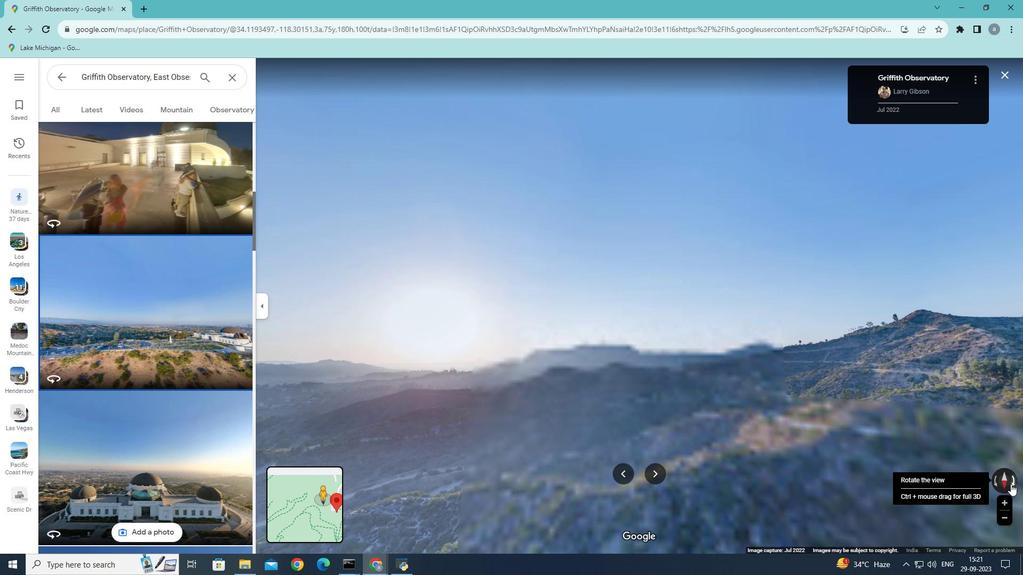 
Action: Mouse moved to (1011, 484)
Screenshot: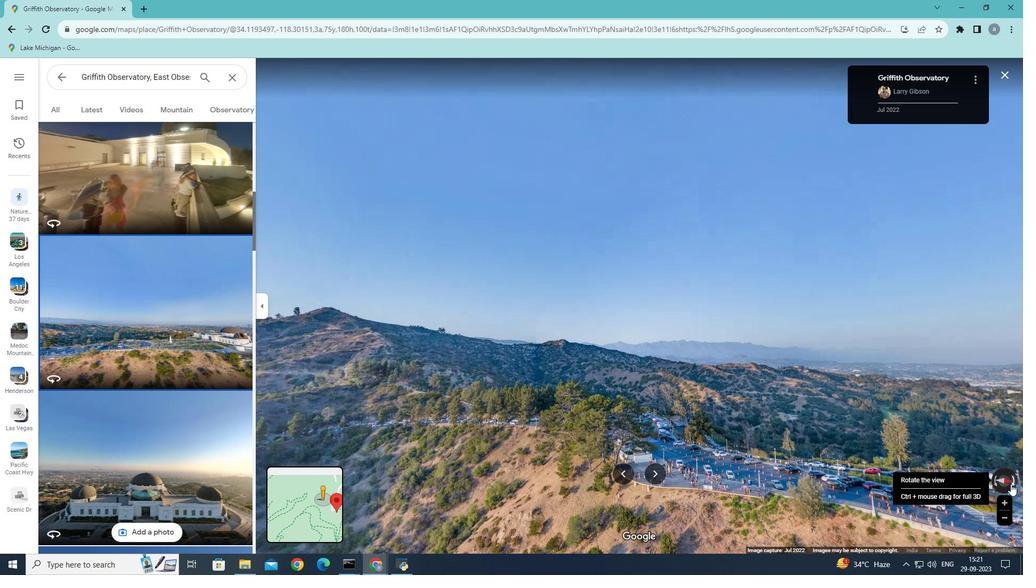 
Action: Mouse pressed left at (1011, 484)
Screenshot: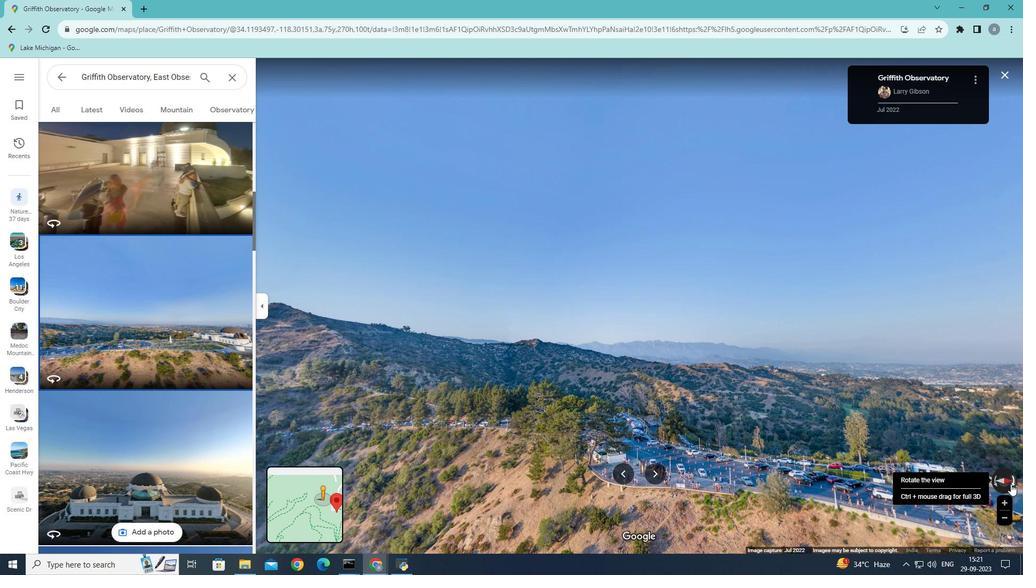 
Action: Mouse pressed left at (1011, 484)
Screenshot: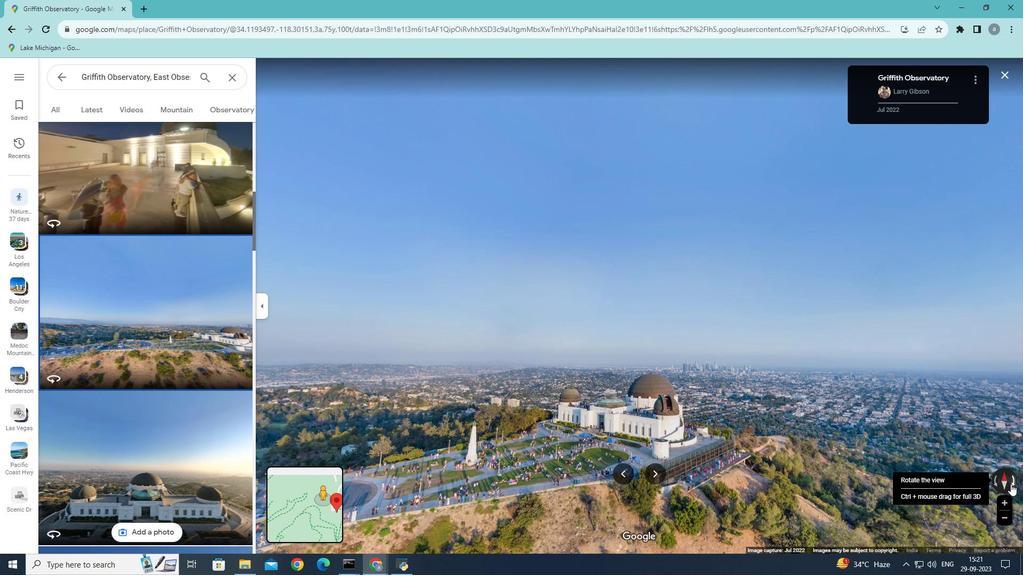 
Action: Mouse pressed left at (1011, 484)
Screenshot: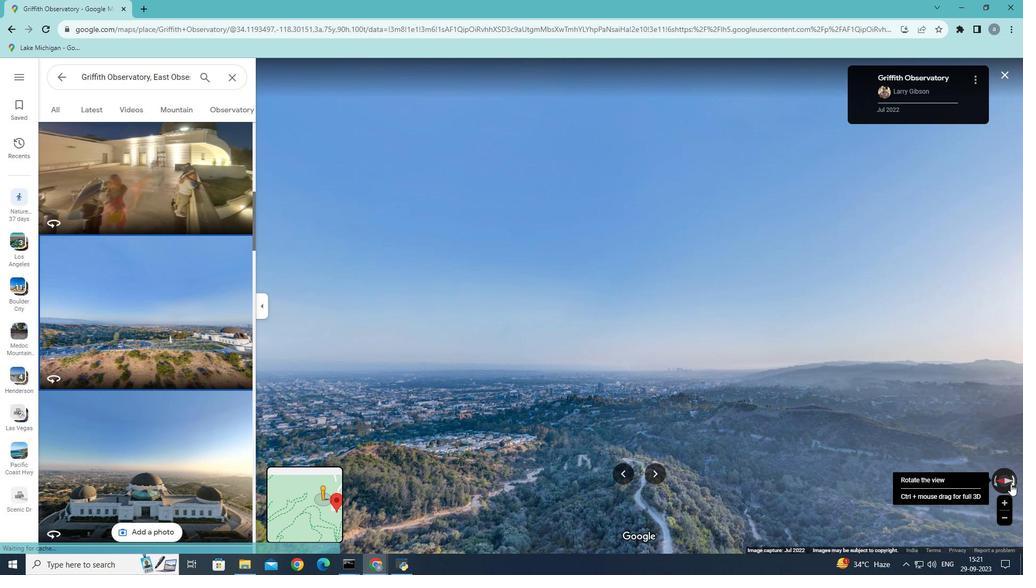 
Action: Mouse pressed left at (1011, 484)
Screenshot: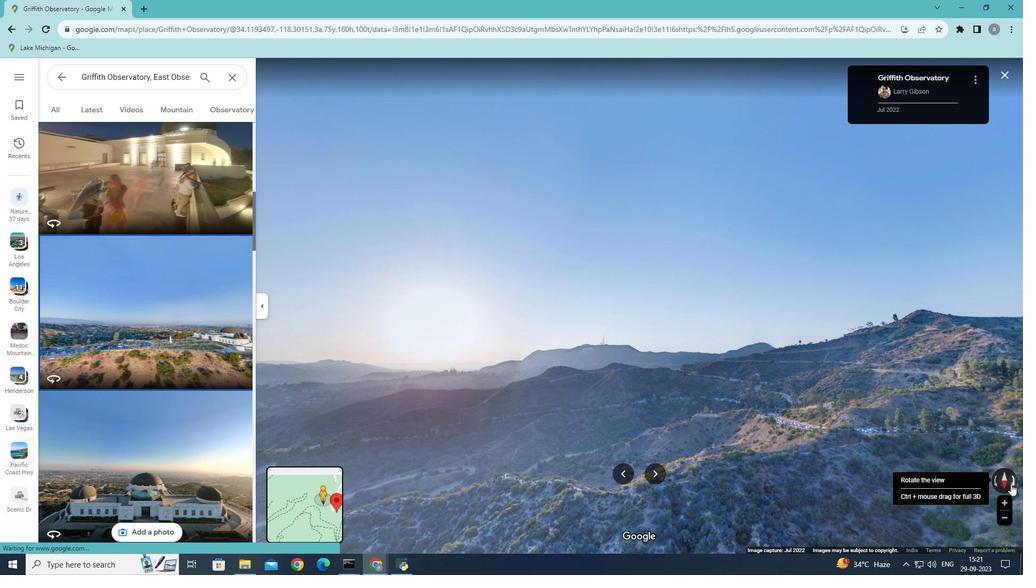 
Action: Mouse moved to (1011, 483)
Screenshot: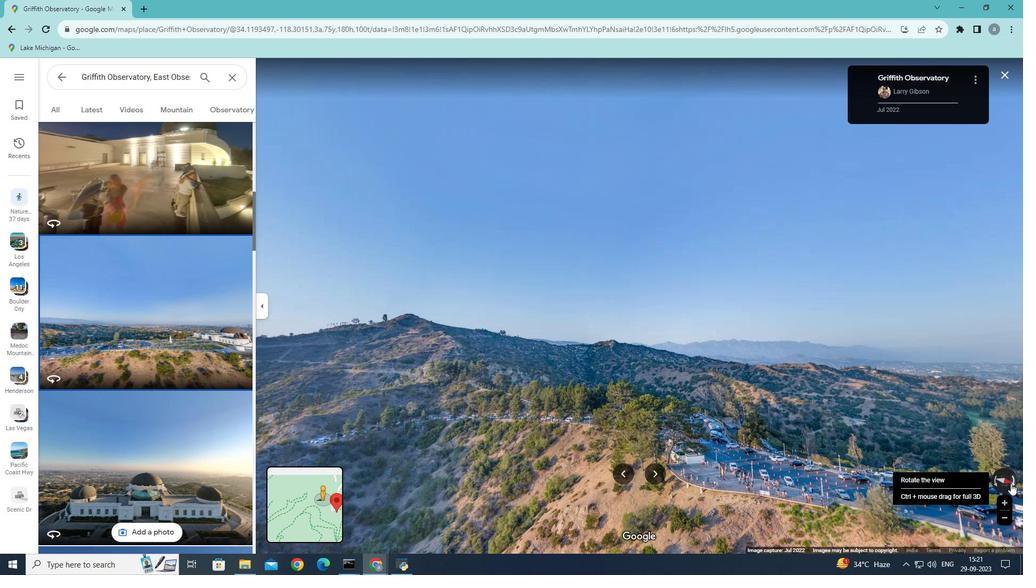 
Action: Mouse pressed left at (1011, 483)
Screenshot: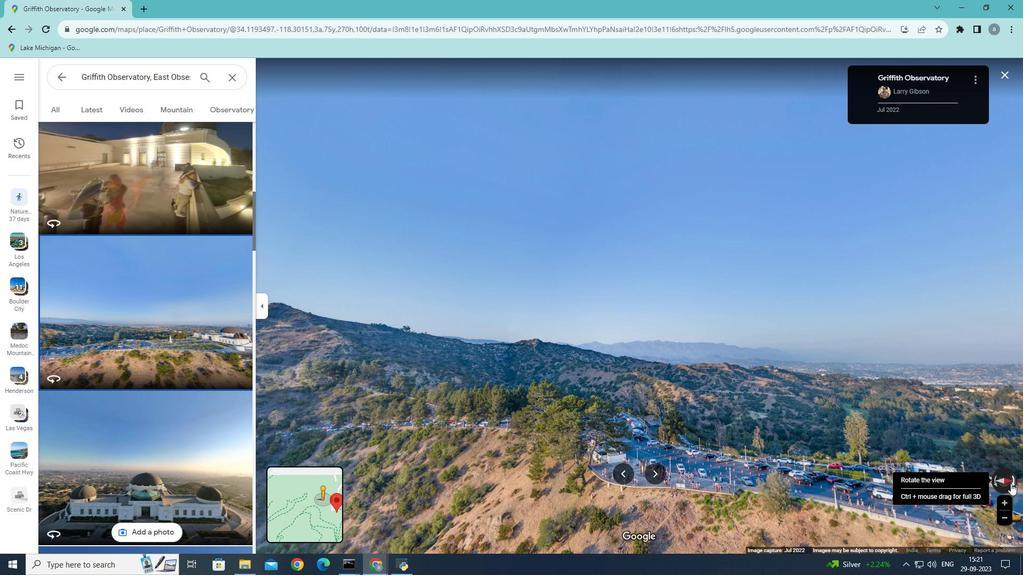 
Action: Mouse pressed left at (1011, 483)
Screenshot: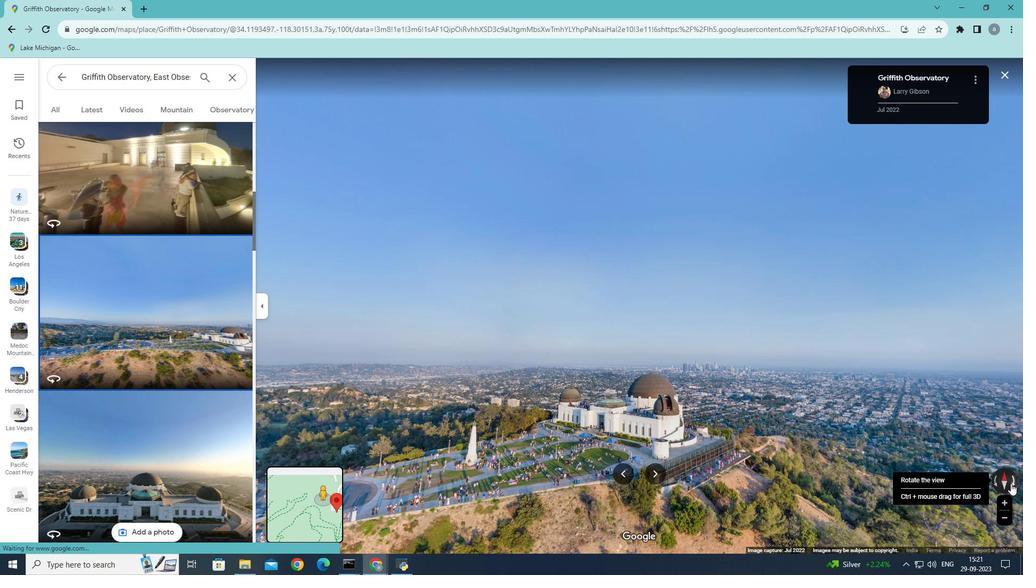 
Action: Mouse pressed left at (1011, 483)
Screenshot: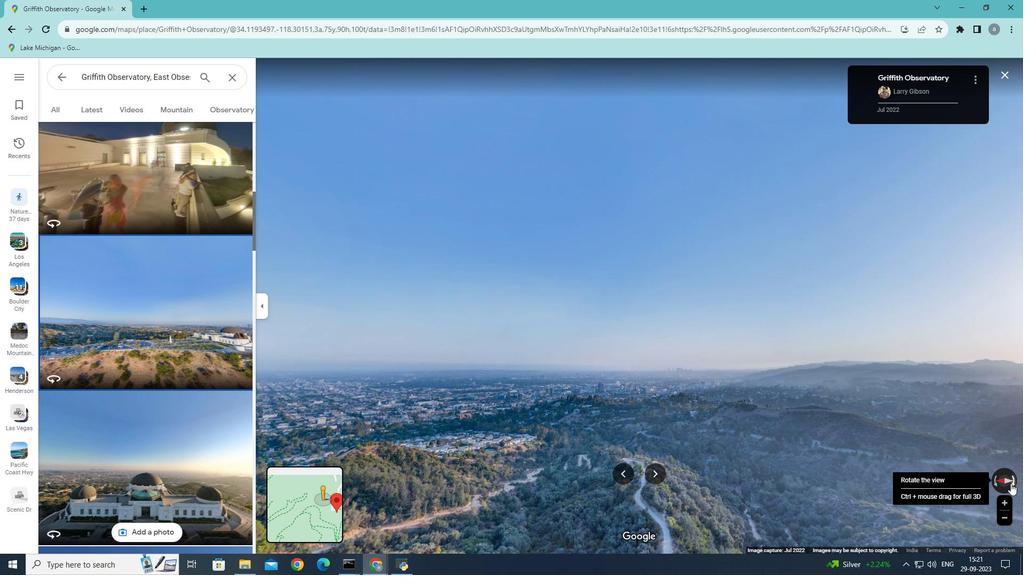 
Action: Mouse pressed left at (1011, 483)
Screenshot: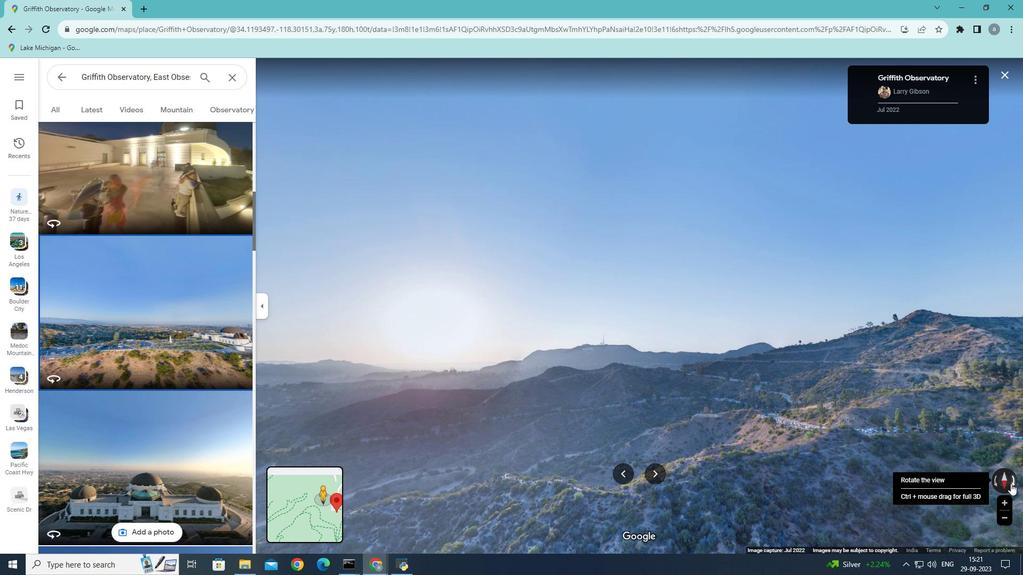 
Action: Mouse moved to (1011, 483)
Screenshot: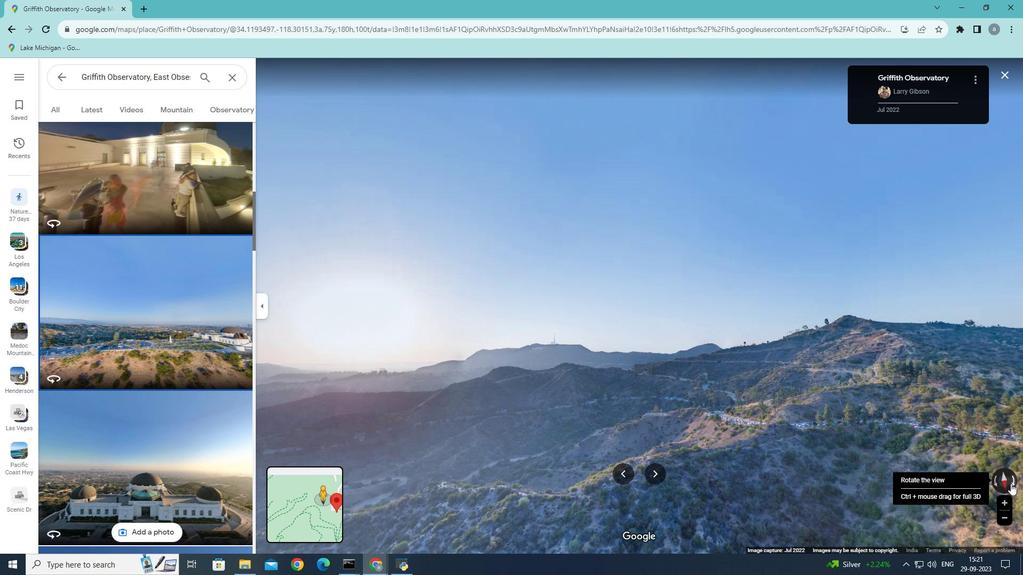 
Action: Mouse pressed left at (1011, 483)
Screenshot: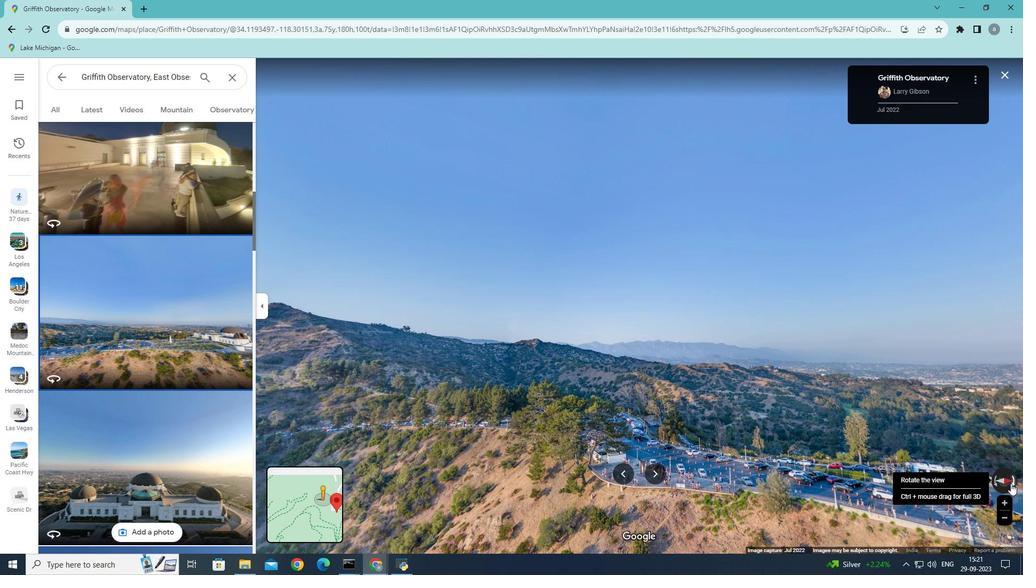 
Action: Mouse moved to (1009, 482)
Screenshot: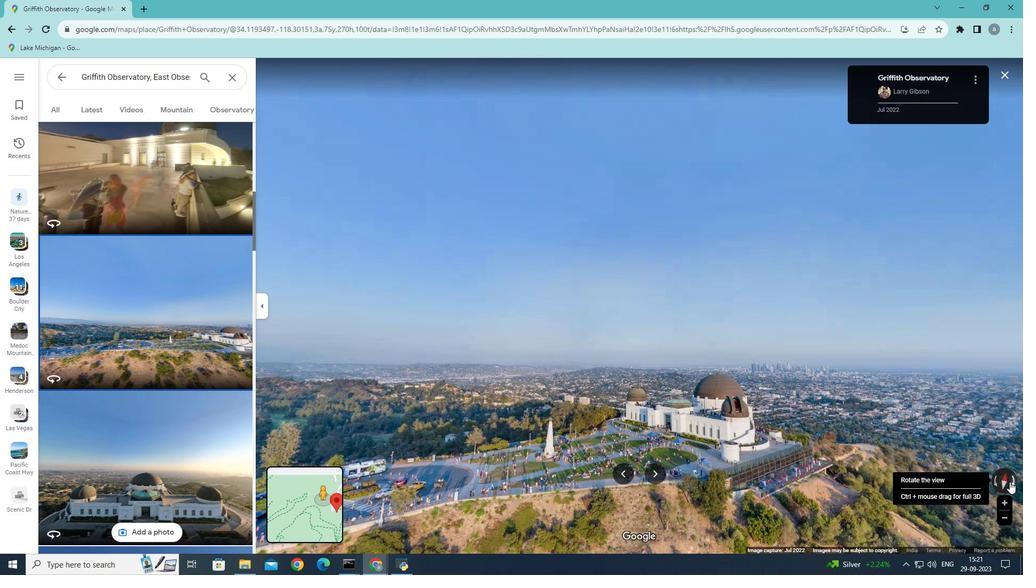 
Action: Mouse pressed left at (1009, 482)
Screenshot: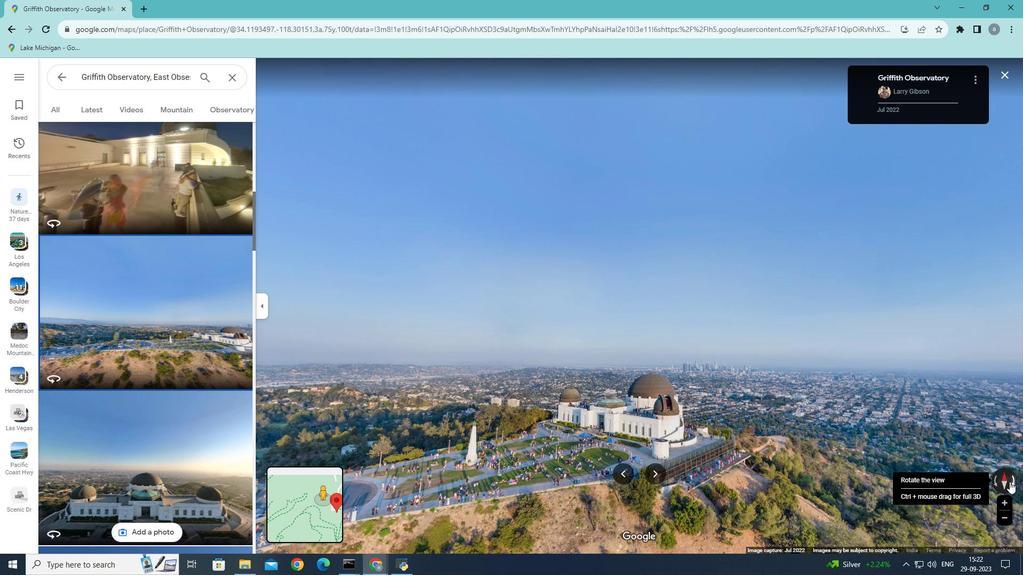 
Action: Mouse pressed left at (1009, 482)
Screenshot: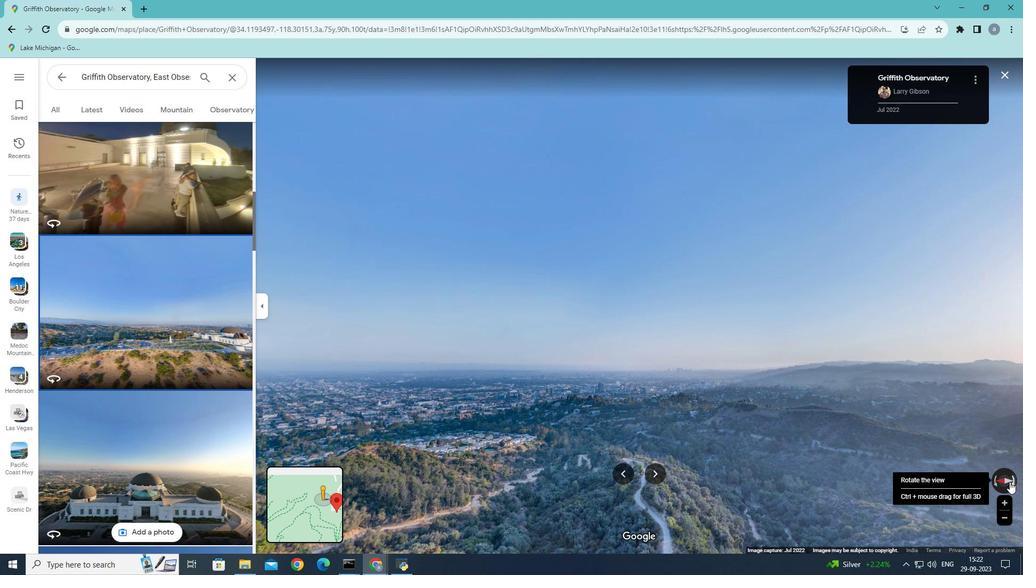 
Action: Mouse pressed left at (1009, 482)
Screenshot: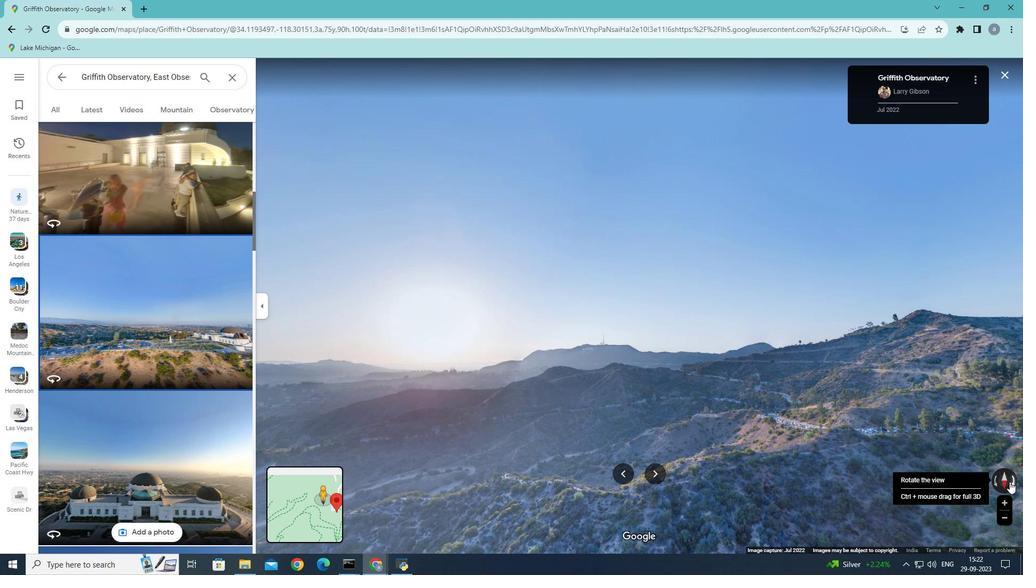 
Action: Mouse pressed left at (1009, 482)
Screenshot: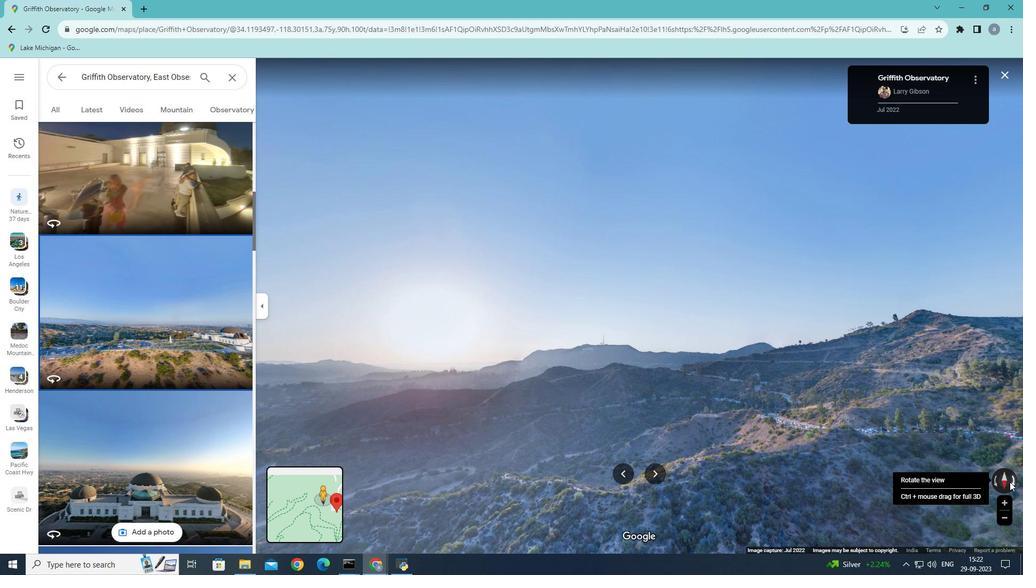 
Action: Mouse pressed left at (1009, 482)
Screenshot: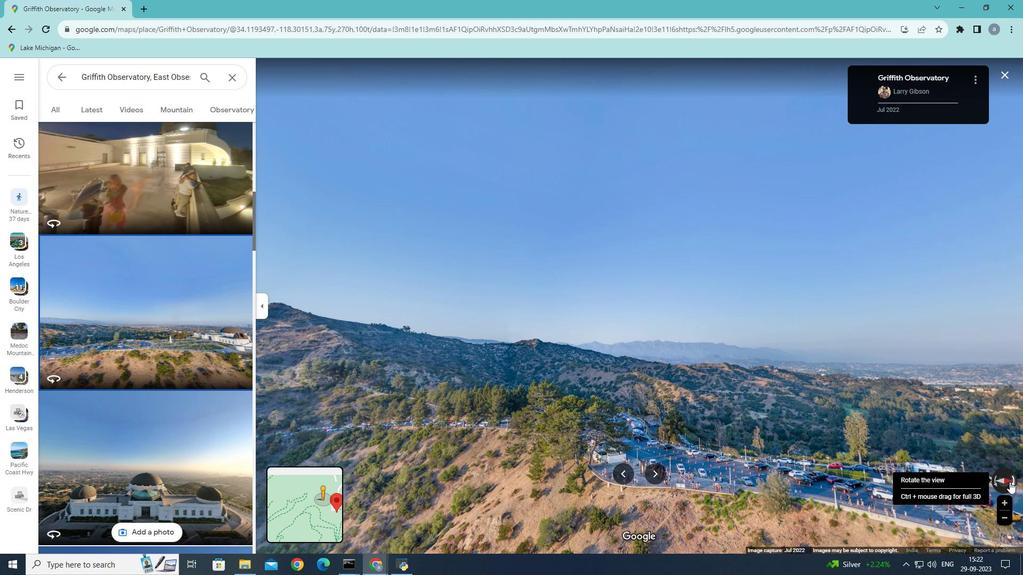 
Action: Mouse pressed left at (1009, 482)
Screenshot: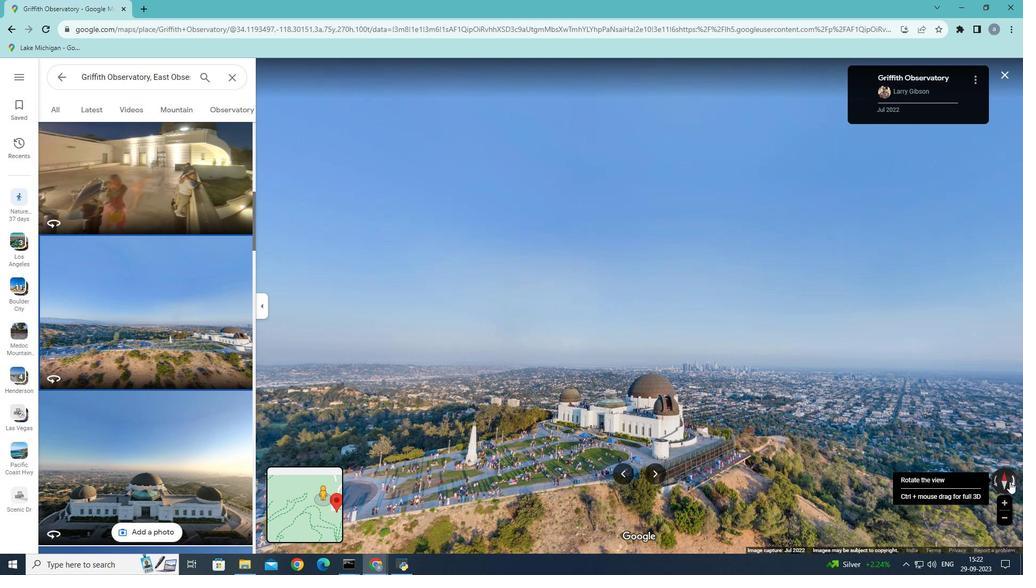 
Action: Mouse pressed left at (1009, 482)
Screenshot: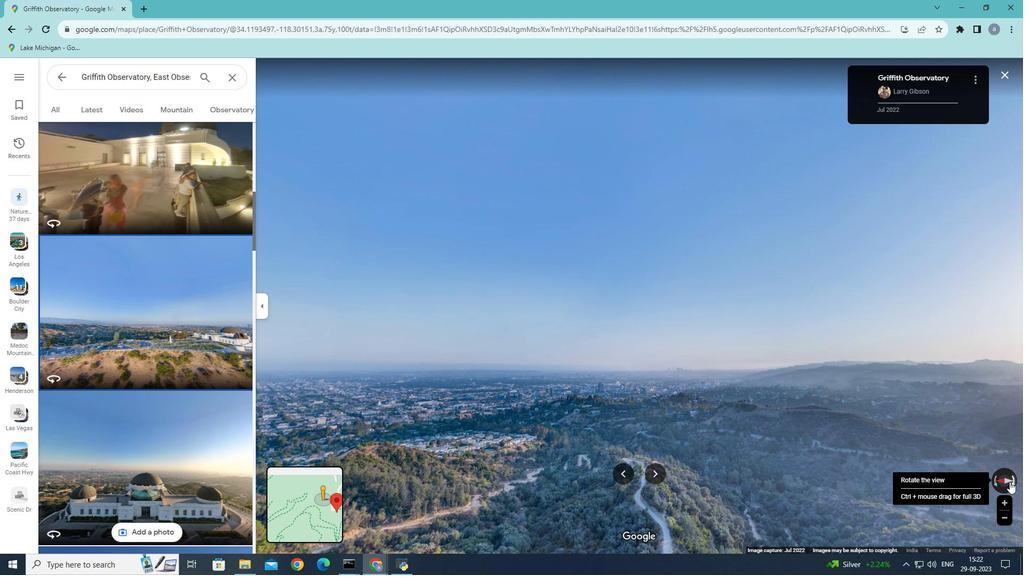 
Action: Mouse pressed left at (1009, 482)
Screenshot: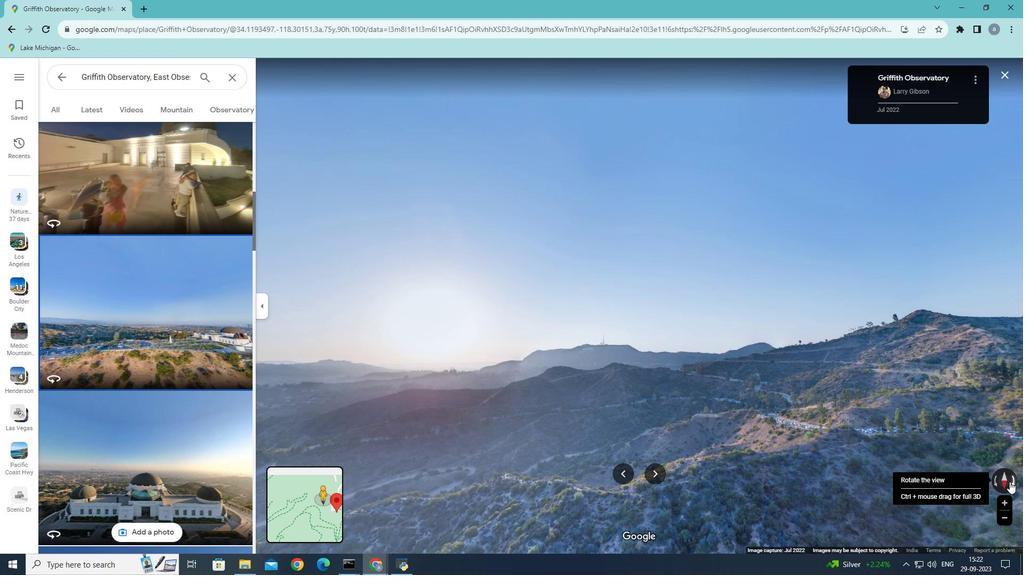 
Action: Mouse moved to (125, 467)
Screenshot: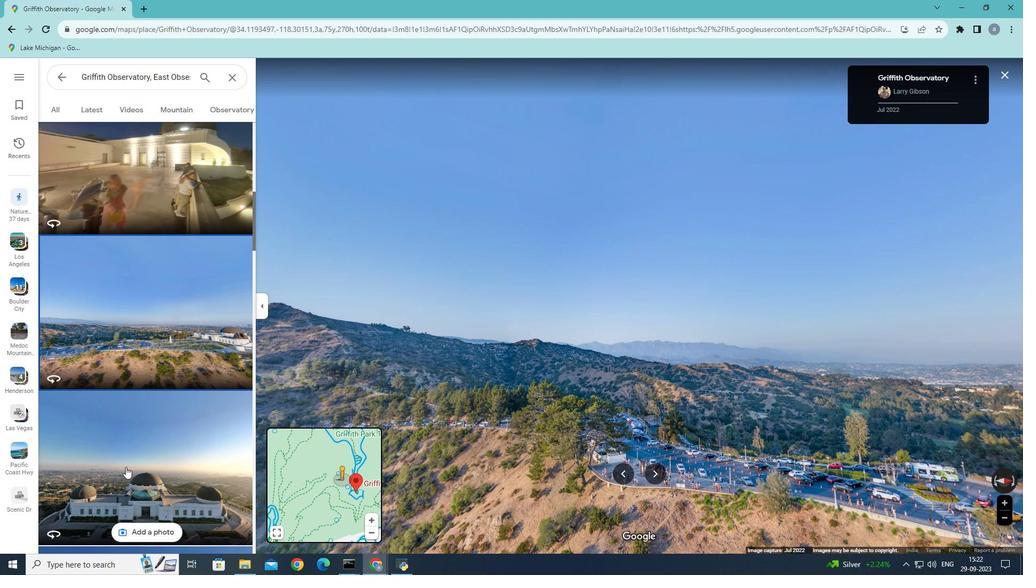 
Action: Mouse scrolled (125, 466) with delta (0, 0)
